 Task: Create a Gmail filter to automatically label and archive emails from a specific email address.
Action: Mouse moved to (686, 79)
Screenshot: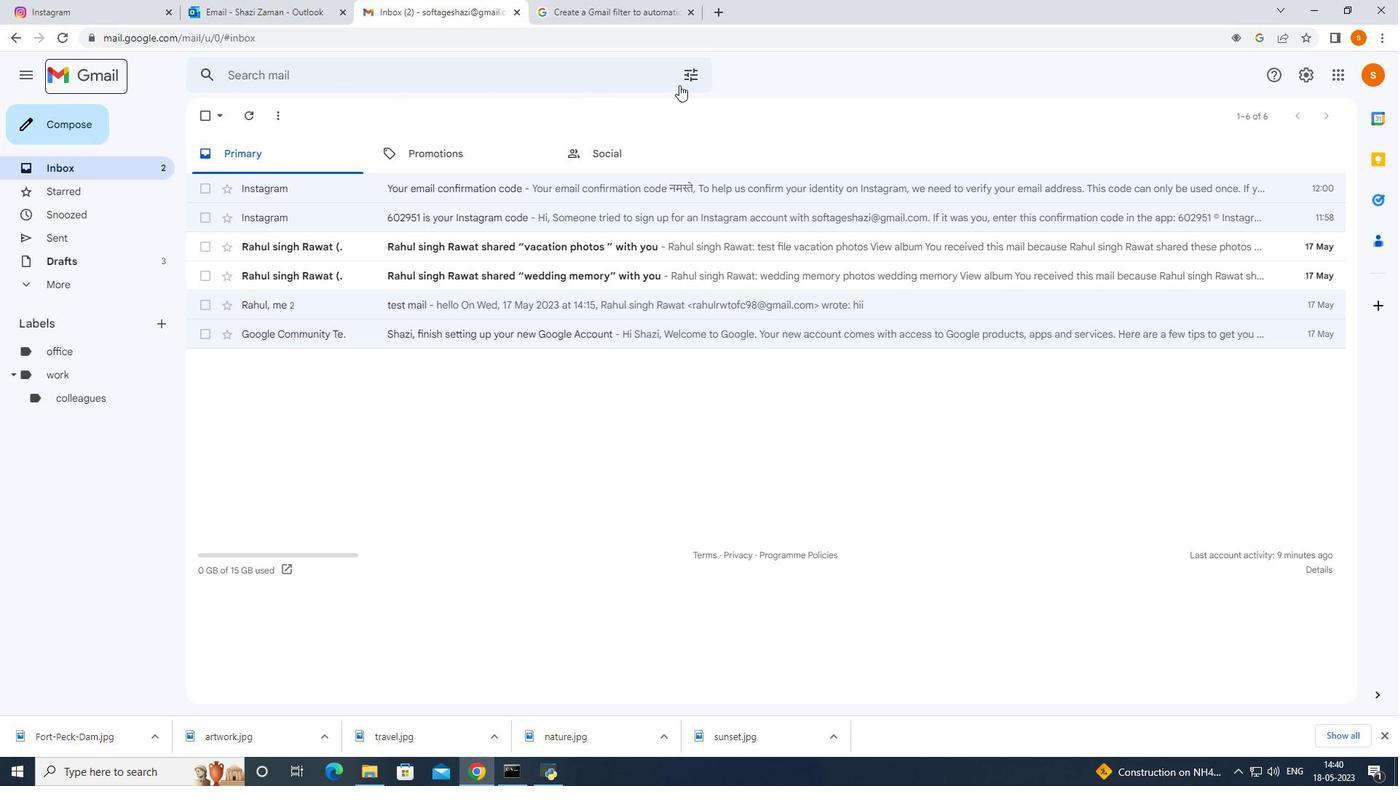 
Action: Mouse pressed left at (686, 79)
Screenshot: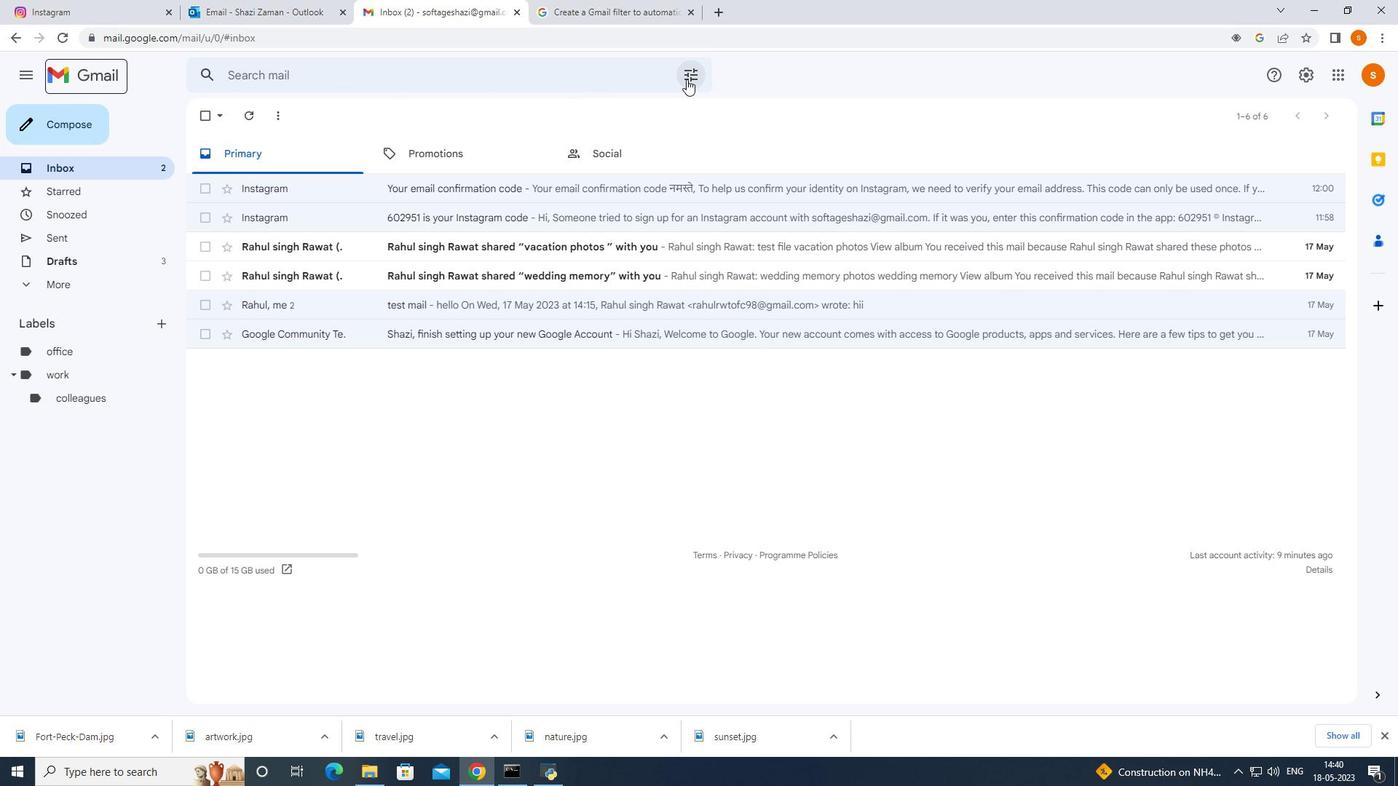 
Action: Mouse moved to (693, 319)
Screenshot: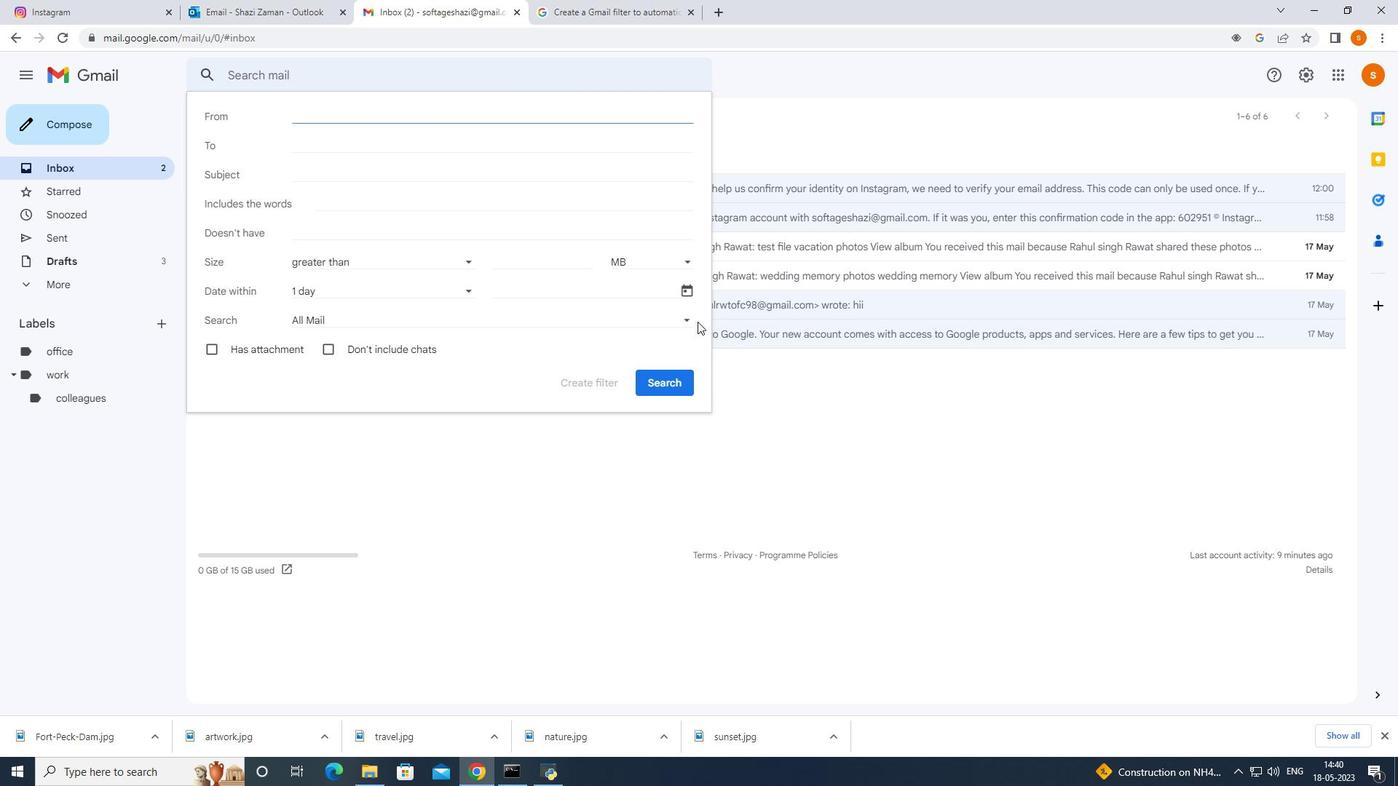 
Action: Mouse pressed left at (693, 319)
Screenshot: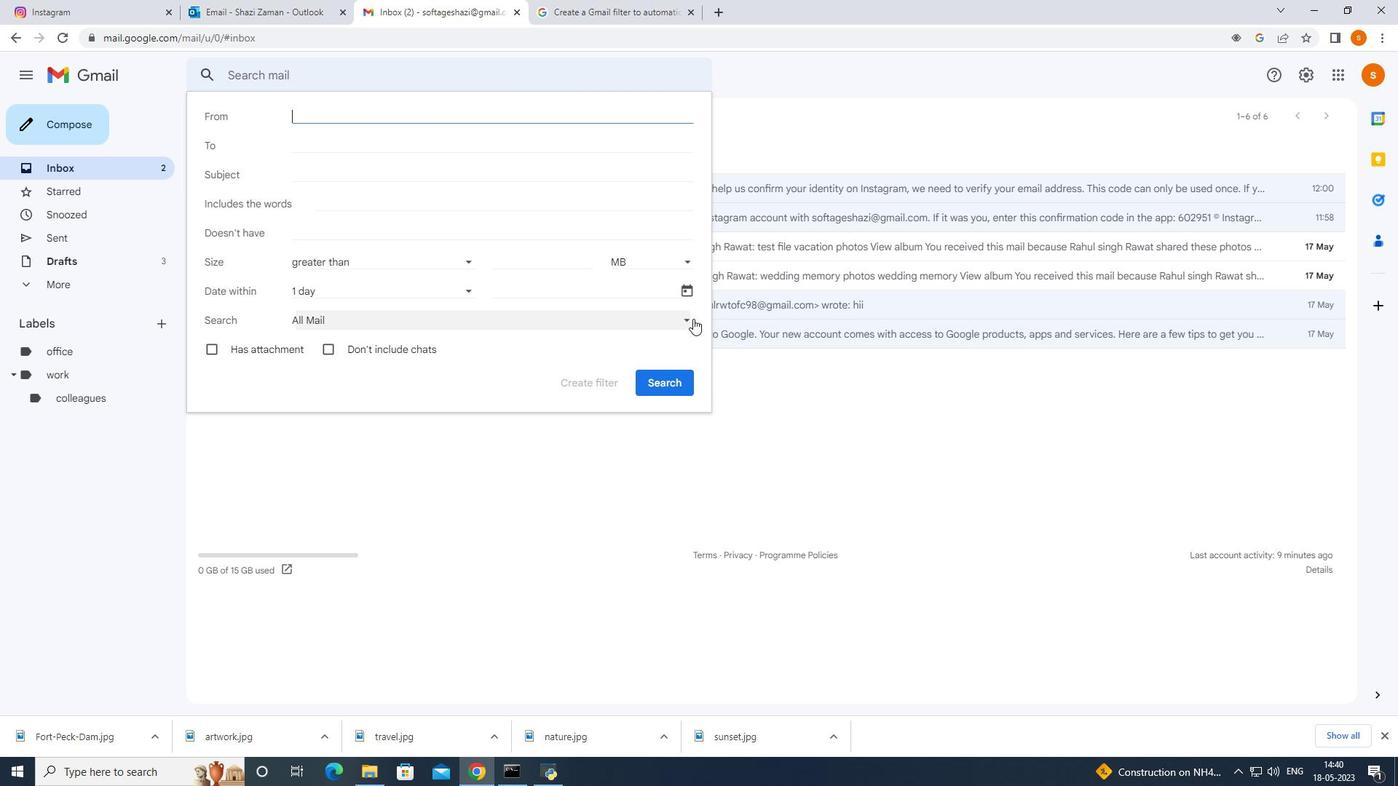 
Action: Mouse moved to (410, 344)
Screenshot: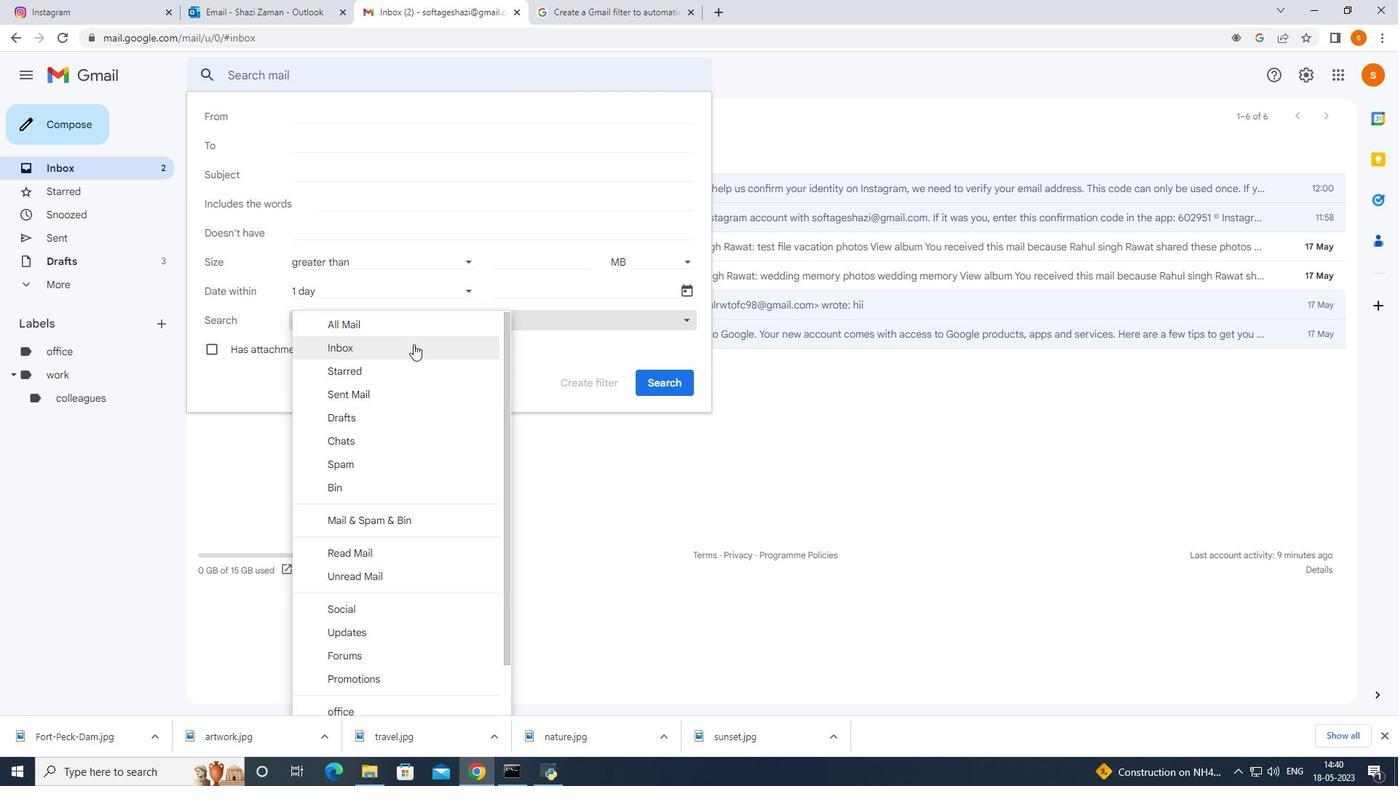 
Action: Mouse scrolled (410, 343) with delta (0, 0)
Screenshot: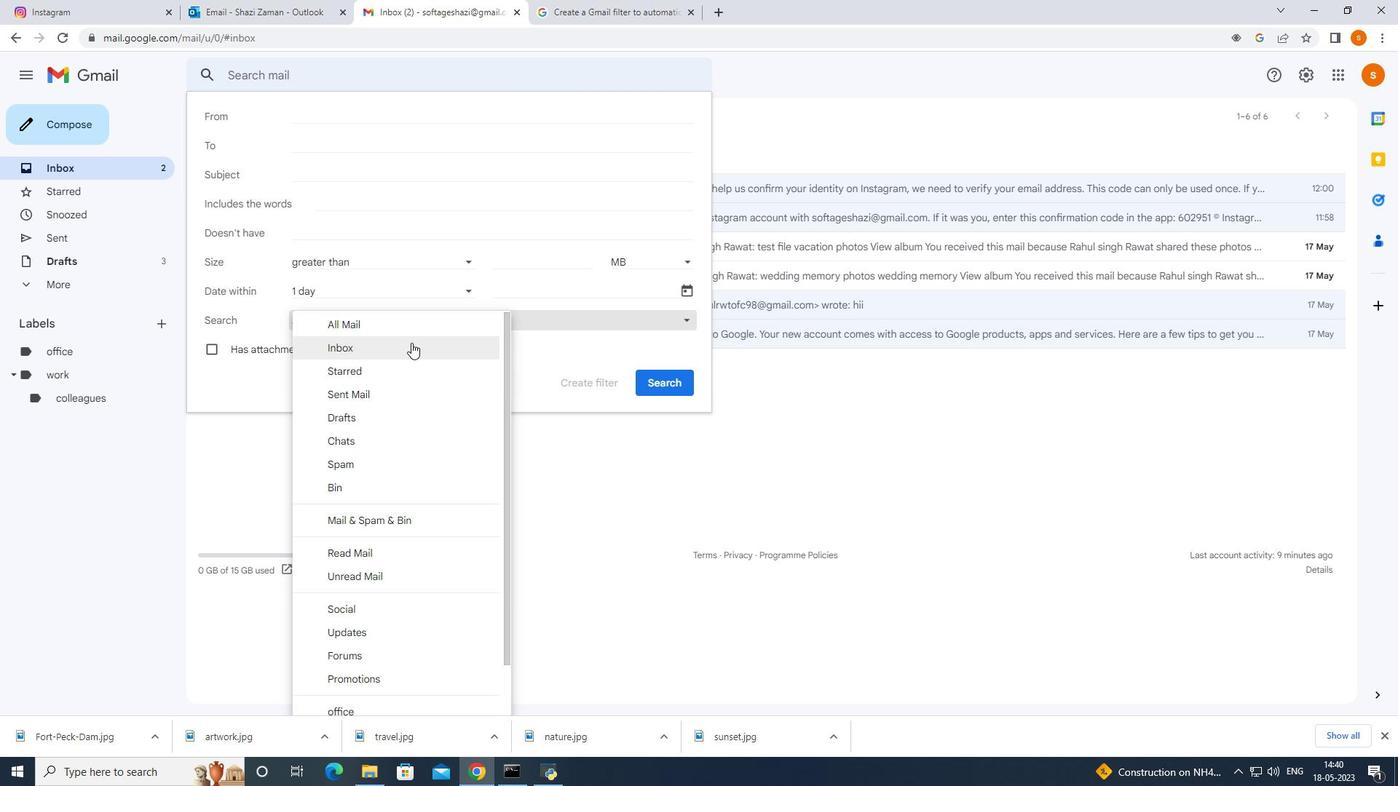 
Action: Mouse moved to (410, 345)
Screenshot: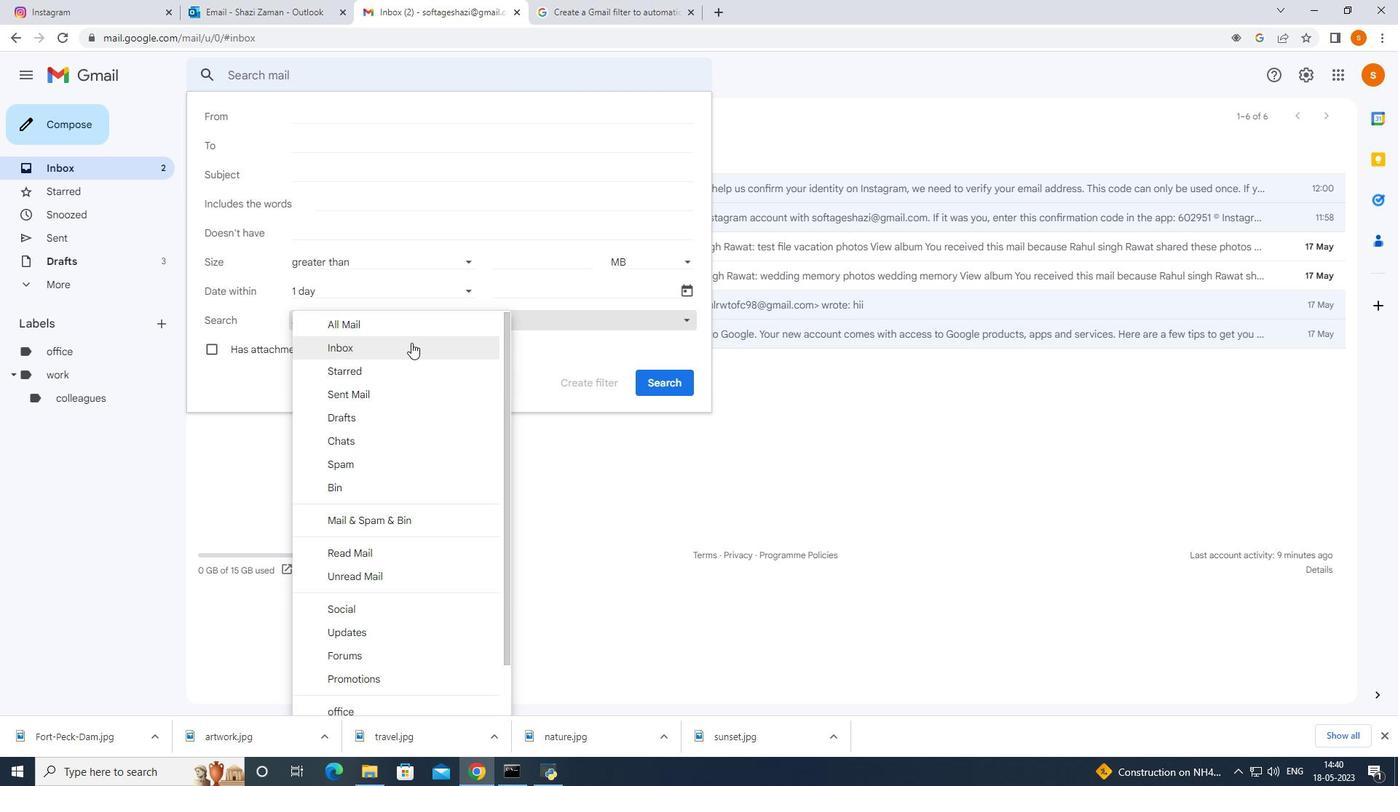 
Action: Mouse scrolled (410, 344) with delta (0, 0)
Screenshot: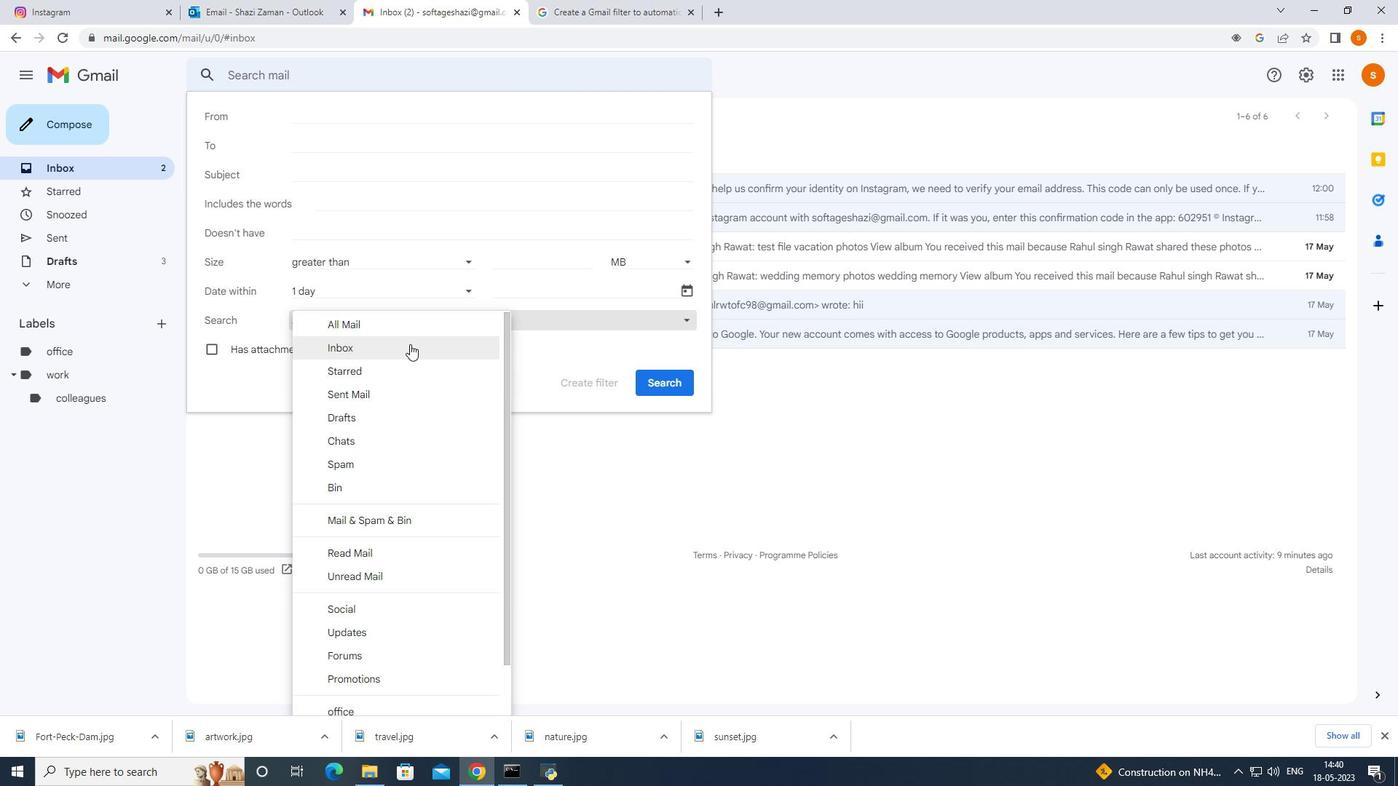 
Action: Mouse moved to (410, 353)
Screenshot: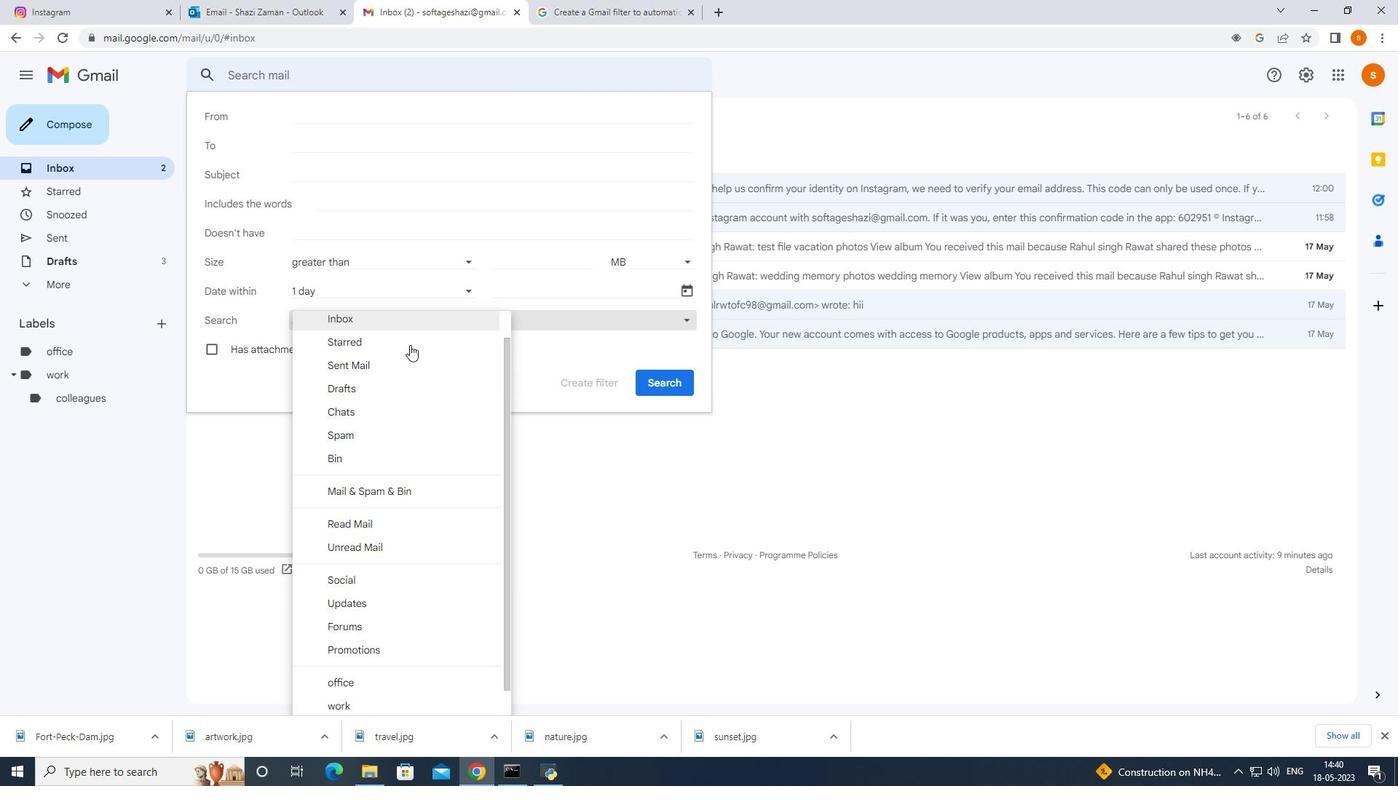
Action: Mouse scrolled (410, 353) with delta (0, 0)
Screenshot: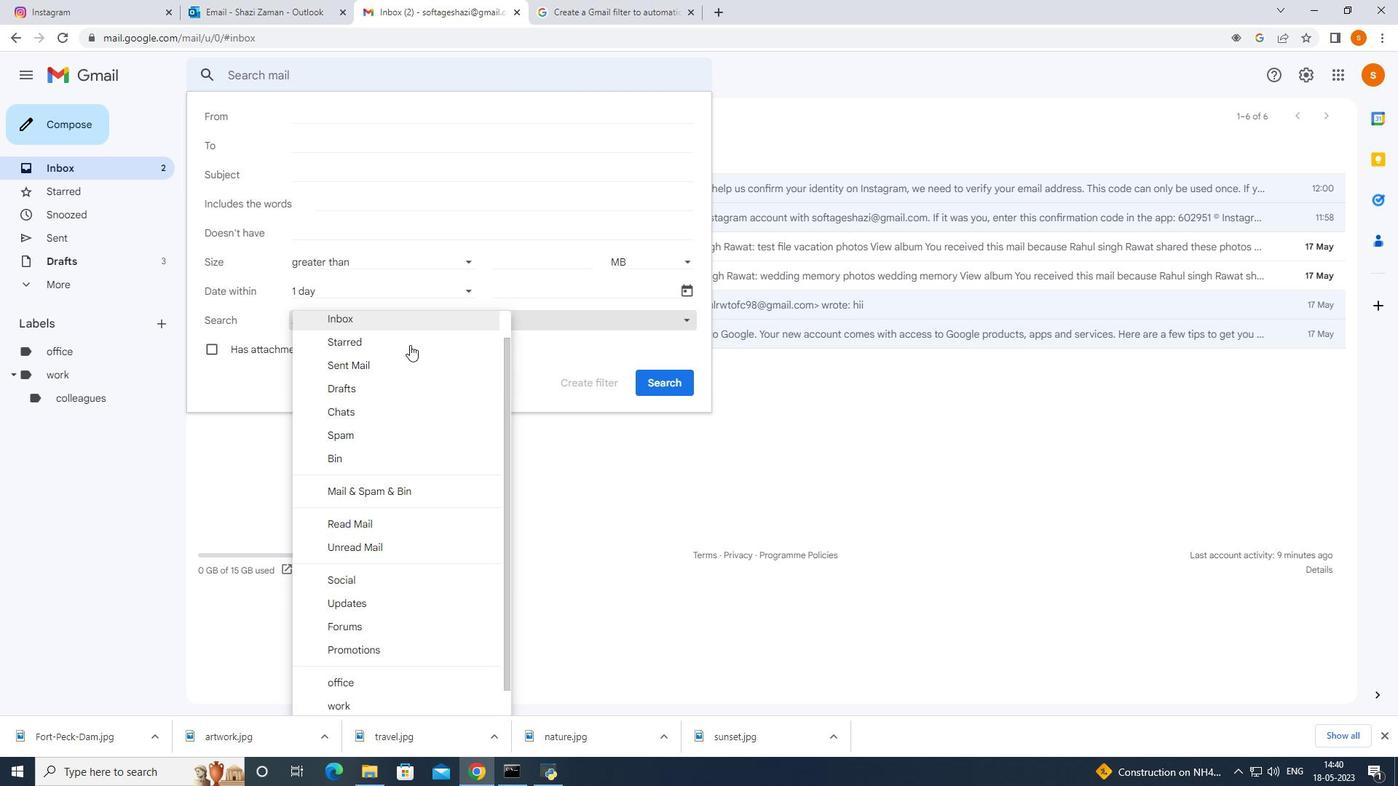 
Action: Mouse moved to (366, 372)
Screenshot: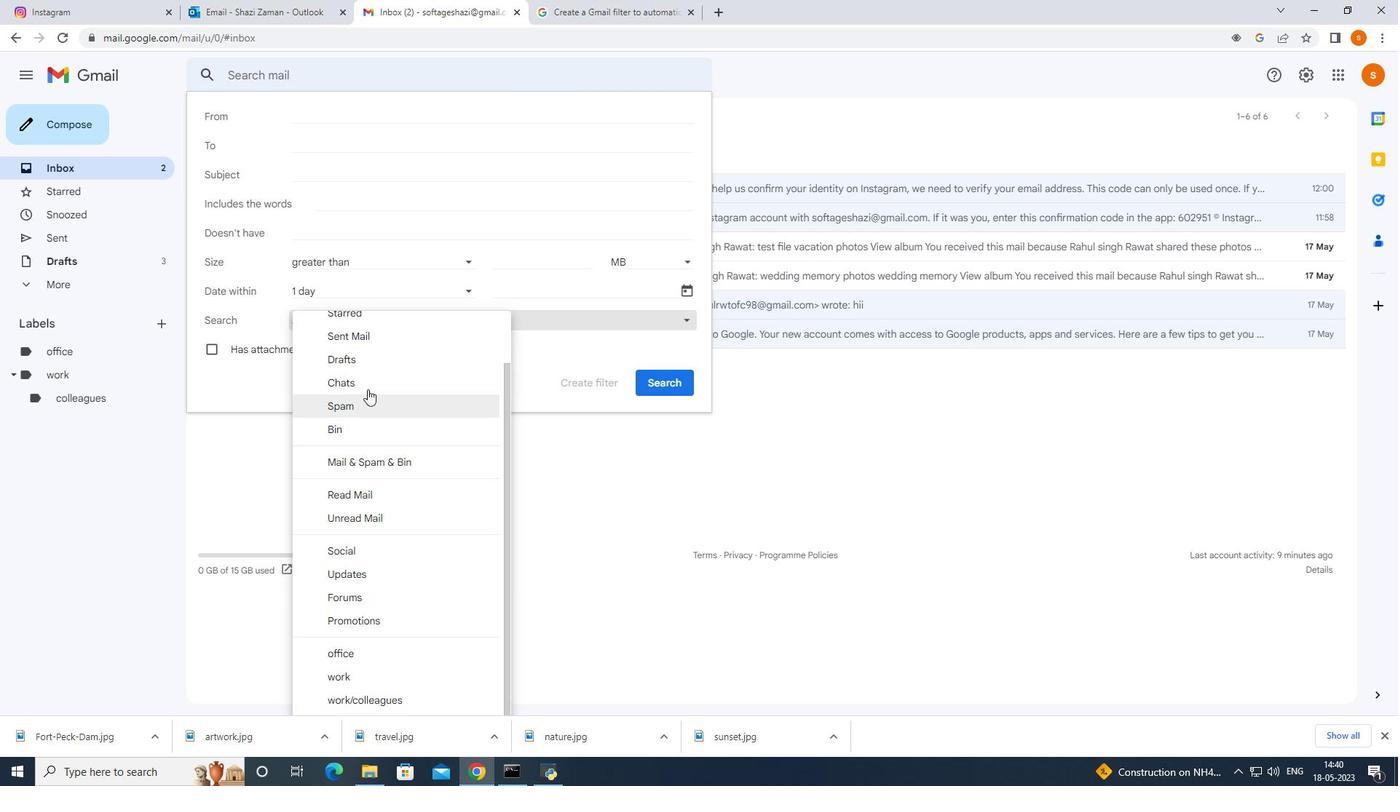 
Action: Mouse scrolled (366, 373) with delta (0, 0)
Screenshot: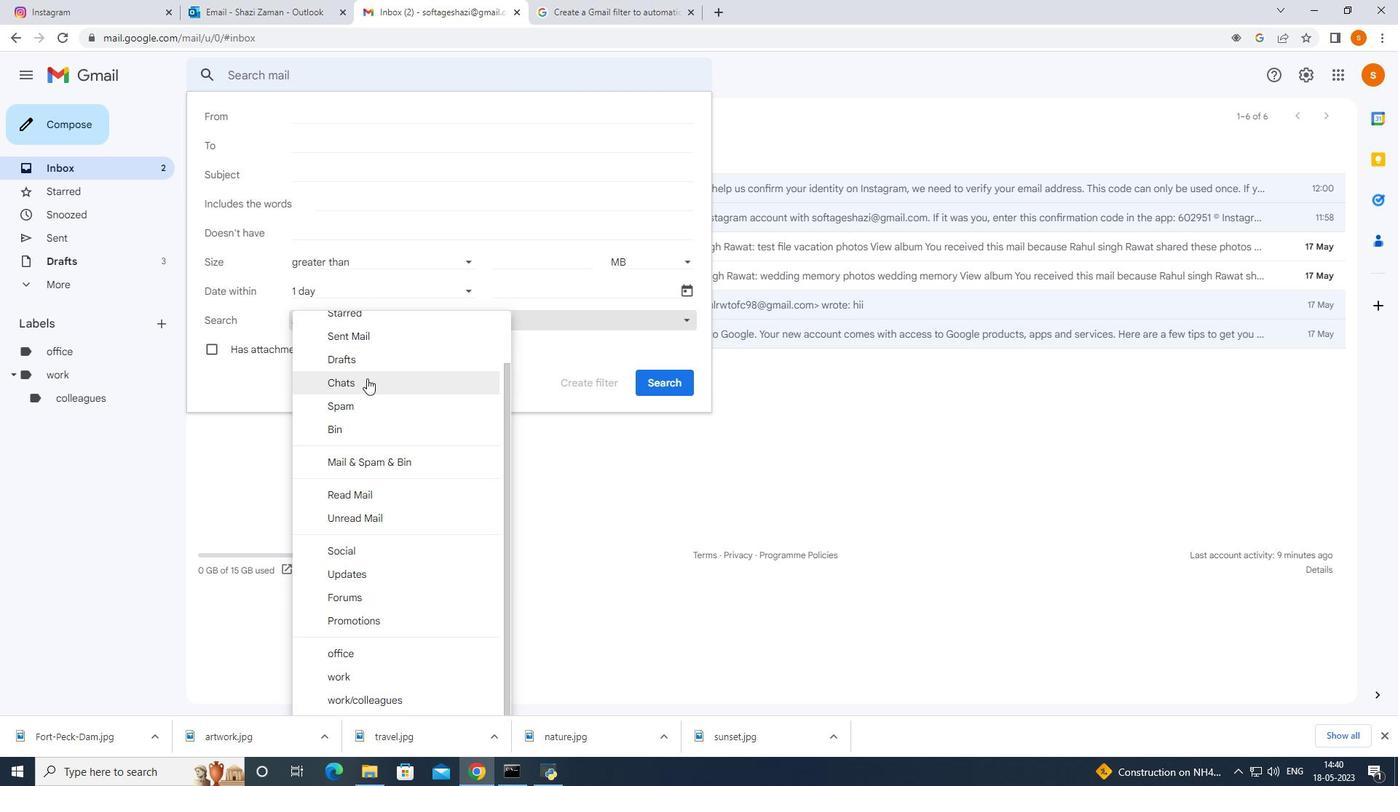 
Action: Mouse moved to (366, 370)
Screenshot: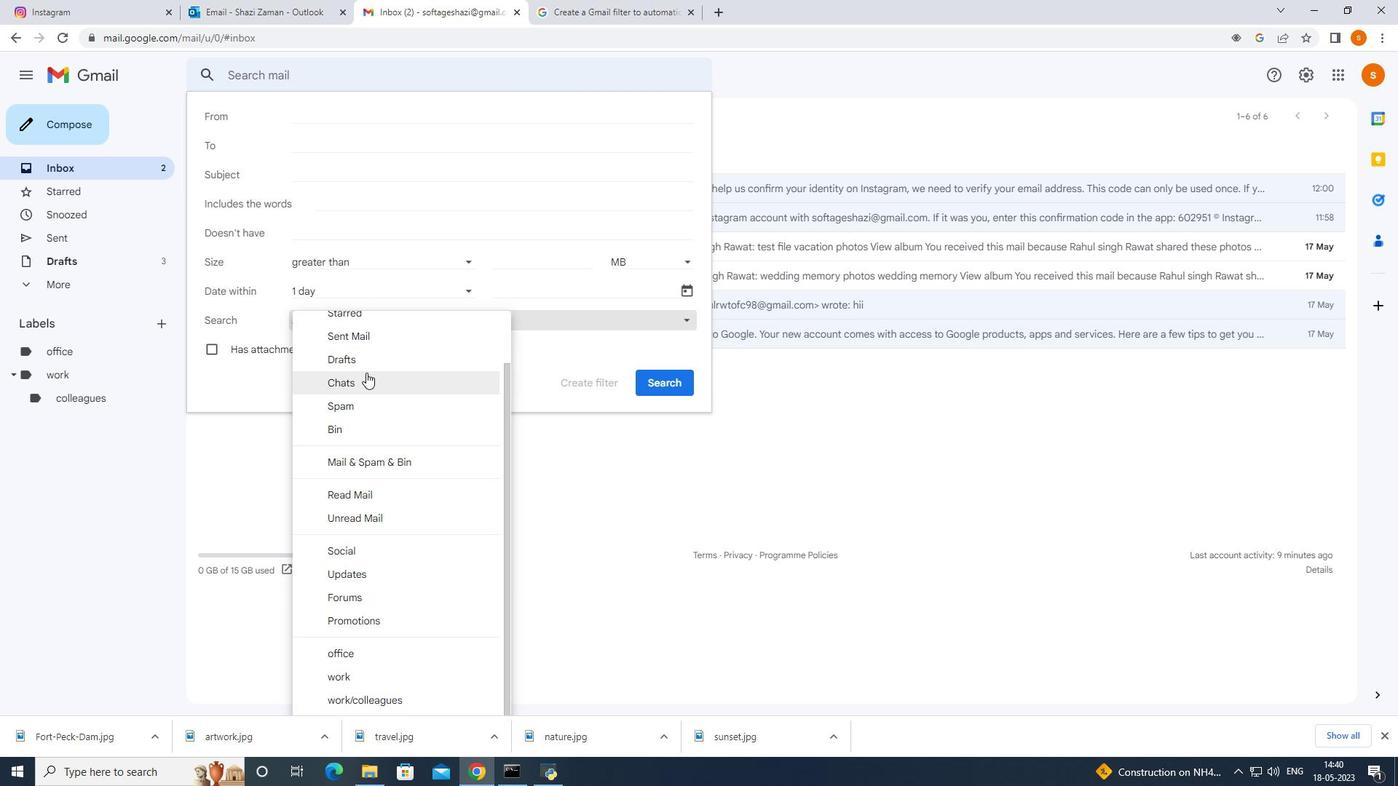 
Action: Mouse scrolled (366, 371) with delta (0, 0)
Screenshot: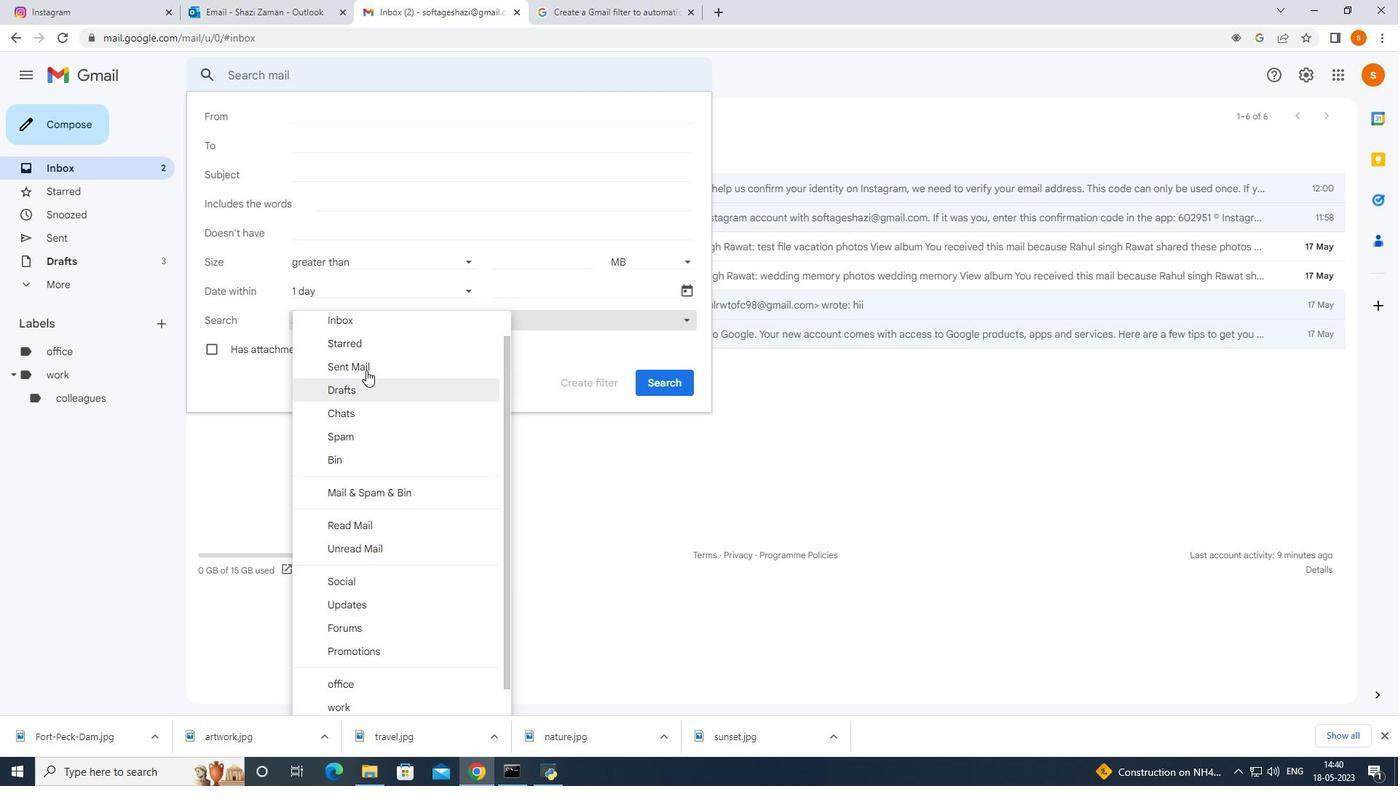 
Action: Mouse moved to (372, 436)
Screenshot: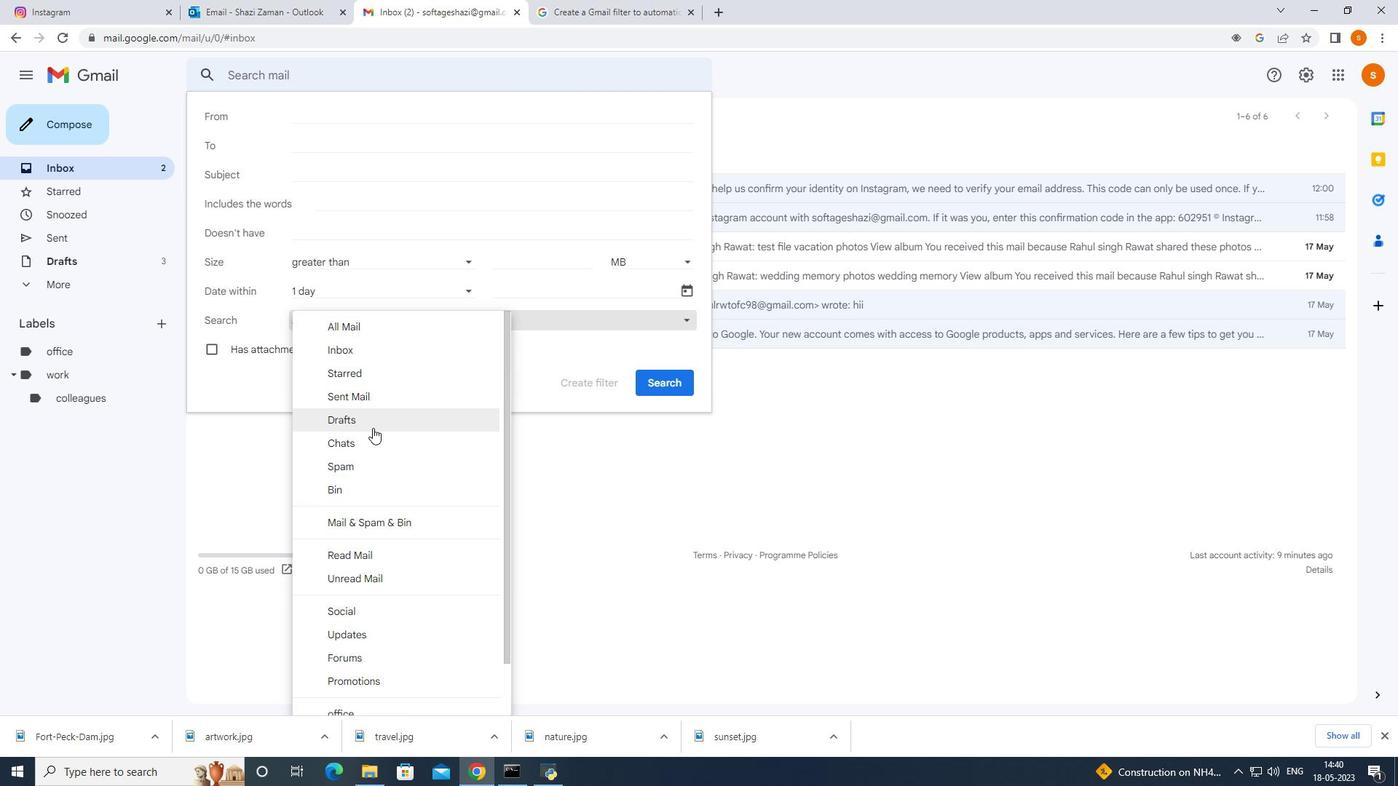 
Action: Mouse scrolled (372, 436) with delta (0, 0)
Screenshot: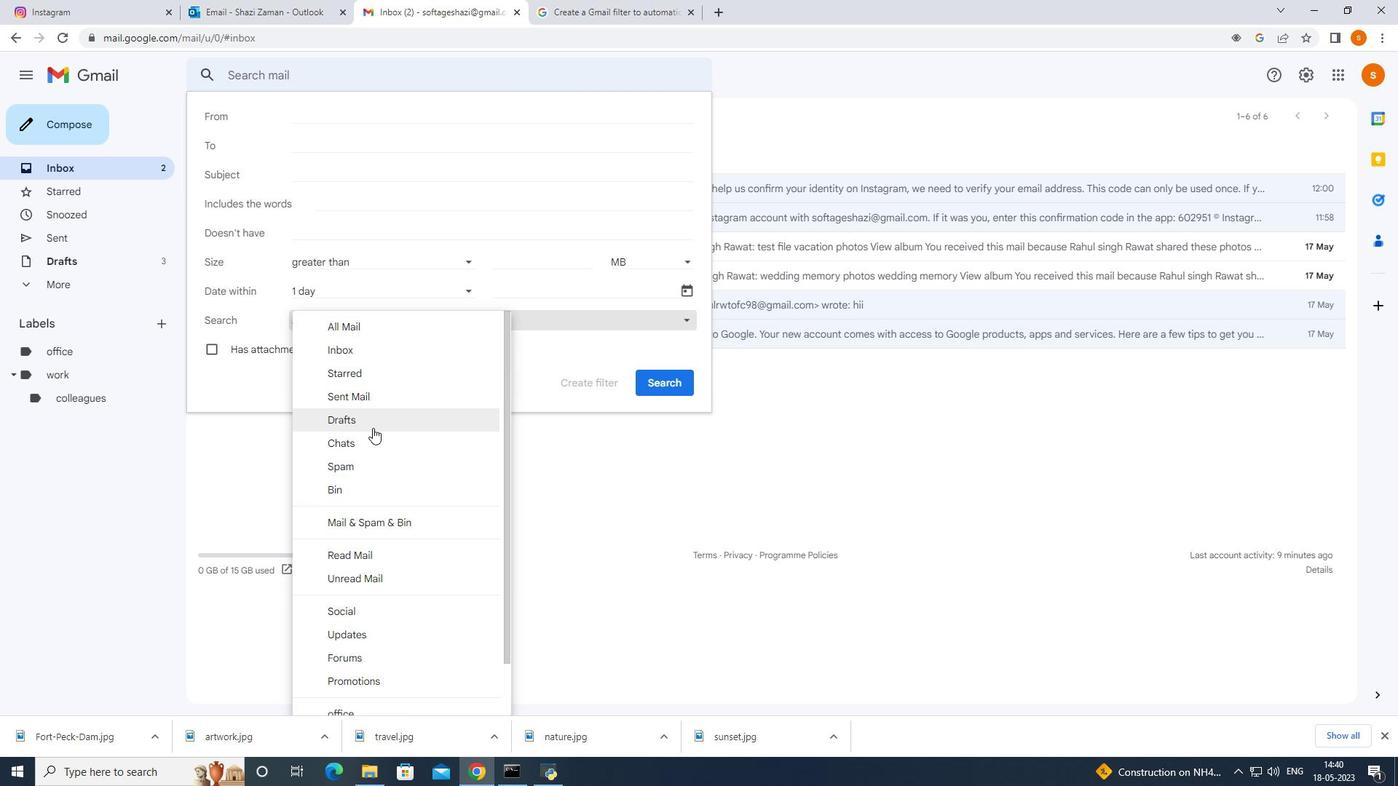 
Action: Mouse moved to (372, 442)
Screenshot: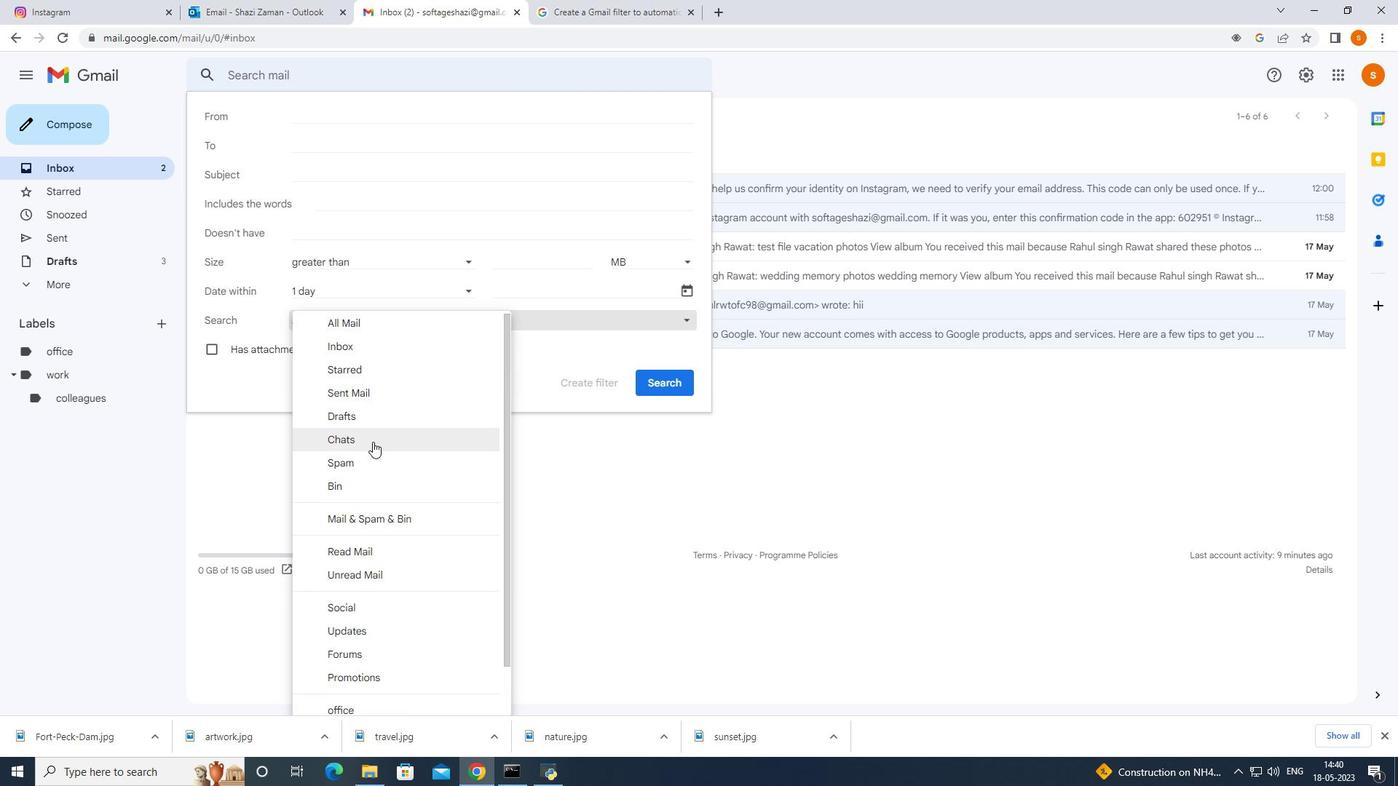
Action: Mouse scrolled (372, 442) with delta (0, 0)
Screenshot: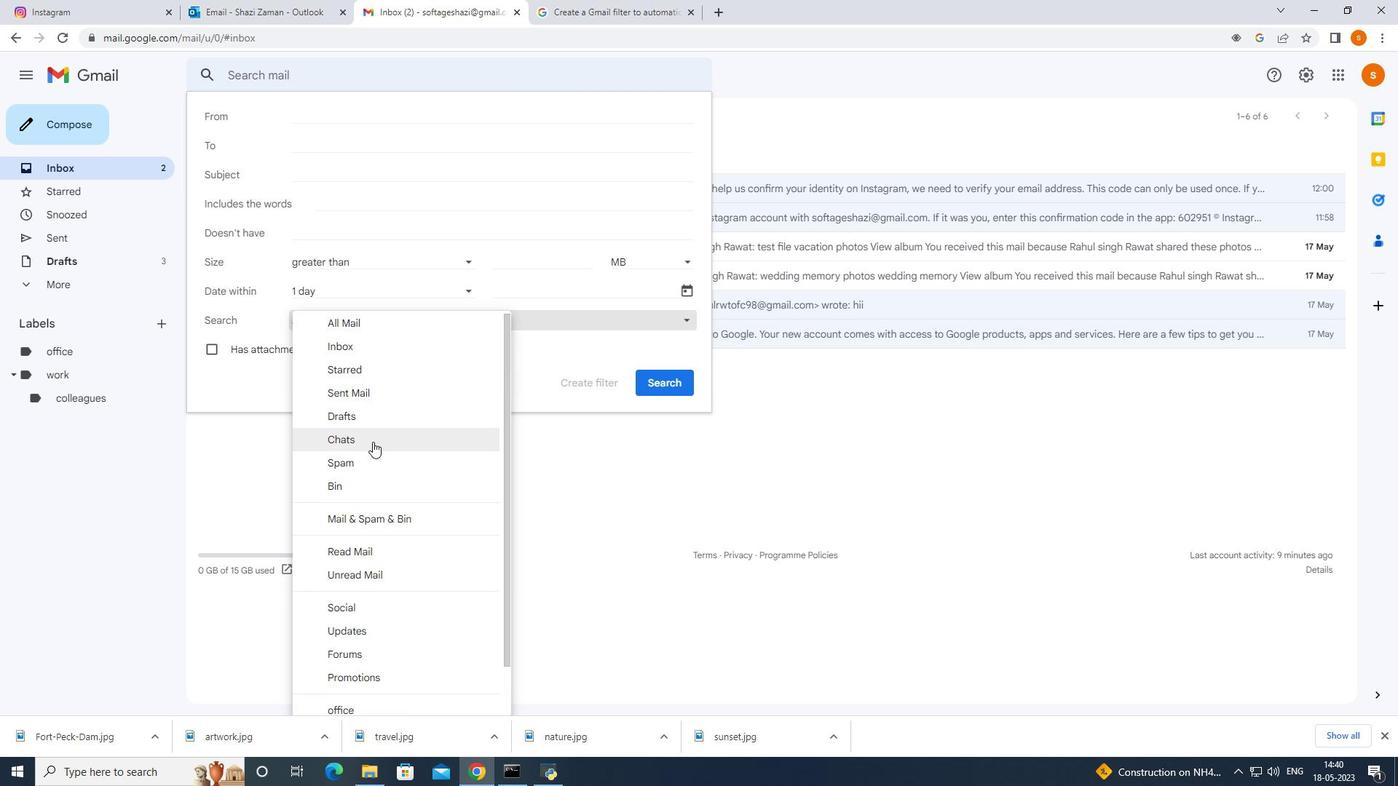 
Action: Mouse moved to (374, 455)
Screenshot: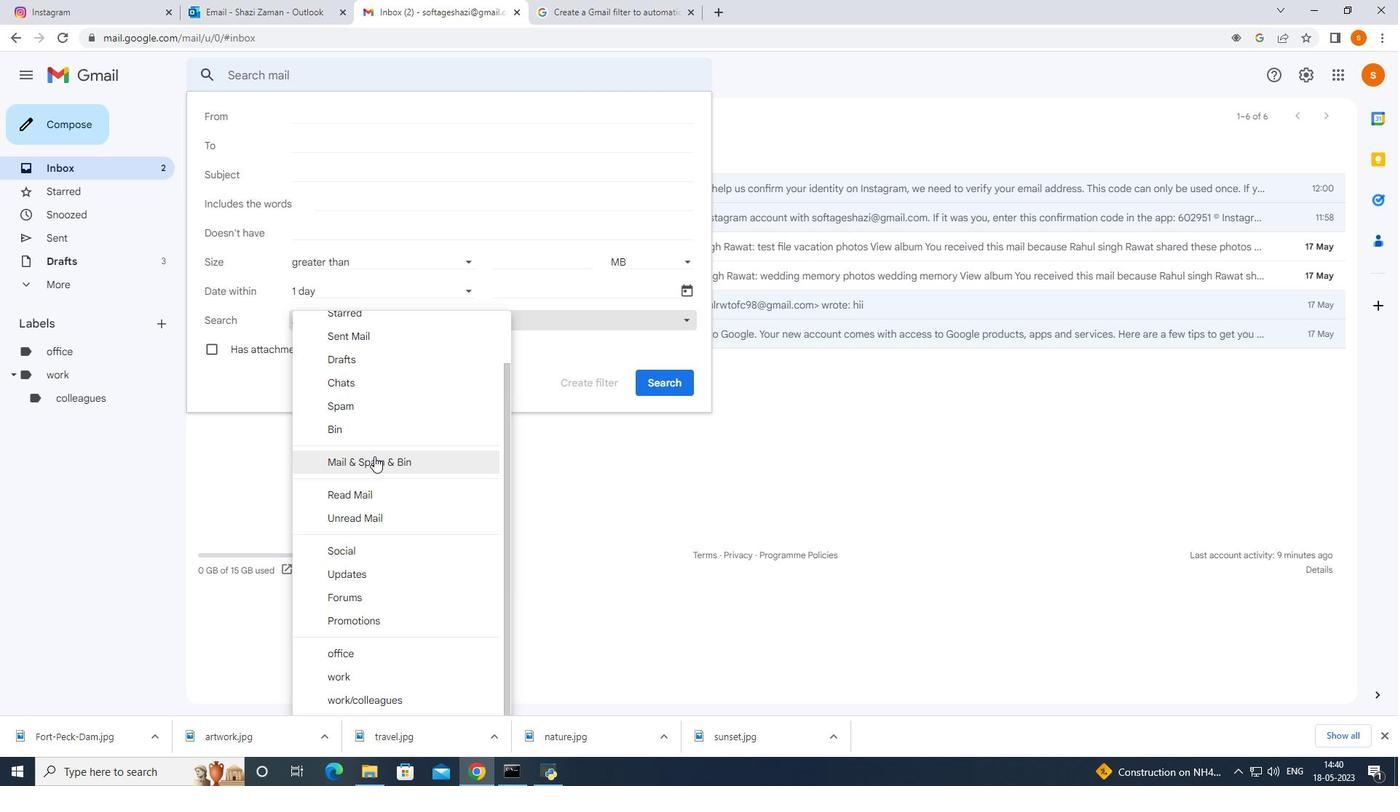 
Action: Mouse scrolled (374, 455) with delta (0, 0)
Screenshot: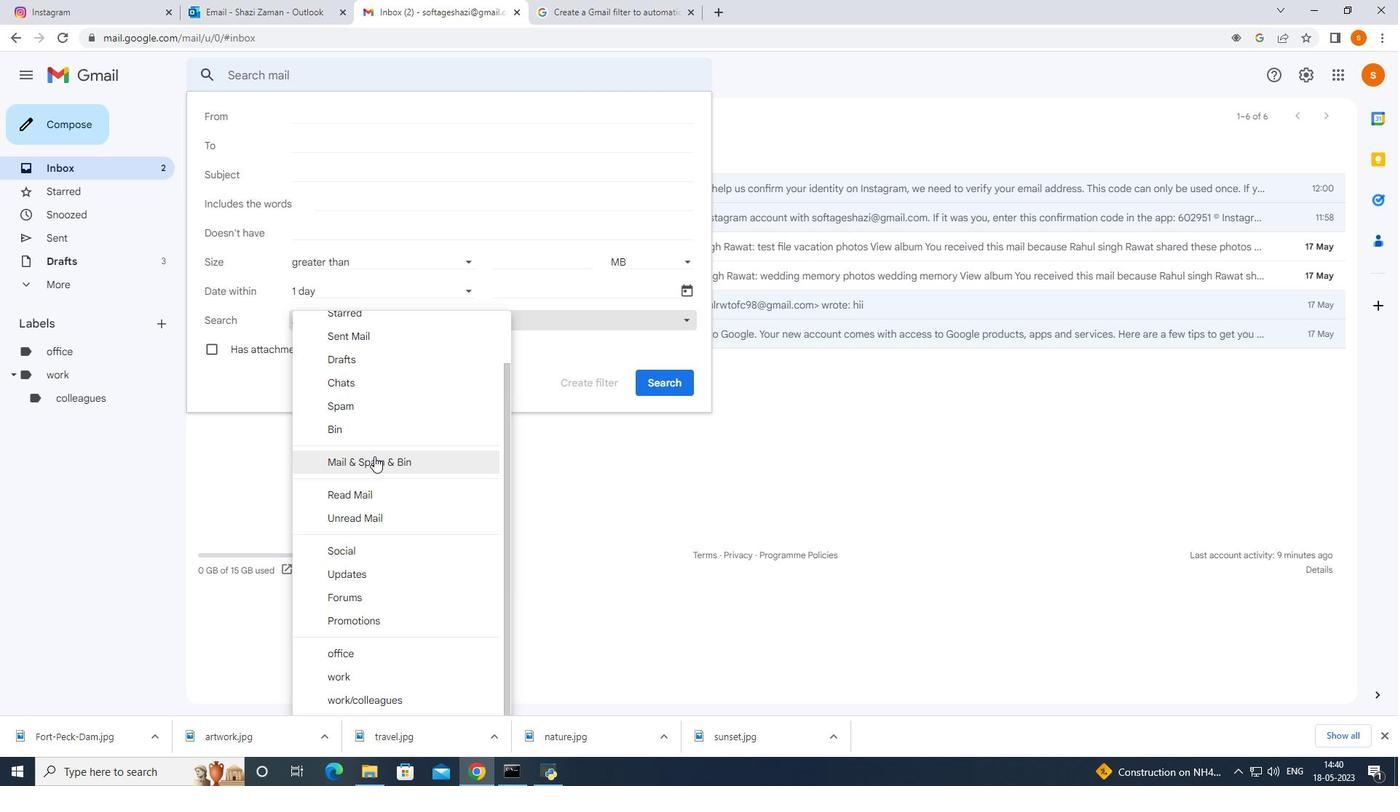 
Action: Mouse moved to (374, 454)
Screenshot: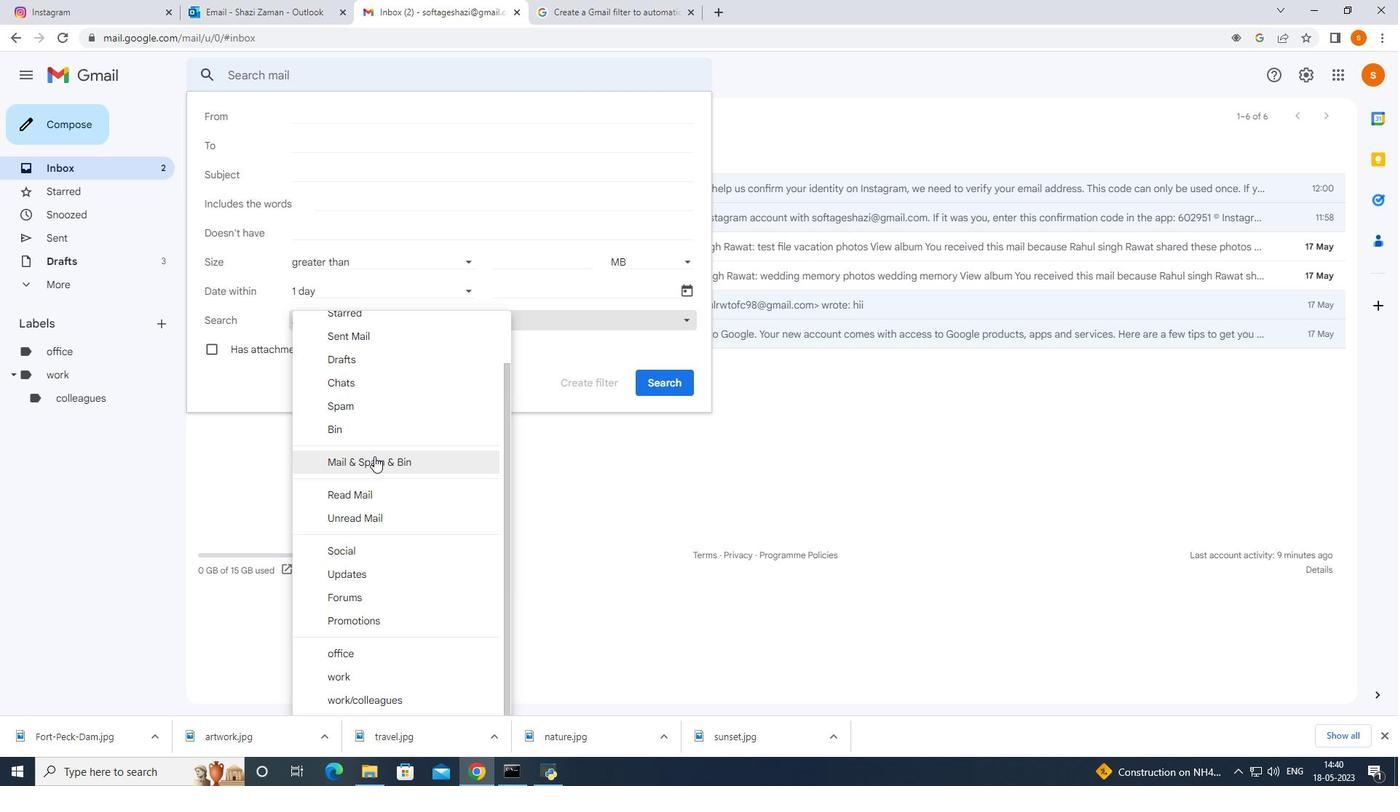 
Action: Mouse scrolled (374, 455) with delta (0, 0)
Screenshot: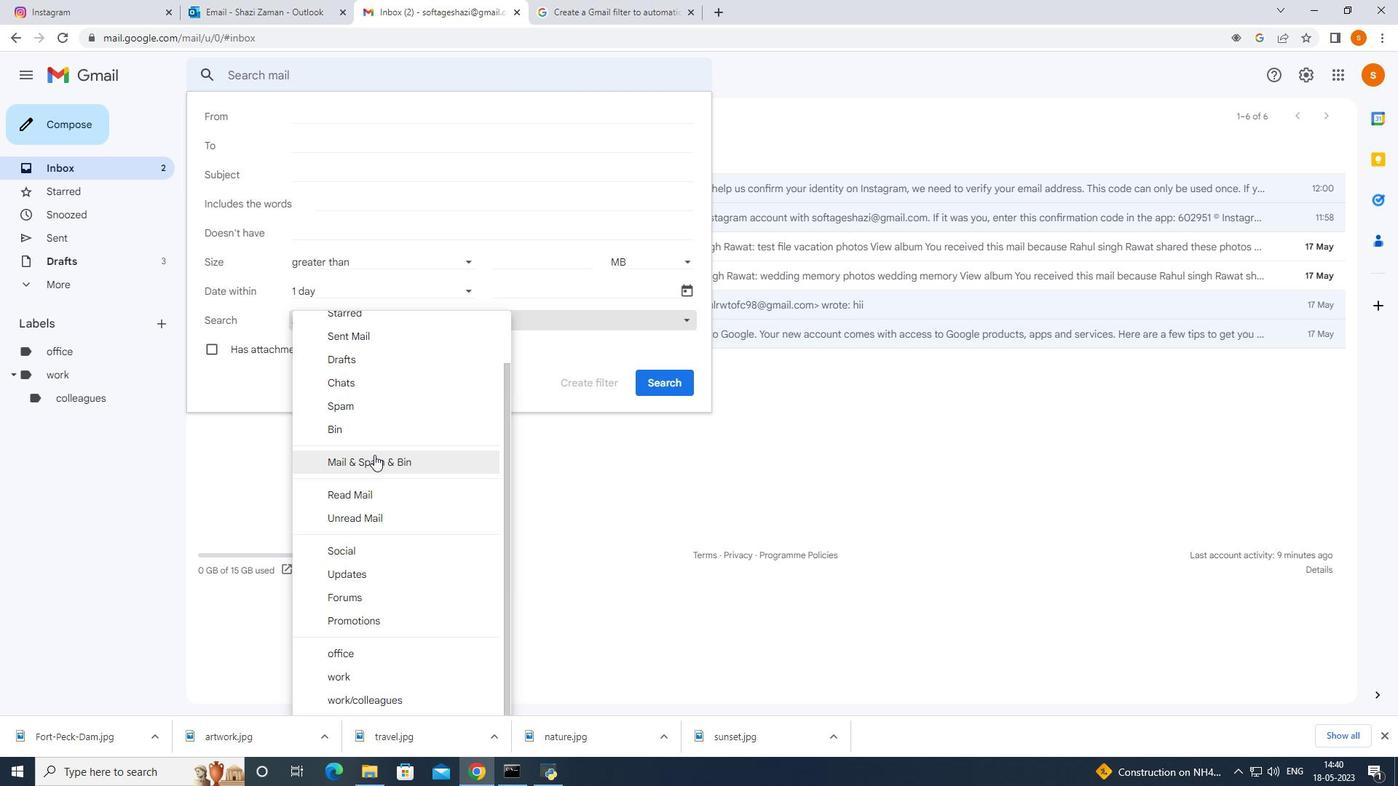 
Action: Mouse scrolled (374, 455) with delta (0, 0)
Screenshot: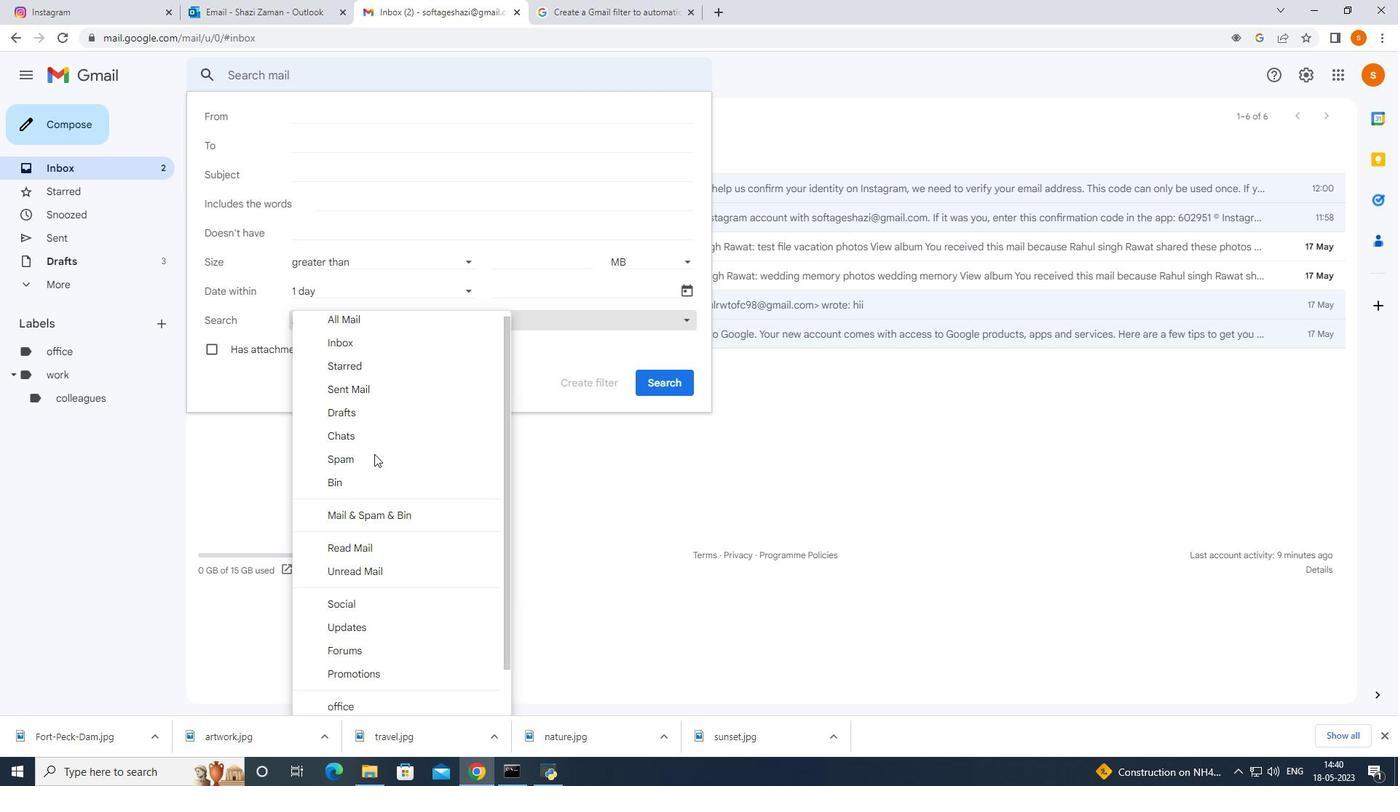 
Action: Mouse scrolled (374, 455) with delta (0, 0)
Screenshot: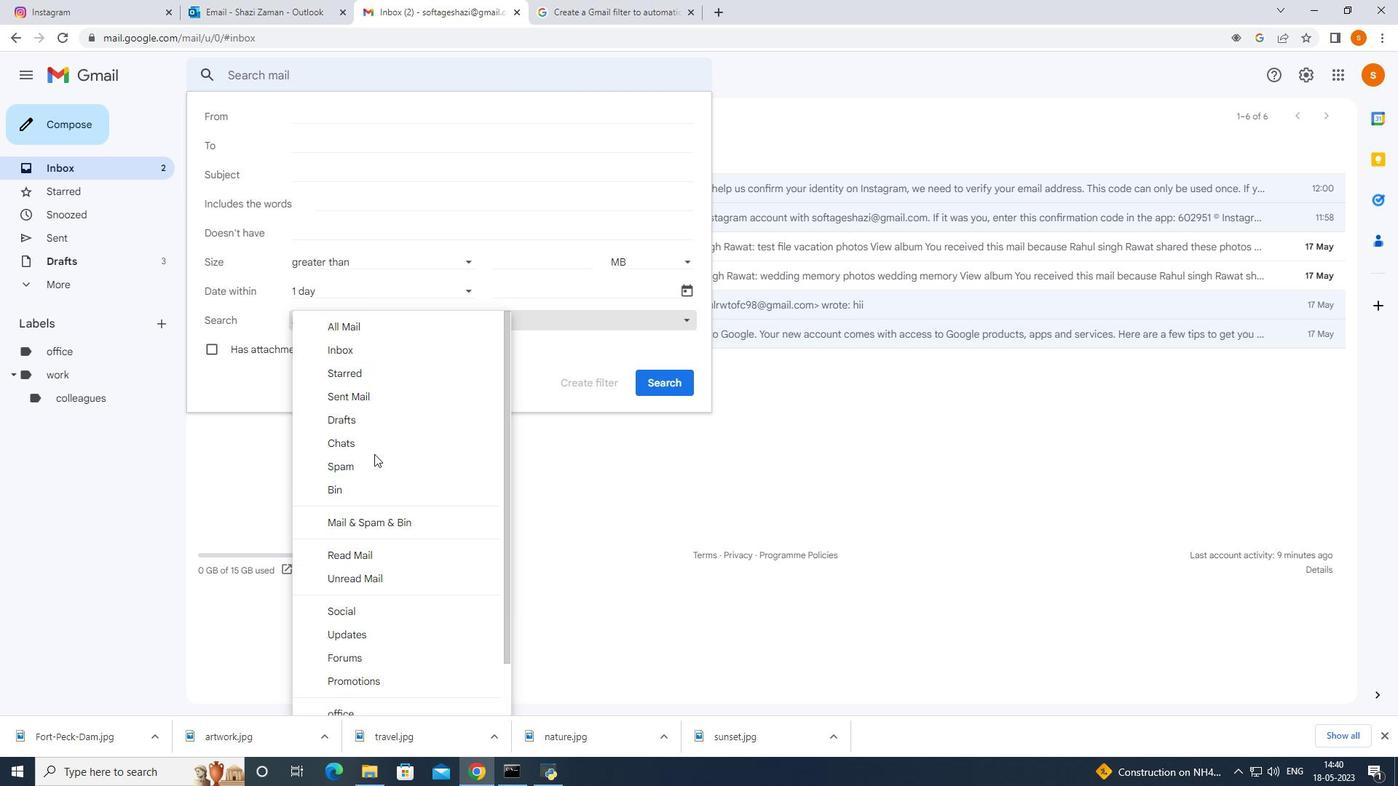 
Action: Mouse moved to (384, 492)
Screenshot: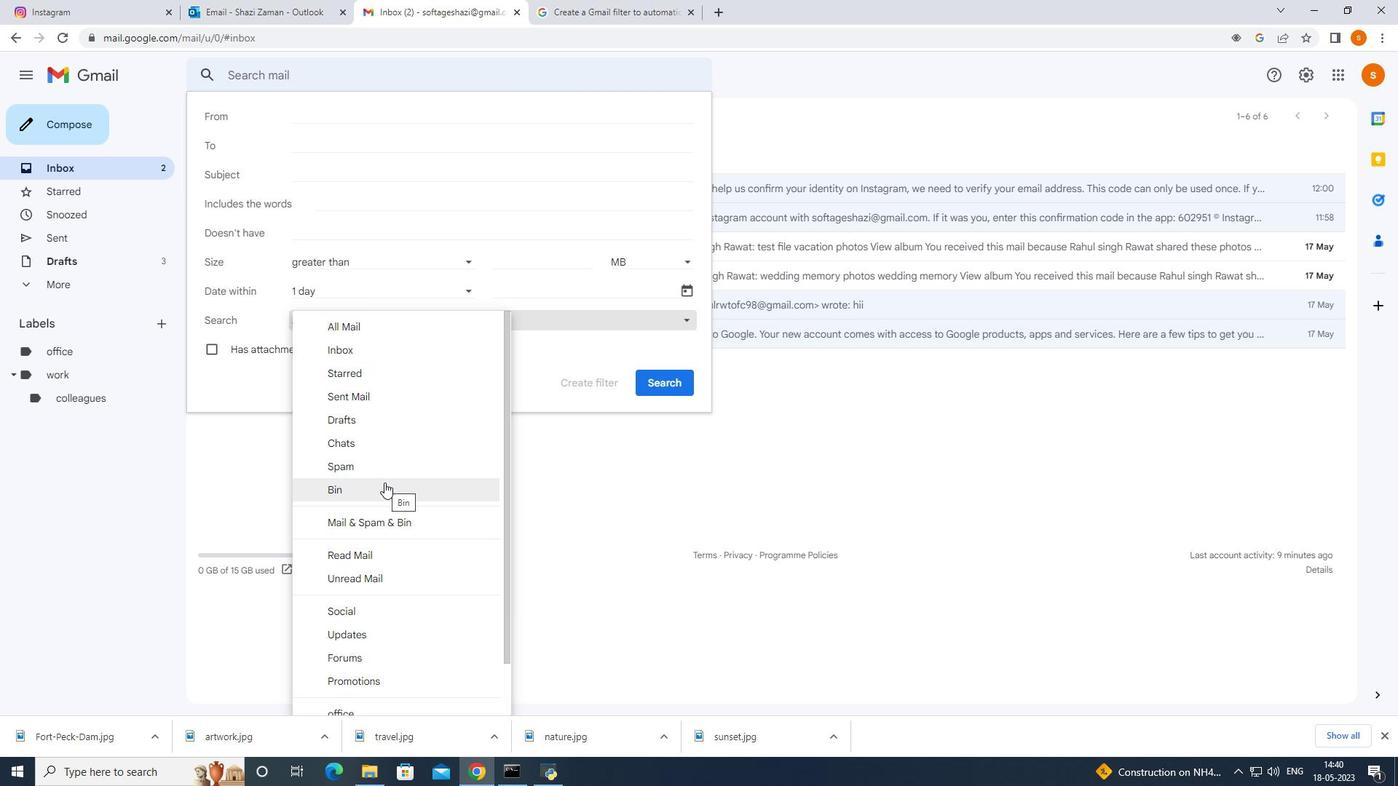 
Action: Mouse scrolled (384, 491) with delta (0, 0)
Screenshot: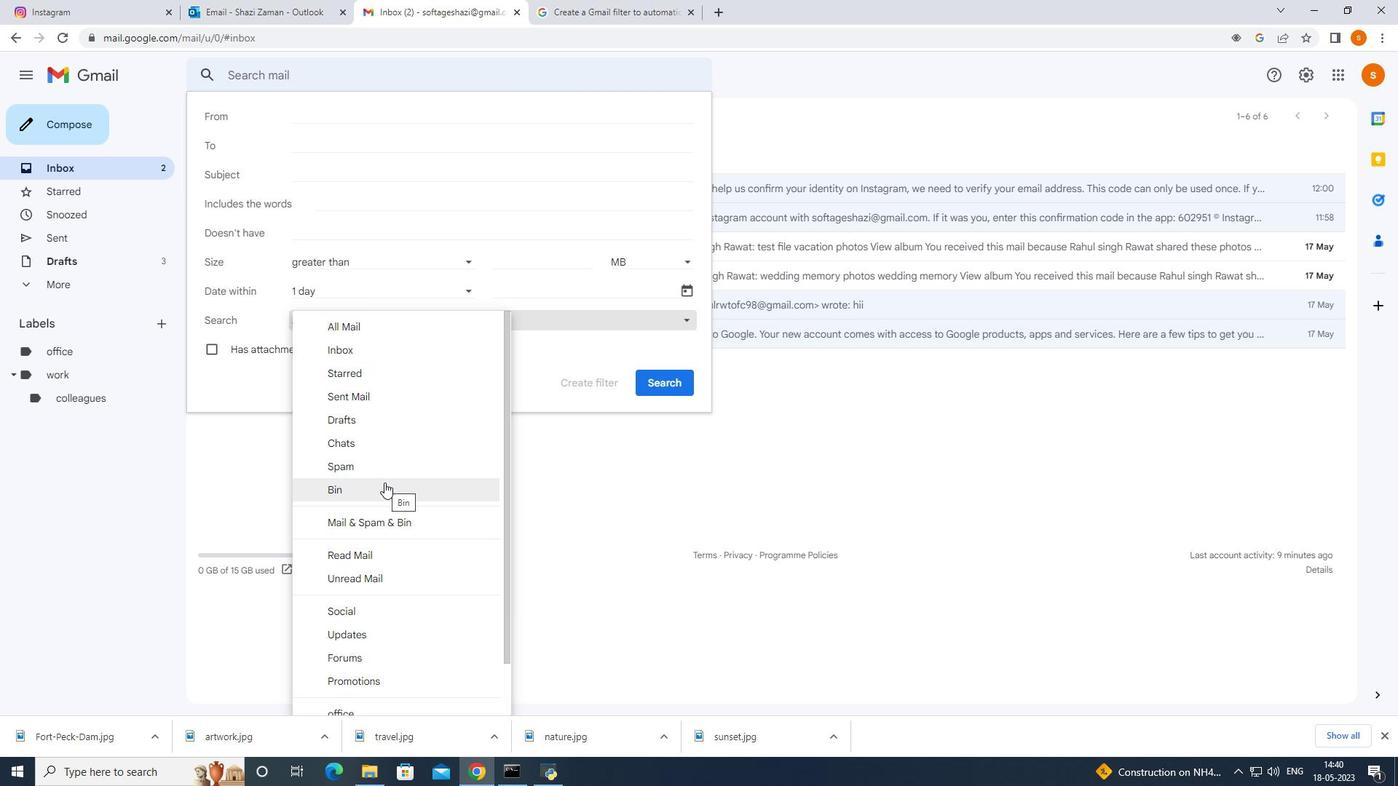 
Action: Mouse moved to (589, 550)
Screenshot: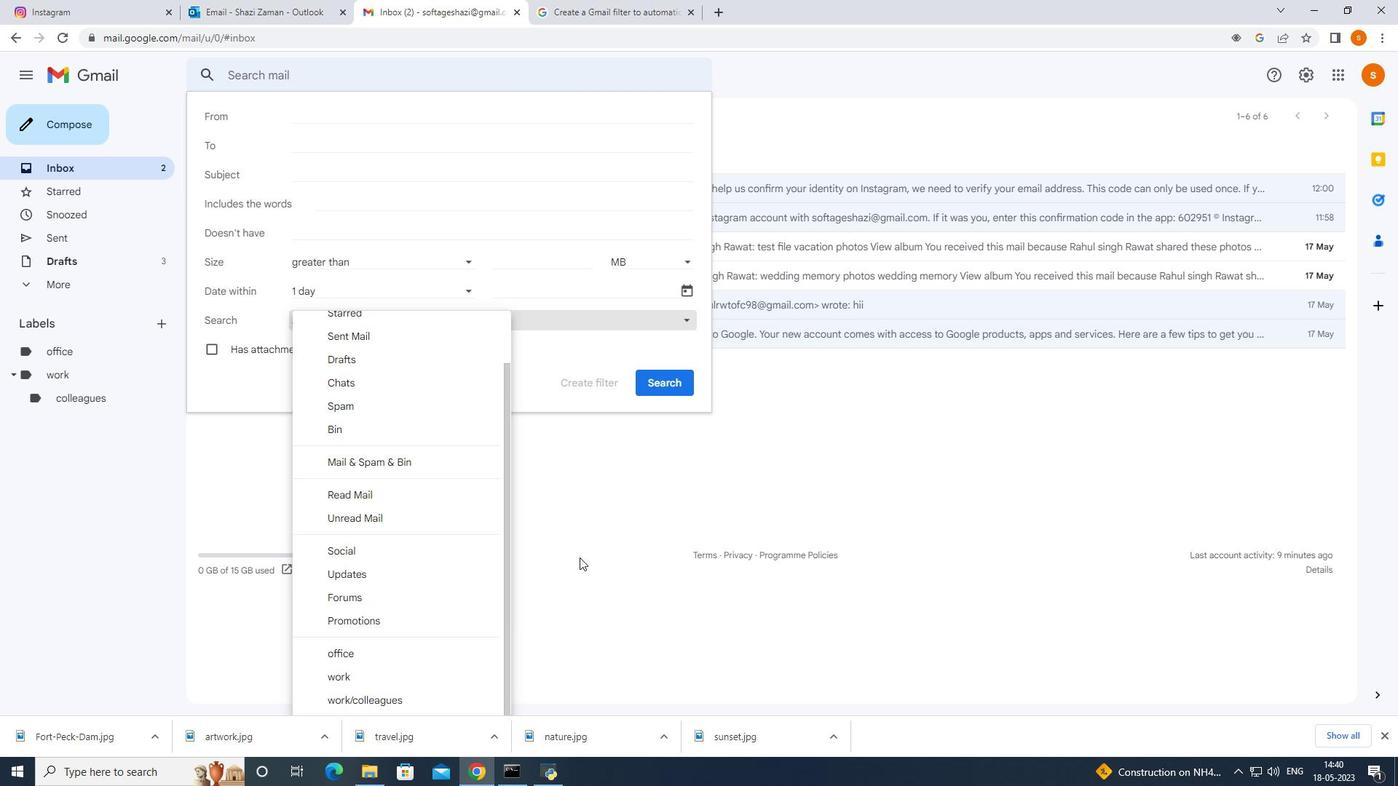 
Action: Mouse pressed left at (589, 550)
Screenshot: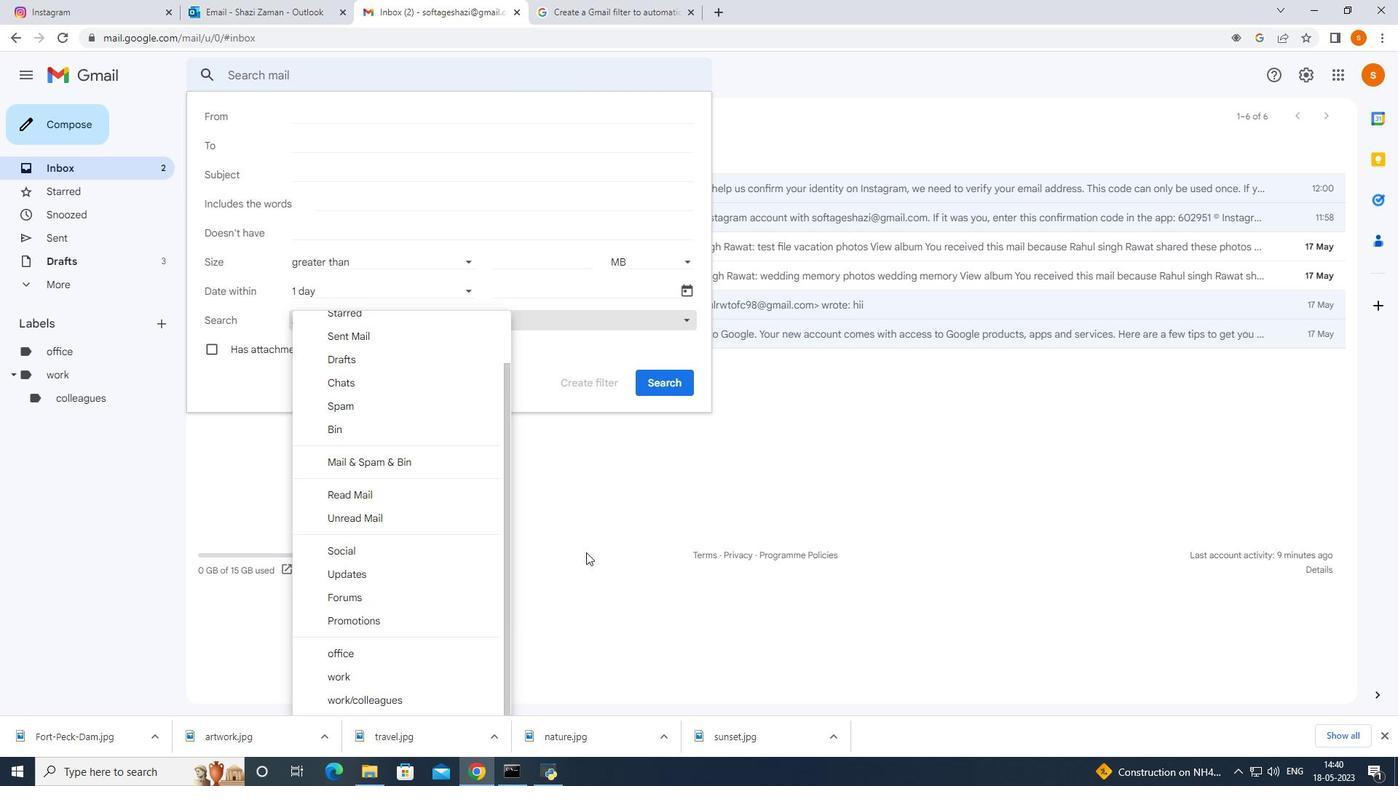 
Action: Mouse moved to (562, 10)
Screenshot: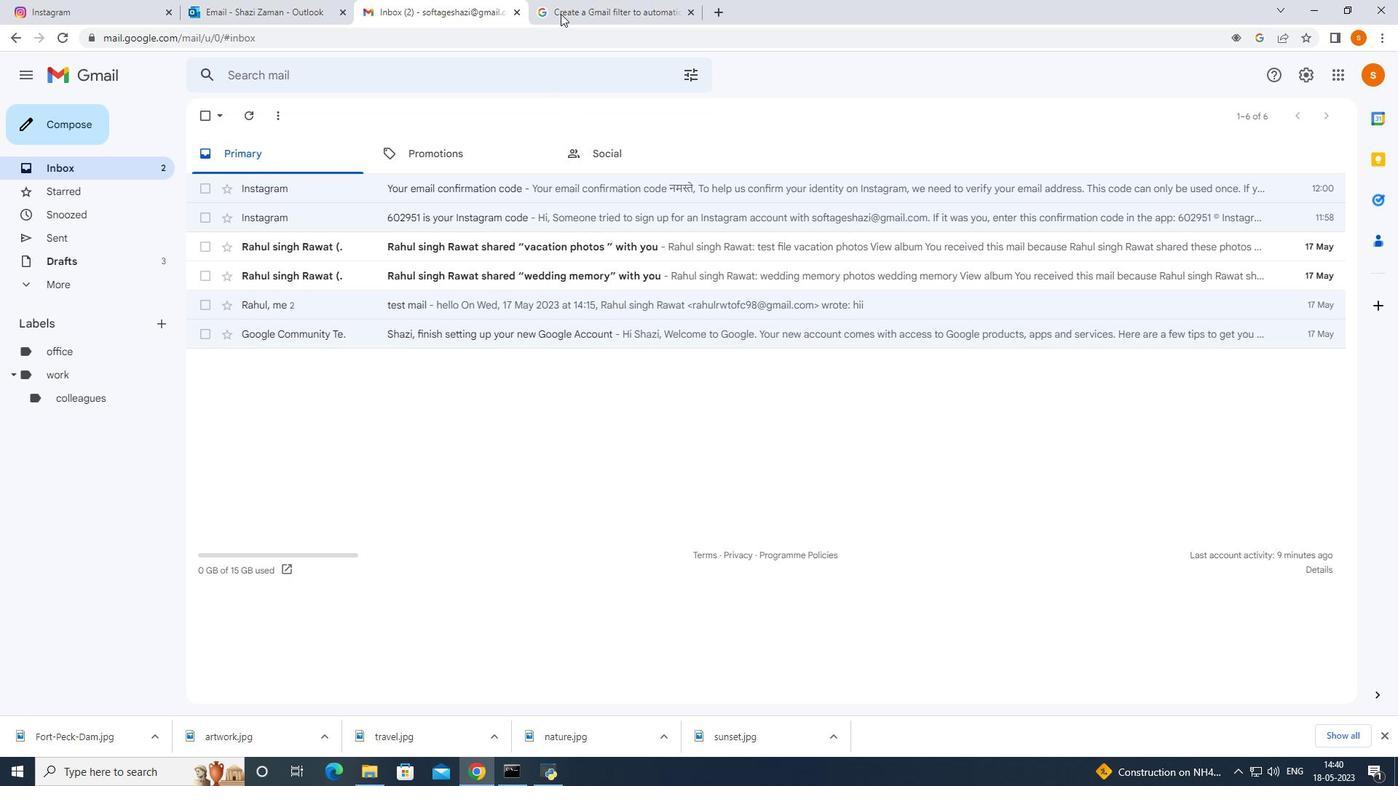 
Action: Mouse pressed left at (562, 10)
Screenshot: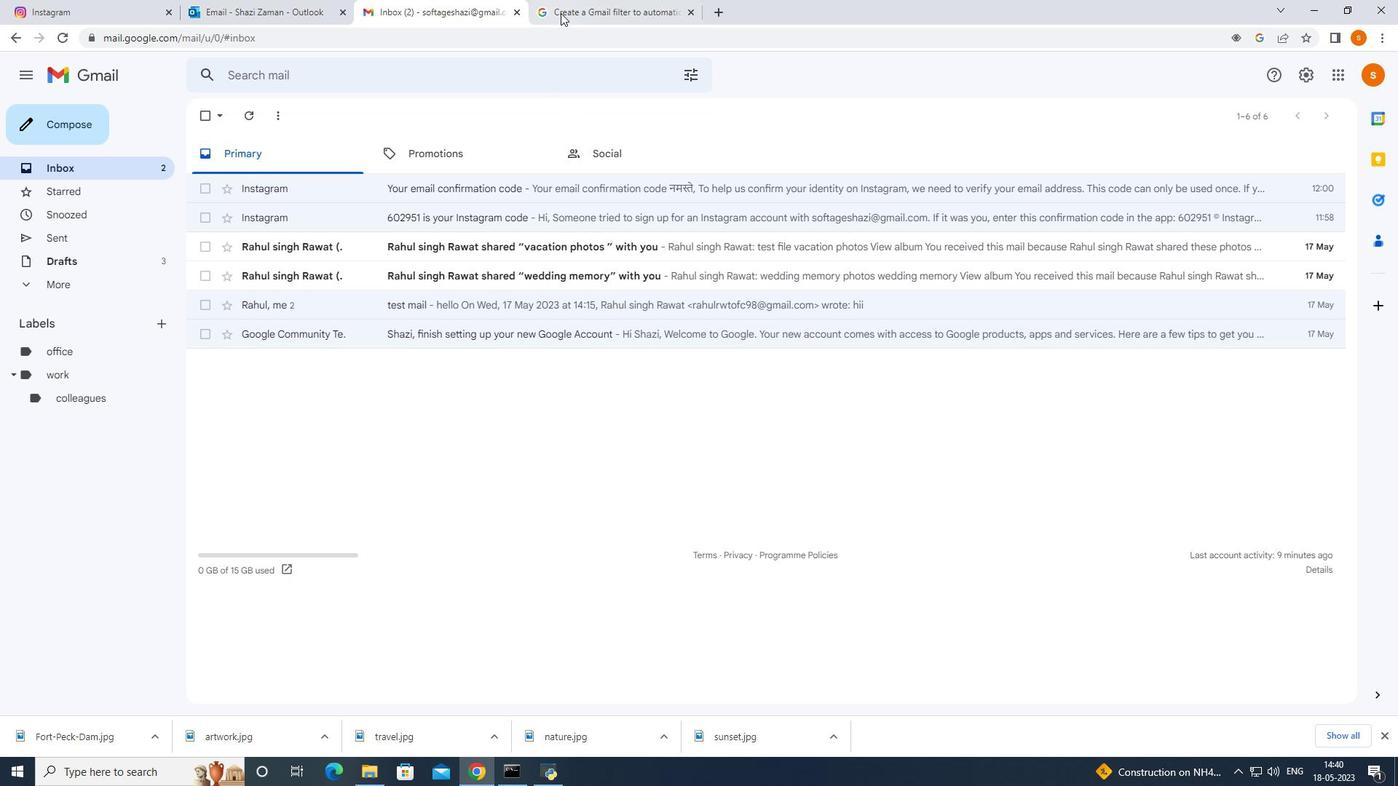 
Action: Mouse moved to (535, 142)
Screenshot: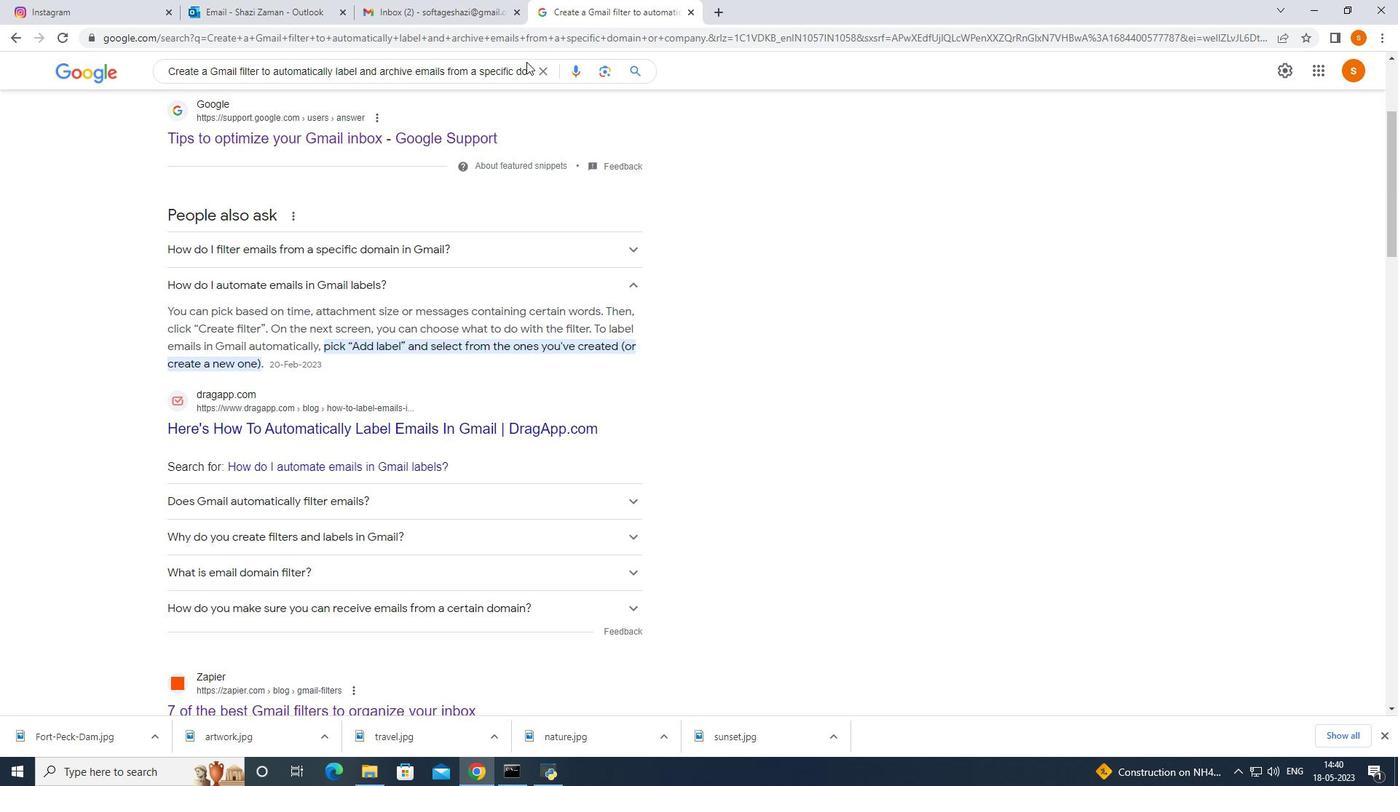 
Action: Mouse scrolled (535, 142) with delta (0, 0)
Screenshot: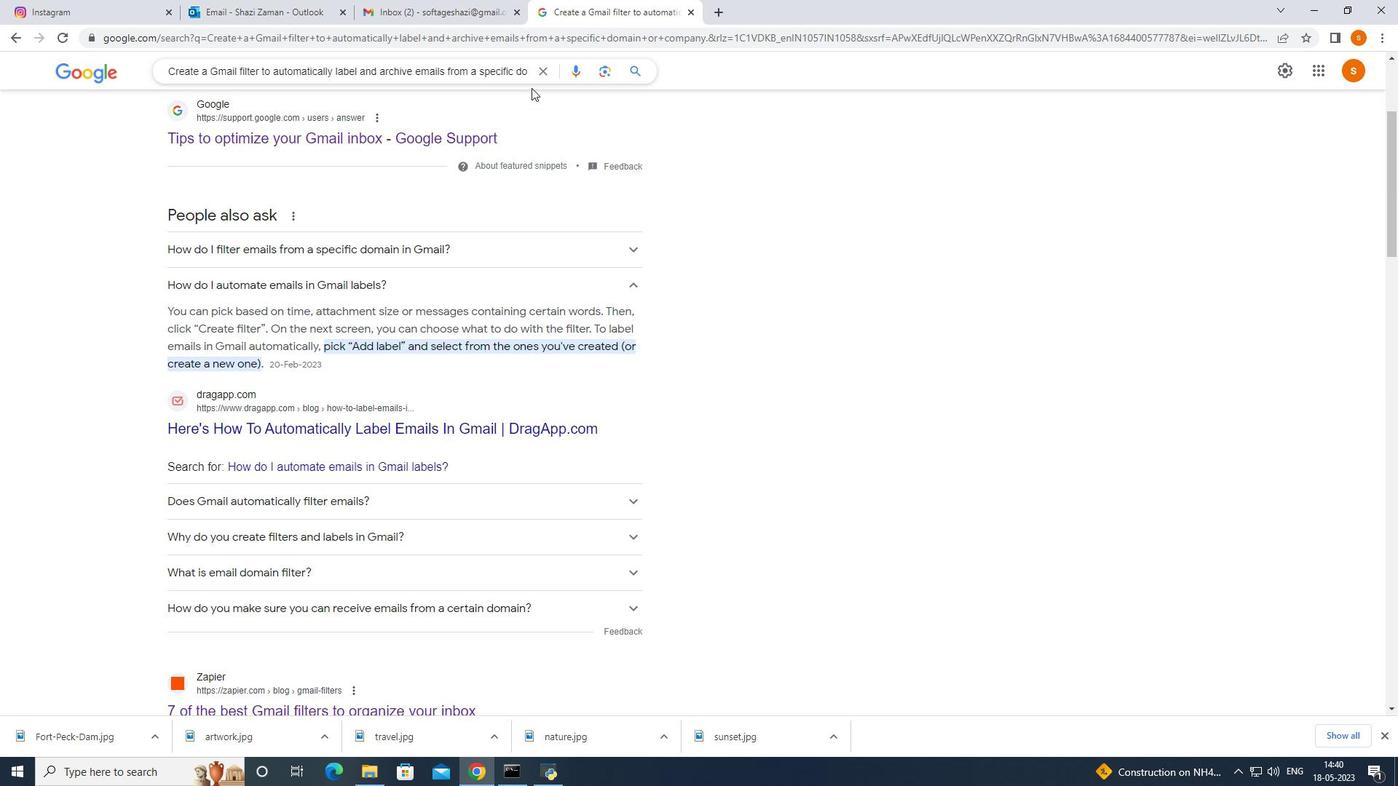 
Action: Mouse moved to (529, 187)
Screenshot: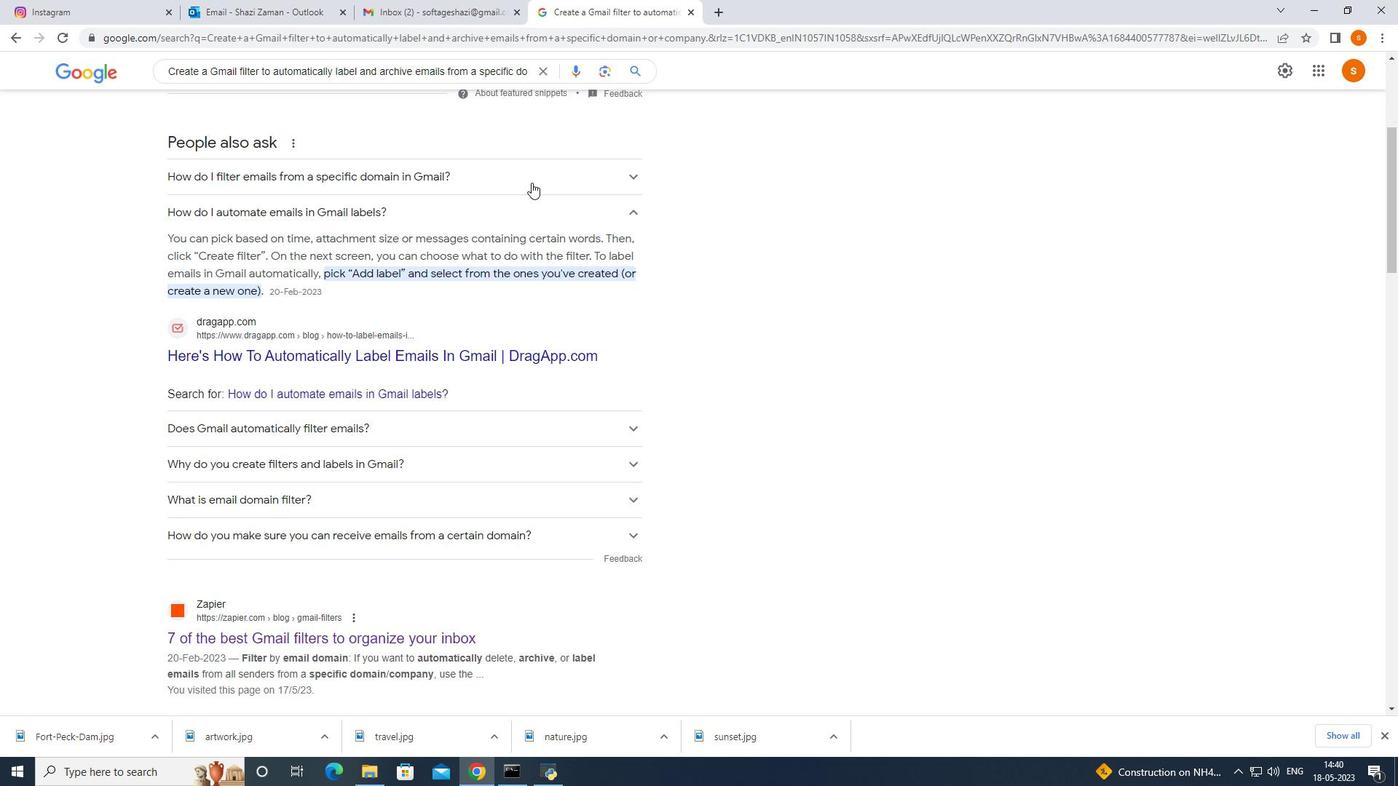 
Action: Mouse scrolled (529, 187) with delta (0, 0)
Screenshot: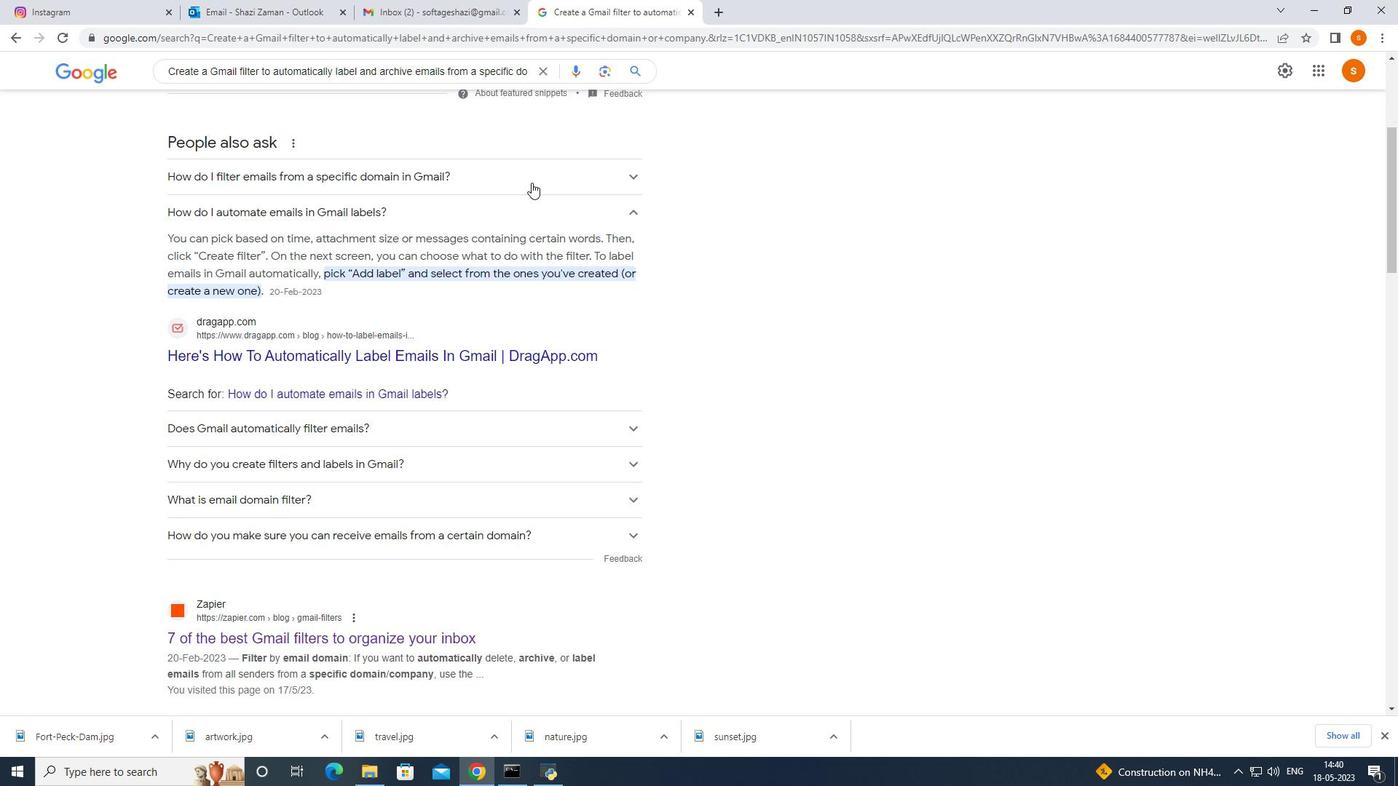 
Action: Mouse moved to (526, 201)
Screenshot: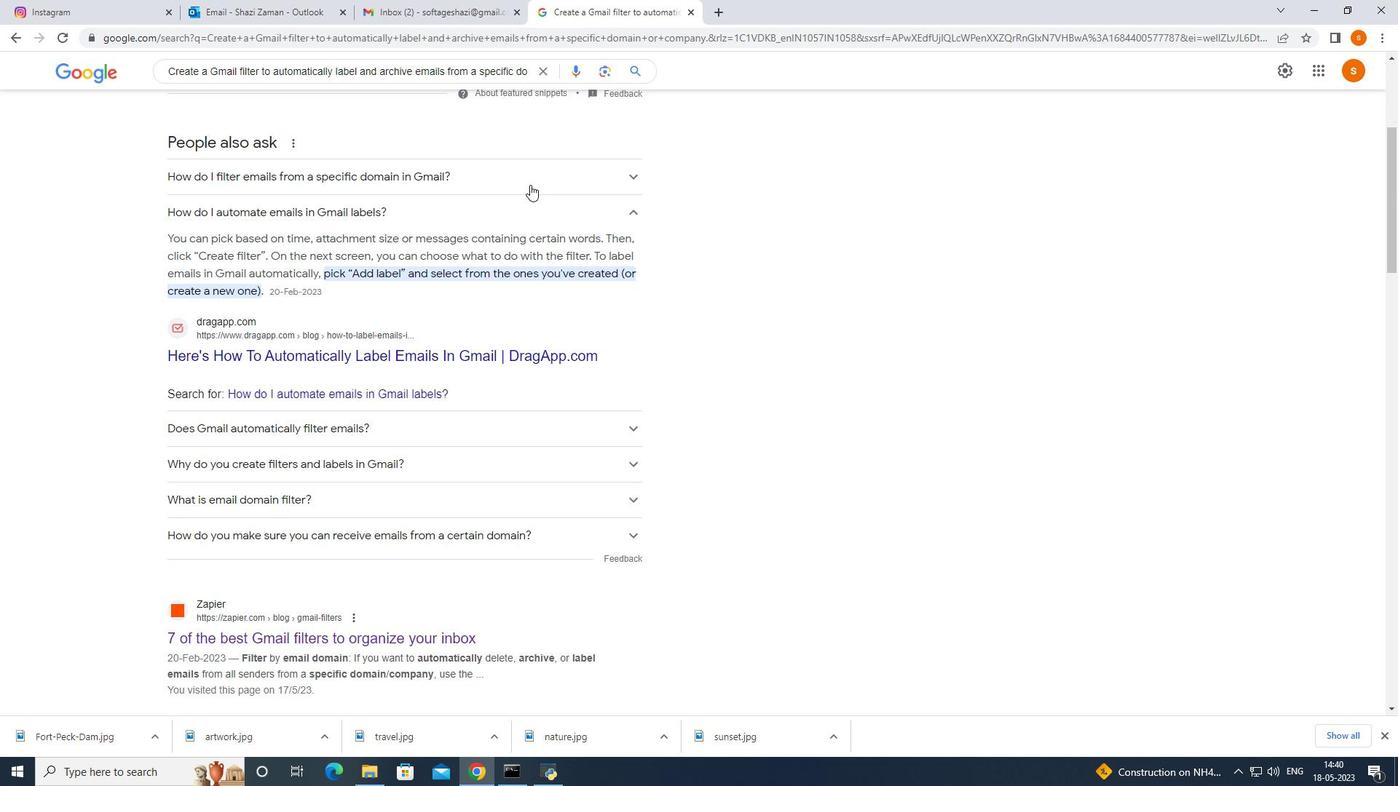 
Action: Mouse scrolled (526, 200) with delta (0, 0)
Screenshot: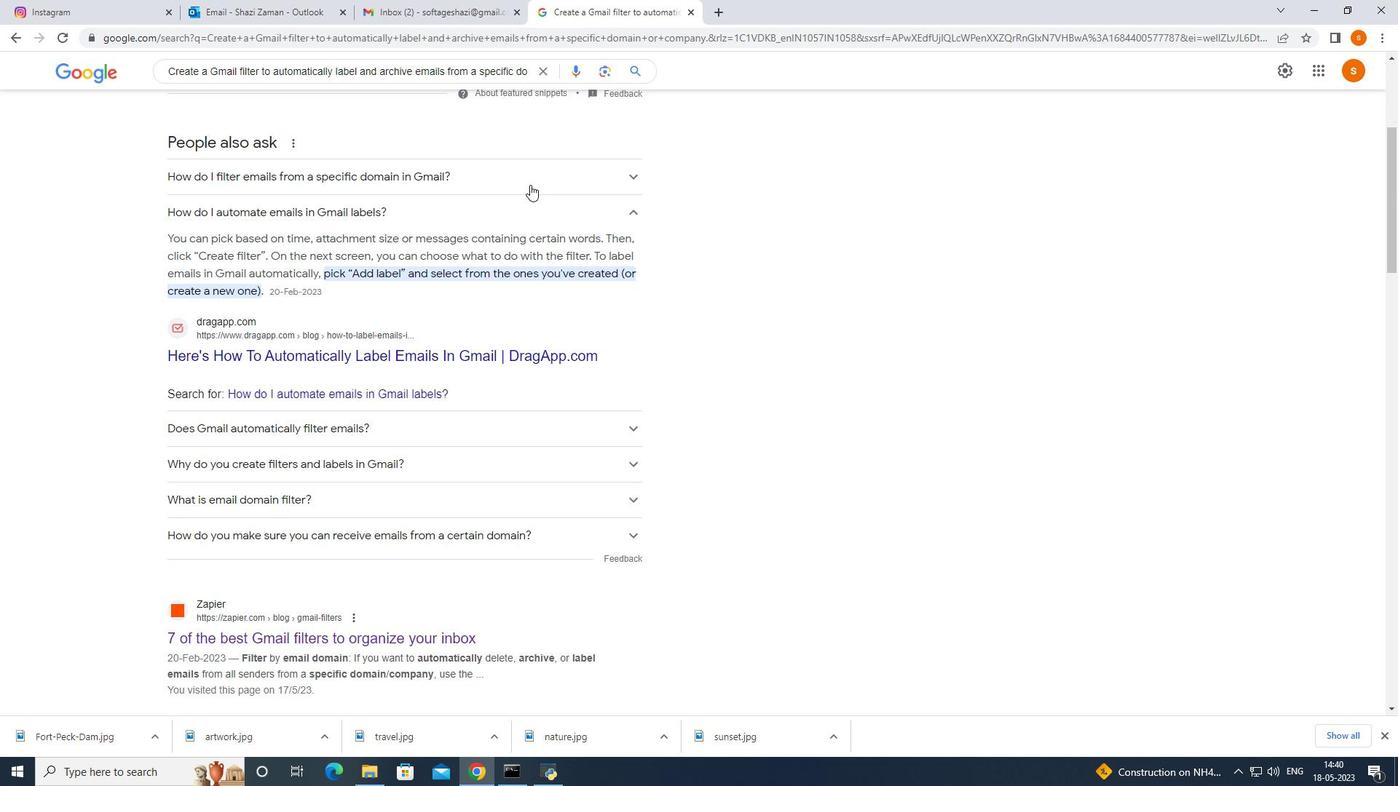 
Action: Mouse moved to (450, 285)
Screenshot: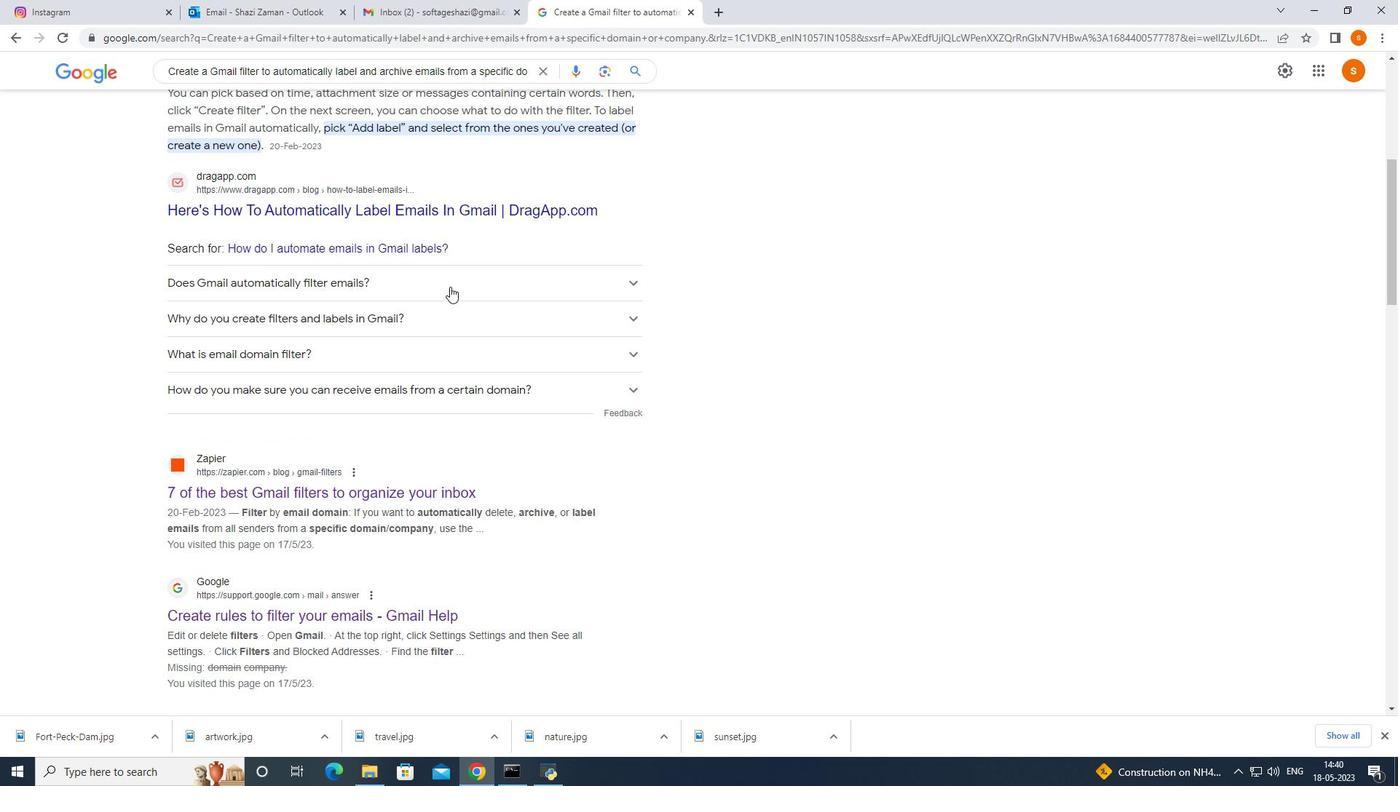 
Action: Mouse pressed left at (450, 285)
Screenshot: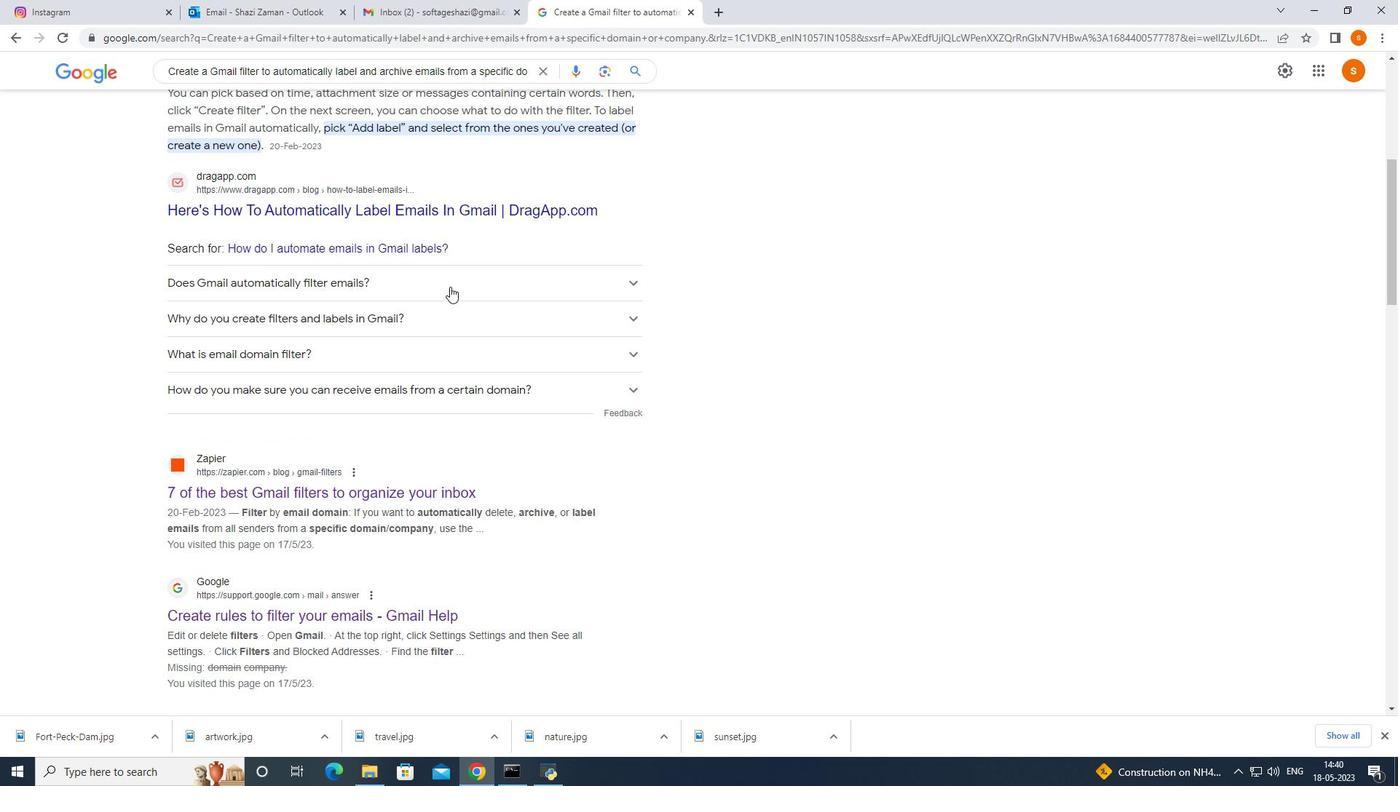 
Action: Mouse moved to (595, 280)
Screenshot: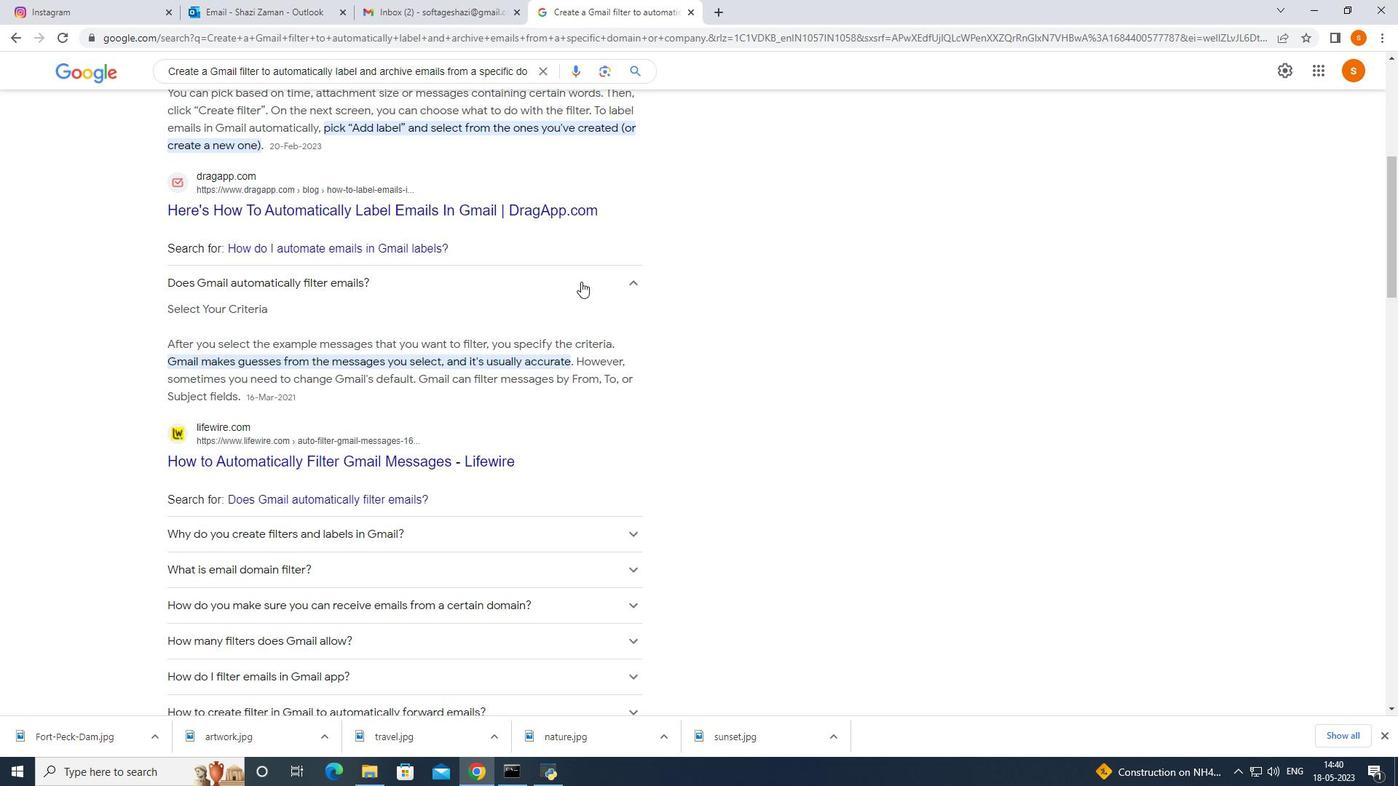 
Action: Mouse pressed left at (595, 280)
Screenshot: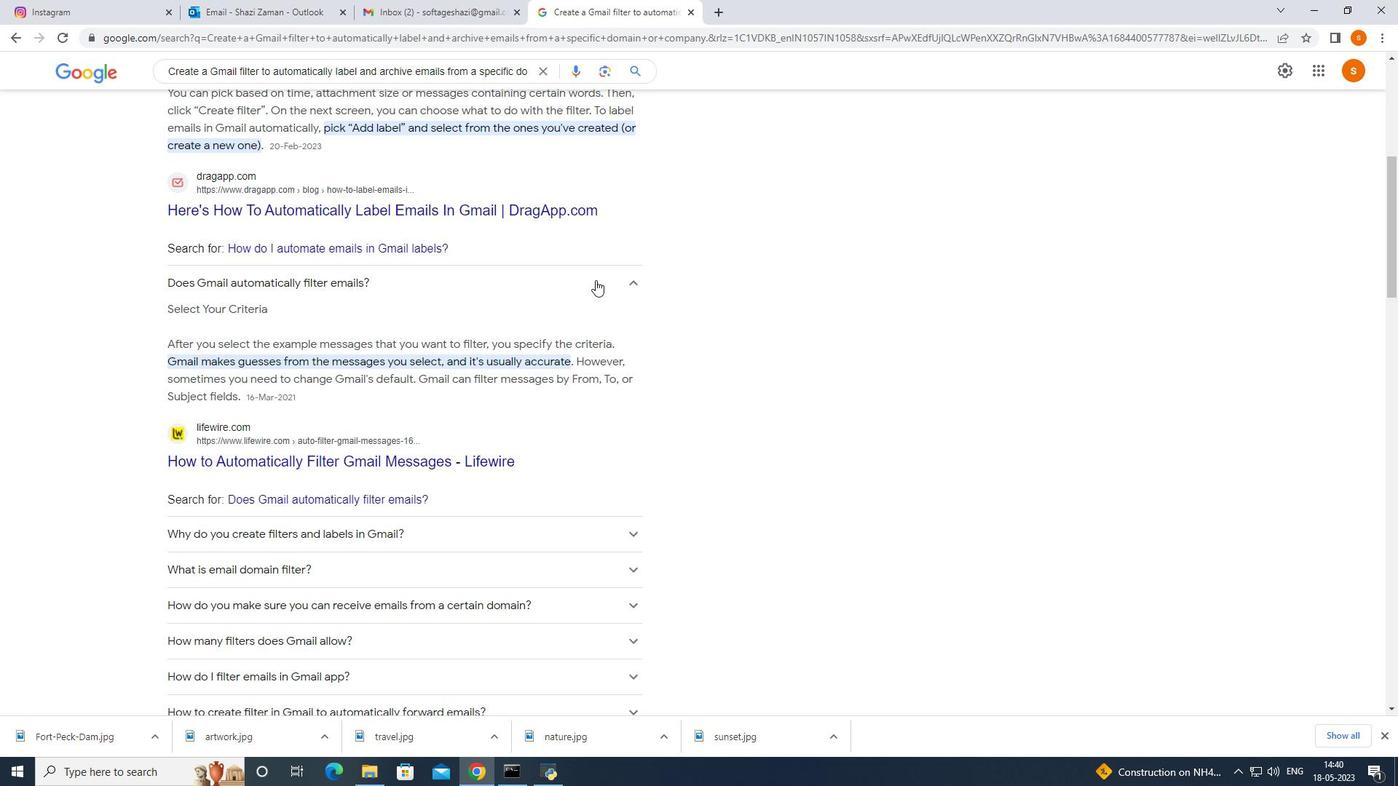 
Action: Mouse moved to (418, 322)
Screenshot: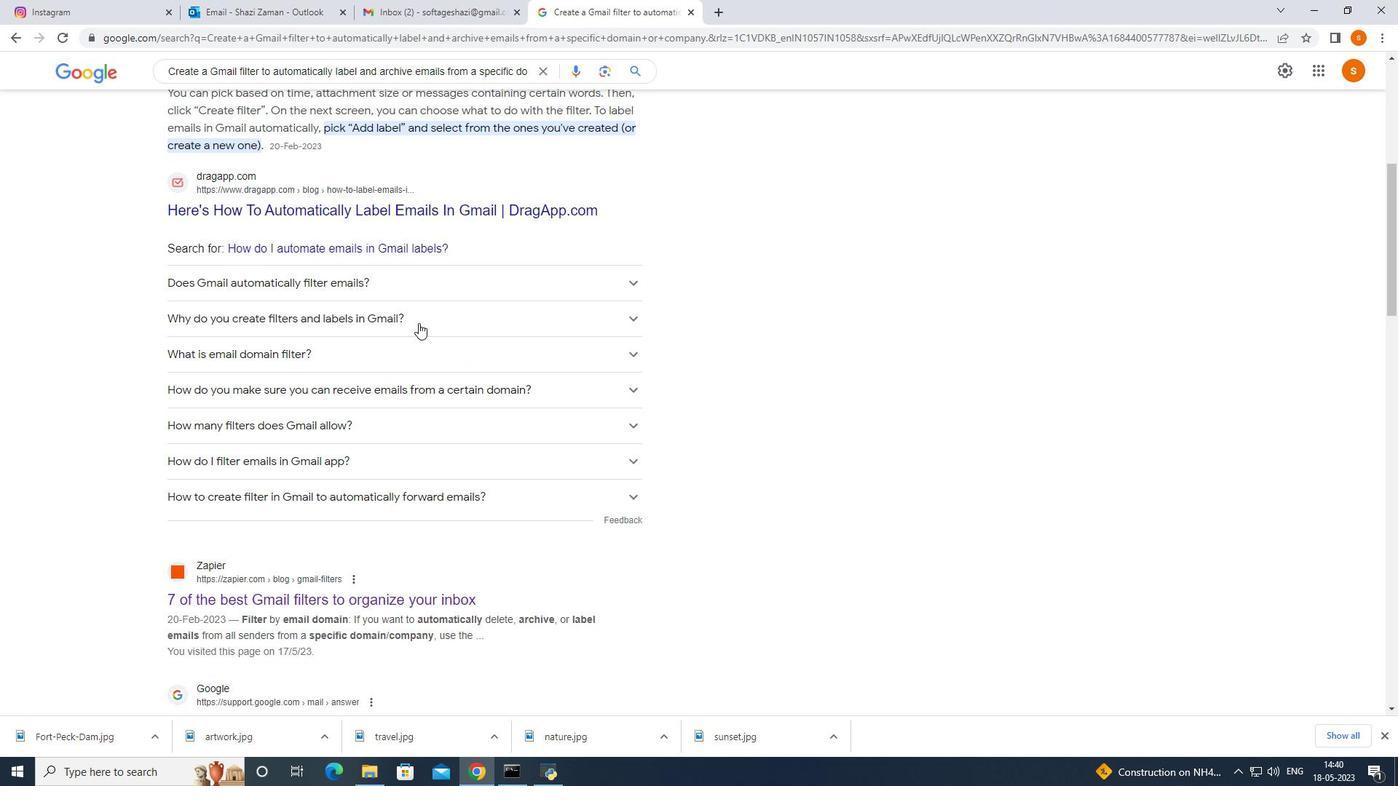 
Action: Mouse pressed left at (418, 322)
Screenshot: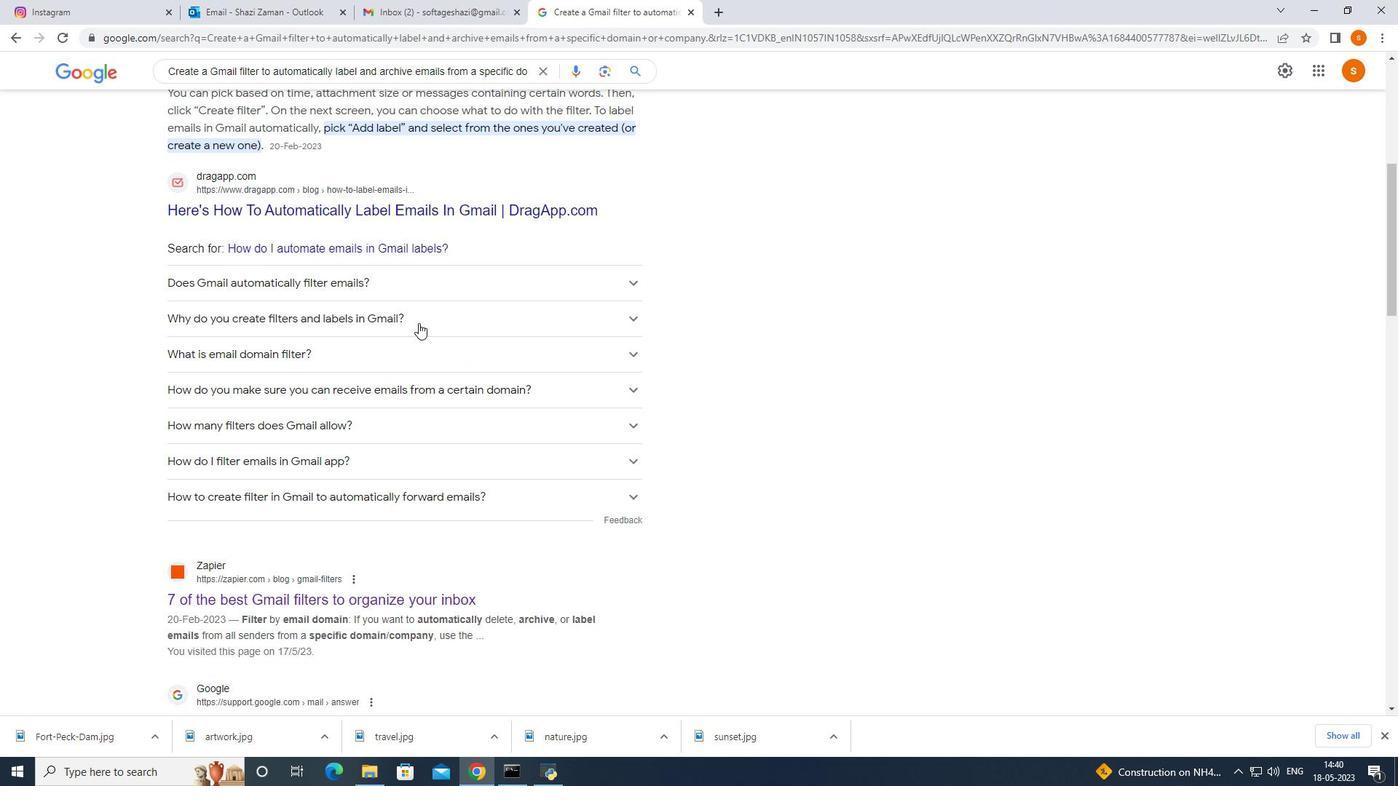 
Action: Mouse moved to (589, 313)
Screenshot: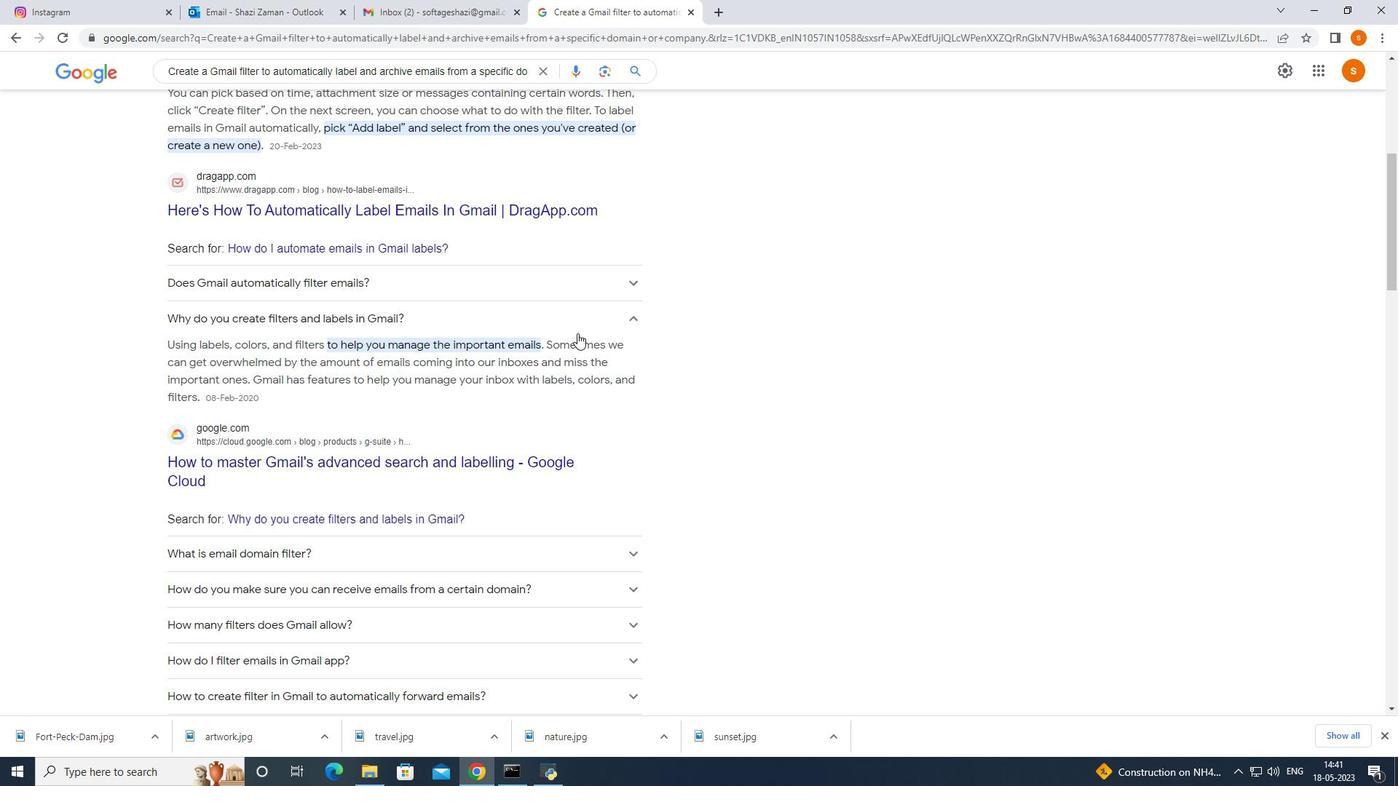 
Action: Mouse pressed left at (589, 313)
Screenshot: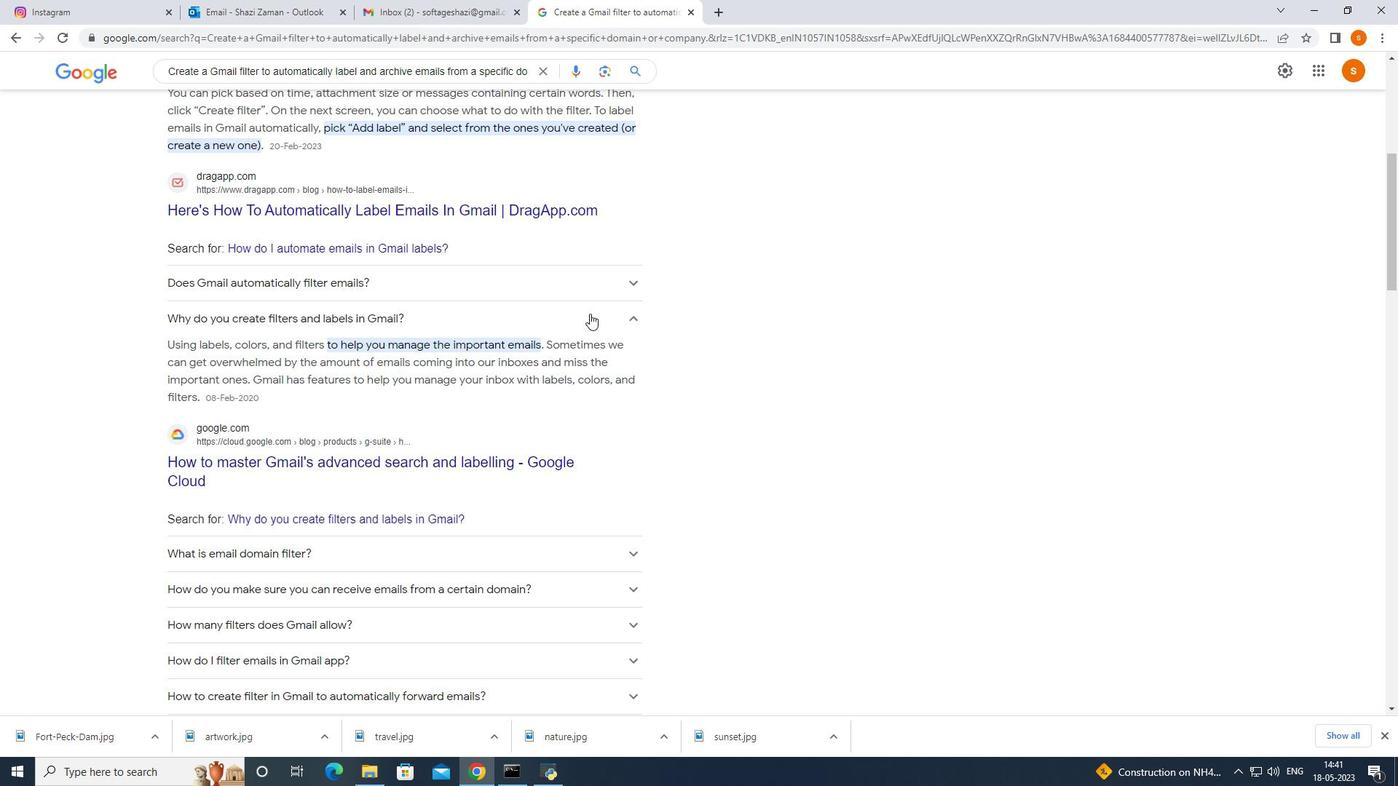 
Action: Mouse moved to (343, 383)
Screenshot: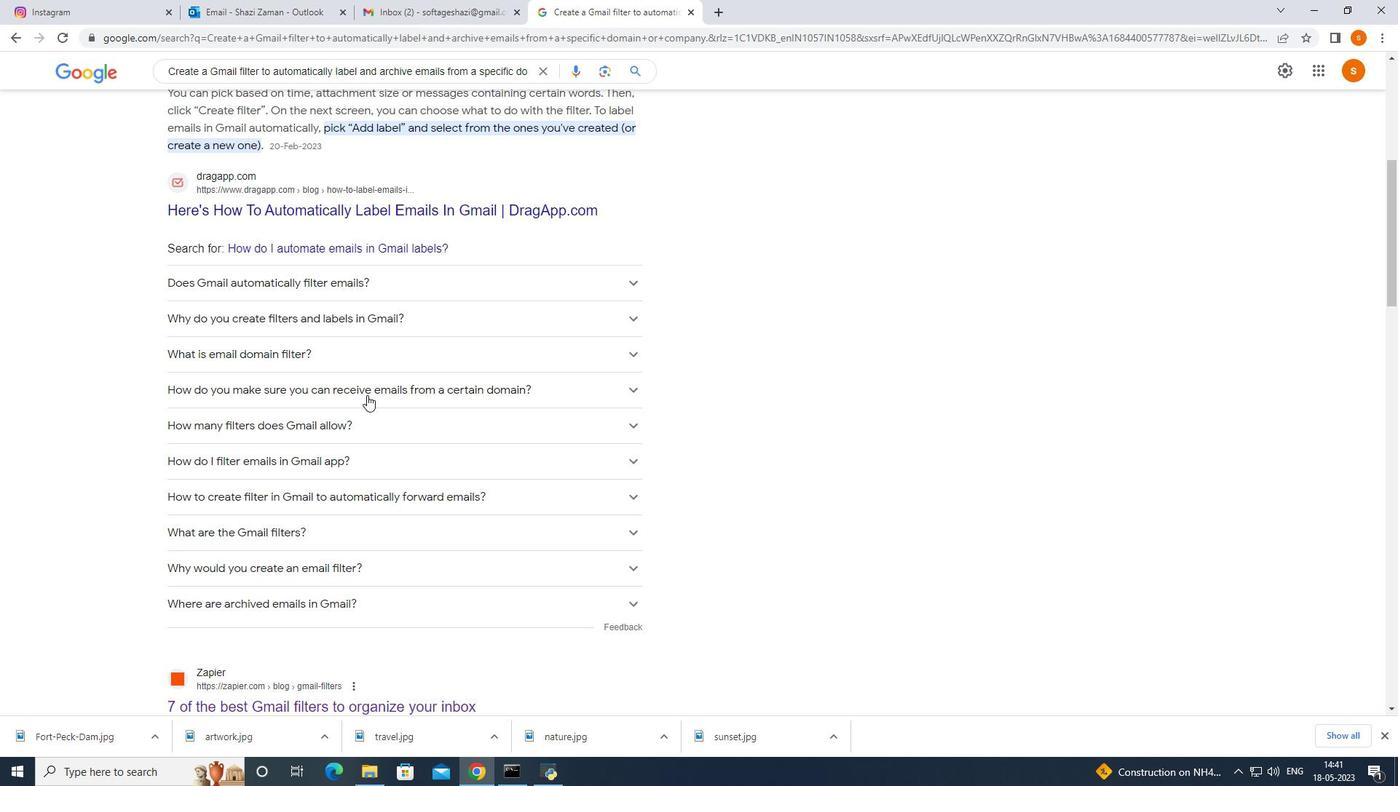 
Action: Mouse scrolled (343, 382) with delta (0, 0)
Screenshot: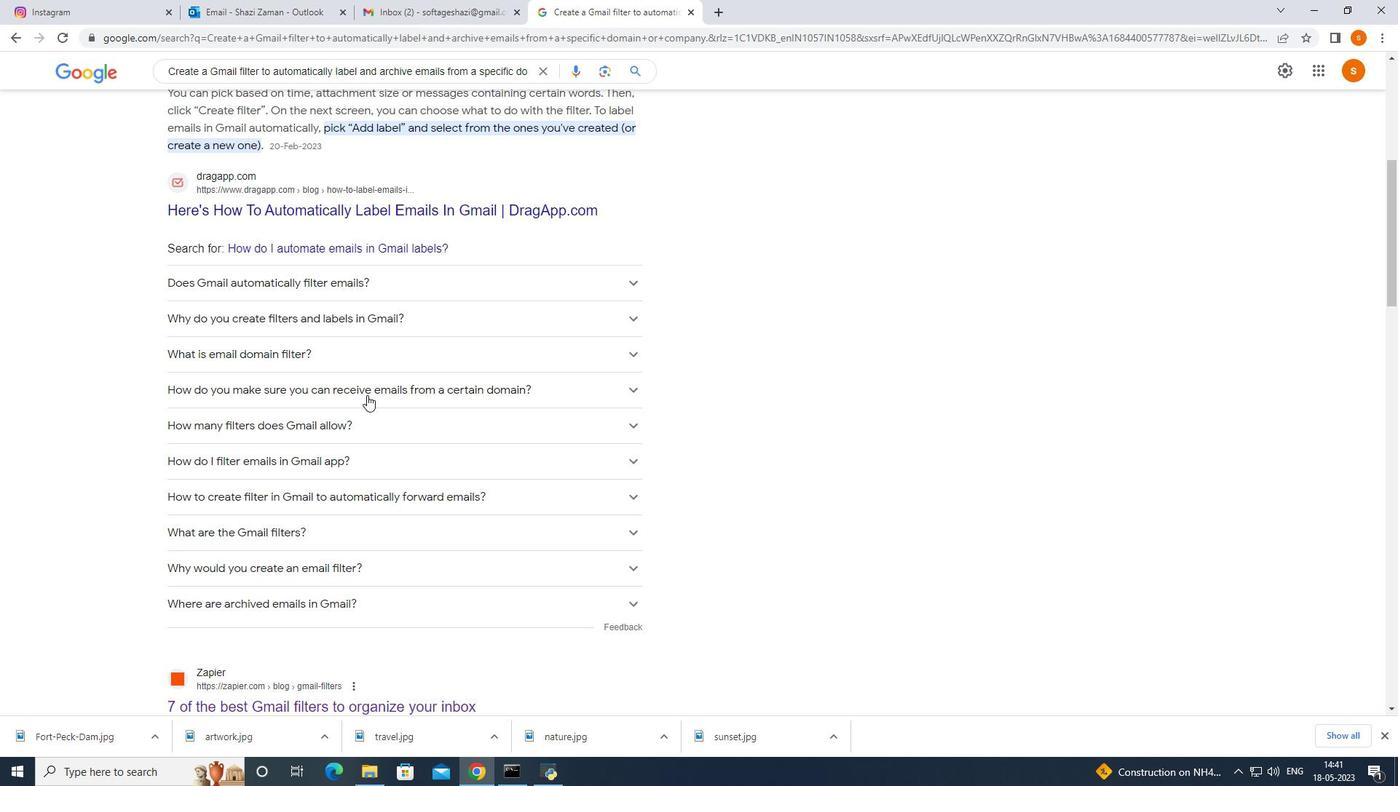 
Action: Mouse moved to (343, 383)
Screenshot: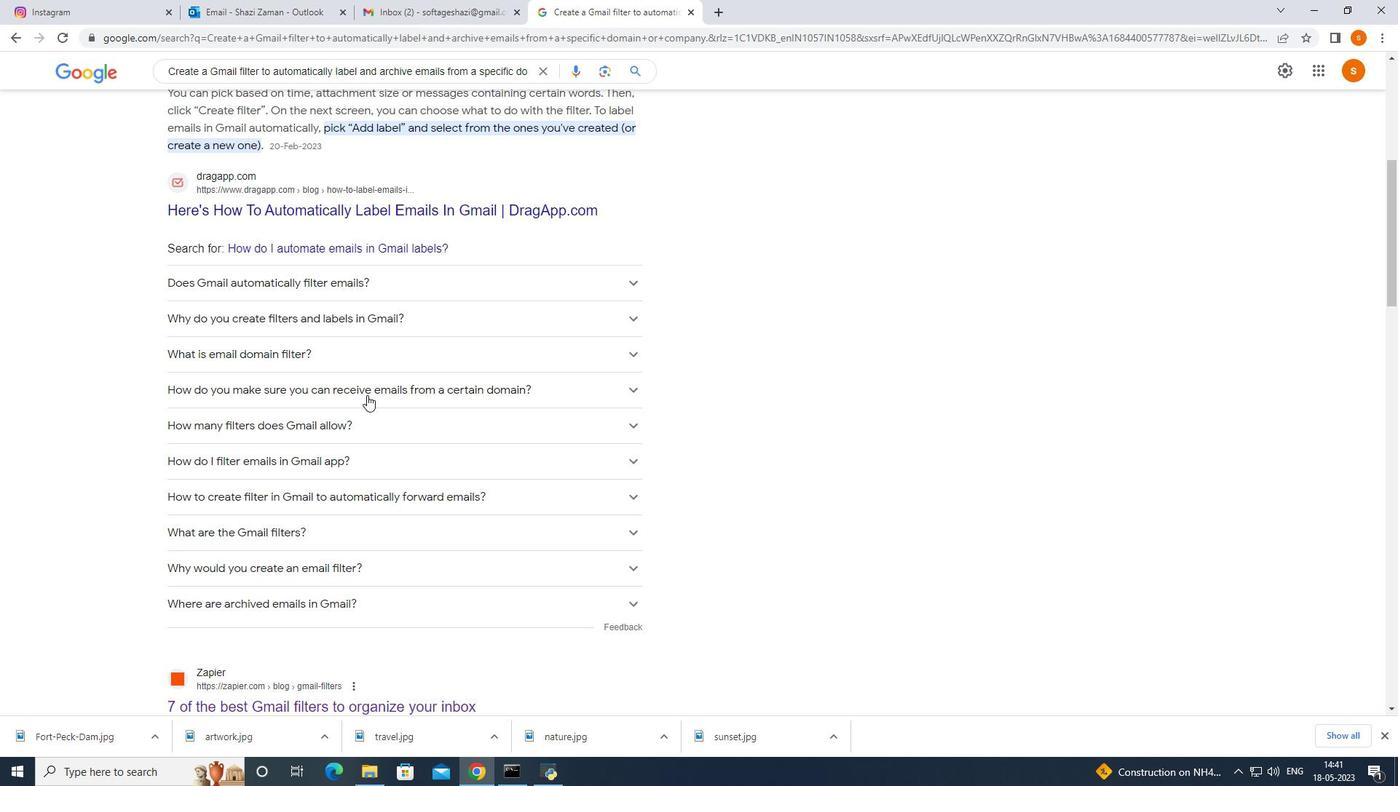 
Action: Mouse scrolled (343, 382) with delta (0, 0)
Screenshot: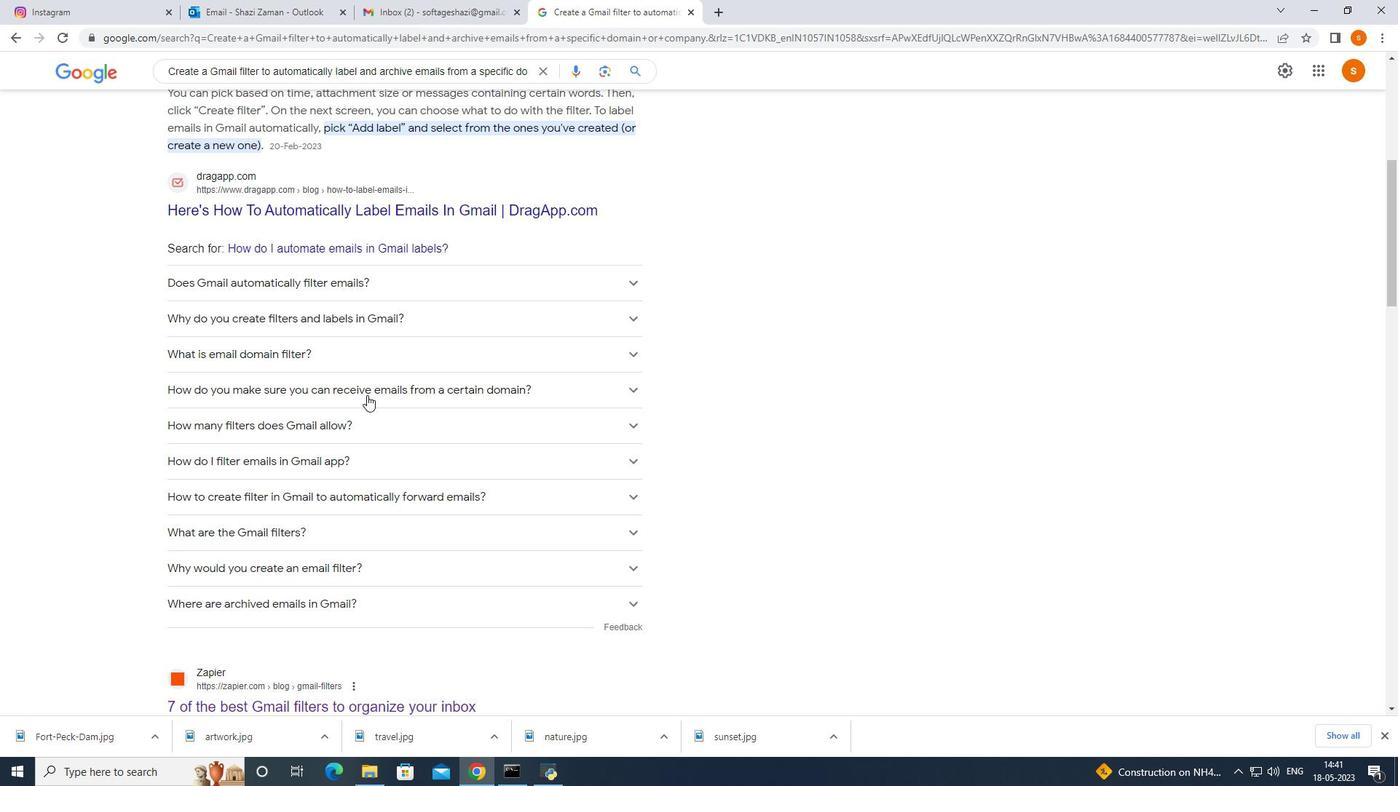 
Action: Mouse moved to (343, 383)
Screenshot: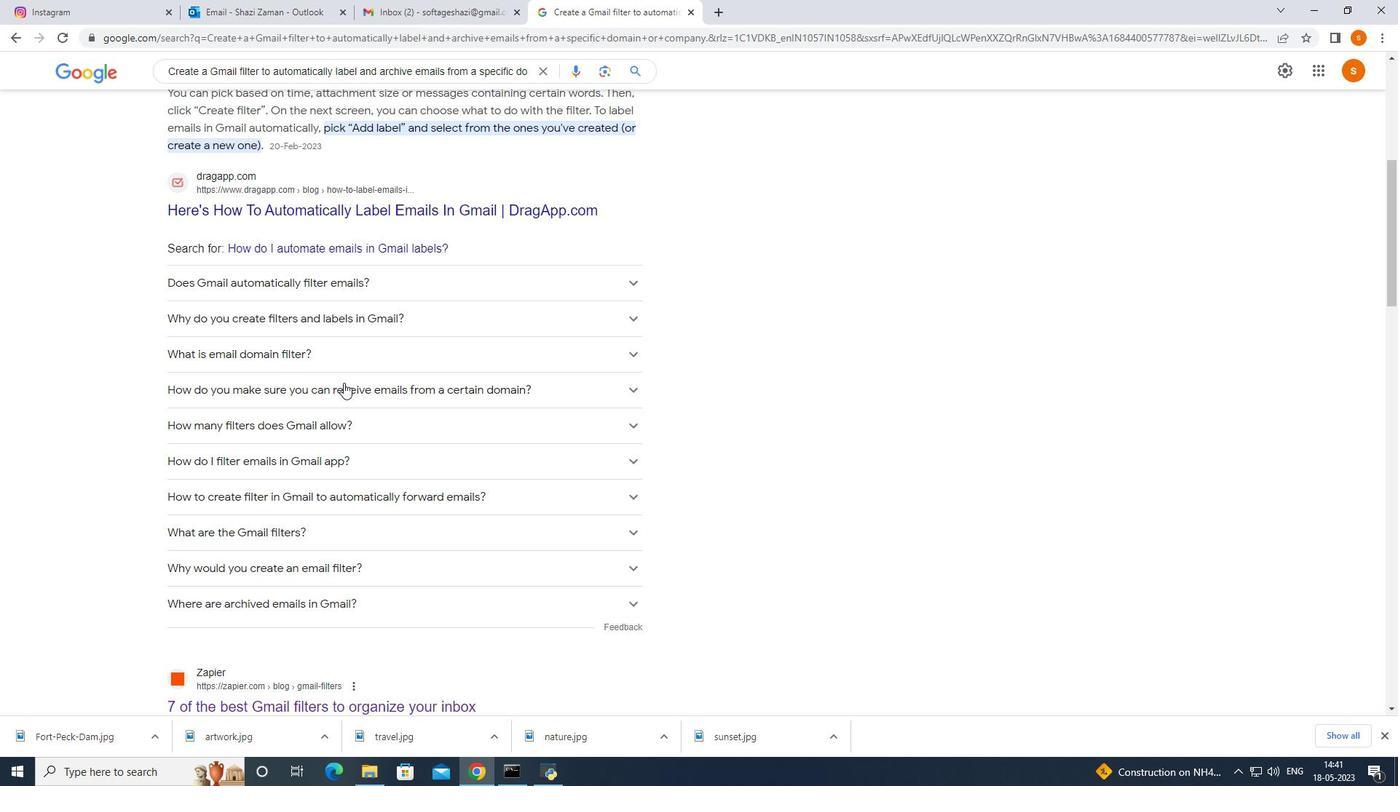 
Action: Mouse scrolled (343, 382) with delta (0, 0)
Screenshot: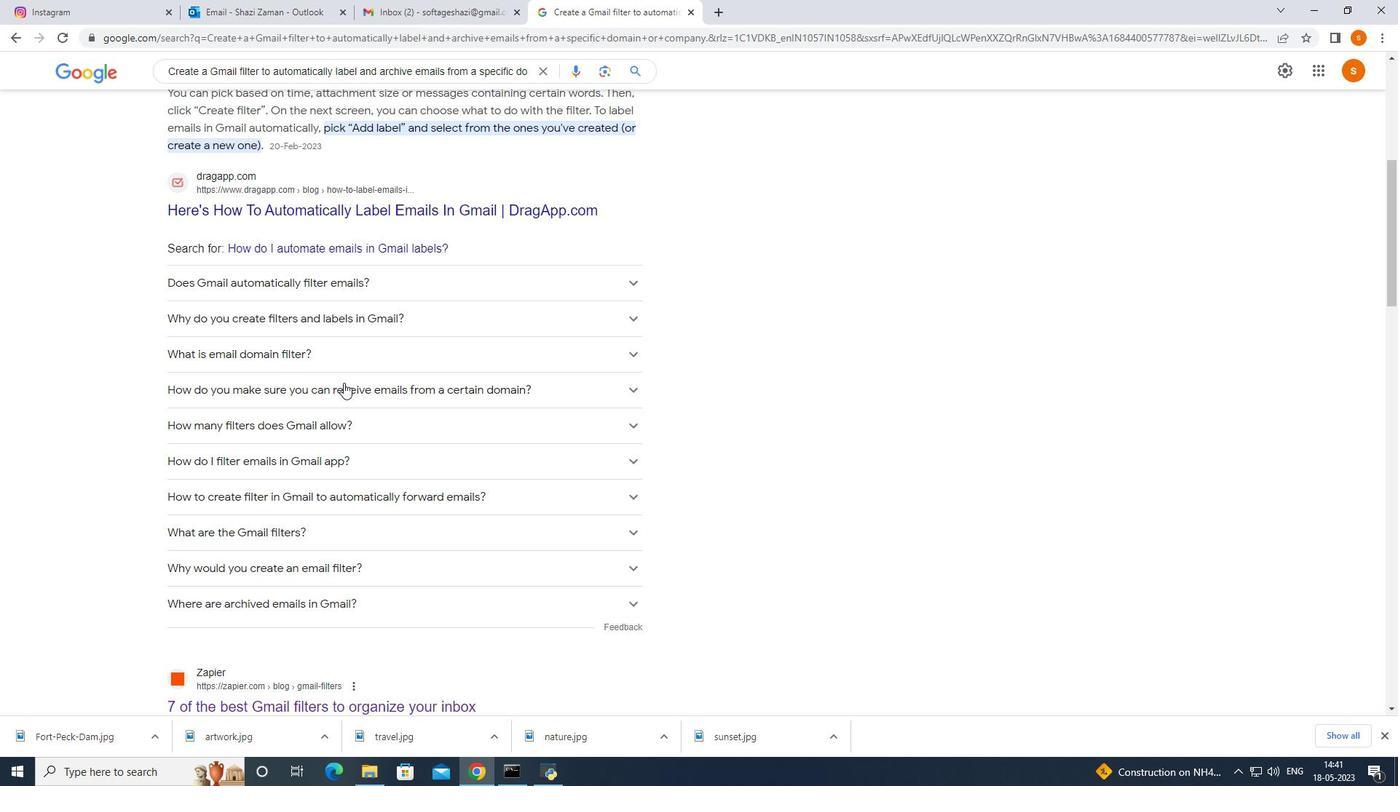
Action: Mouse moved to (403, 251)
Screenshot: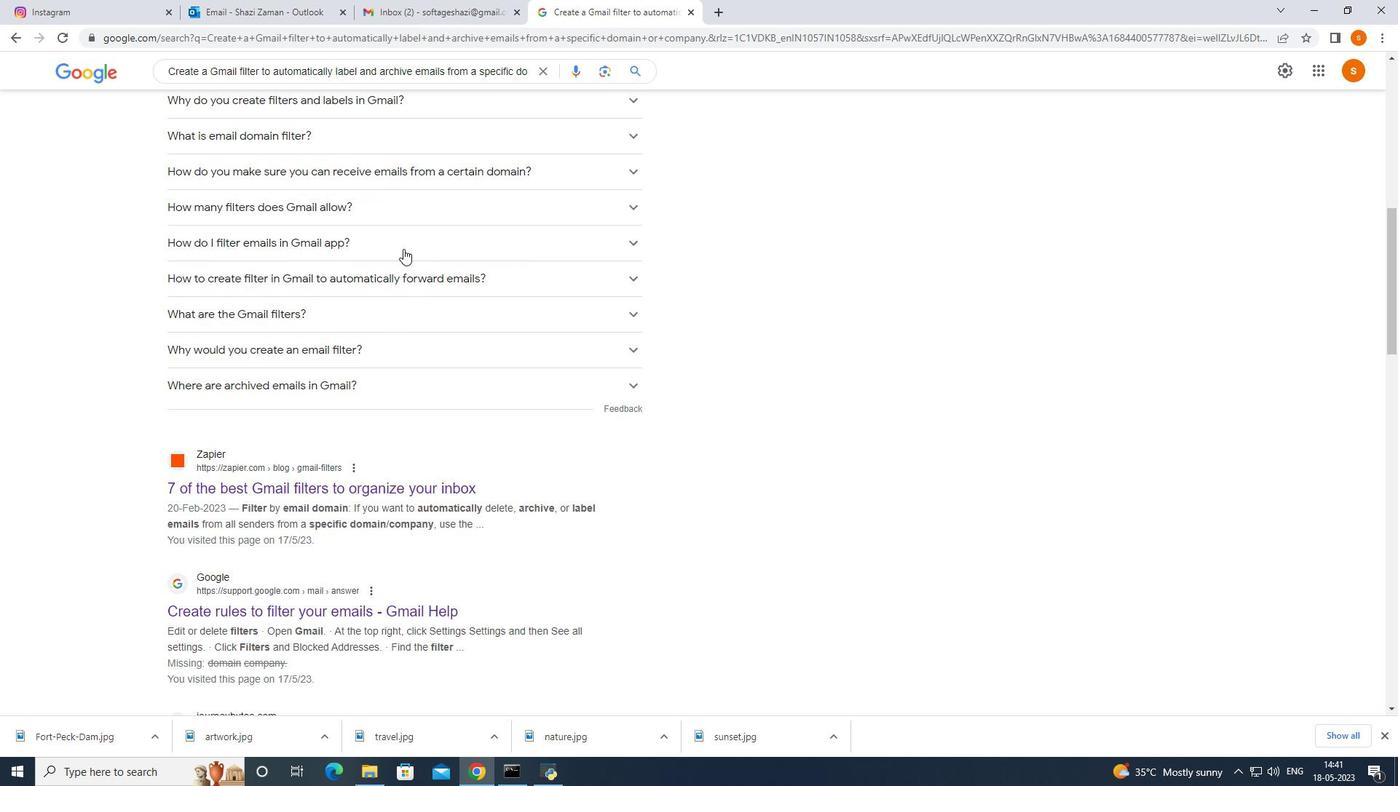 
Action: Mouse scrolled (403, 250) with delta (0, 0)
Screenshot: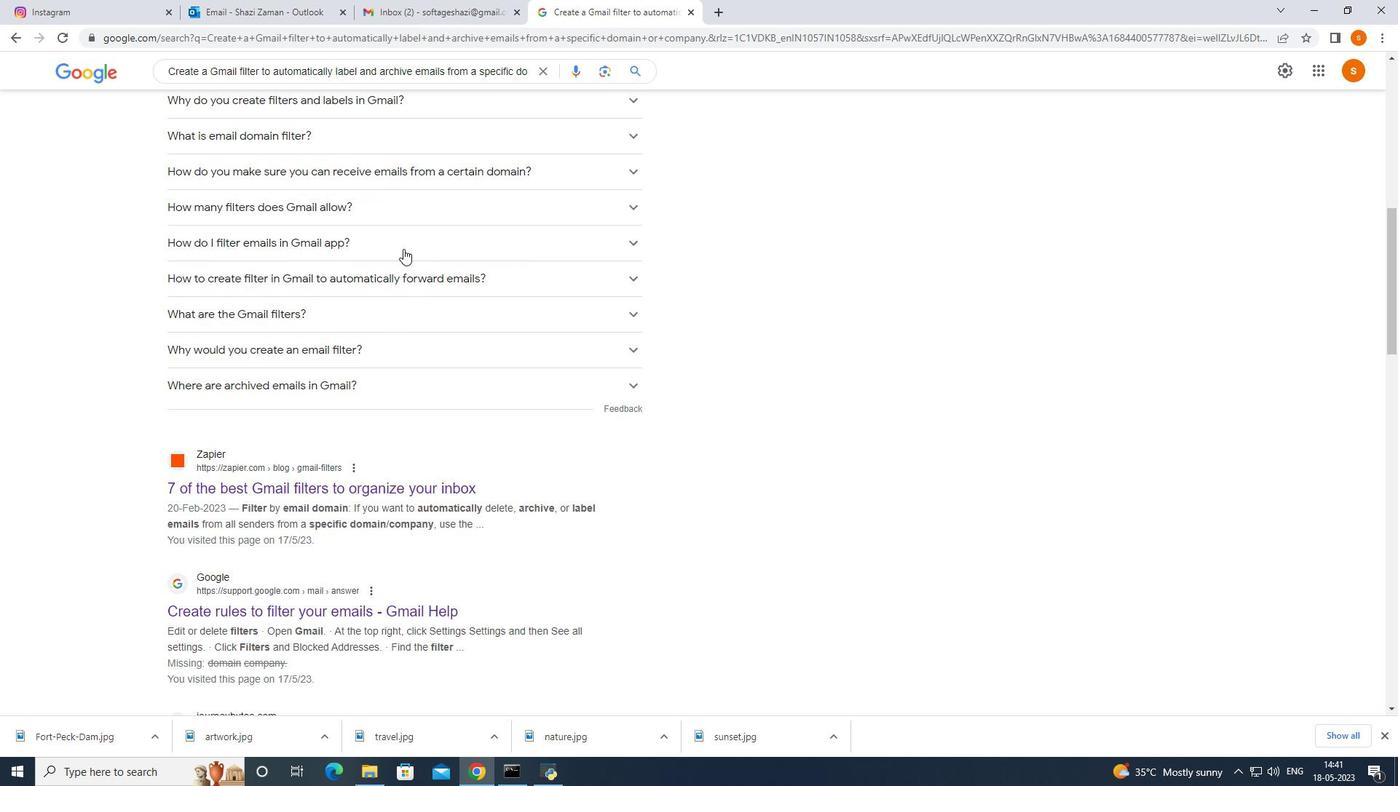 
Action: Mouse moved to (403, 251)
Screenshot: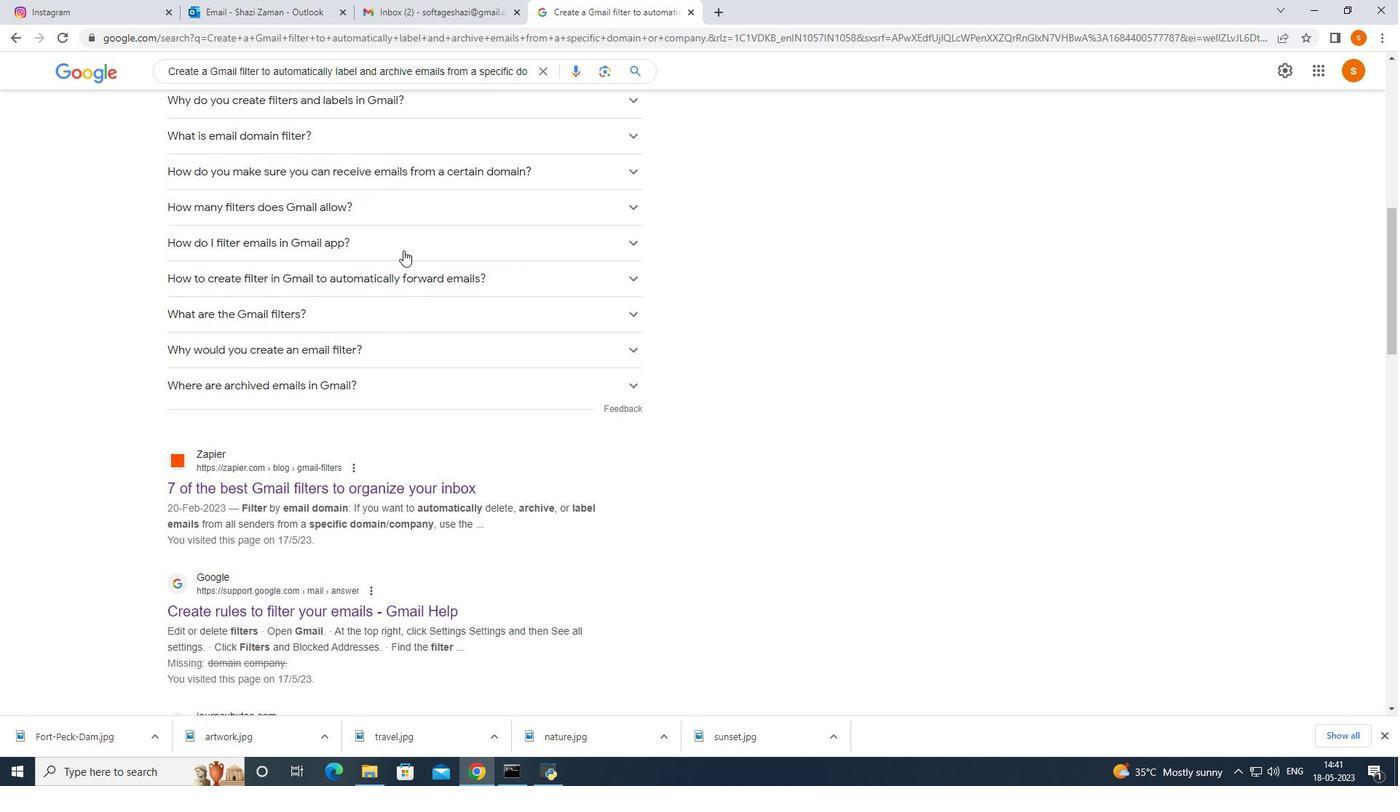 
Action: Mouse scrolled (403, 251) with delta (0, 0)
Screenshot: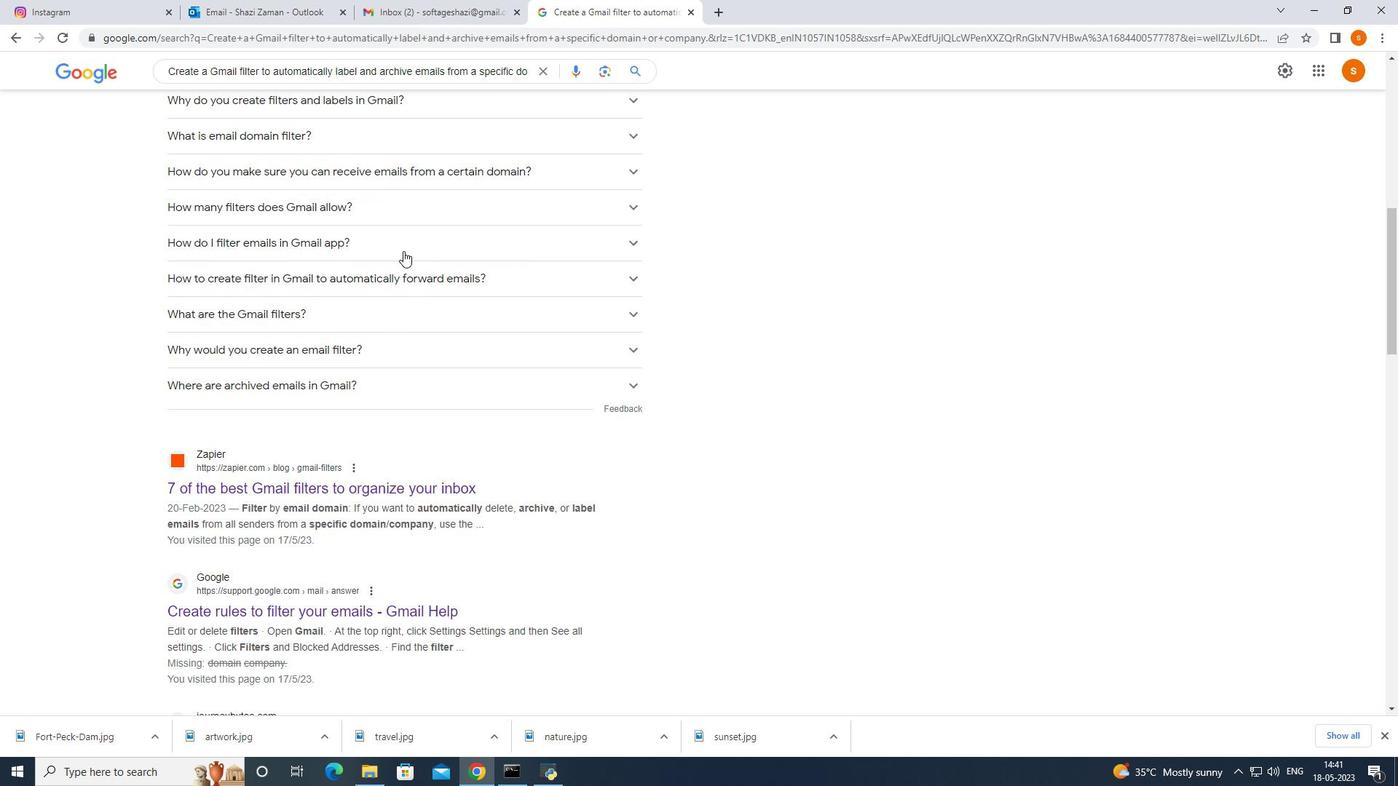 
Action: Mouse moved to (401, 305)
Screenshot: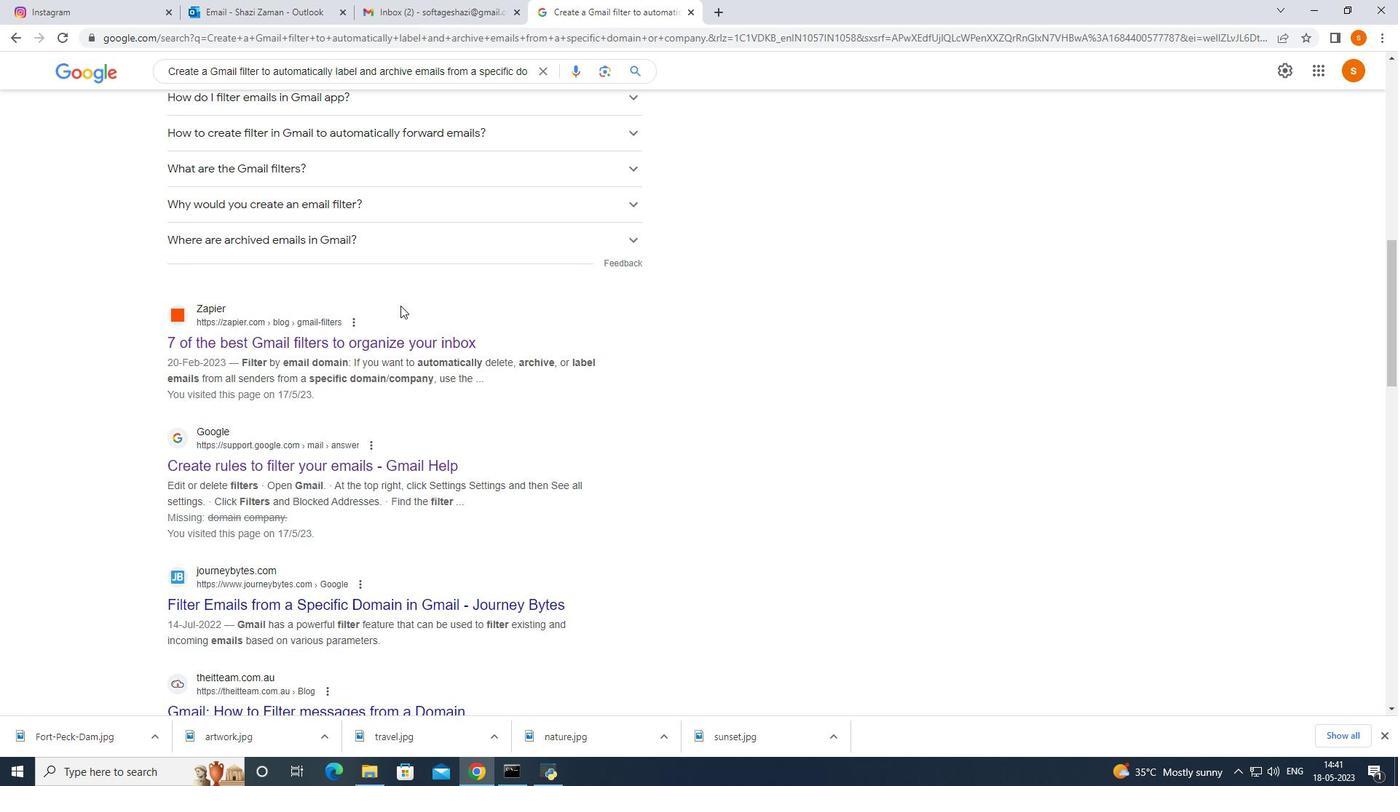 
Action: Mouse scrolled (401, 305) with delta (0, 0)
Screenshot: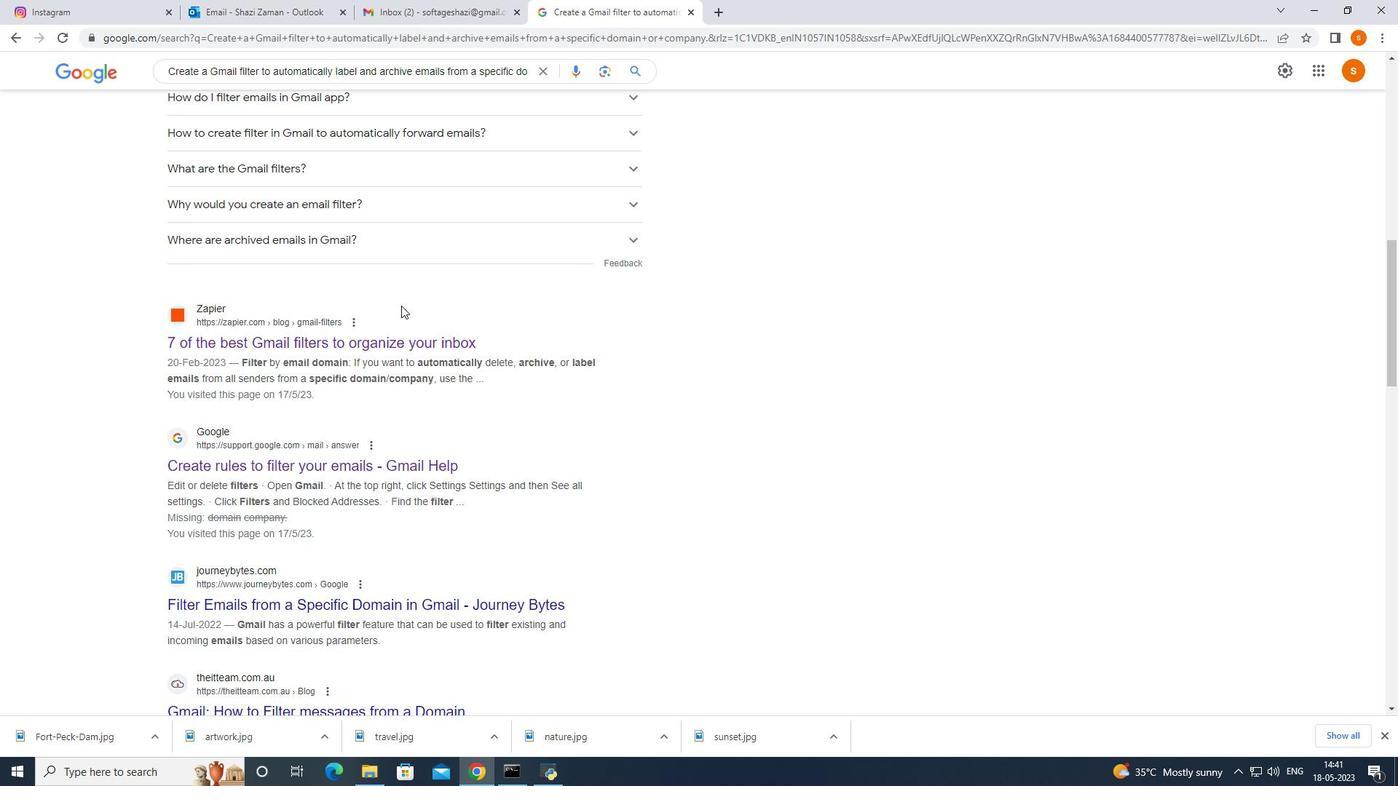 
Action: Mouse scrolled (401, 305) with delta (0, 0)
Screenshot: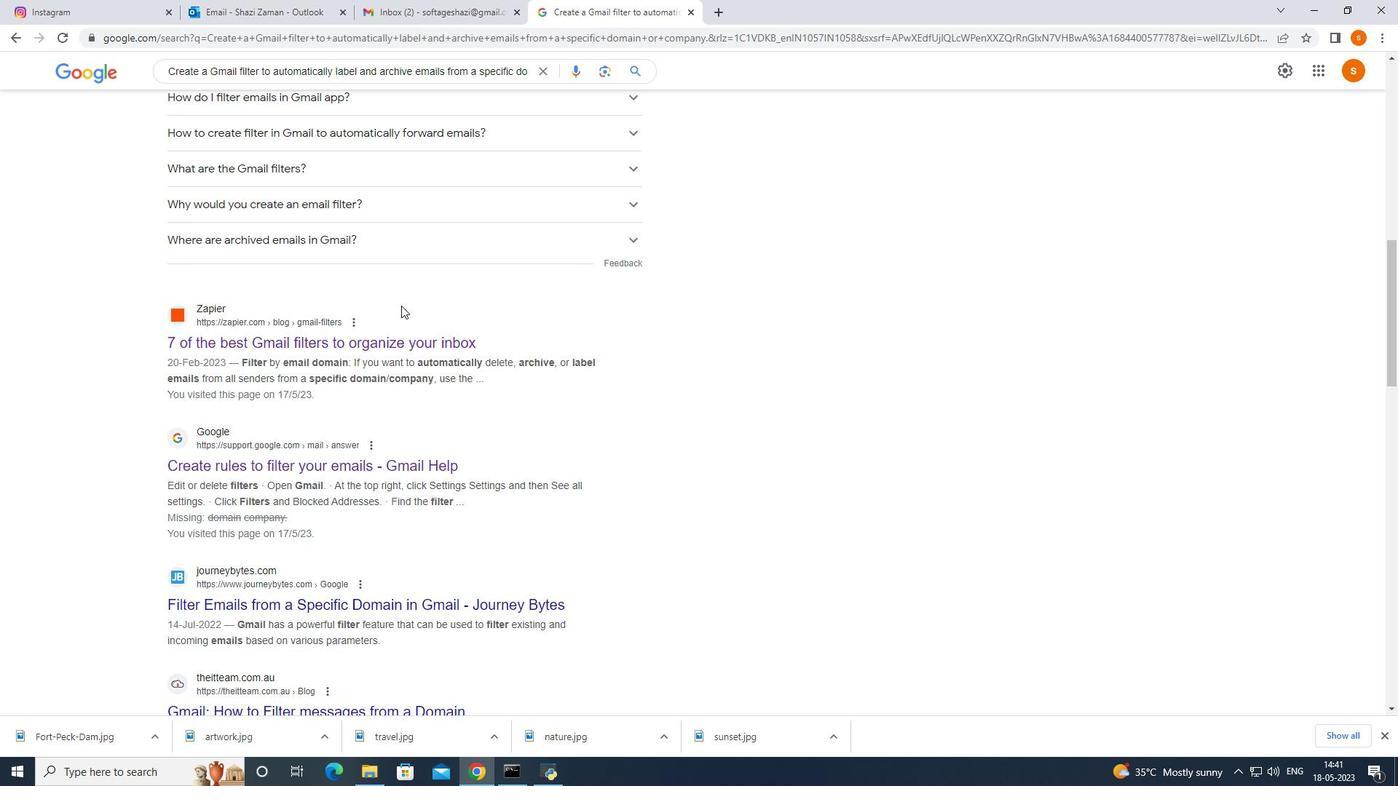 
Action: Mouse moved to (402, 305)
Screenshot: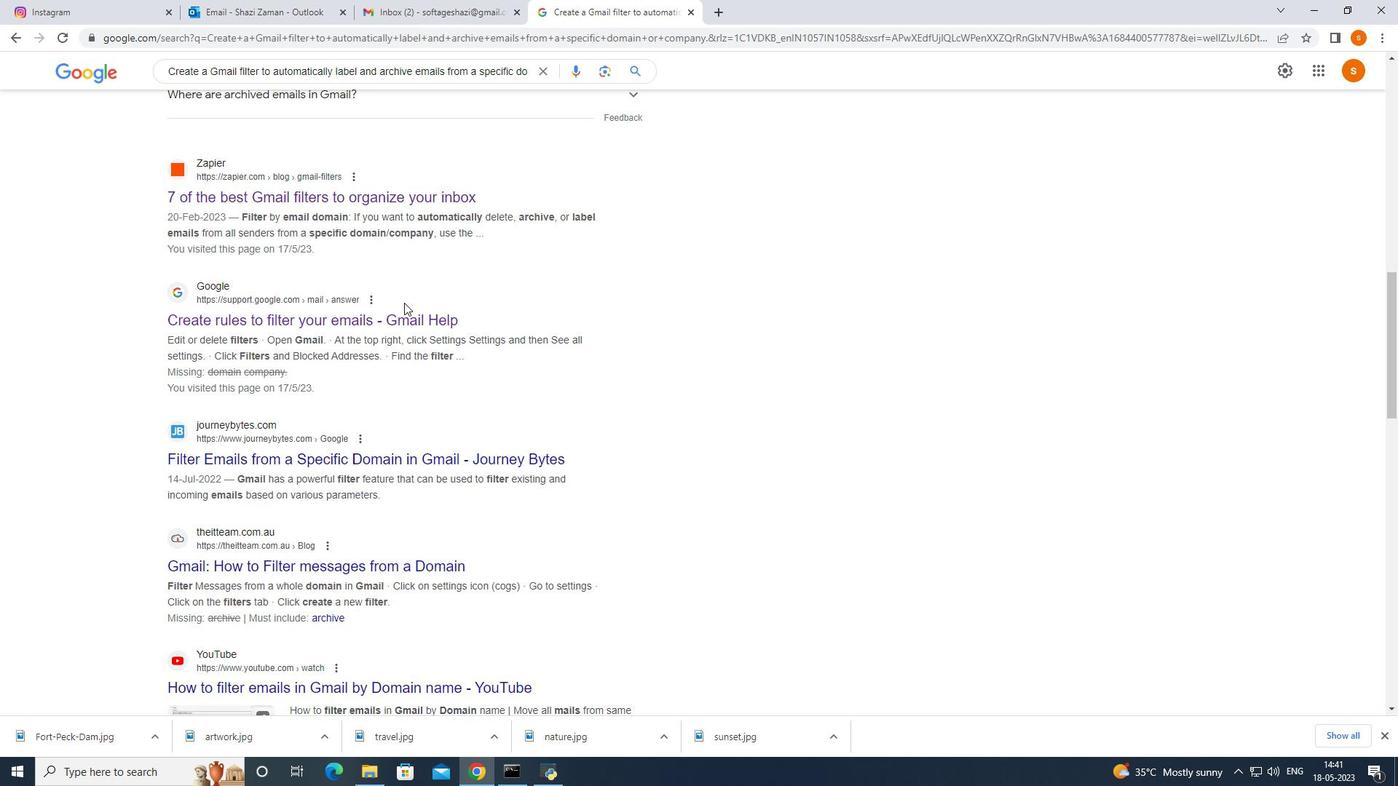 
Action: Mouse scrolled (402, 305) with delta (0, 0)
Screenshot: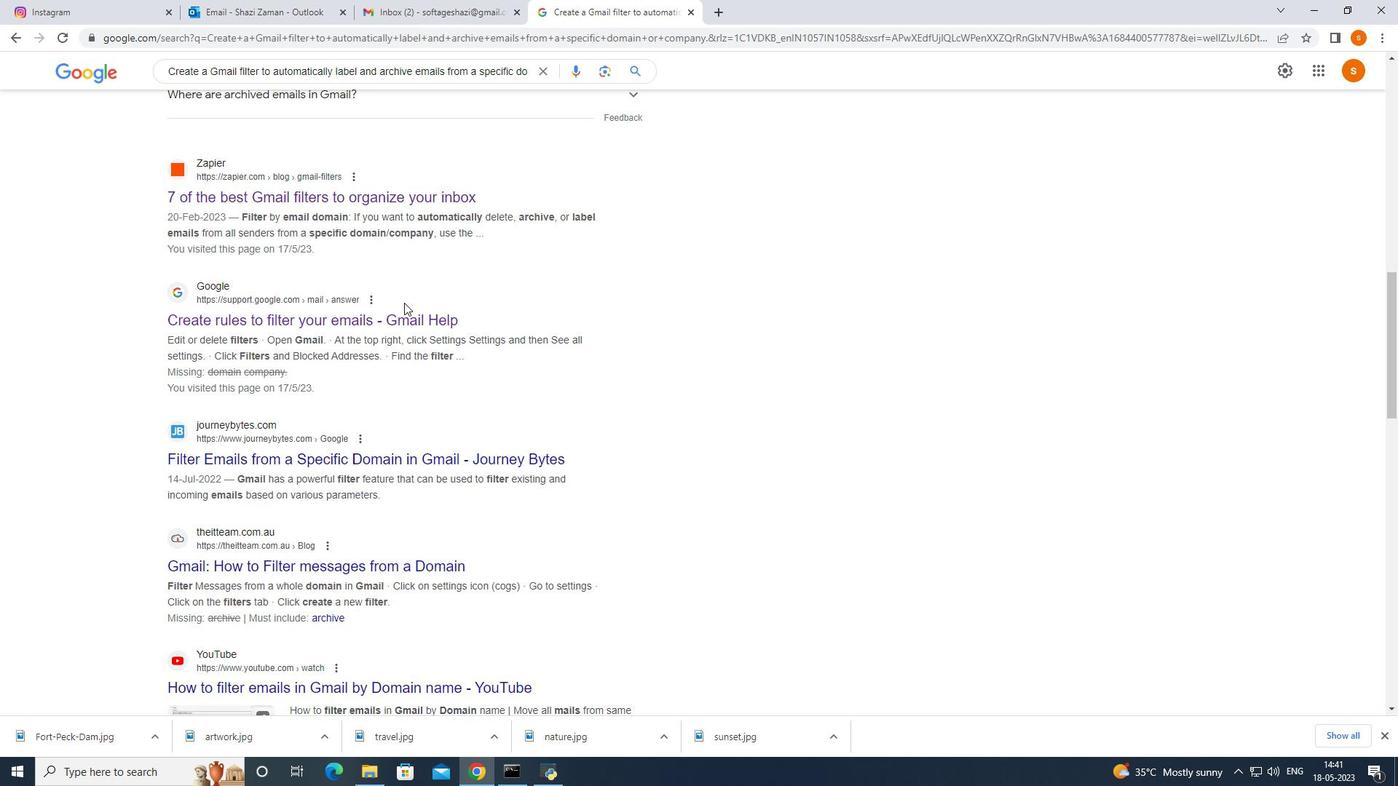 
Action: Mouse moved to (388, 399)
Screenshot: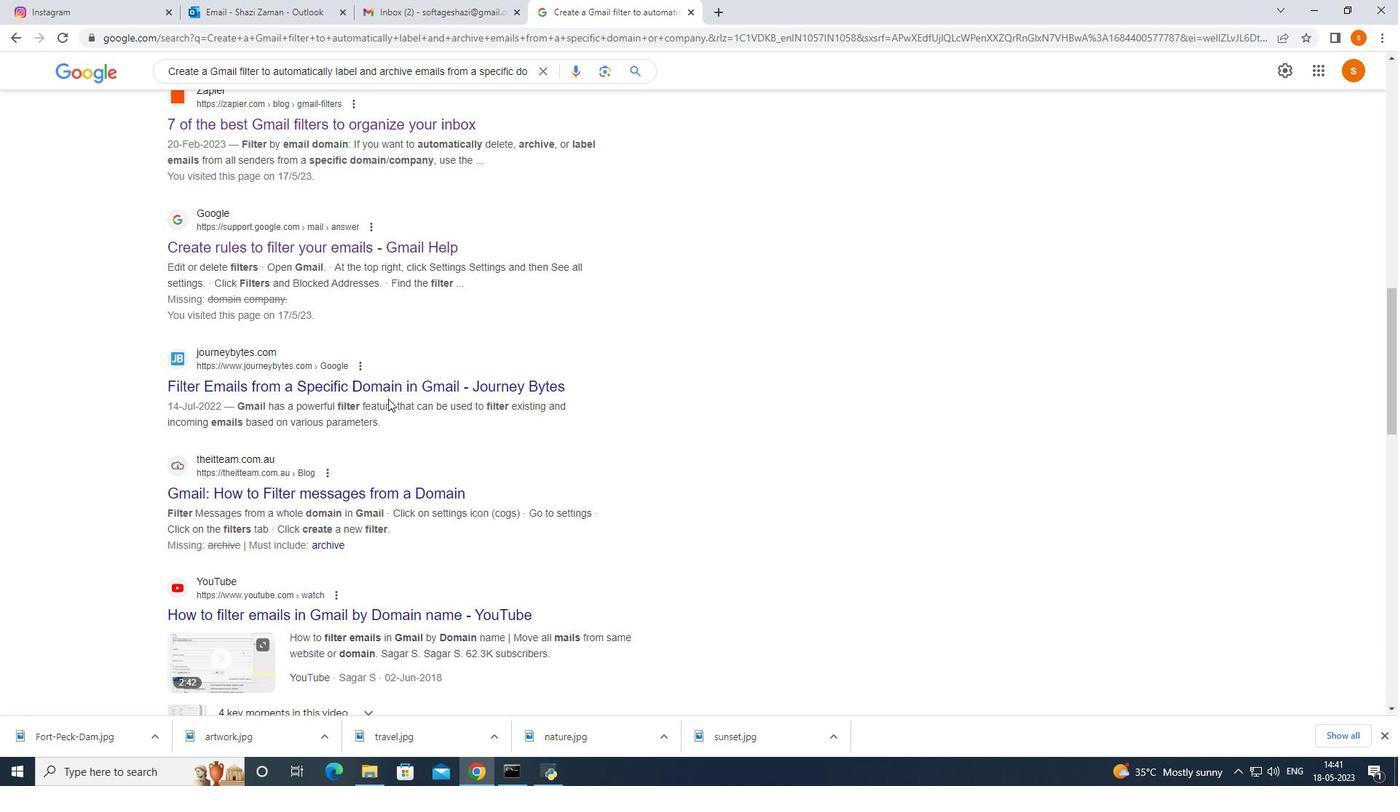
Action: Mouse scrolled (388, 399) with delta (0, 0)
Screenshot: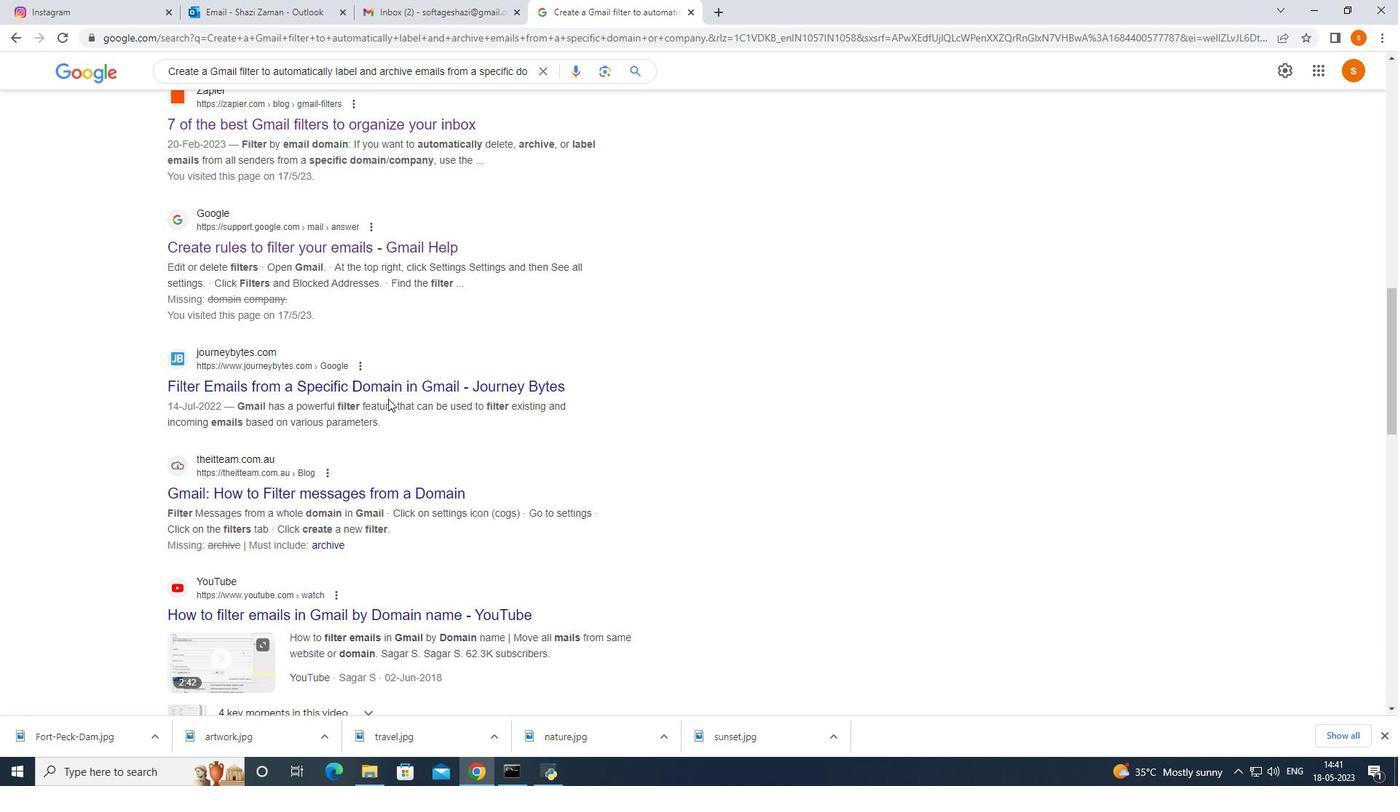 
Action: Mouse moved to (388, 401)
Screenshot: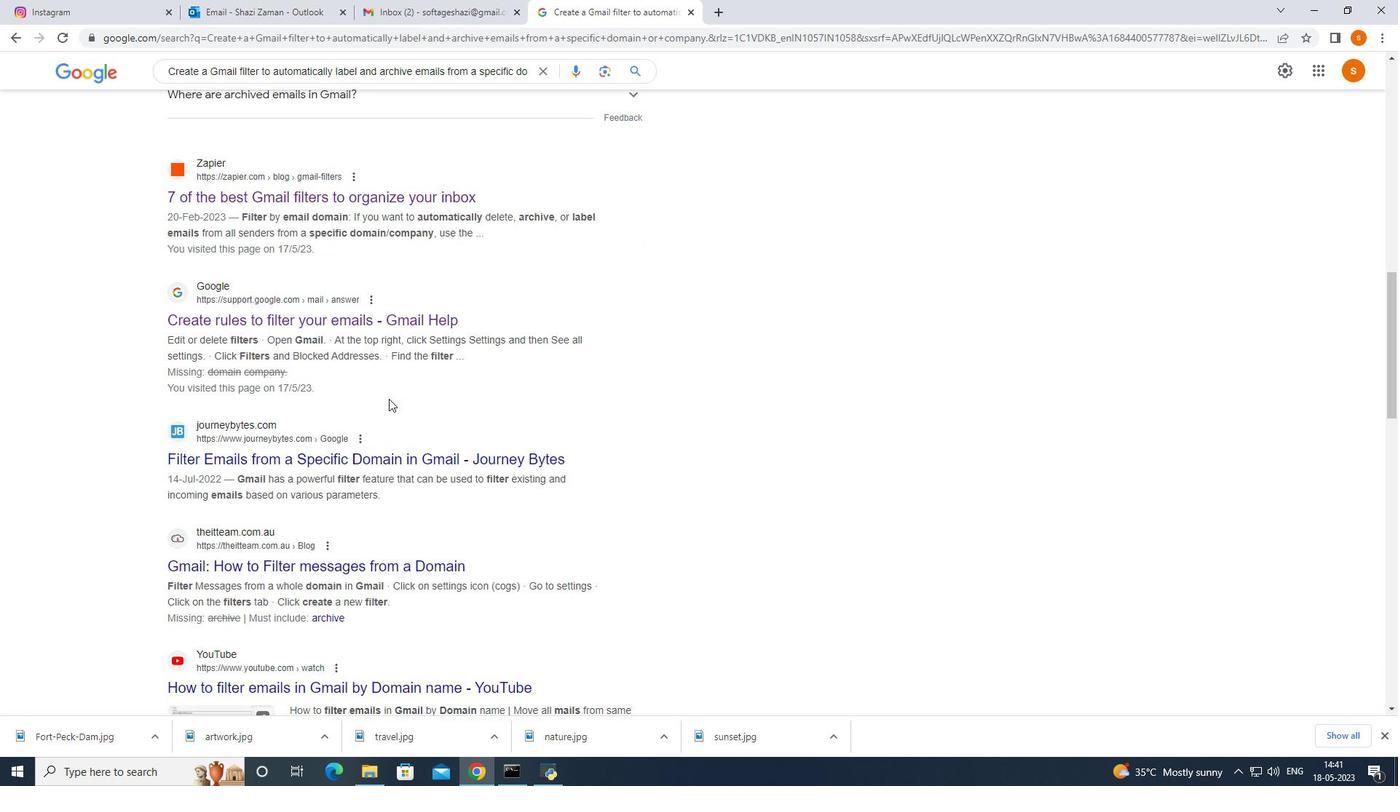 
Action: Mouse scrolled (388, 400) with delta (0, 0)
Screenshot: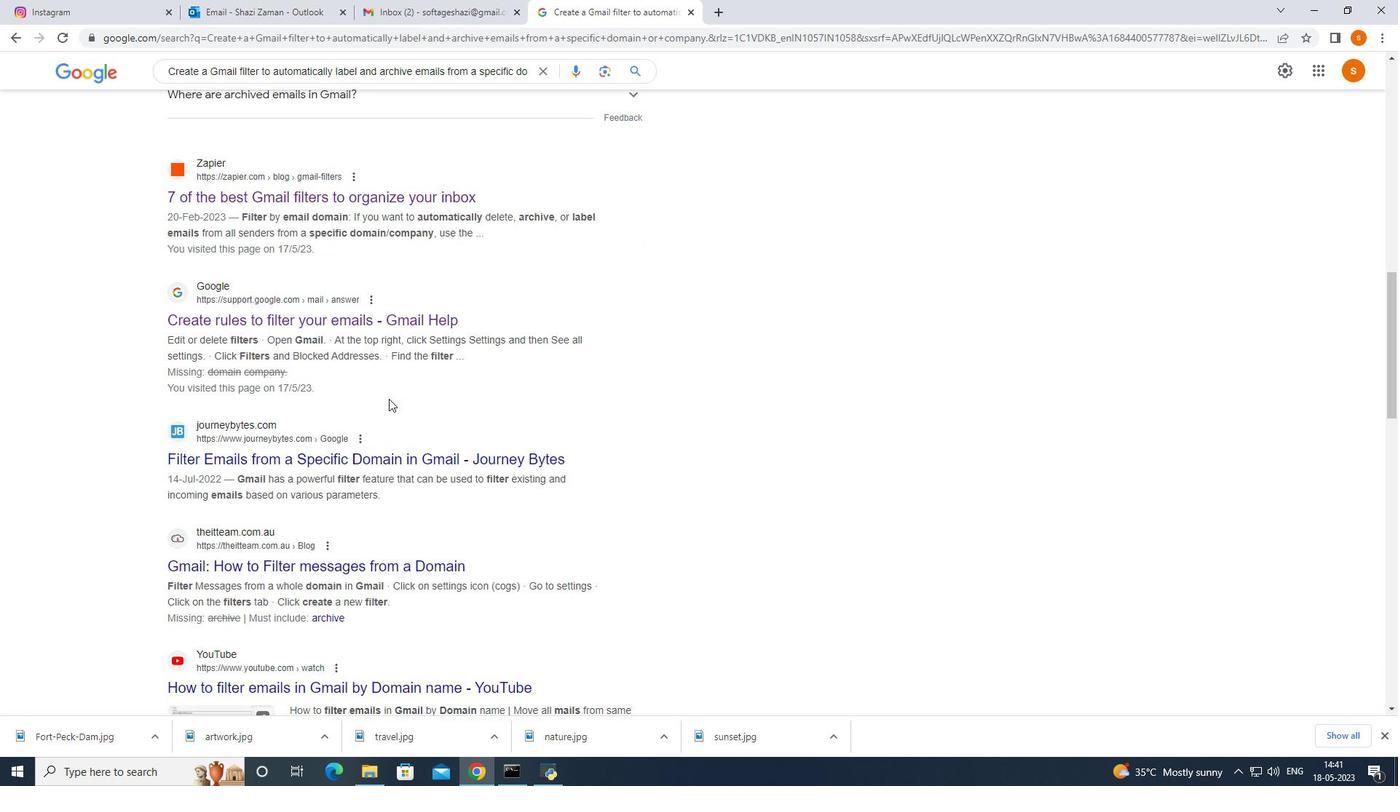 
Action: Mouse moved to (357, 490)
Screenshot: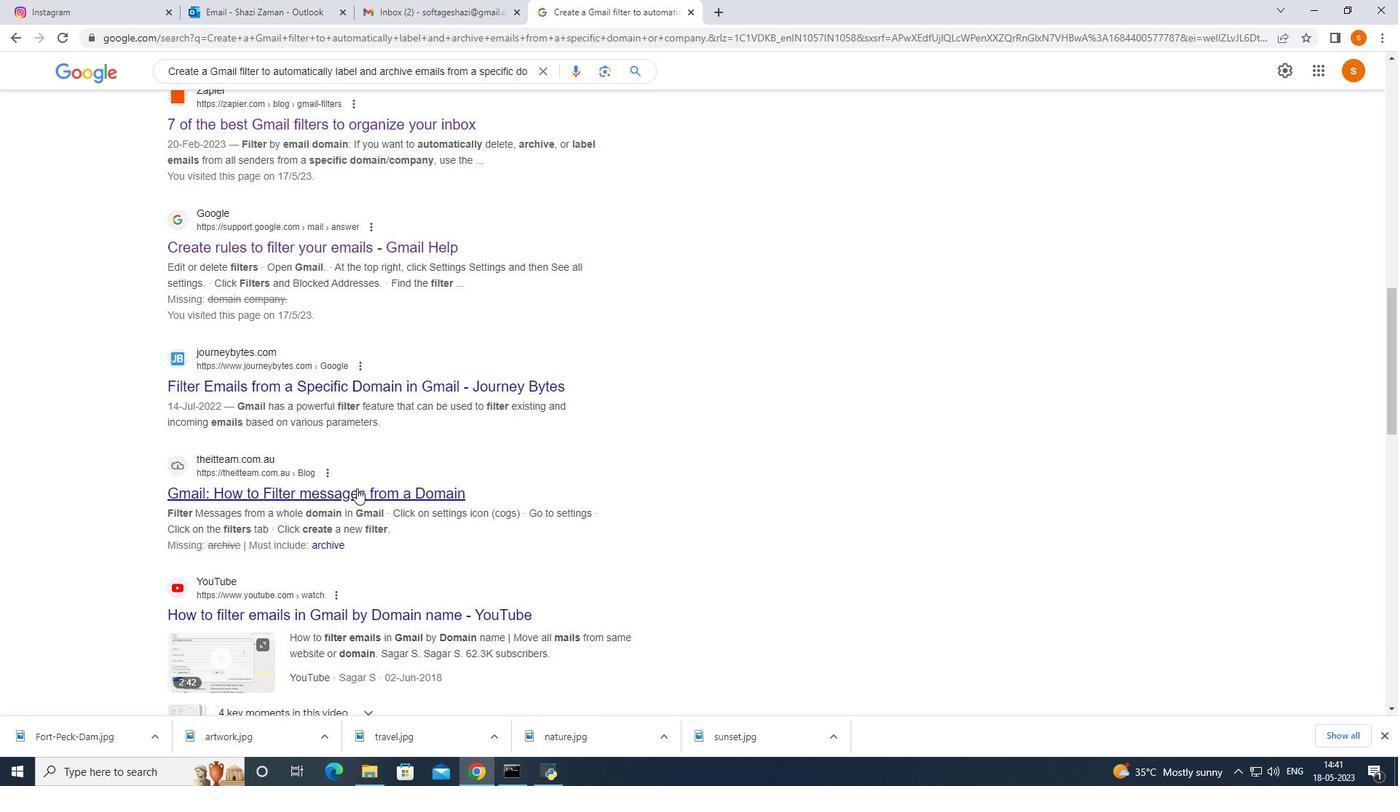 
Action: Mouse pressed left at (357, 490)
Screenshot: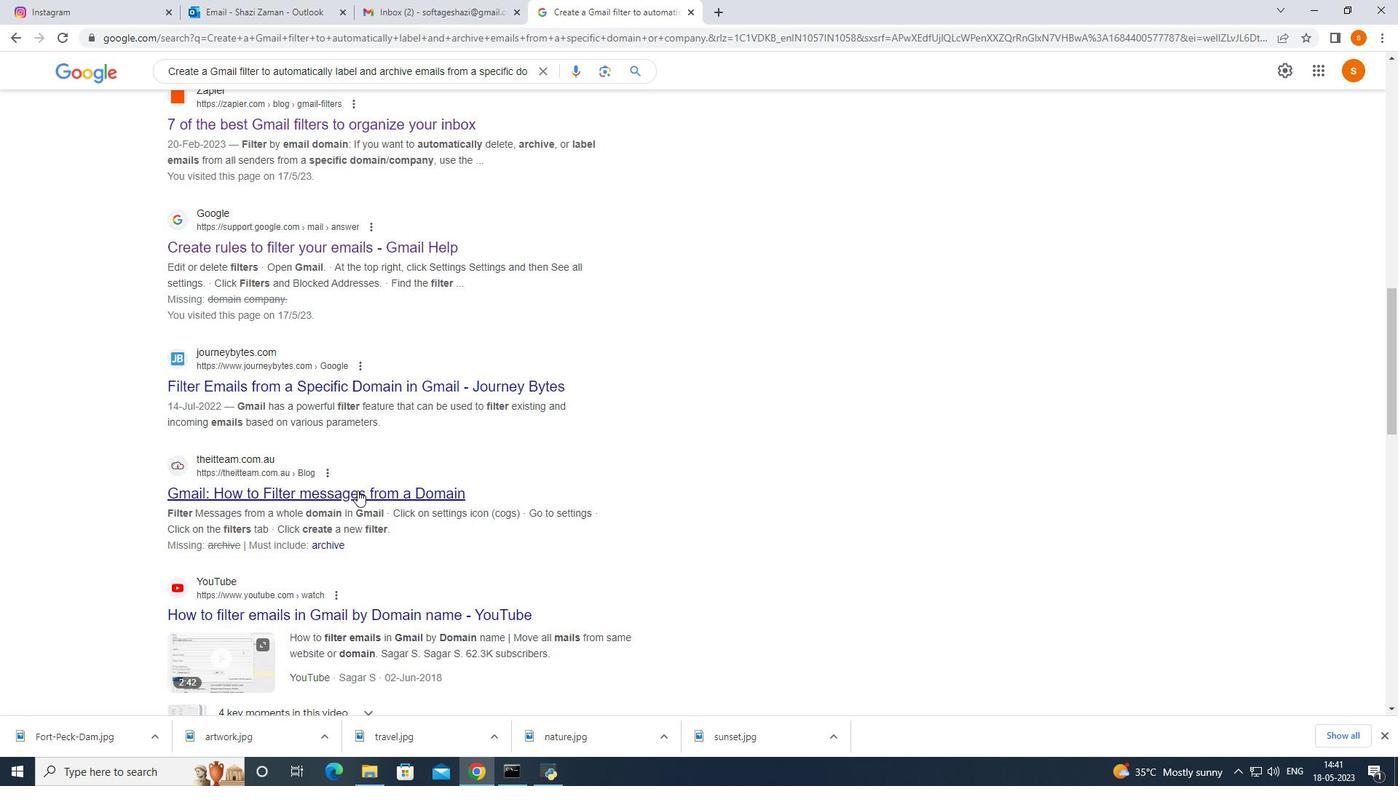 
Action: Mouse moved to (347, 490)
Screenshot: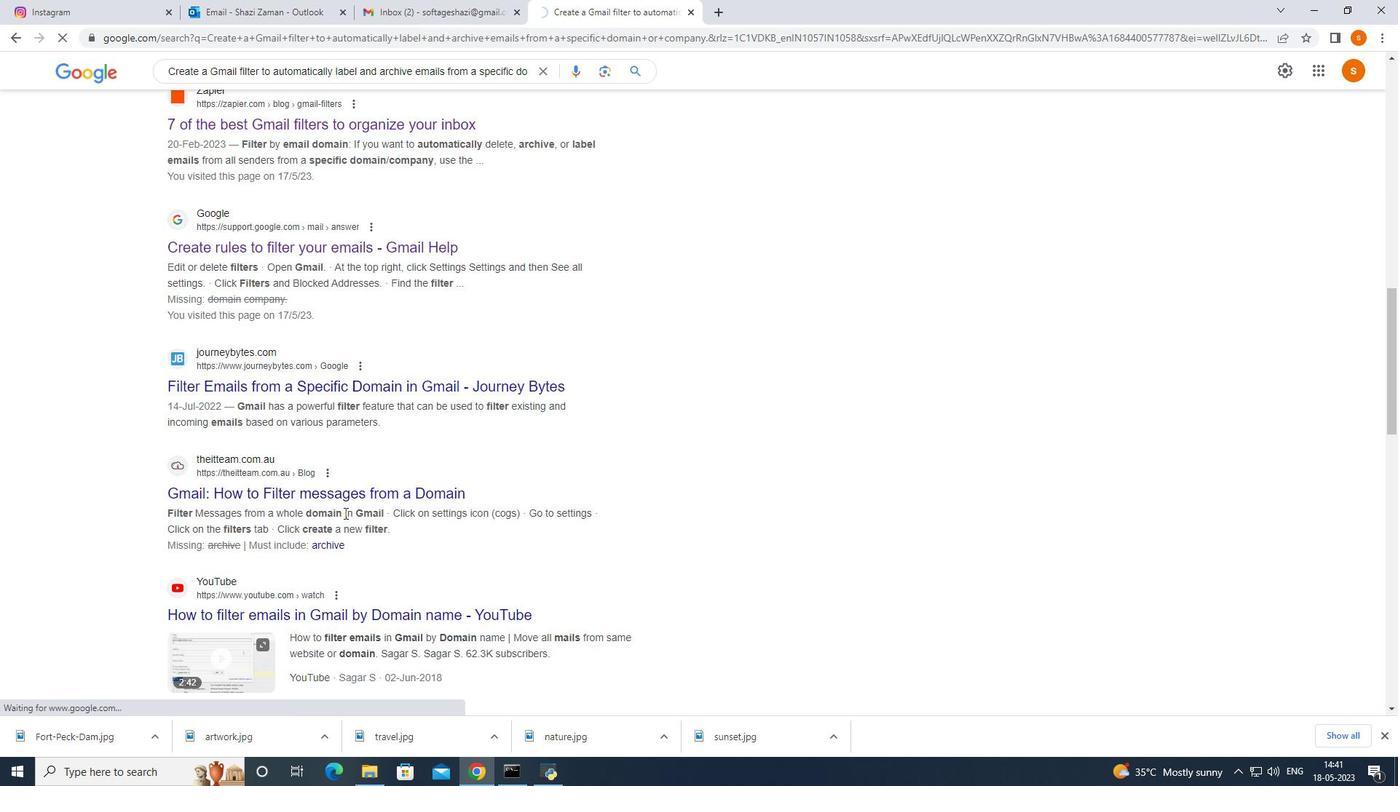 
Action: Mouse pressed left at (347, 490)
Screenshot: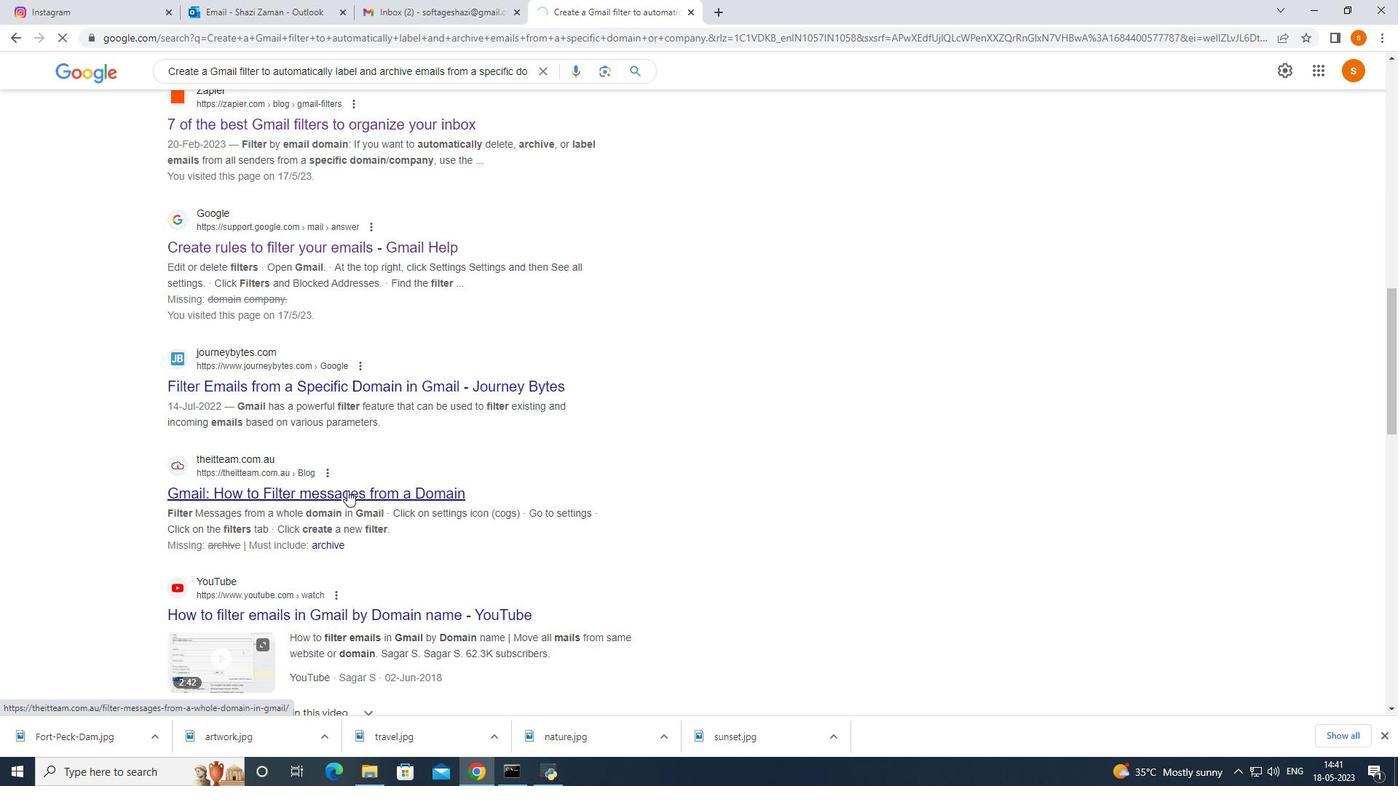 
Action: Mouse moved to (265, 326)
Screenshot: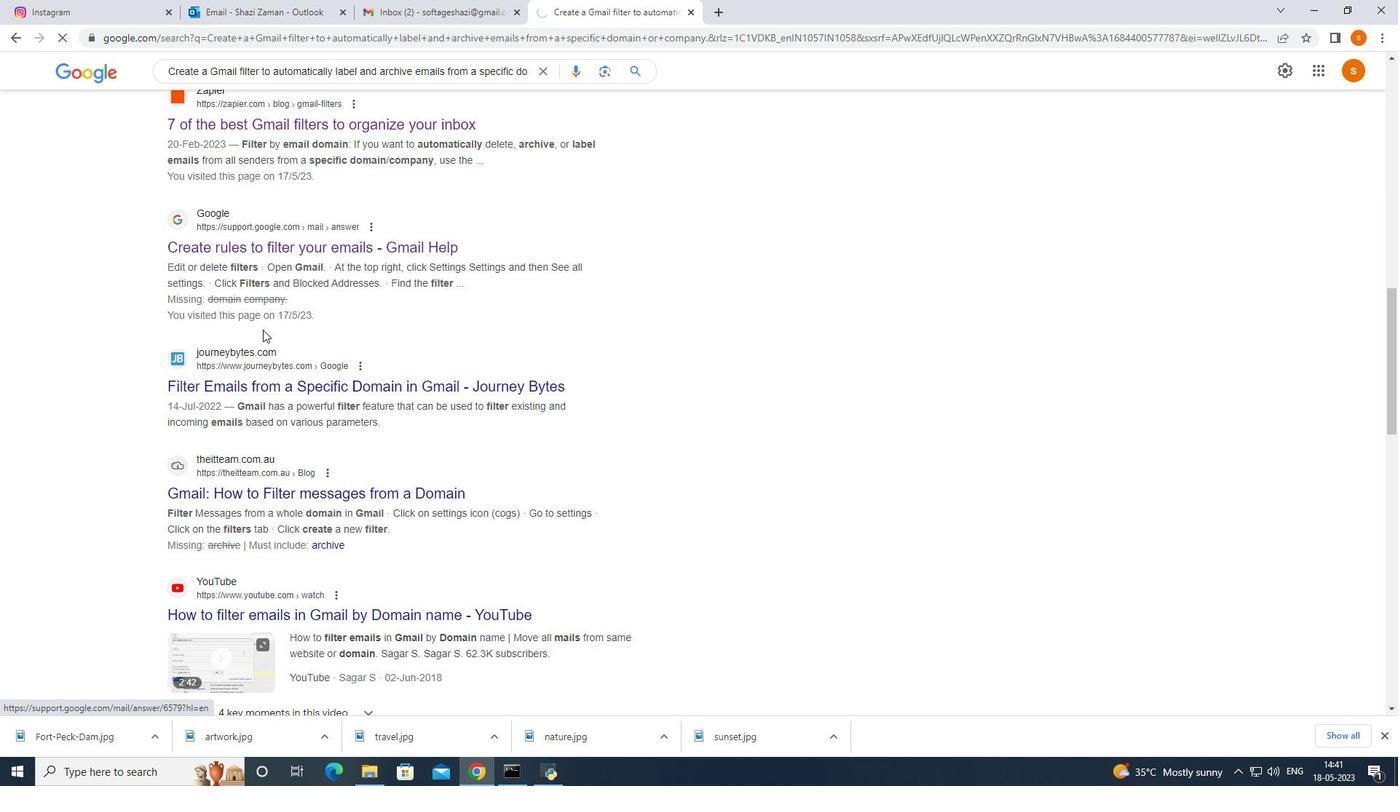 
Action: Mouse scrolled (265, 327) with delta (0, 0)
Screenshot: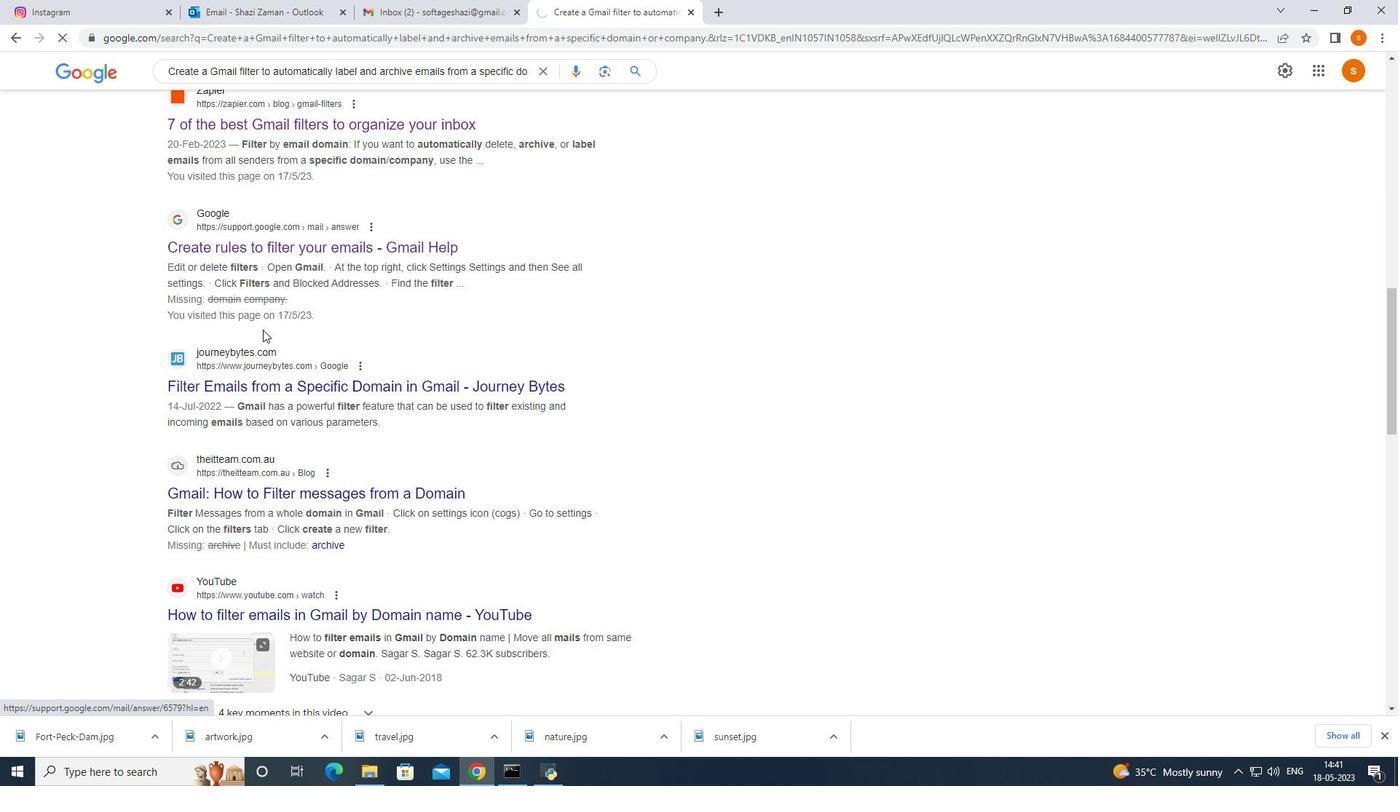 
Action: Mouse moved to (265, 324)
Screenshot: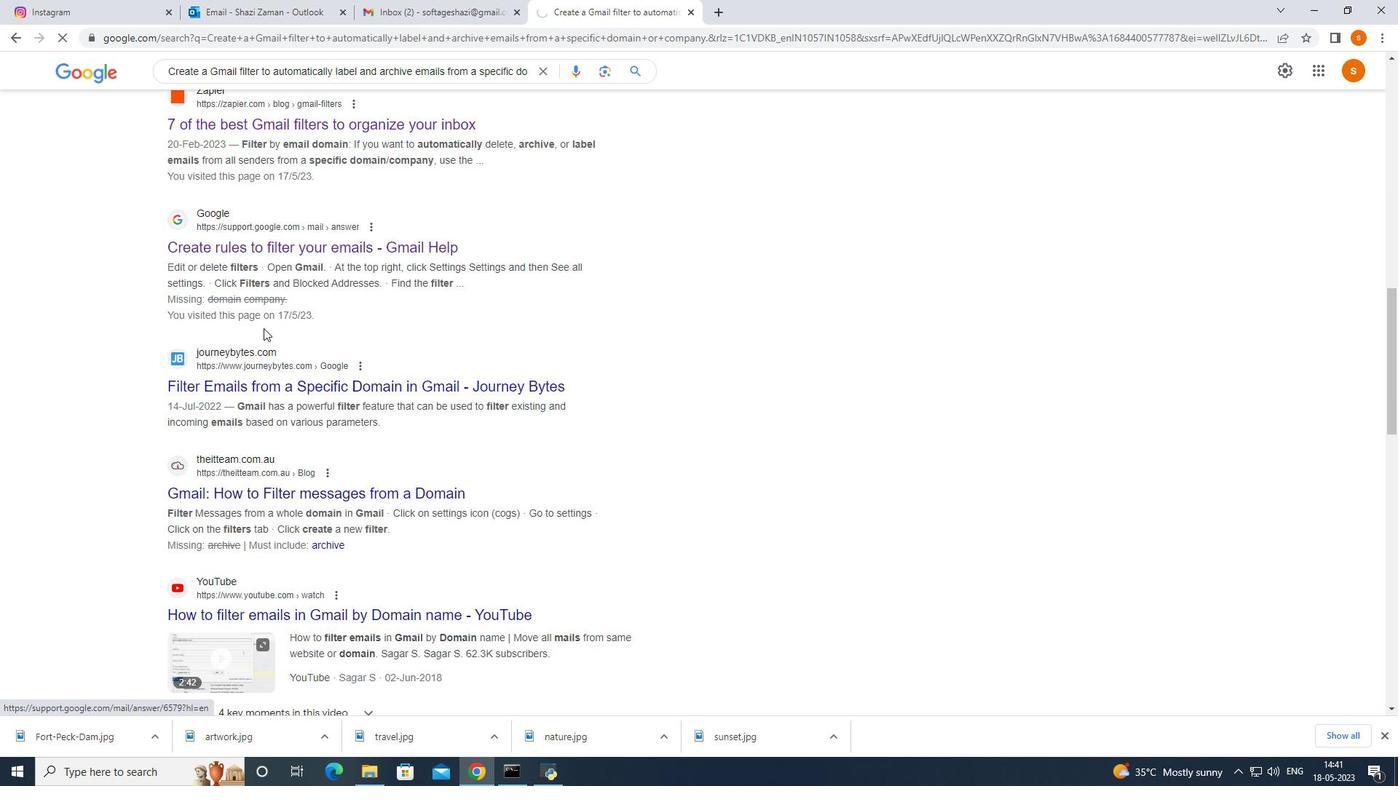 
Action: Mouse scrolled (265, 325) with delta (0, 0)
Screenshot: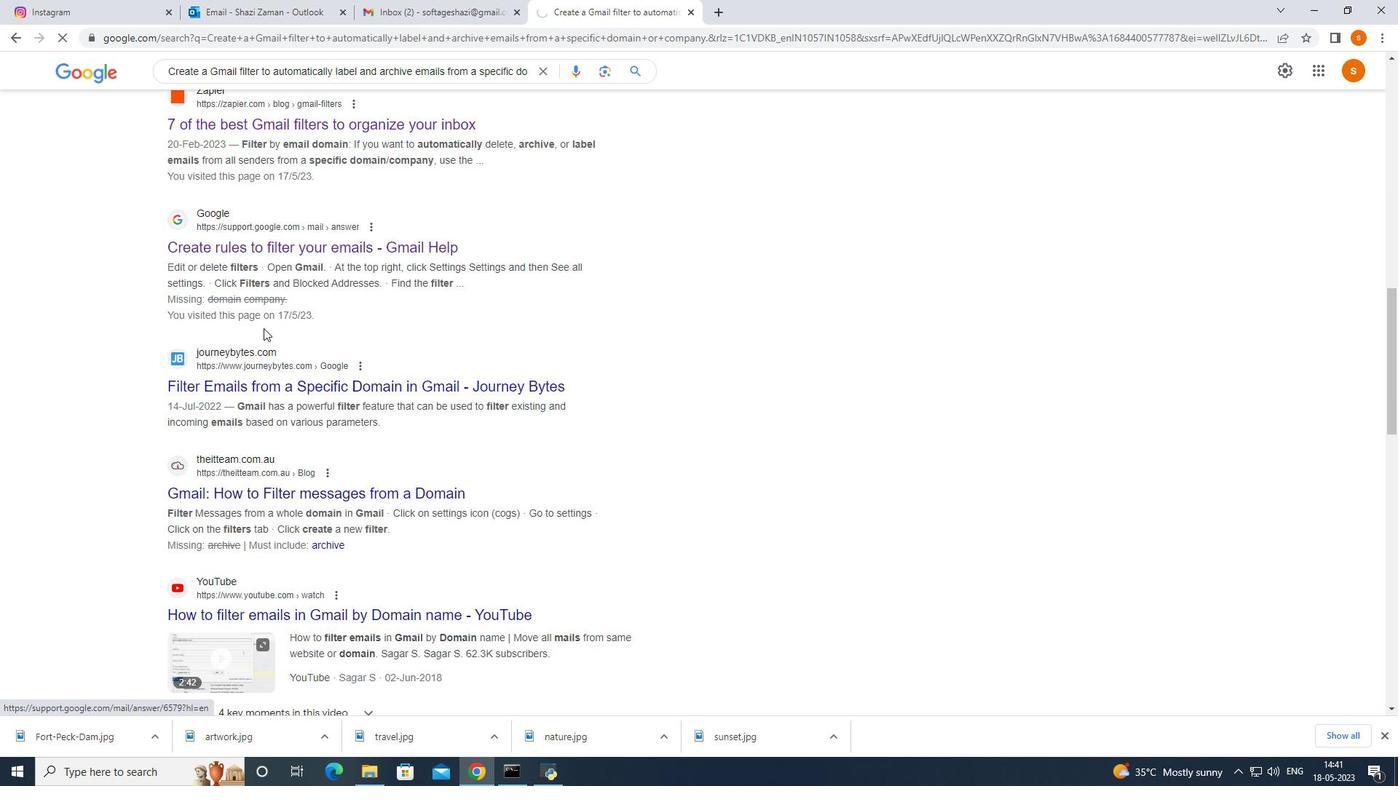 
Action: Mouse moved to (265, 324)
Screenshot: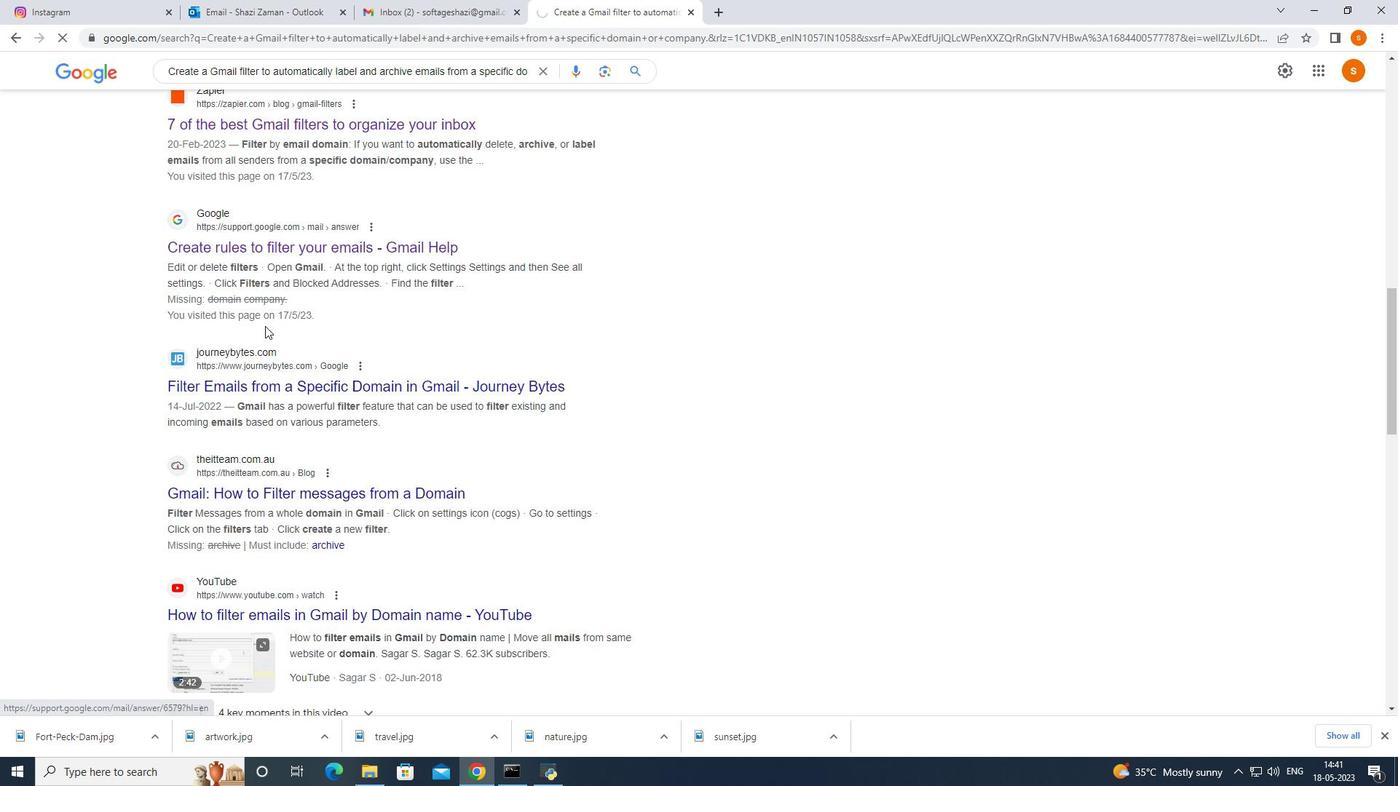 
Action: Mouse scrolled (265, 324) with delta (0, 0)
Screenshot: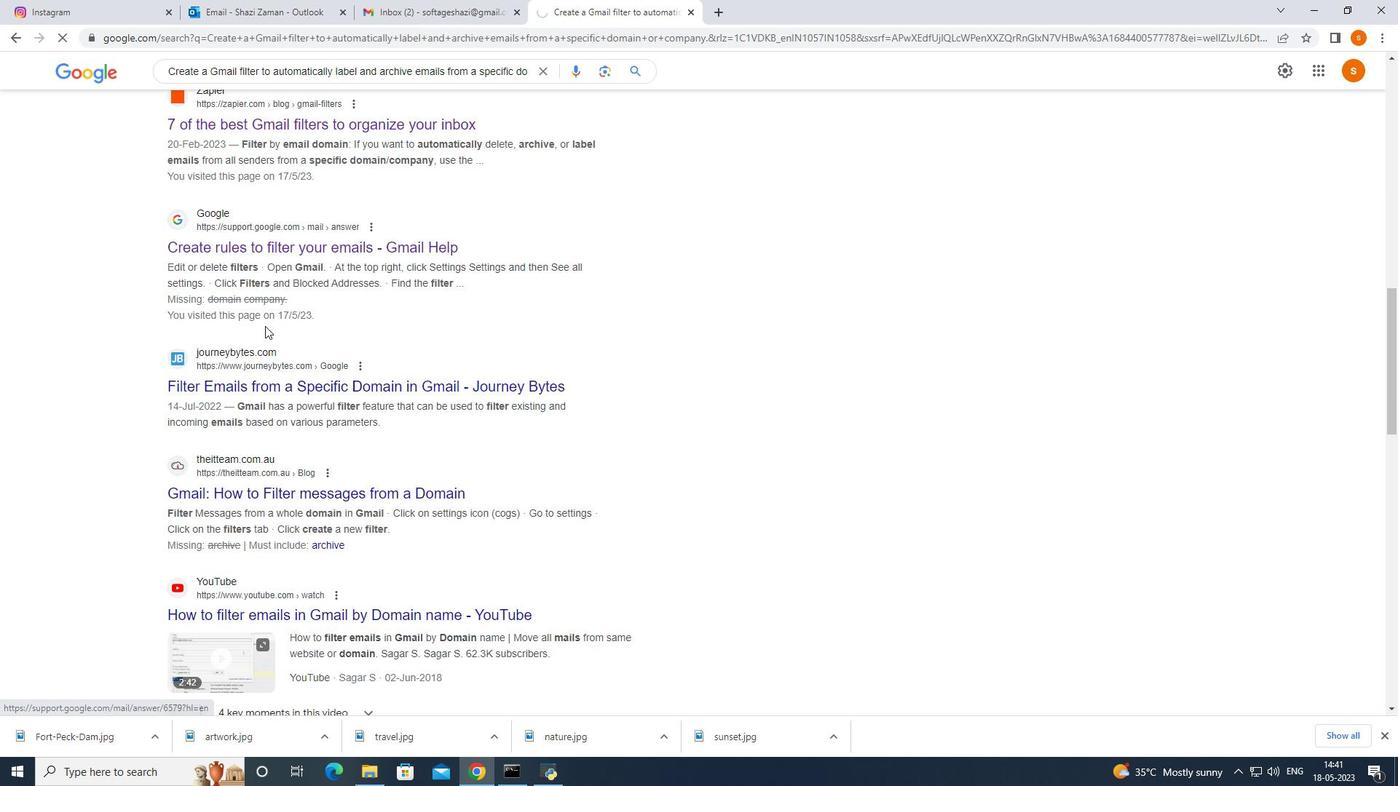 
Action: Mouse scrolled (265, 324) with delta (0, 0)
Screenshot: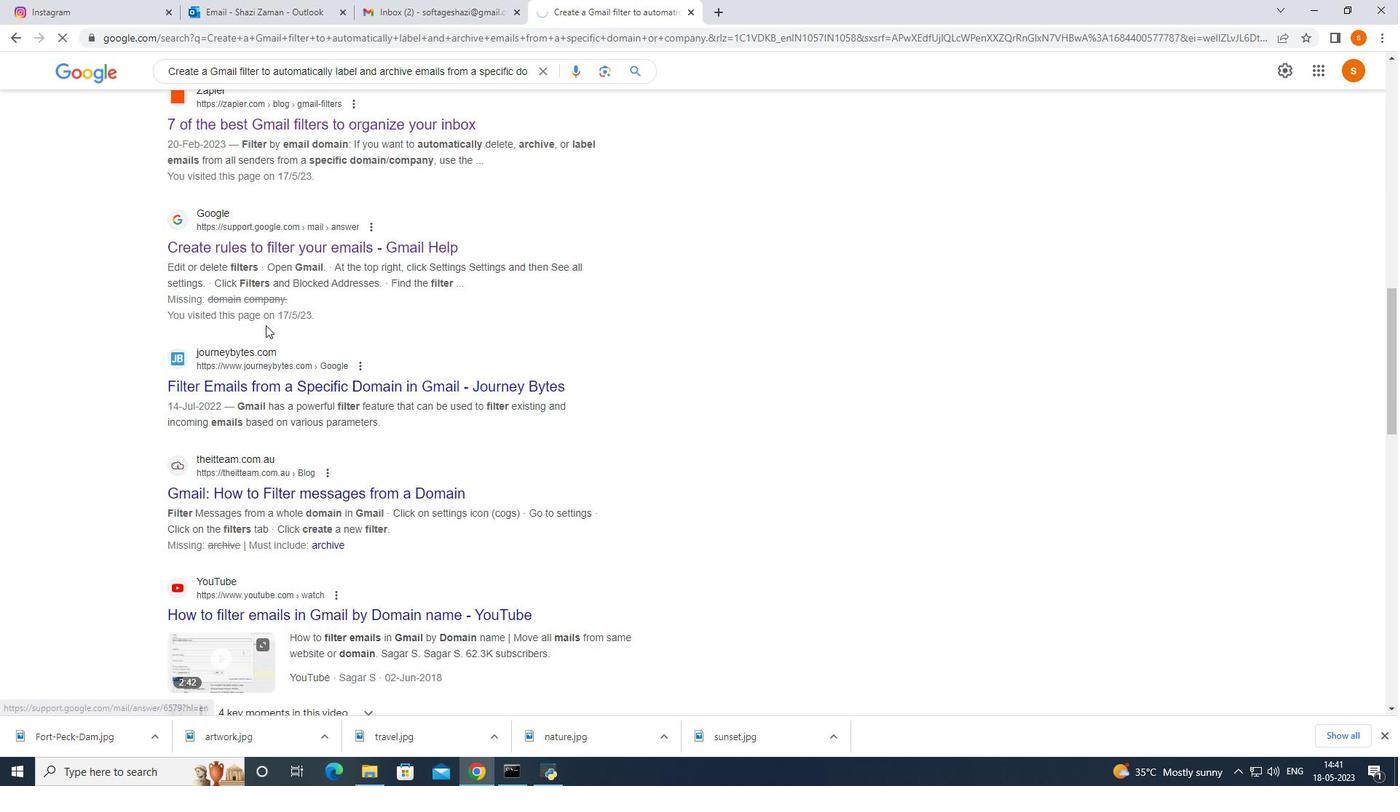 
Action: Mouse moved to (265, 325)
Screenshot: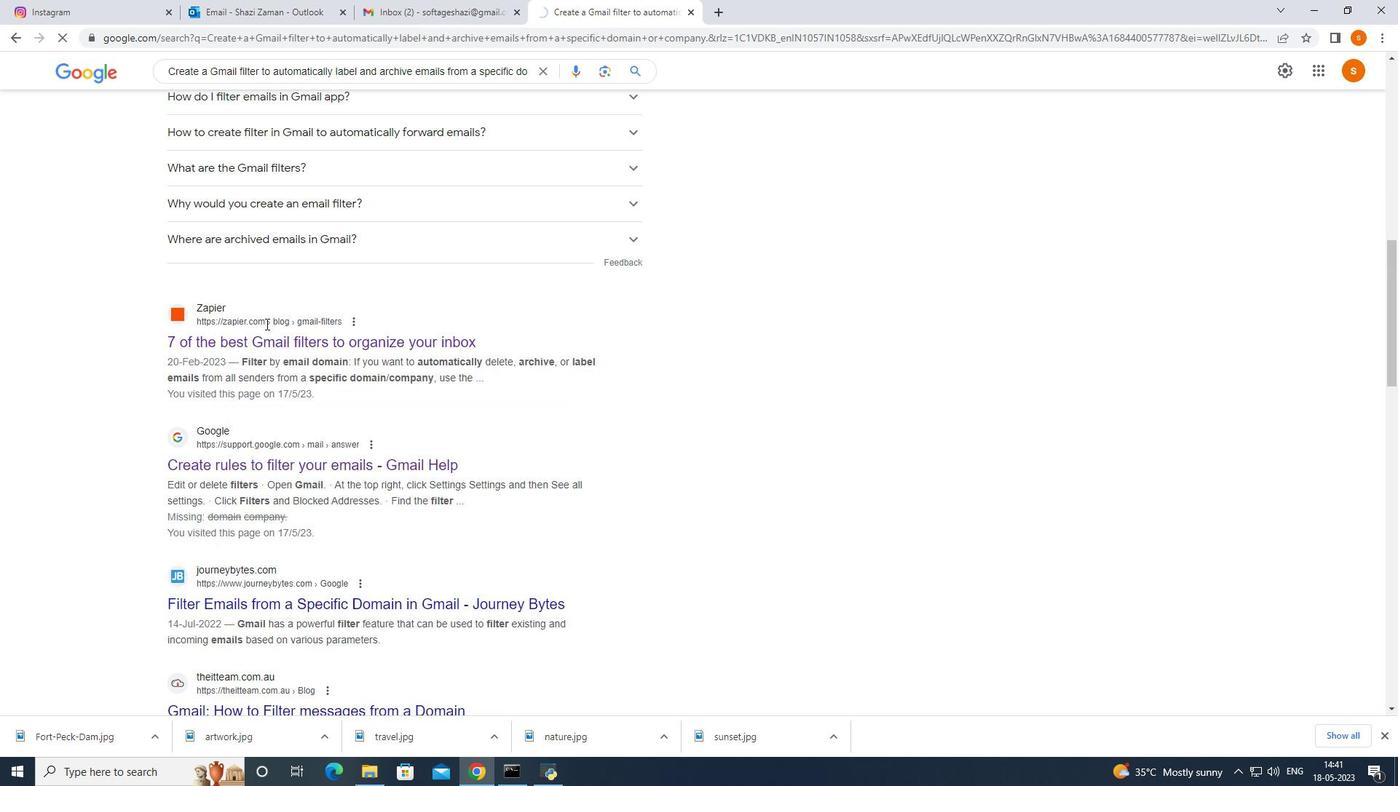 
Action: Mouse scrolled (265, 324) with delta (0, 0)
Screenshot: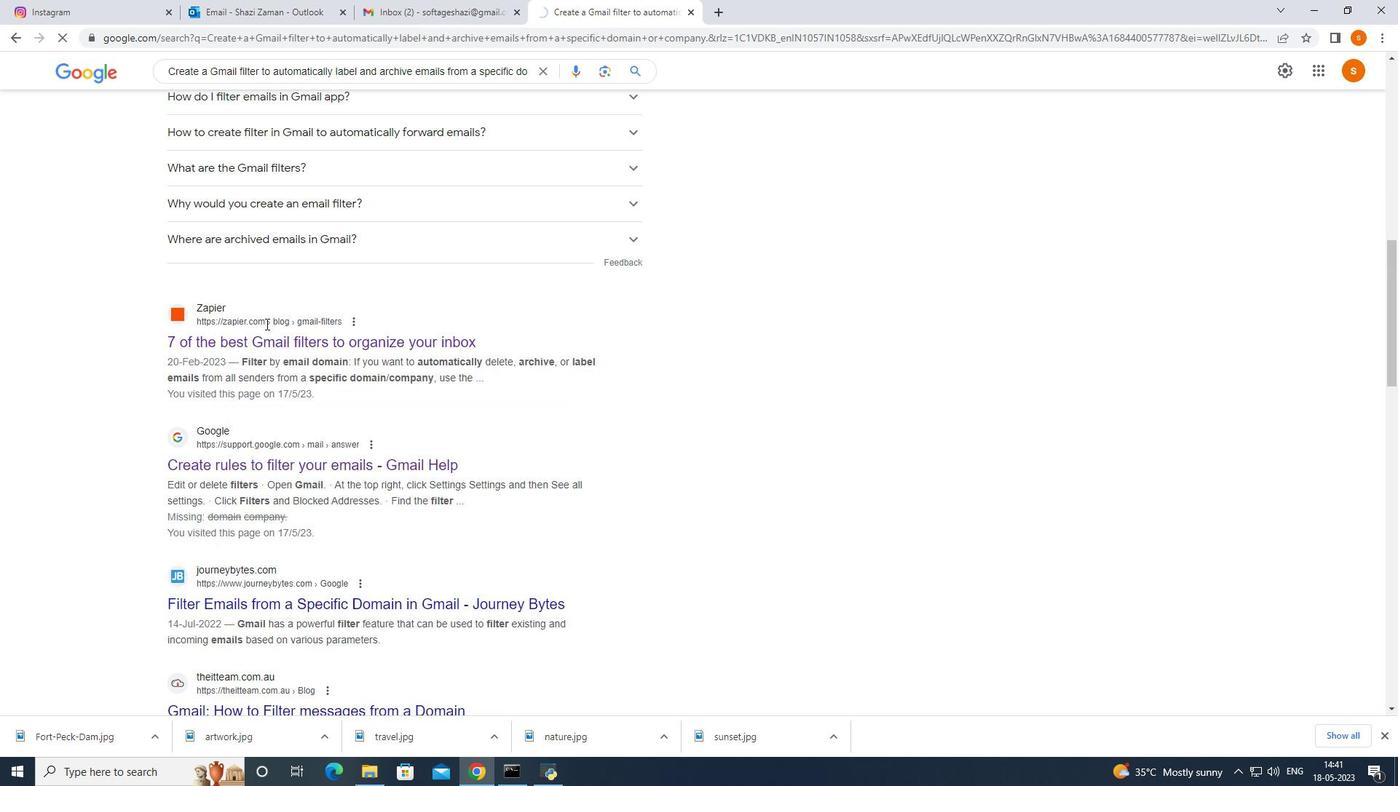 
Action: Mouse scrolled (265, 324) with delta (0, 0)
Screenshot: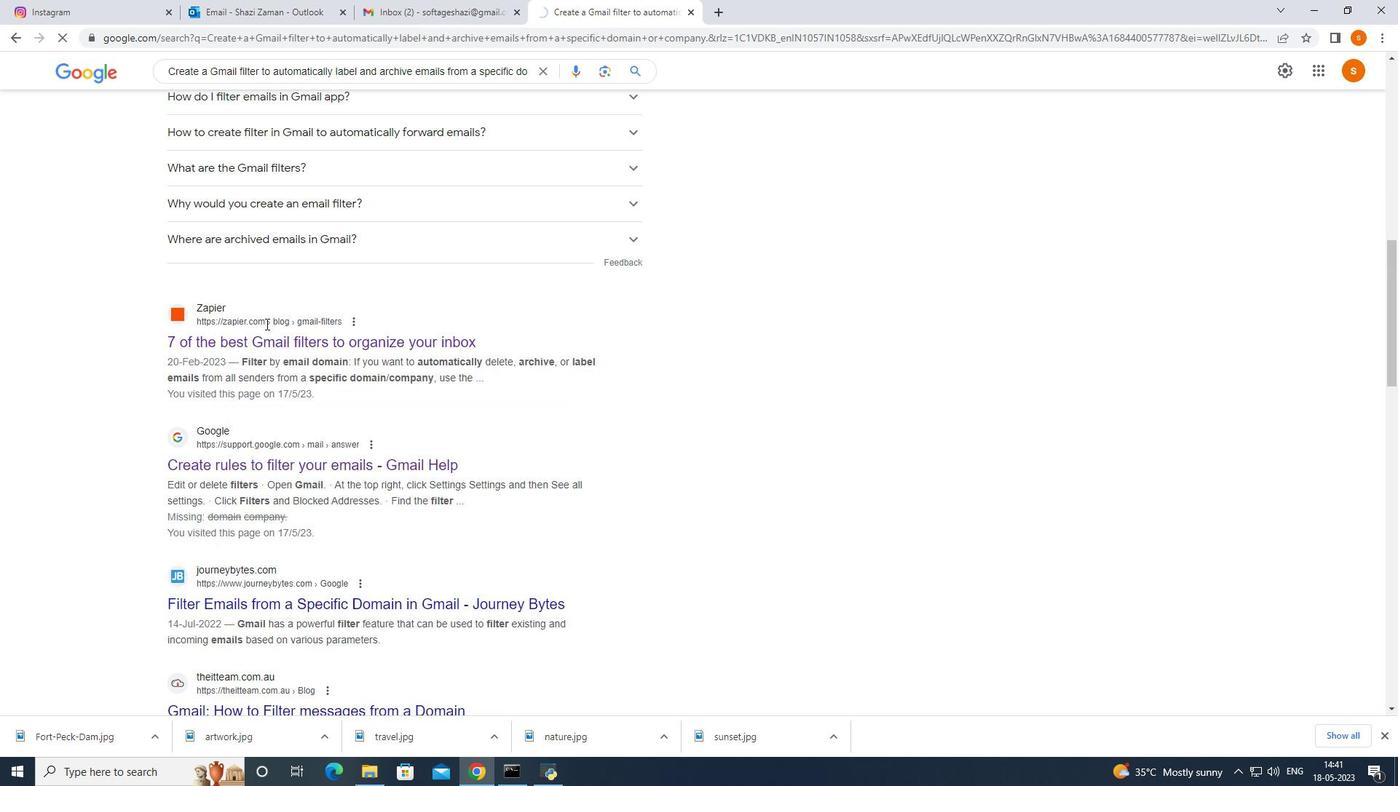 
Action: Mouse moved to (265, 326)
Screenshot: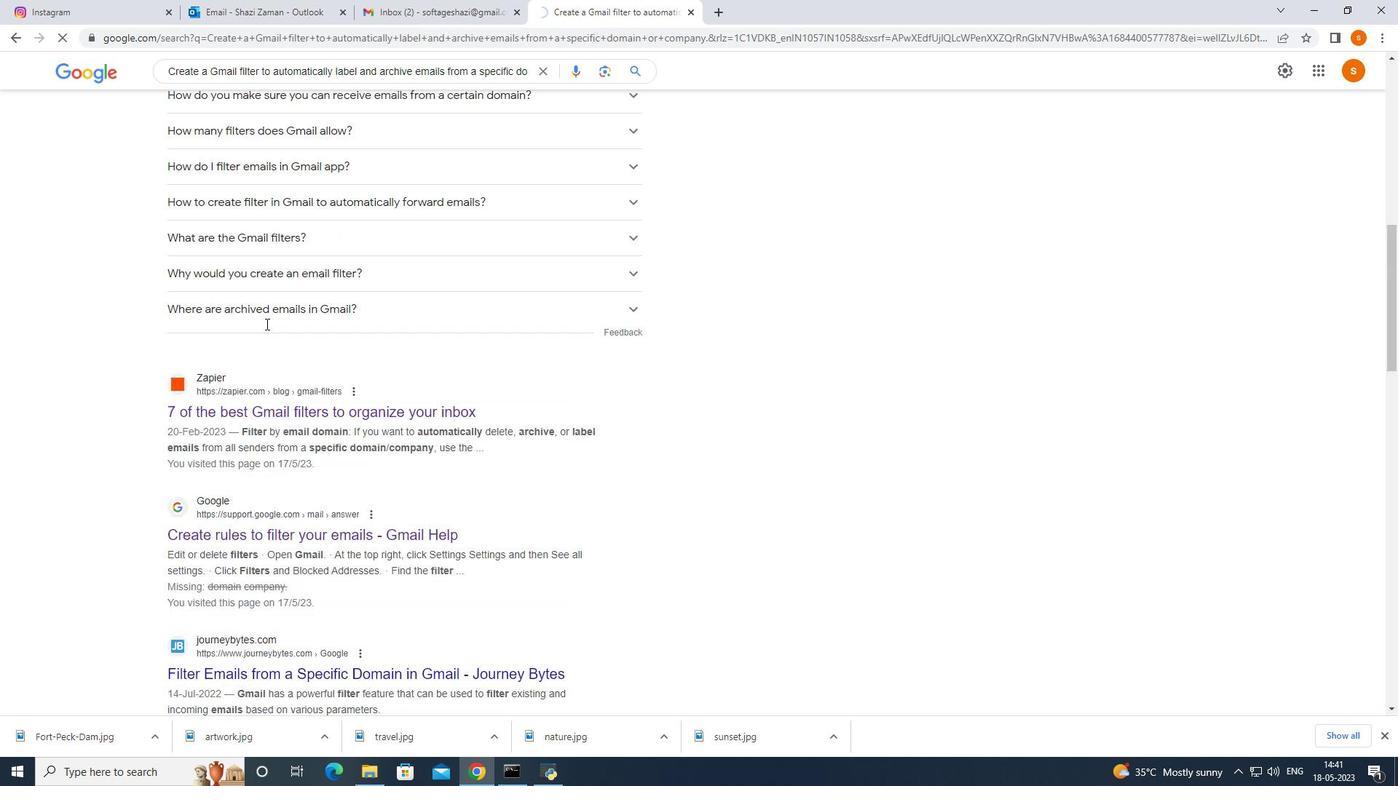 
Action: Mouse scrolled (265, 325) with delta (0, 0)
Screenshot: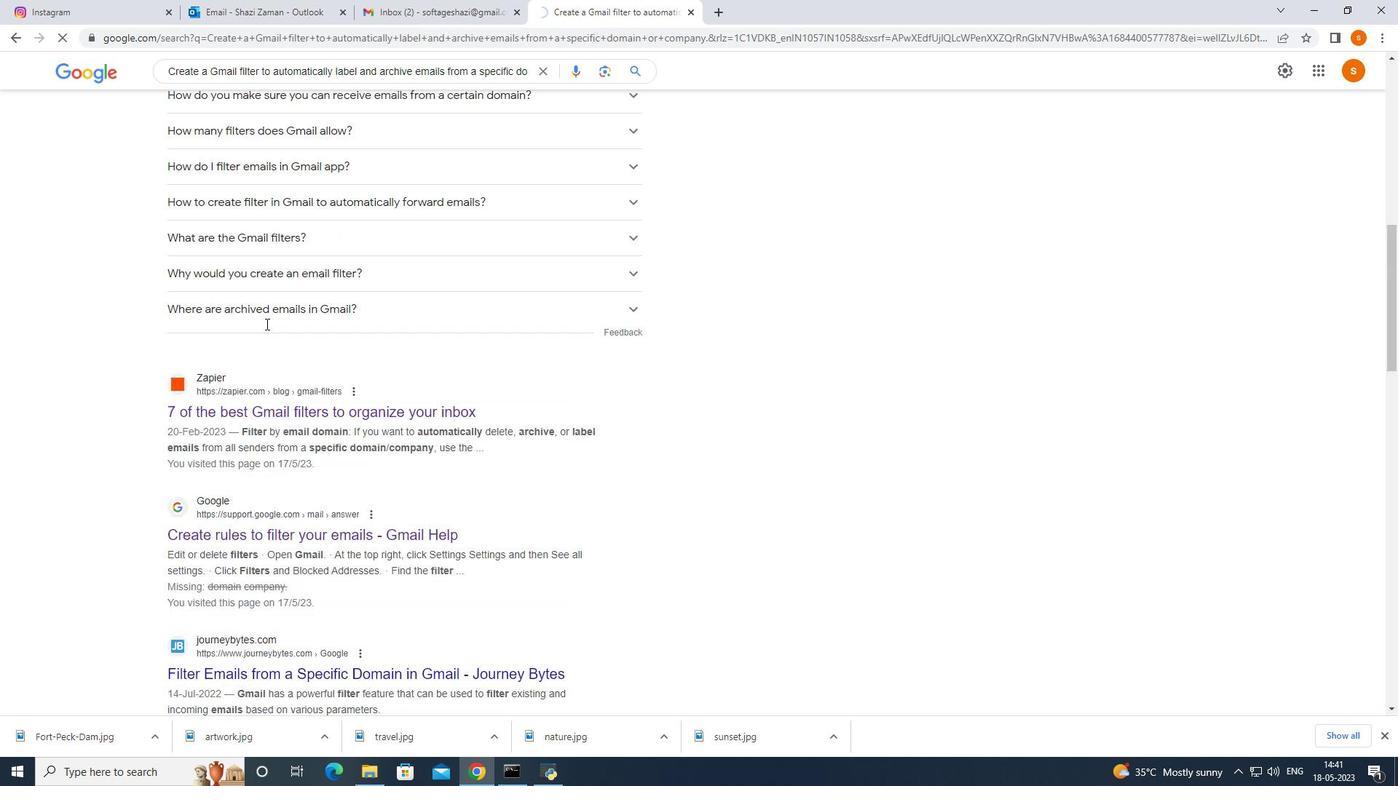 
Action: Mouse scrolled (265, 325) with delta (0, 0)
Screenshot: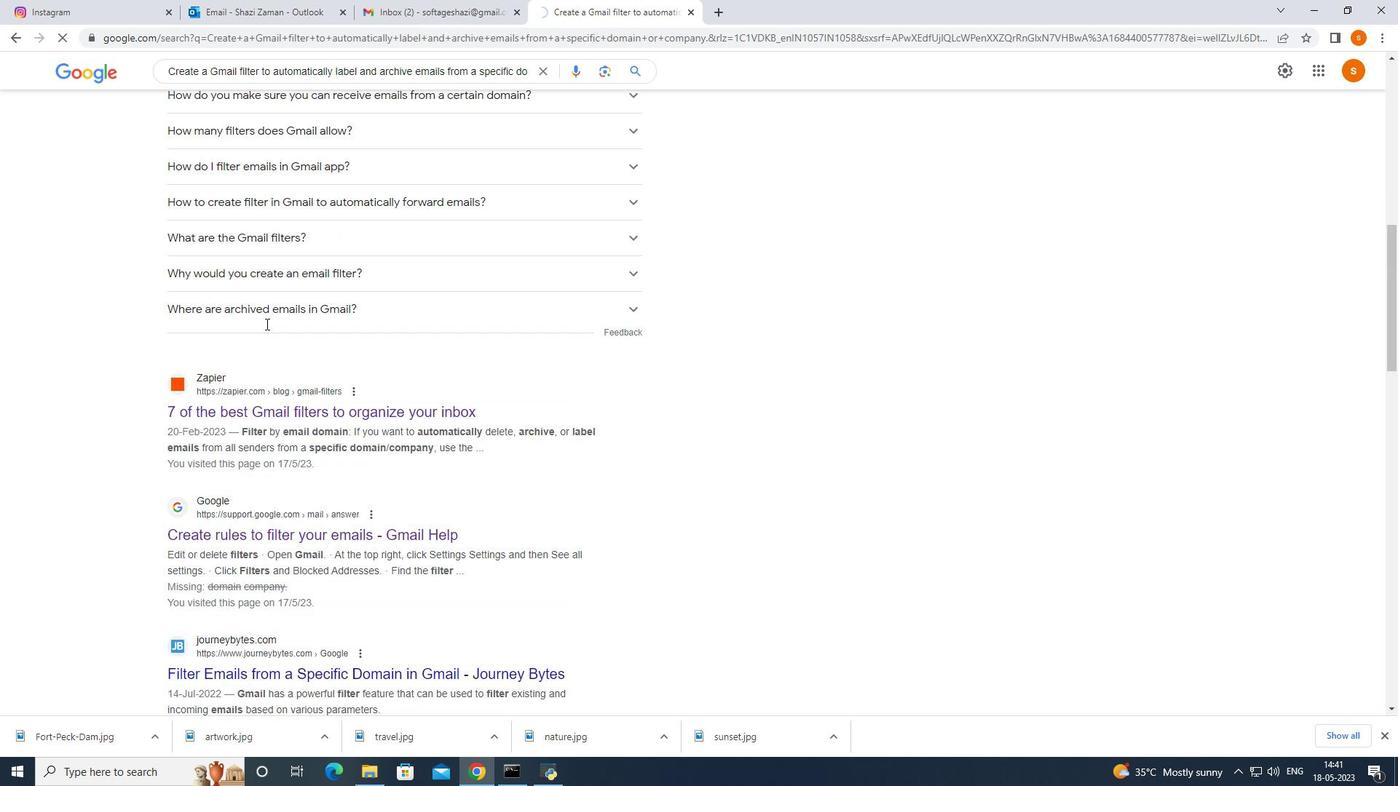 
Action: Mouse moved to (265, 327)
Screenshot: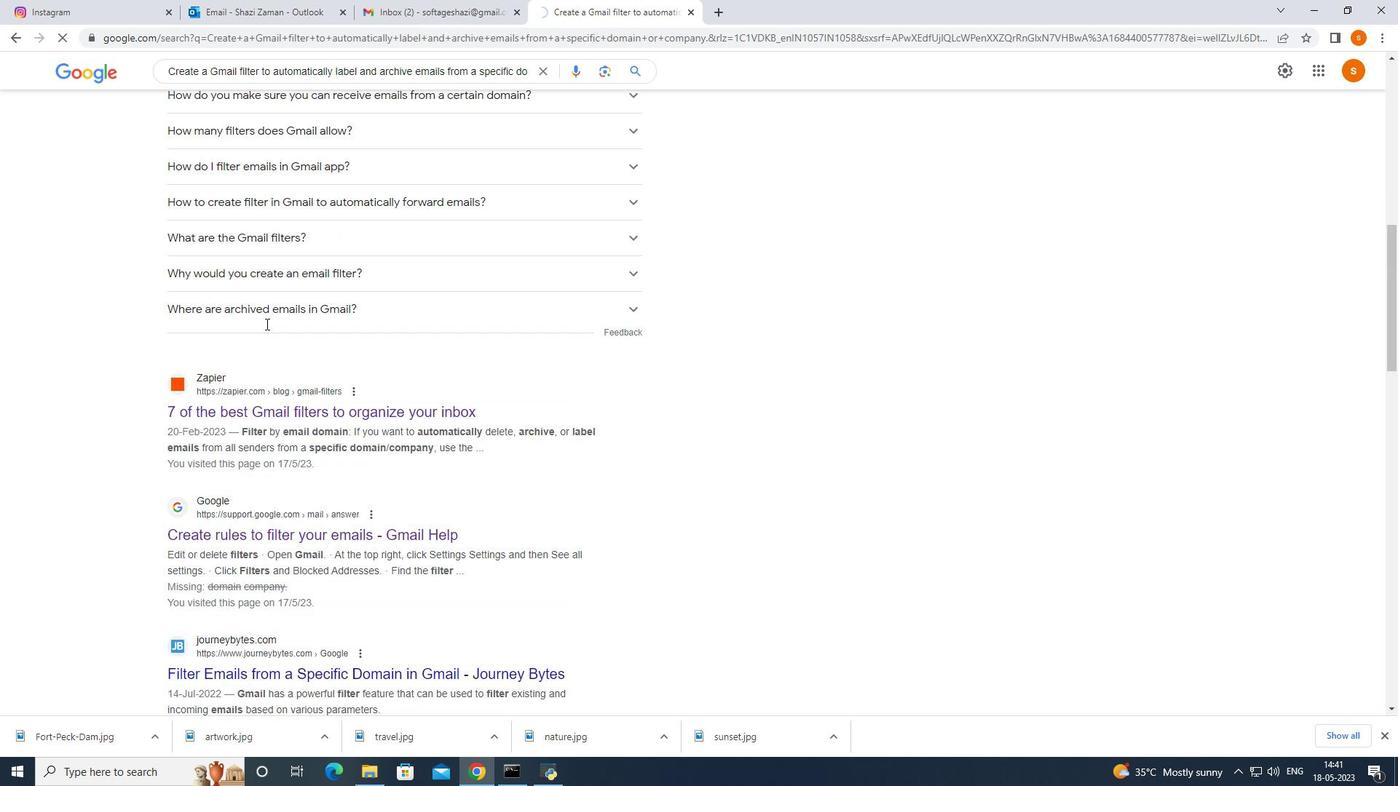
Action: Mouse scrolled (265, 326) with delta (0, 0)
Screenshot: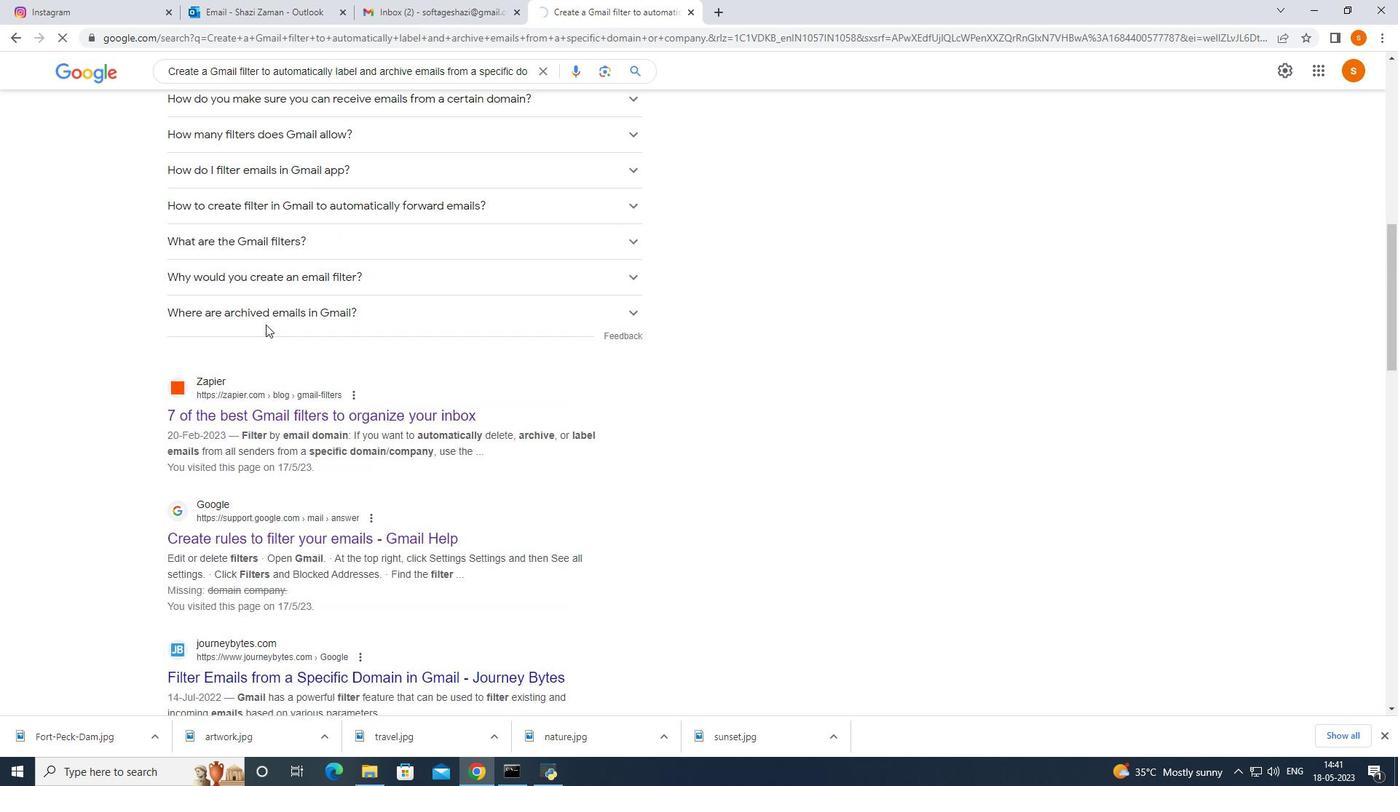 
Action: Mouse moved to (390, 370)
Screenshot: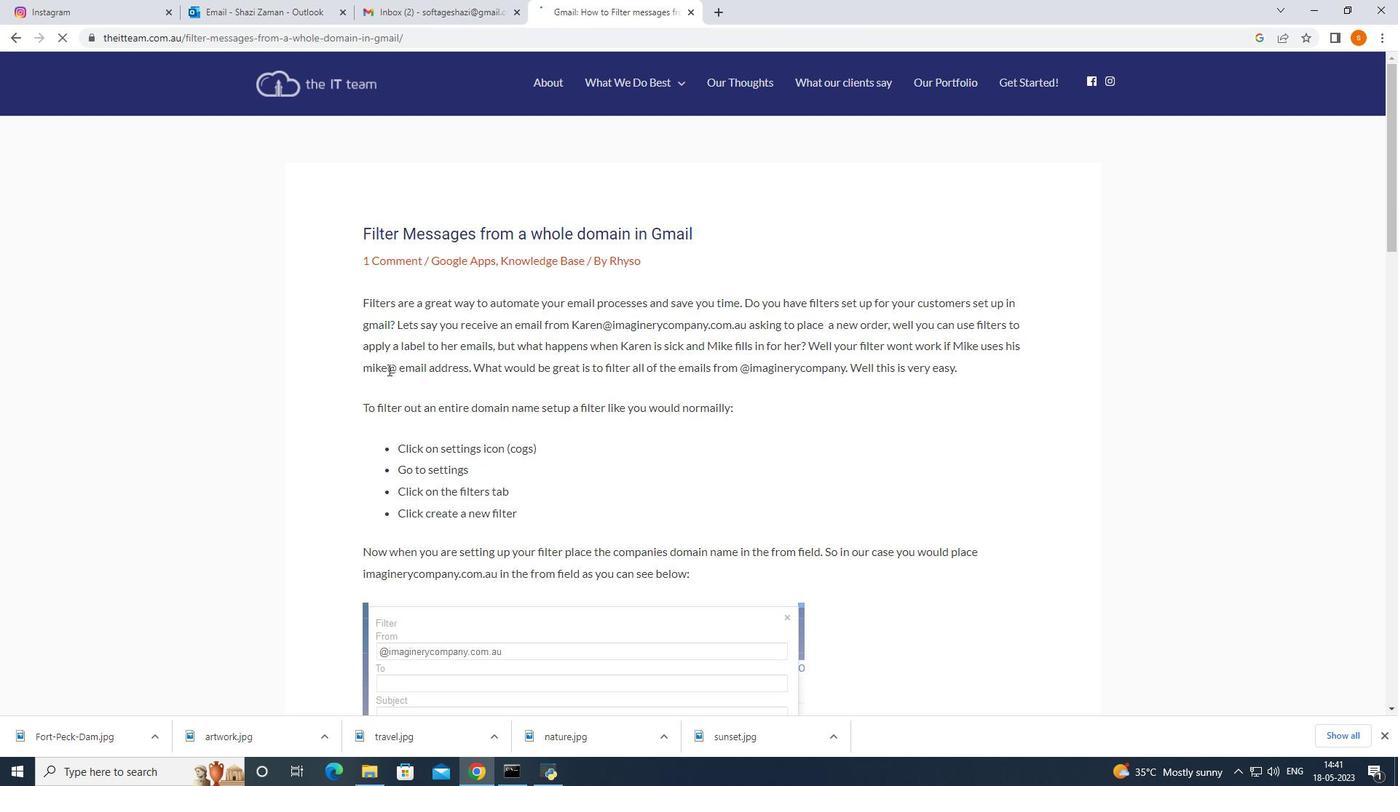 
Action: Mouse scrolled (390, 369) with delta (0, 0)
Screenshot: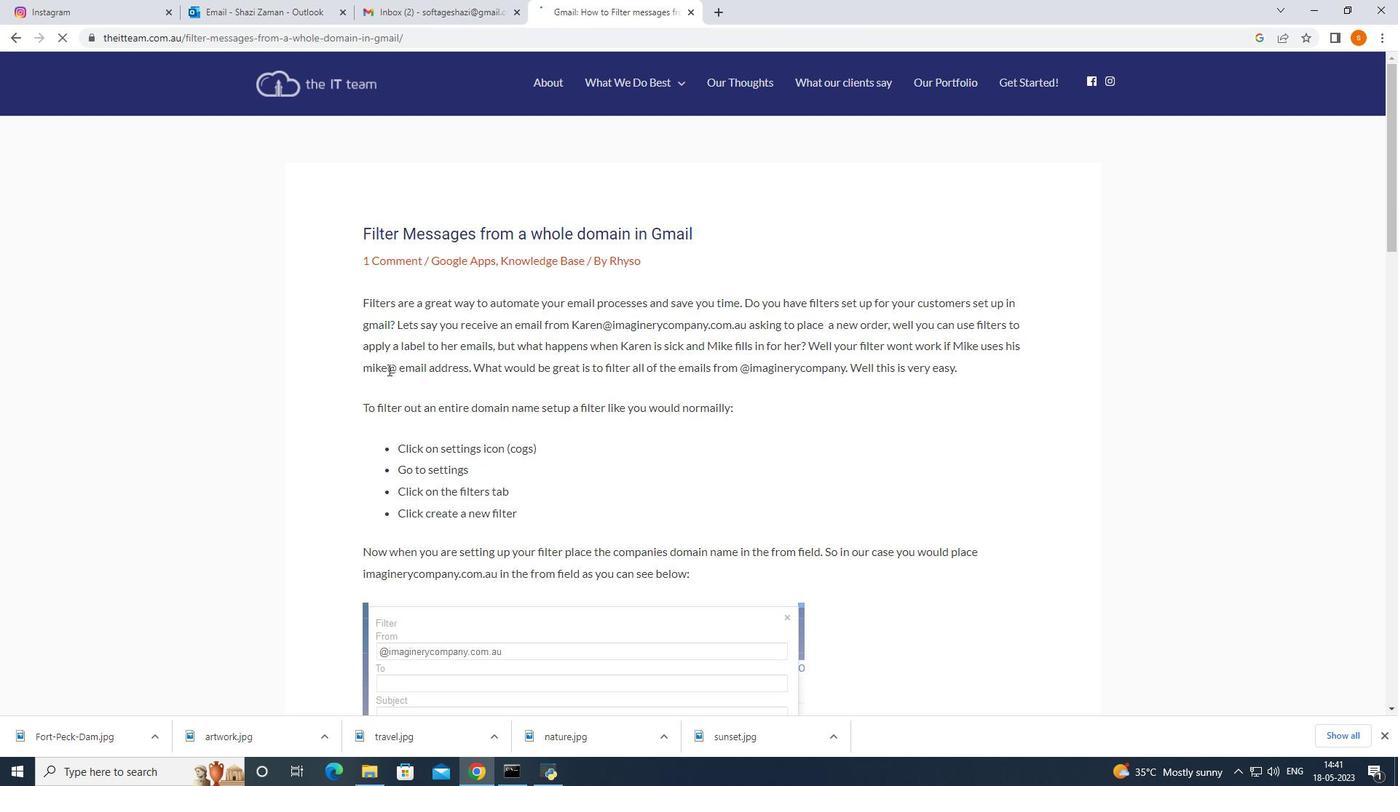 
Action: Mouse moved to (391, 371)
Screenshot: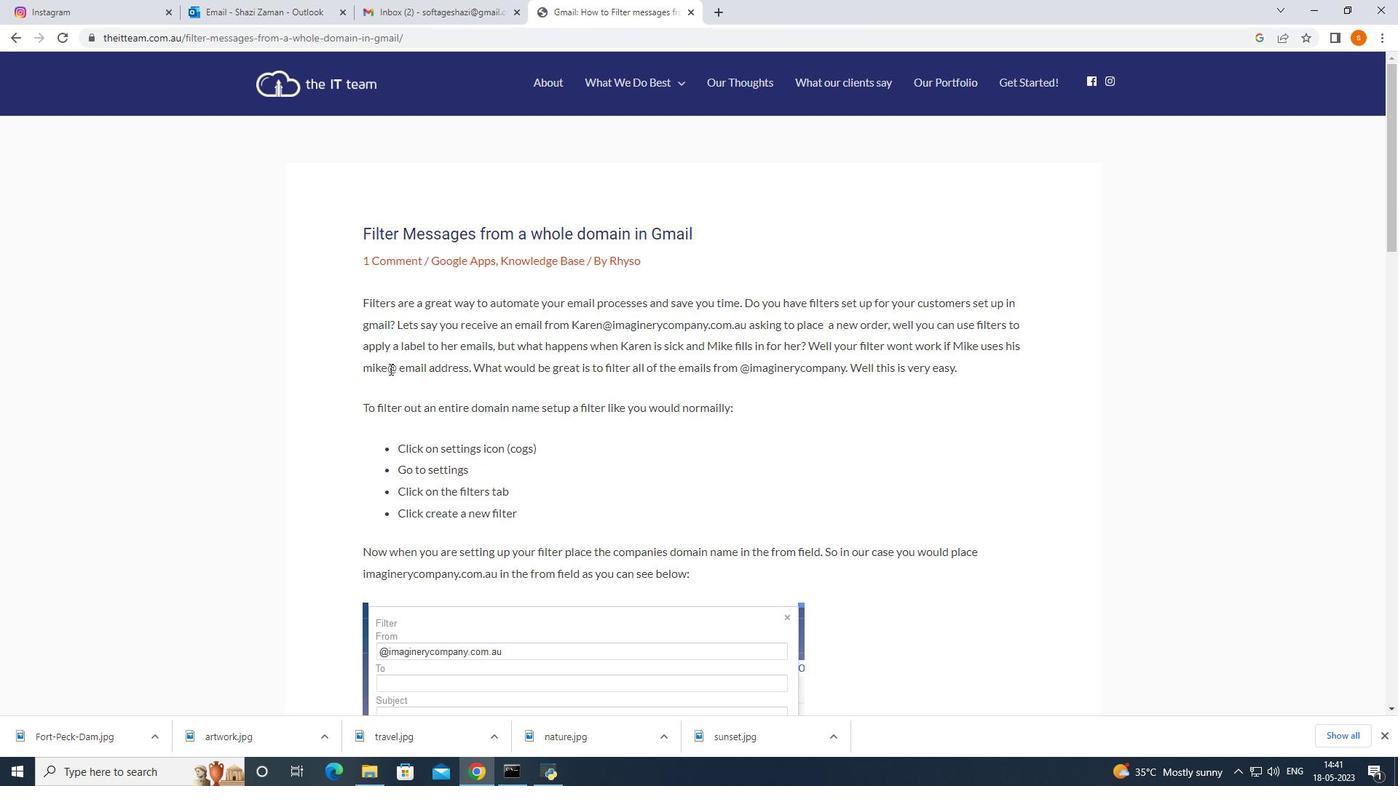 
Action: Mouse scrolled (391, 370) with delta (0, 0)
Screenshot: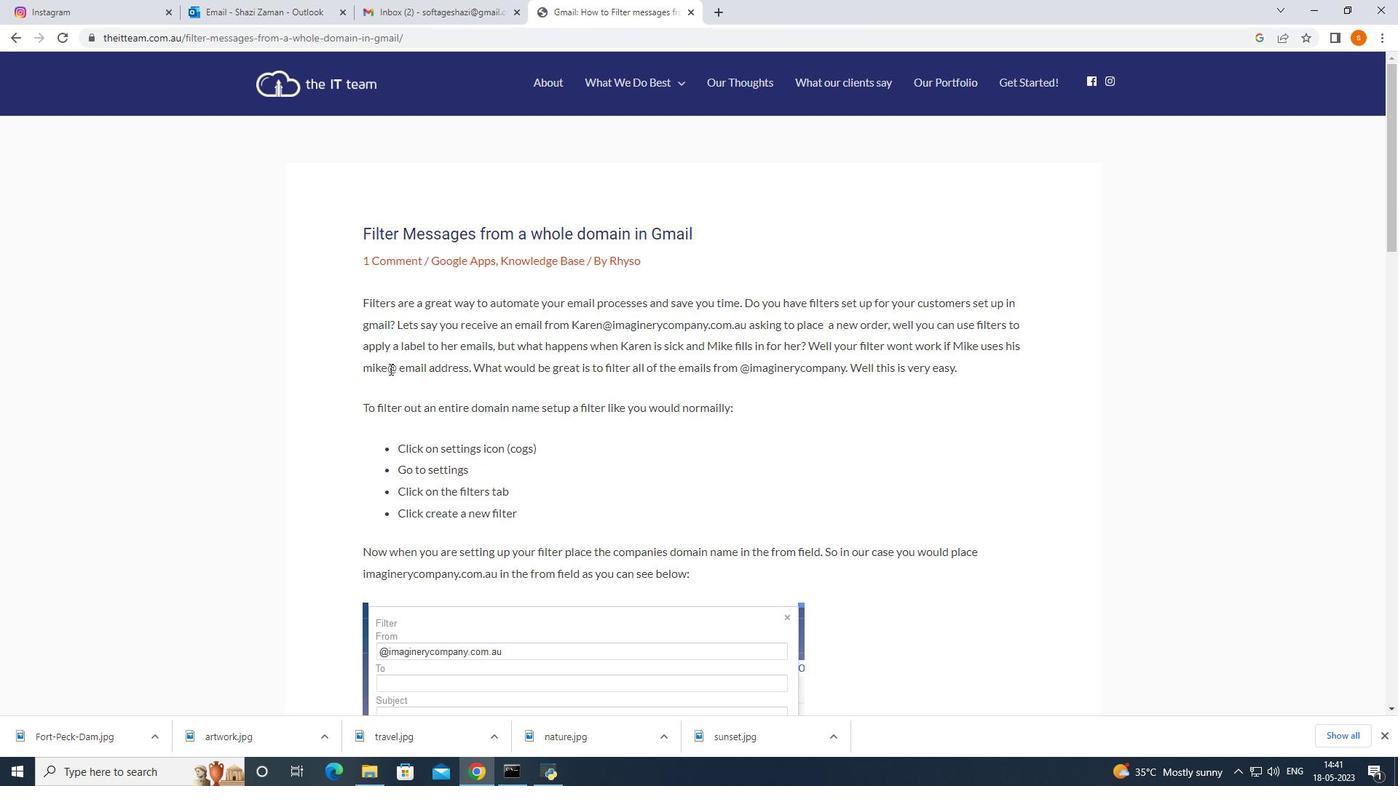 
Action: Mouse moved to (480, 306)
Screenshot: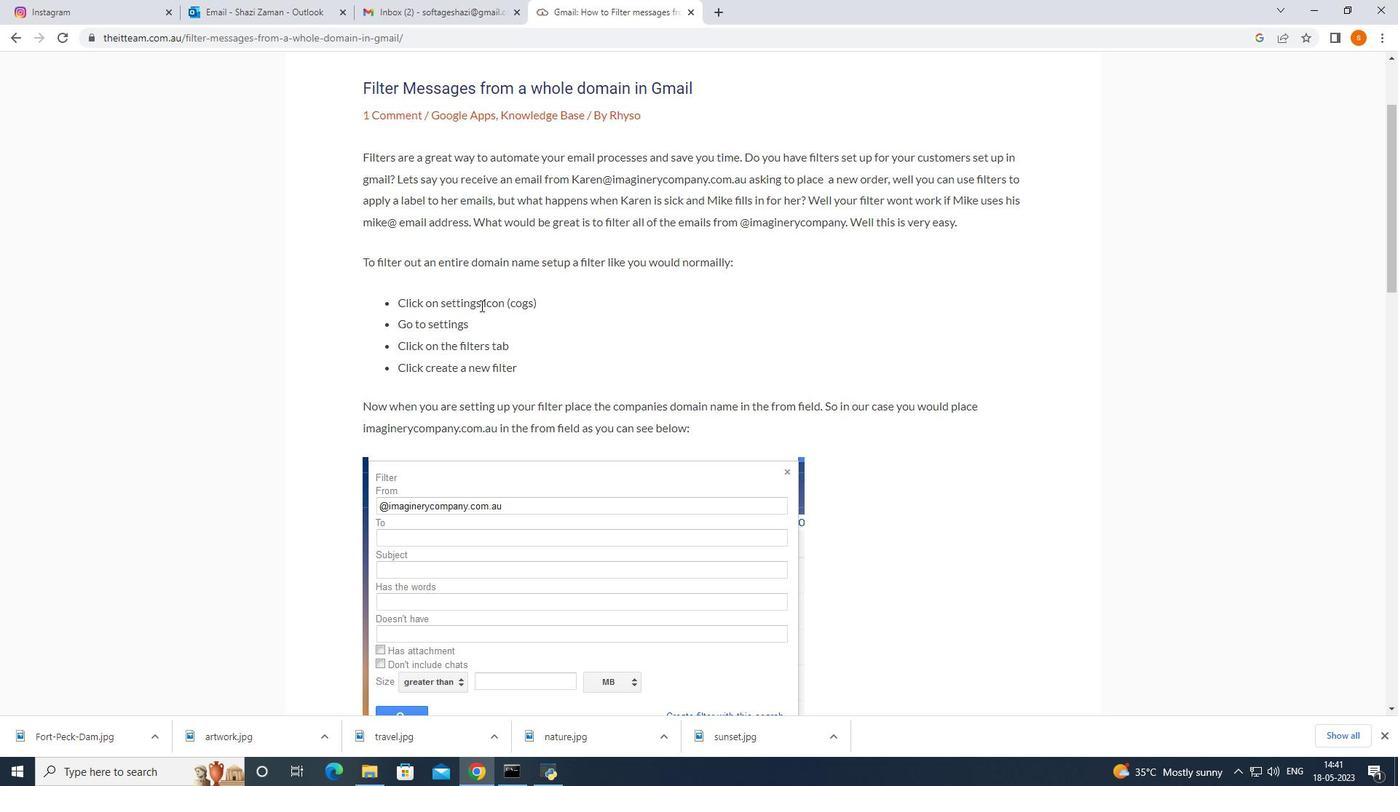 
Action: Mouse scrolled (480, 305) with delta (0, 0)
Screenshot: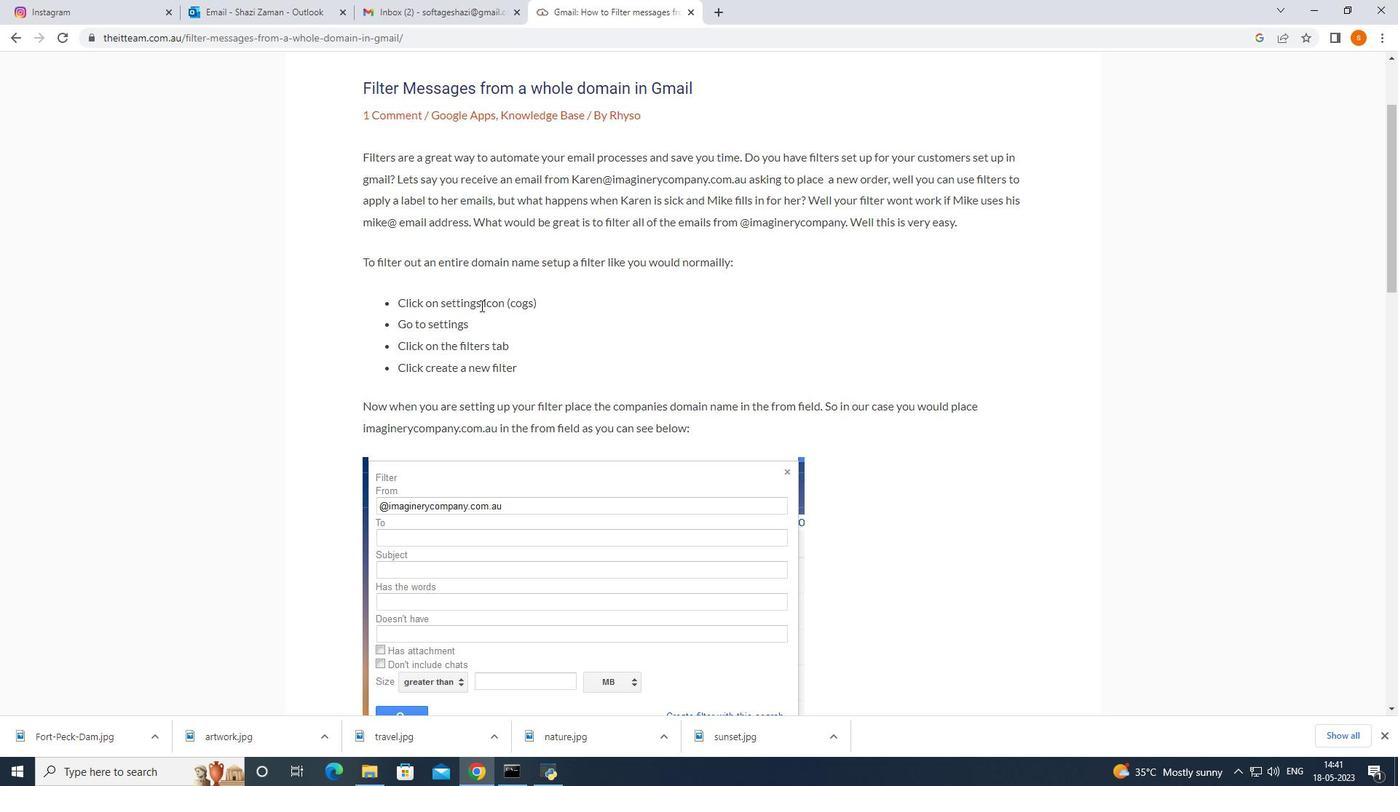 
Action: Mouse moved to (540, 297)
Screenshot: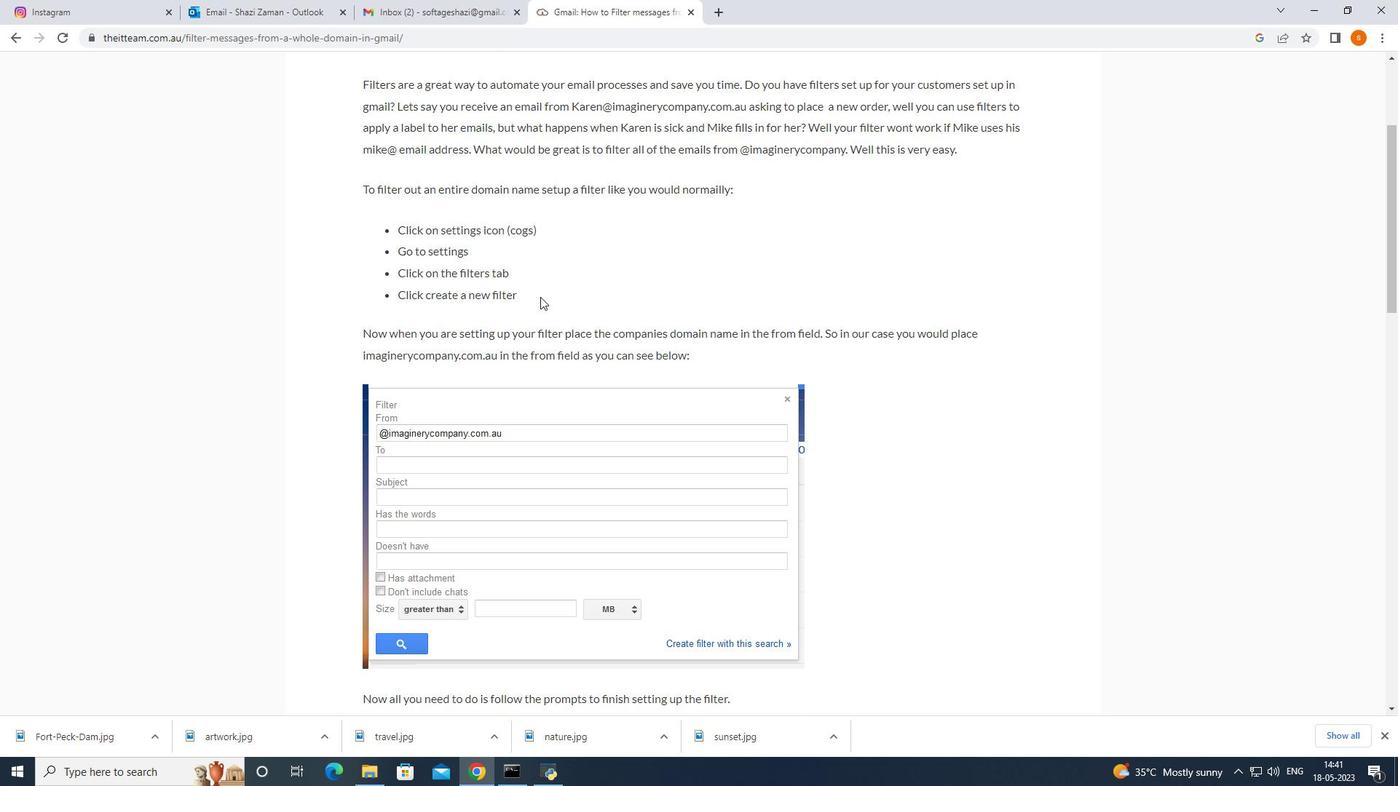 
Action: Mouse scrolled (540, 298) with delta (0, 0)
Screenshot: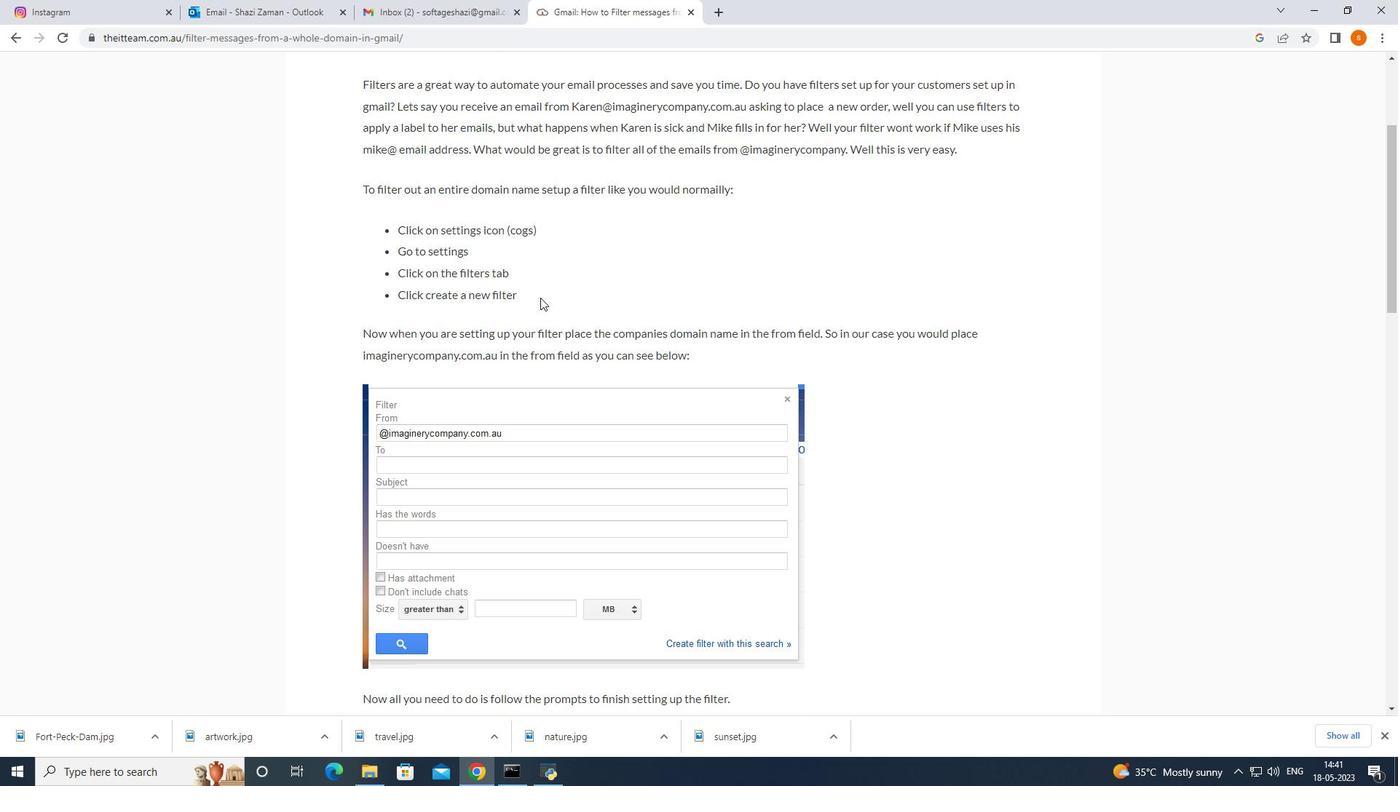 
Action: Mouse moved to (540, 303)
Screenshot: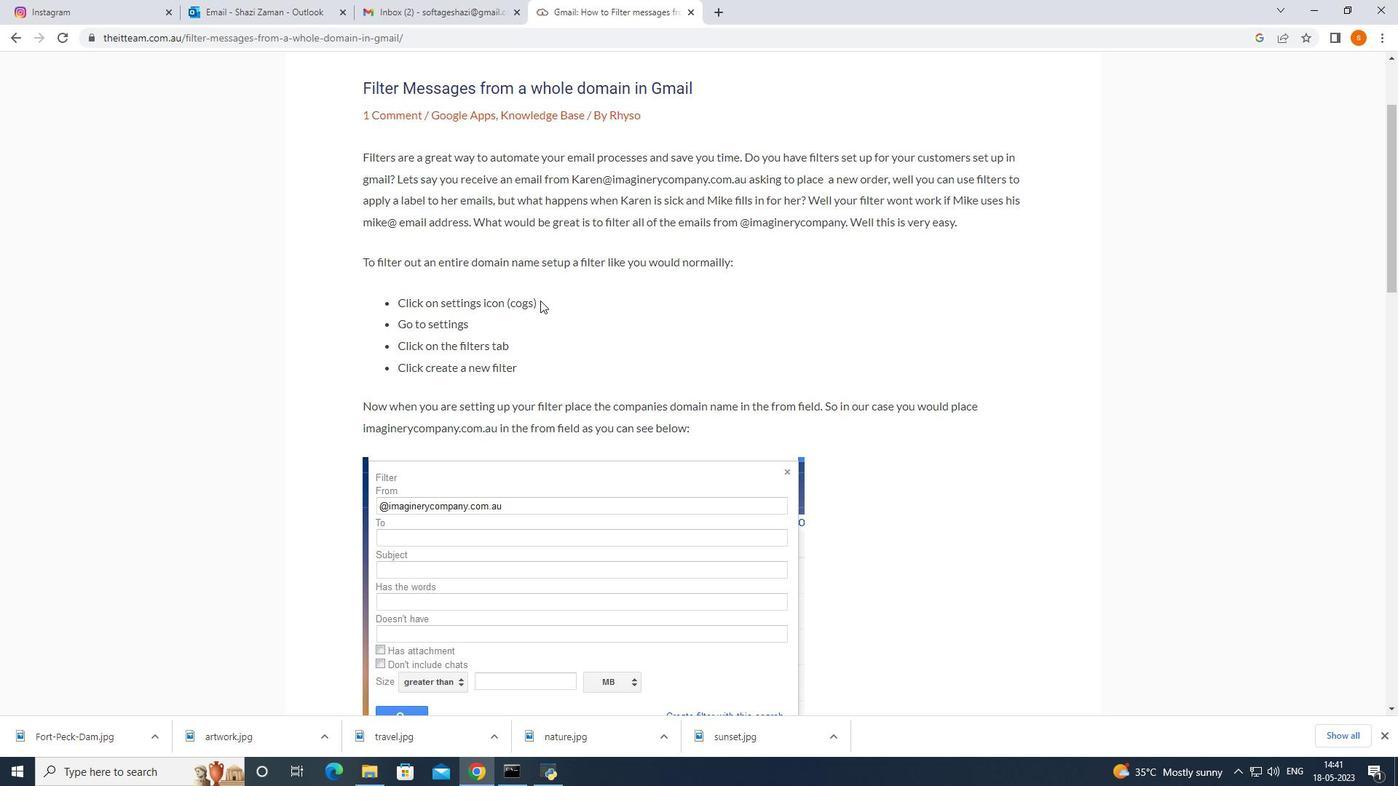 
Action: Mouse scrolled (540, 302) with delta (0, 0)
Screenshot: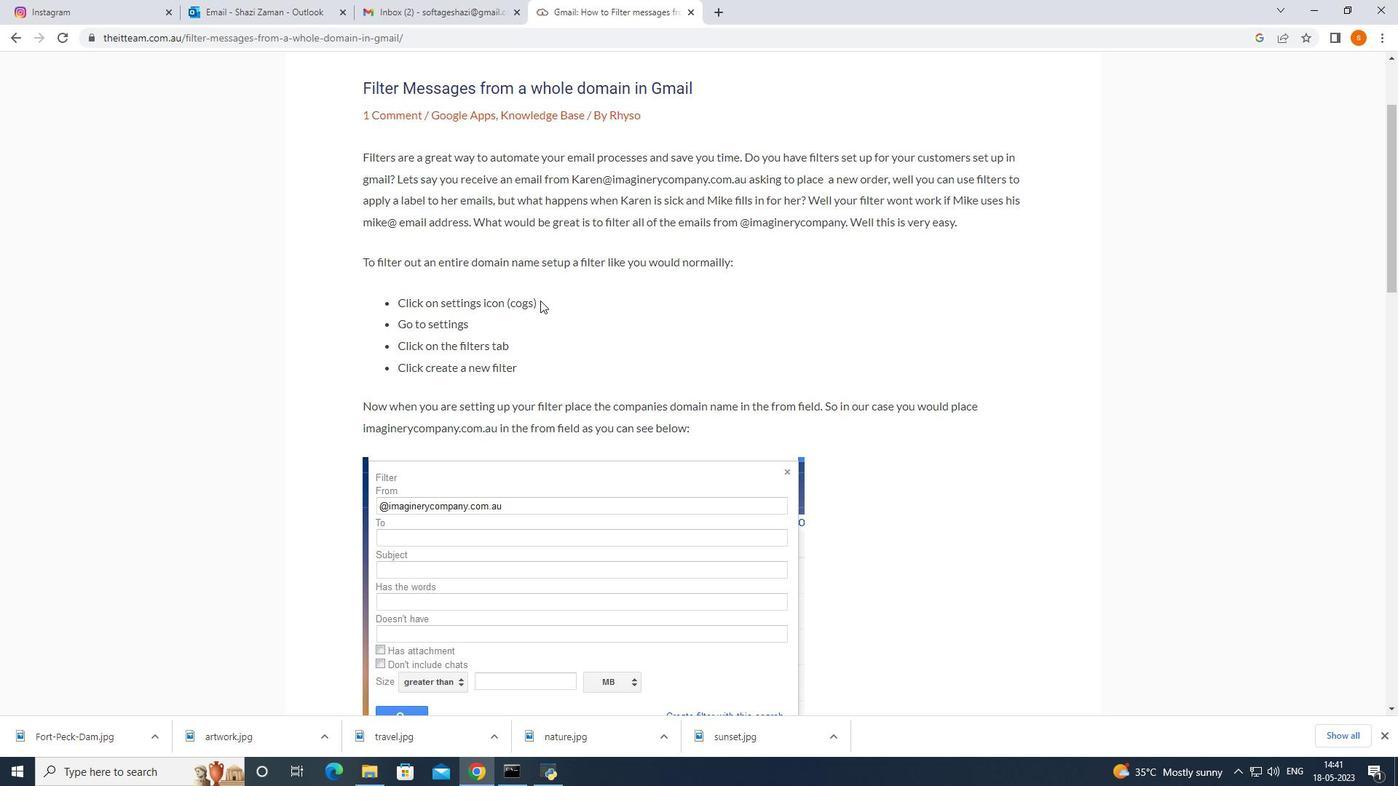
Action: Mouse moved to (514, 395)
Screenshot: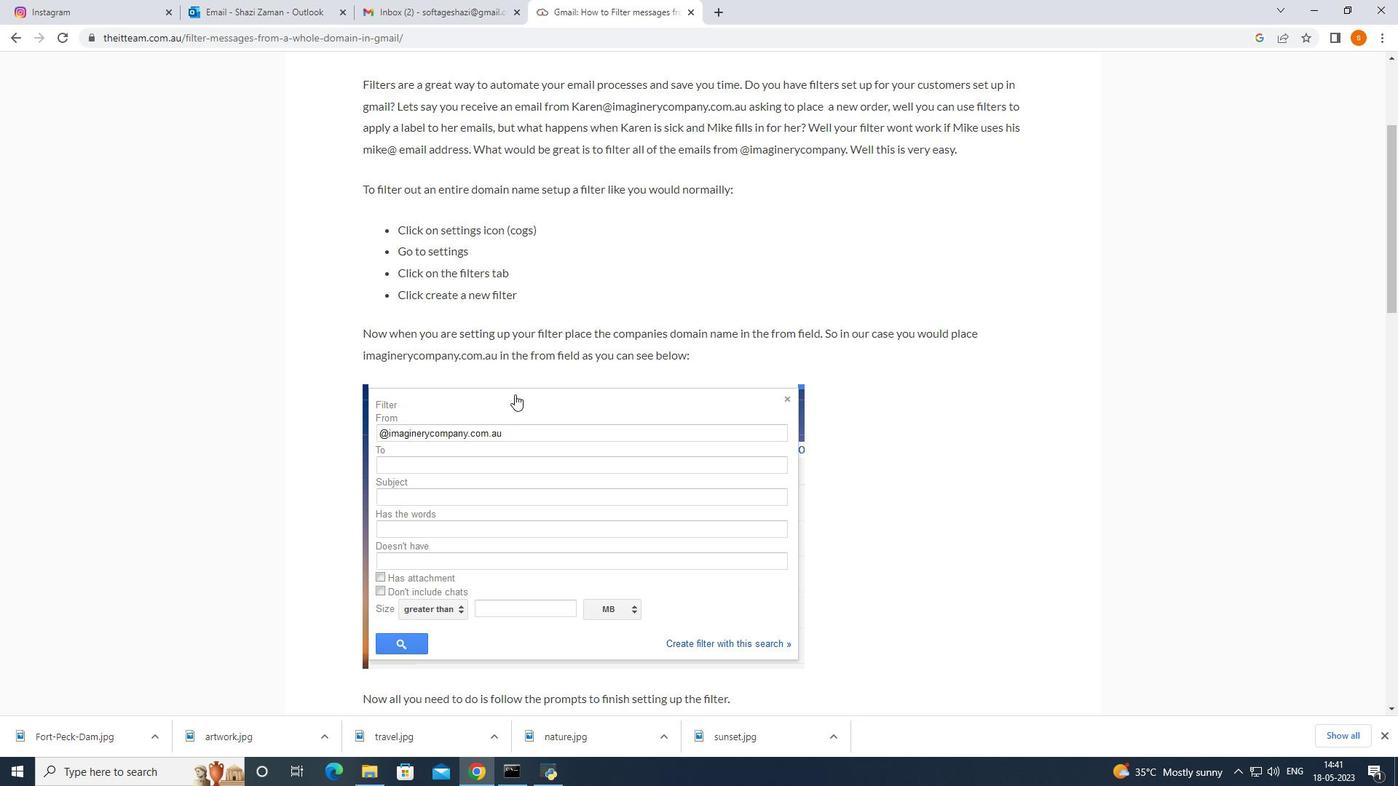 
Action: Mouse scrolled (514, 394) with delta (0, 0)
Screenshot: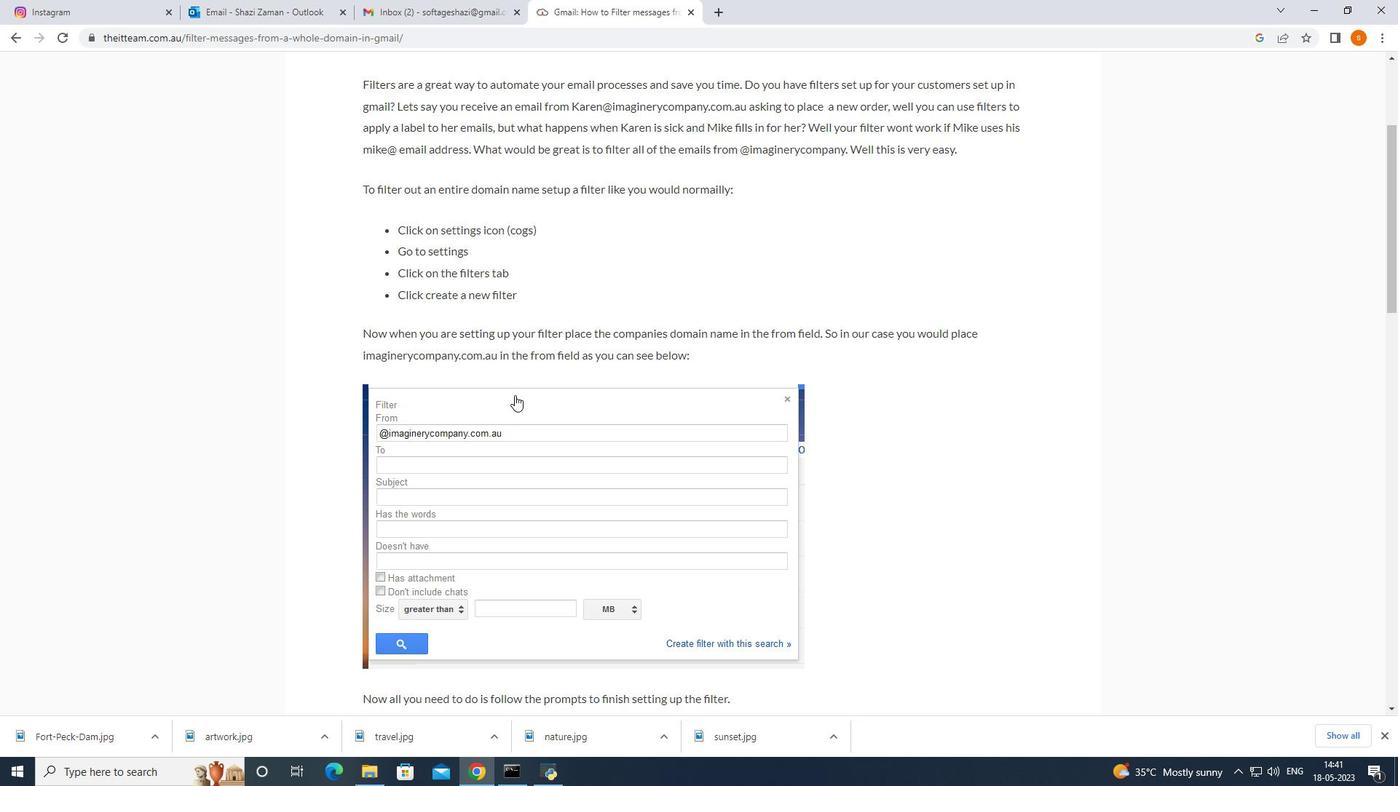 
Action: Mouse moved to (516, 399)
Screenshot: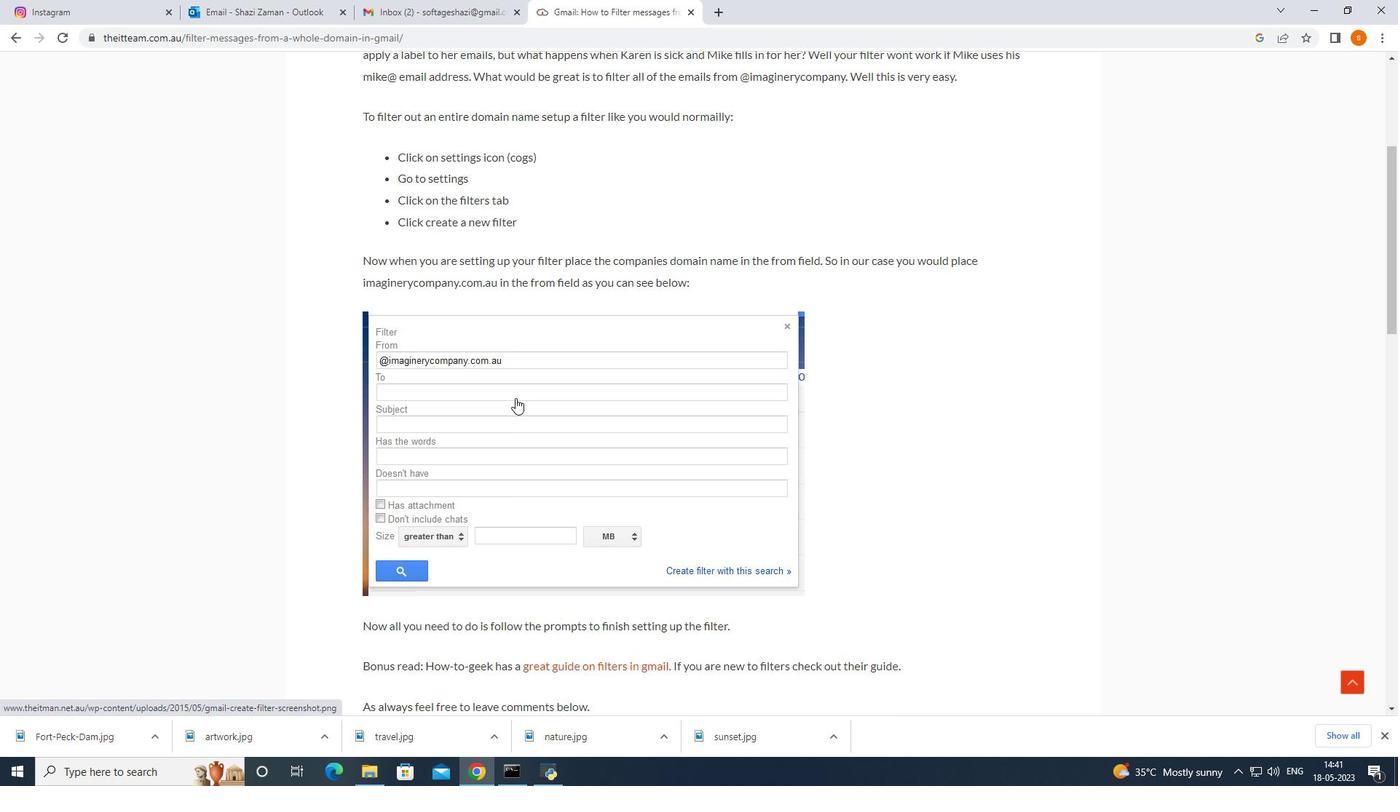 
Action: Mouse scrolled (516, 398) with delta (0, 0)
Screenshot: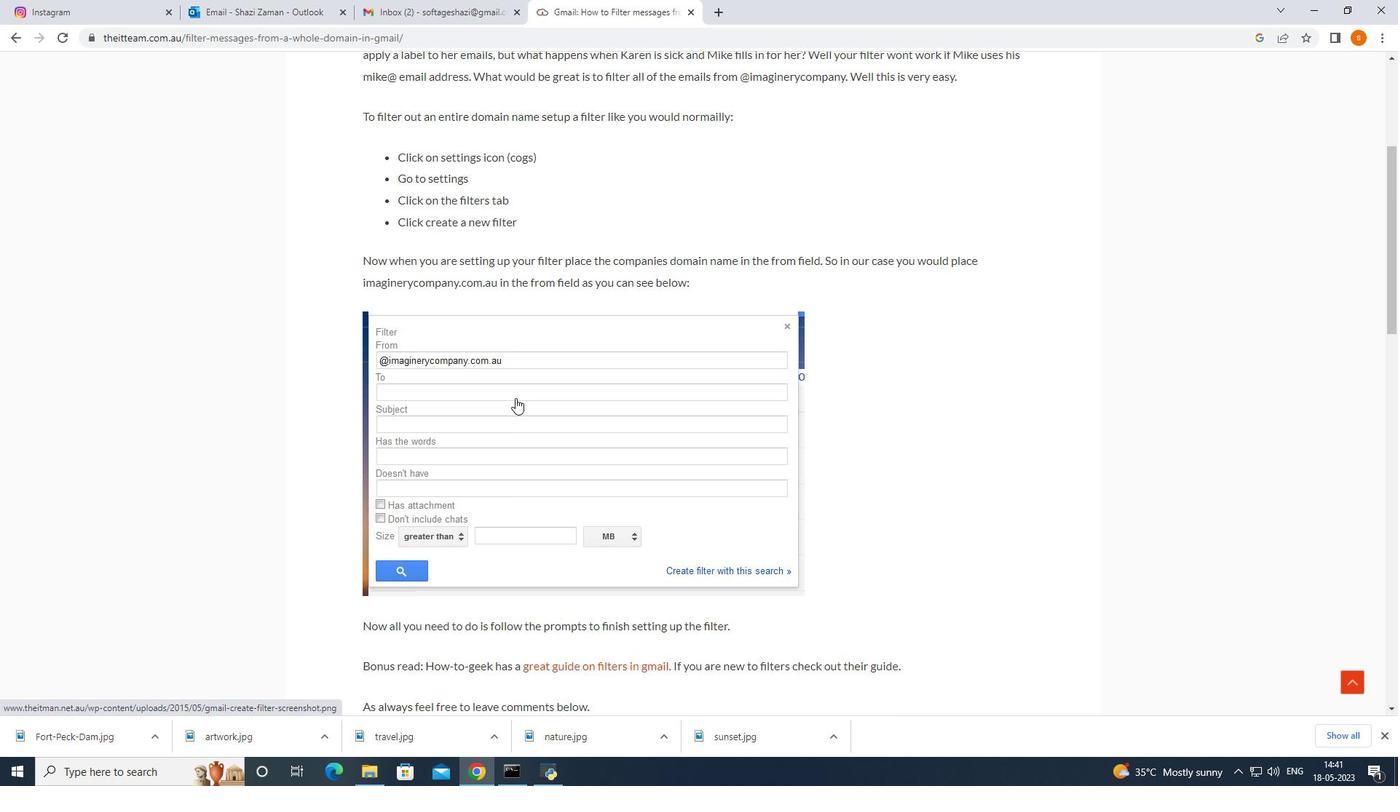 
Action: Mouse moved to (518, 400)
Screenshot: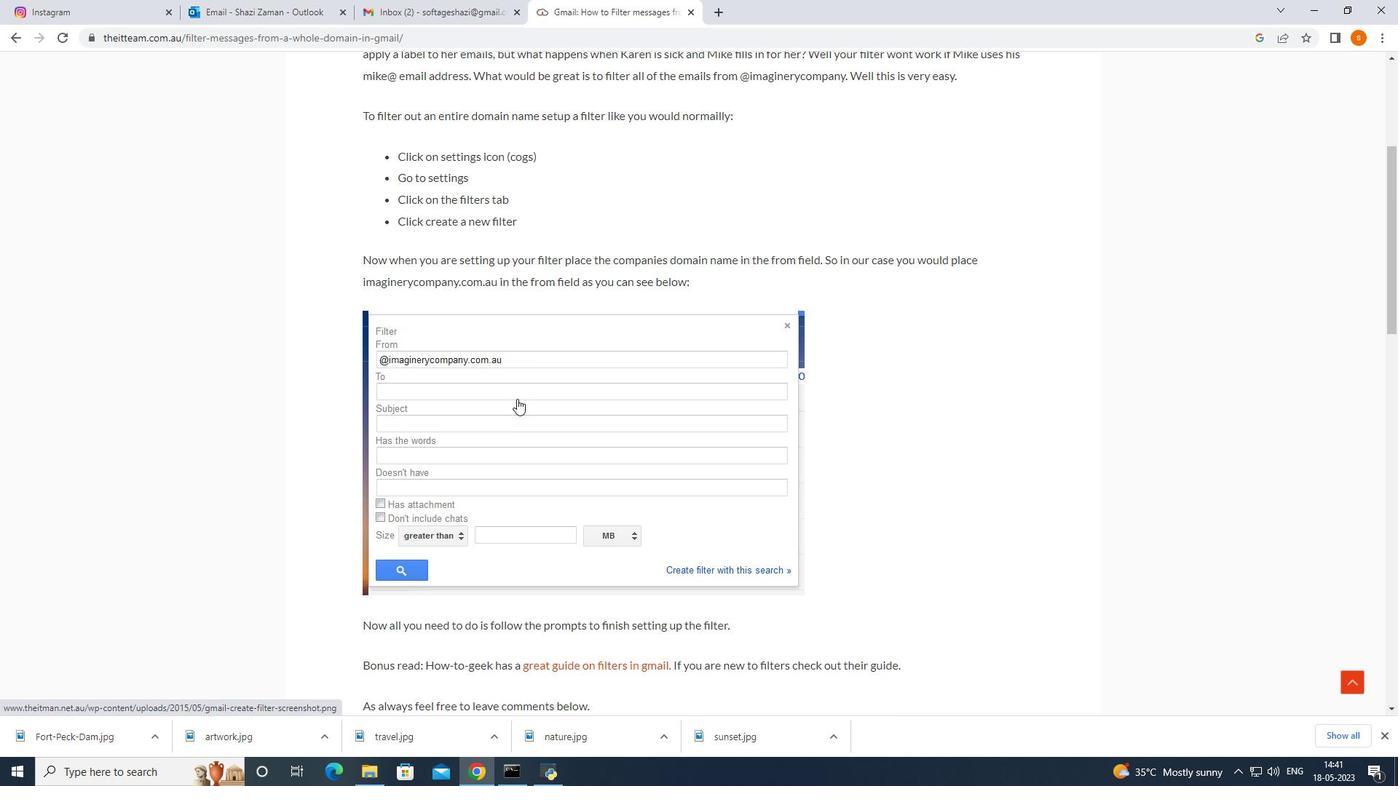 
Action: Mouse scrolled (518, 399) with delta (0, 0)
Screenshot: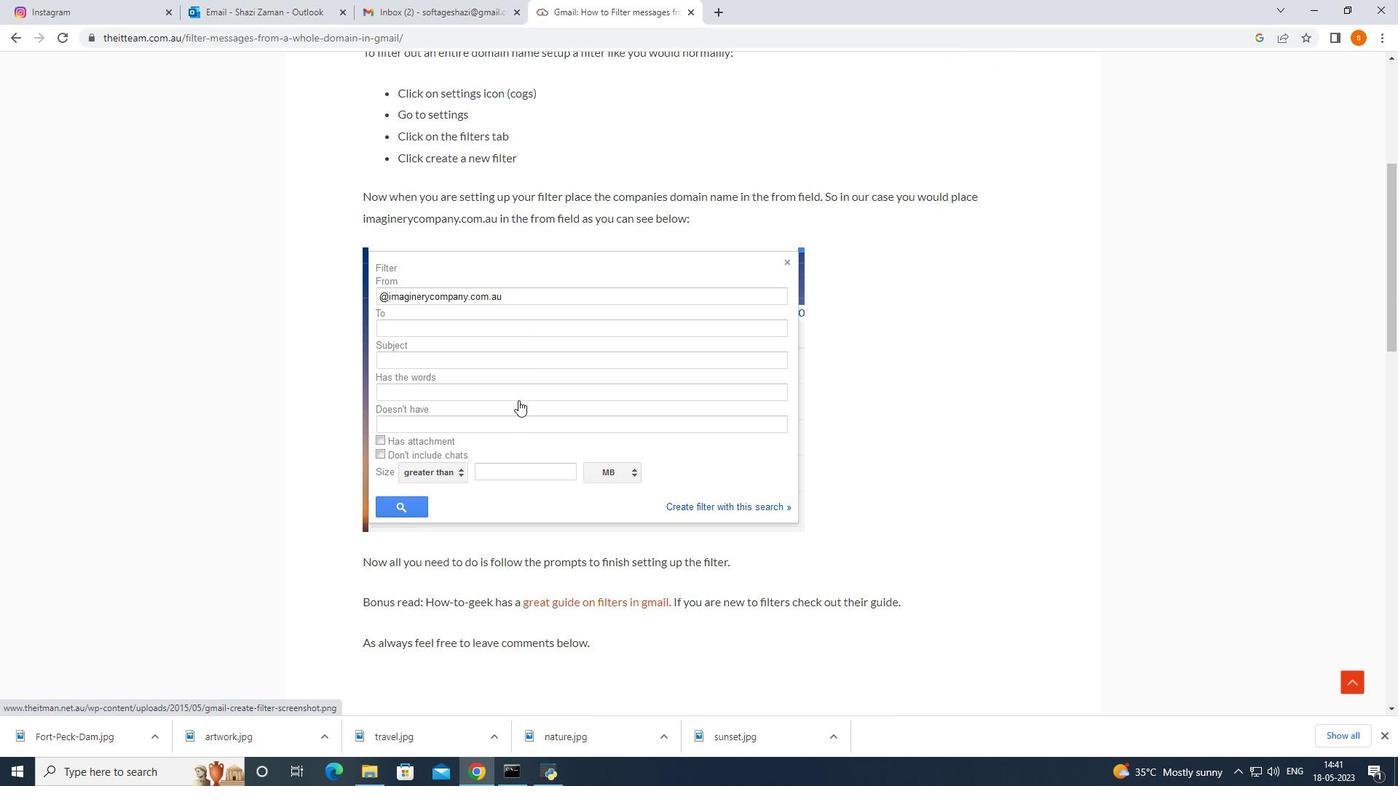 
Action: Mouse scrolled (518, 399) with delta (0, 0)
Screenshot: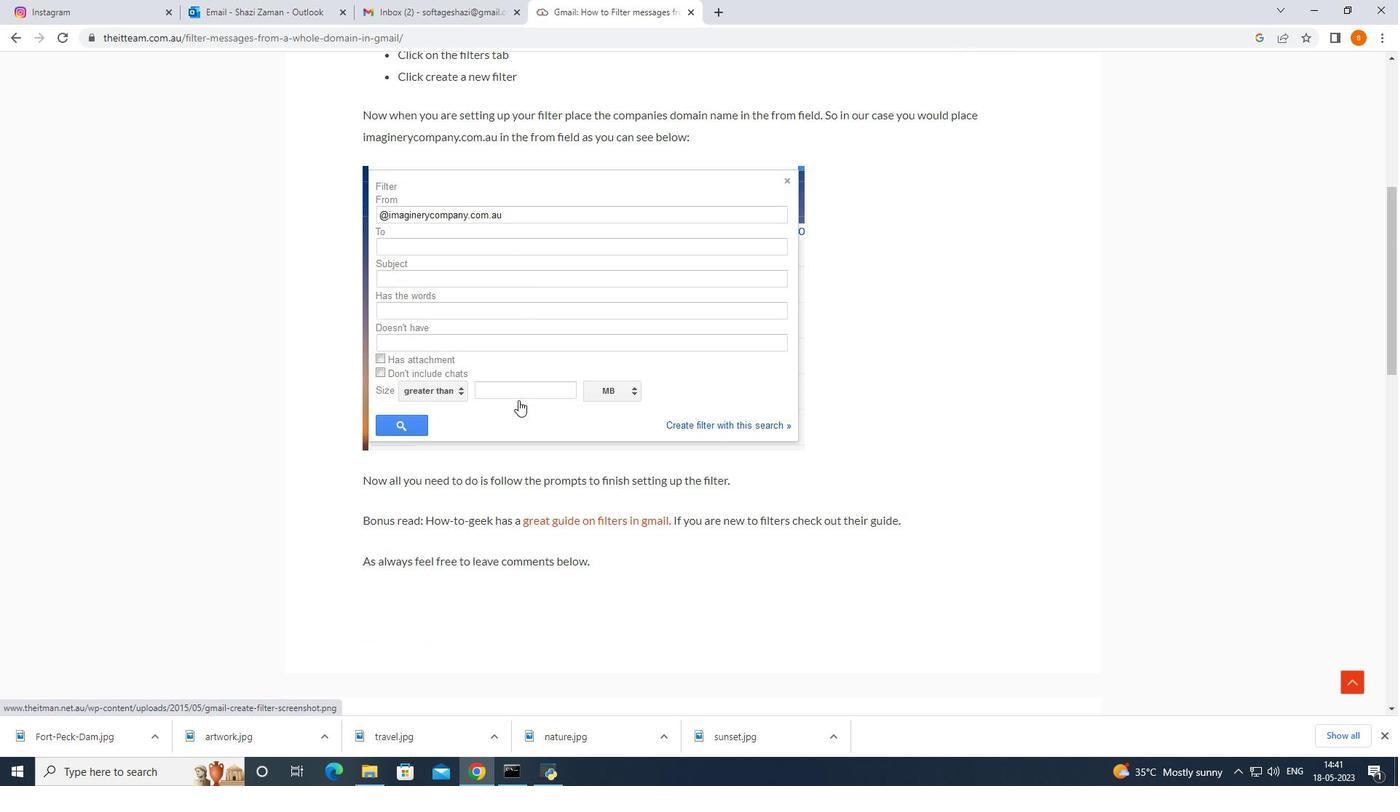 
Action: Mouse moved to (580, 411)
Screenshot: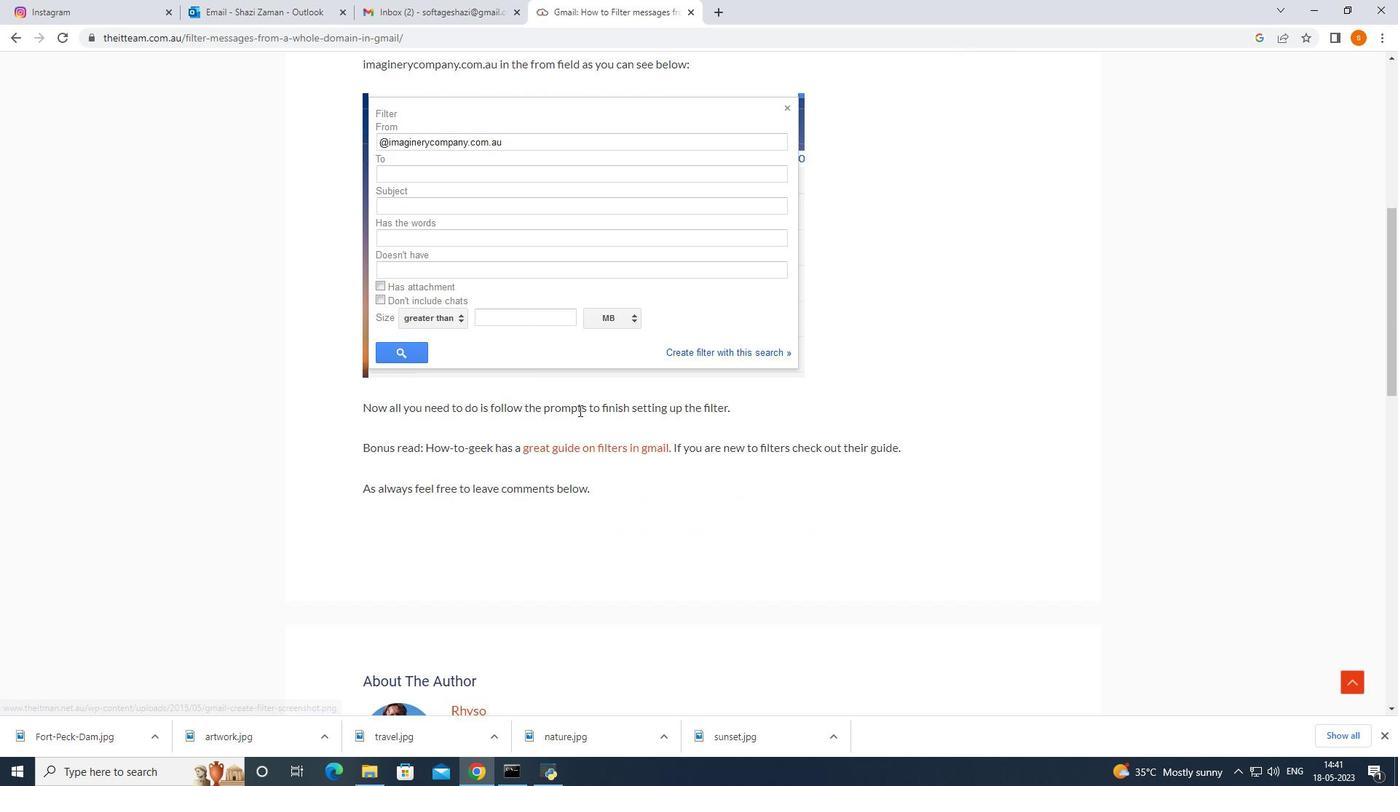 
Action: Mouse scrolled (580, 410) with delta (0, 0)
Screenshot: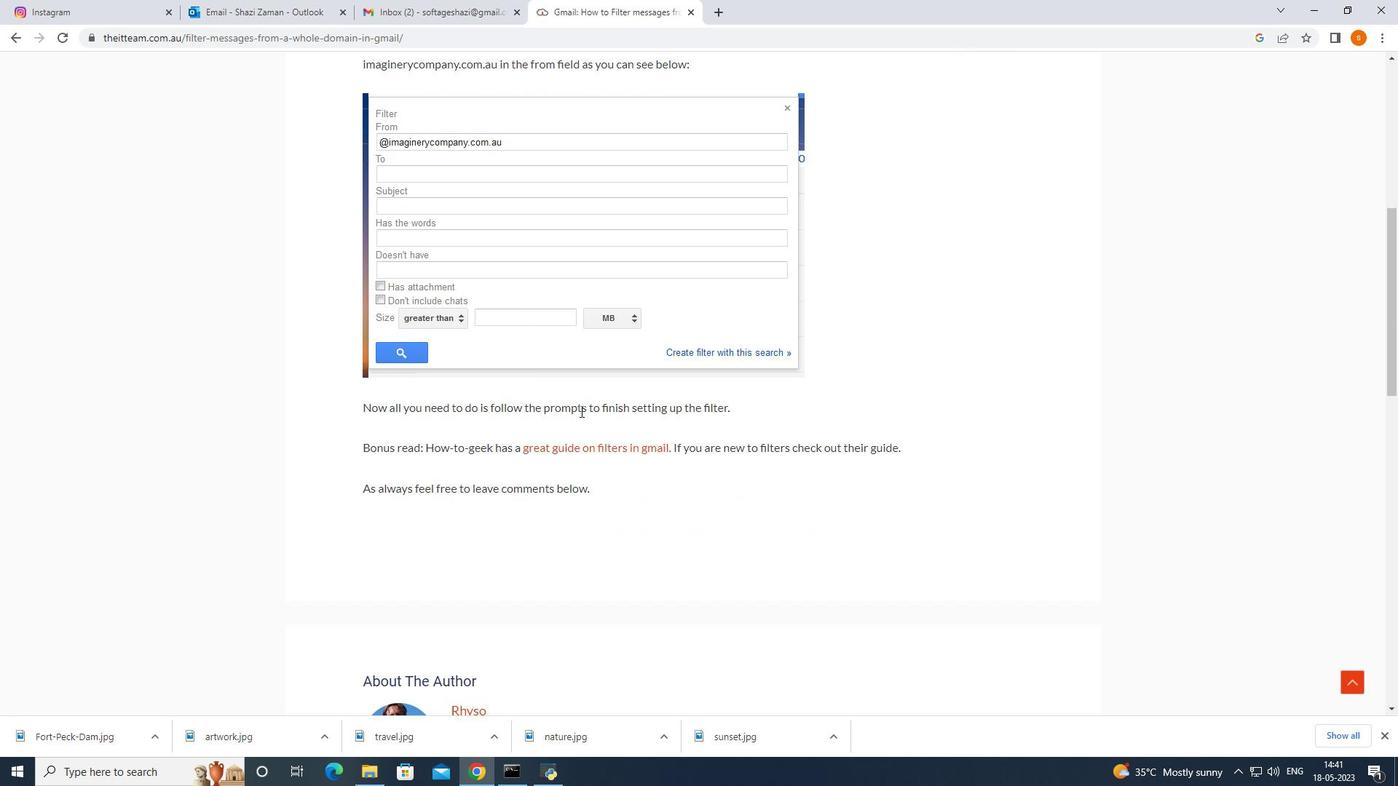 
Action: Mouse moved to (581, 408)
Screenshot: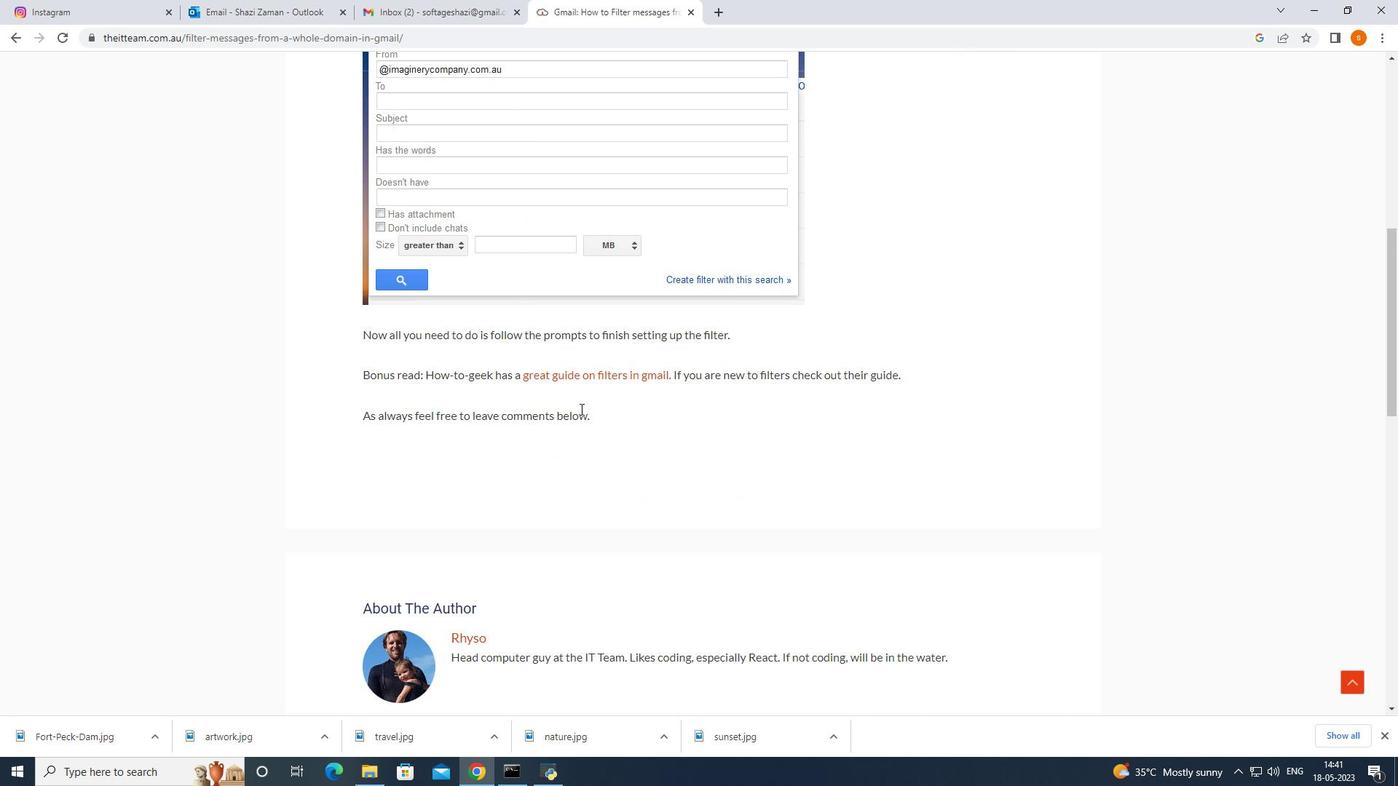 
Action: Mouse scrolled (581, 407) with delta (0, 0)
Screenshot: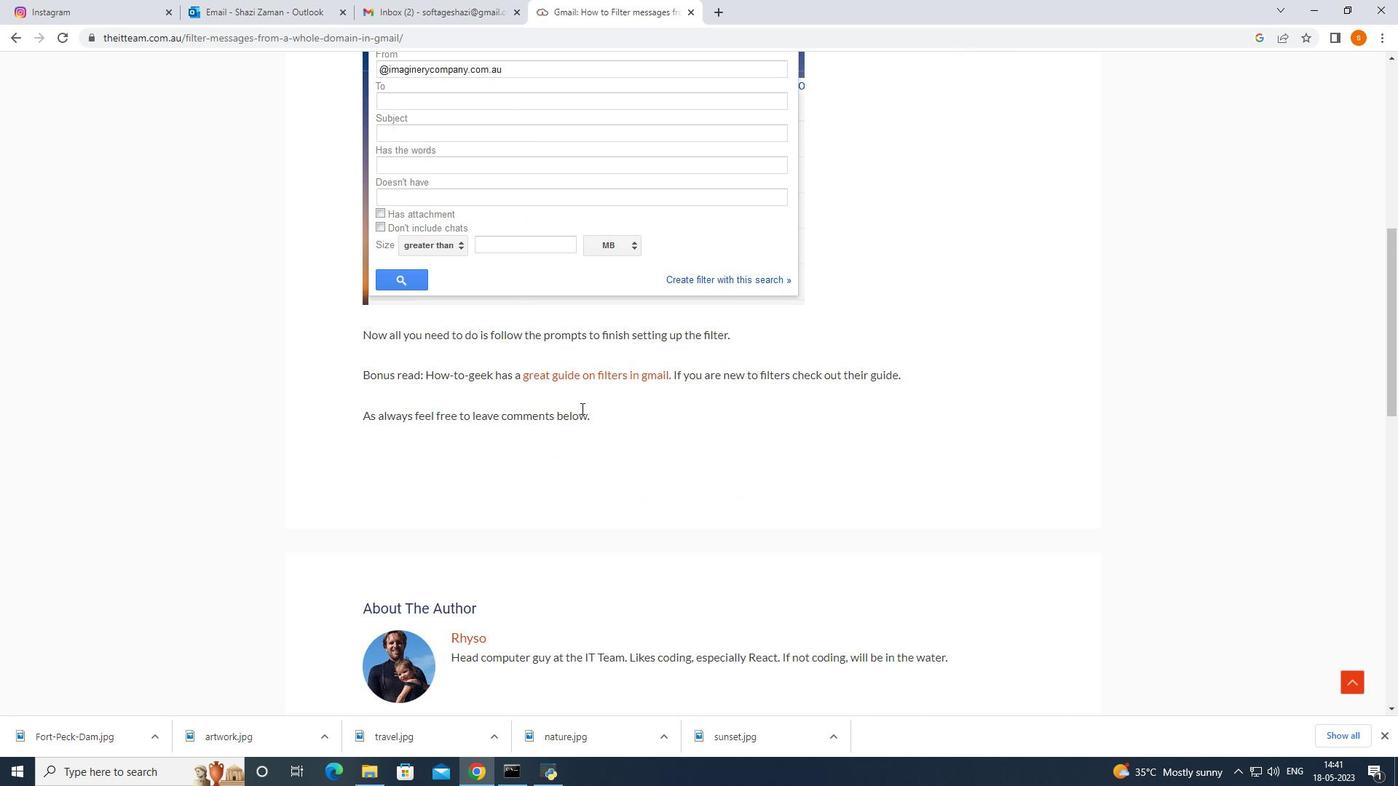 
Action: Mouse moved to (581, 408)
Screenshot: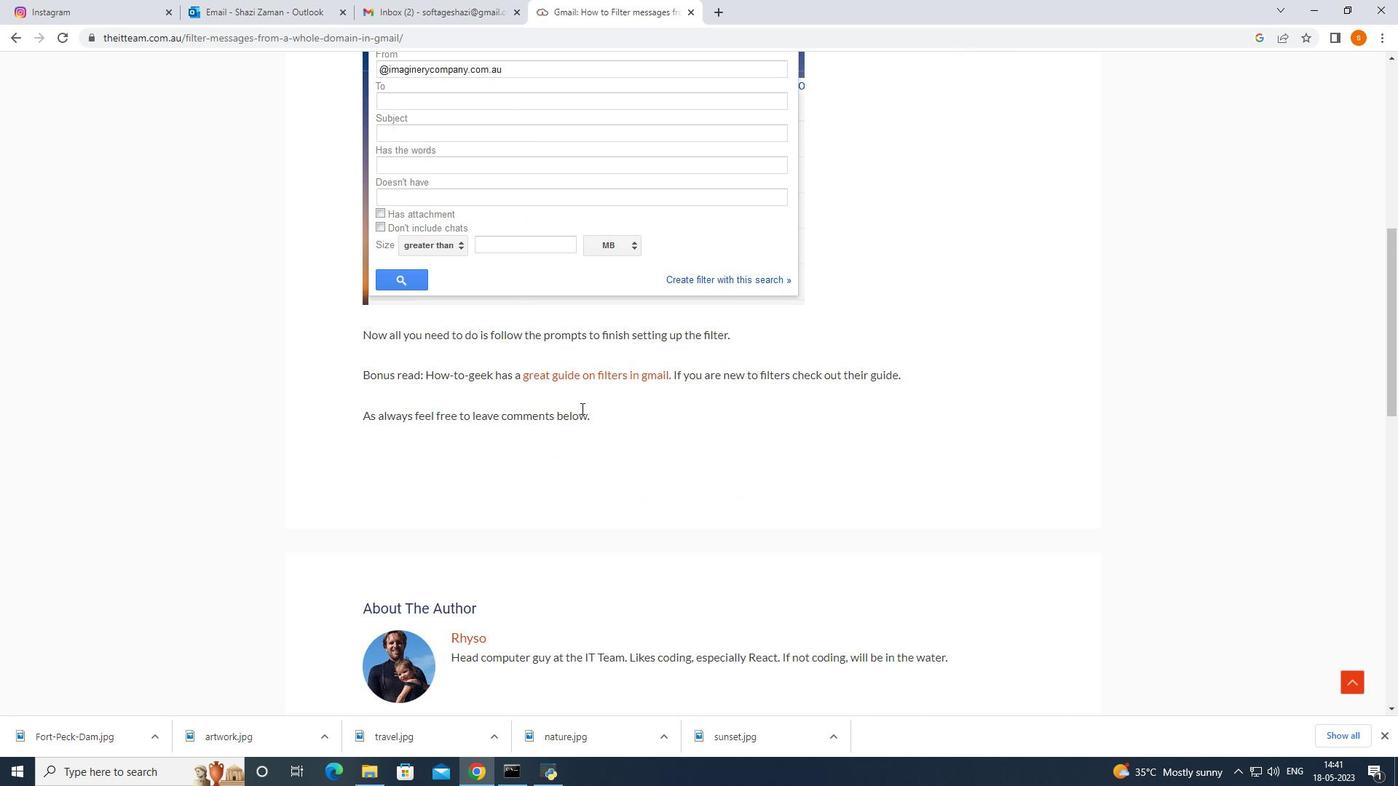 
Action: Mouse scrolled (581, 407) with delta (0, 0)
Screenshot: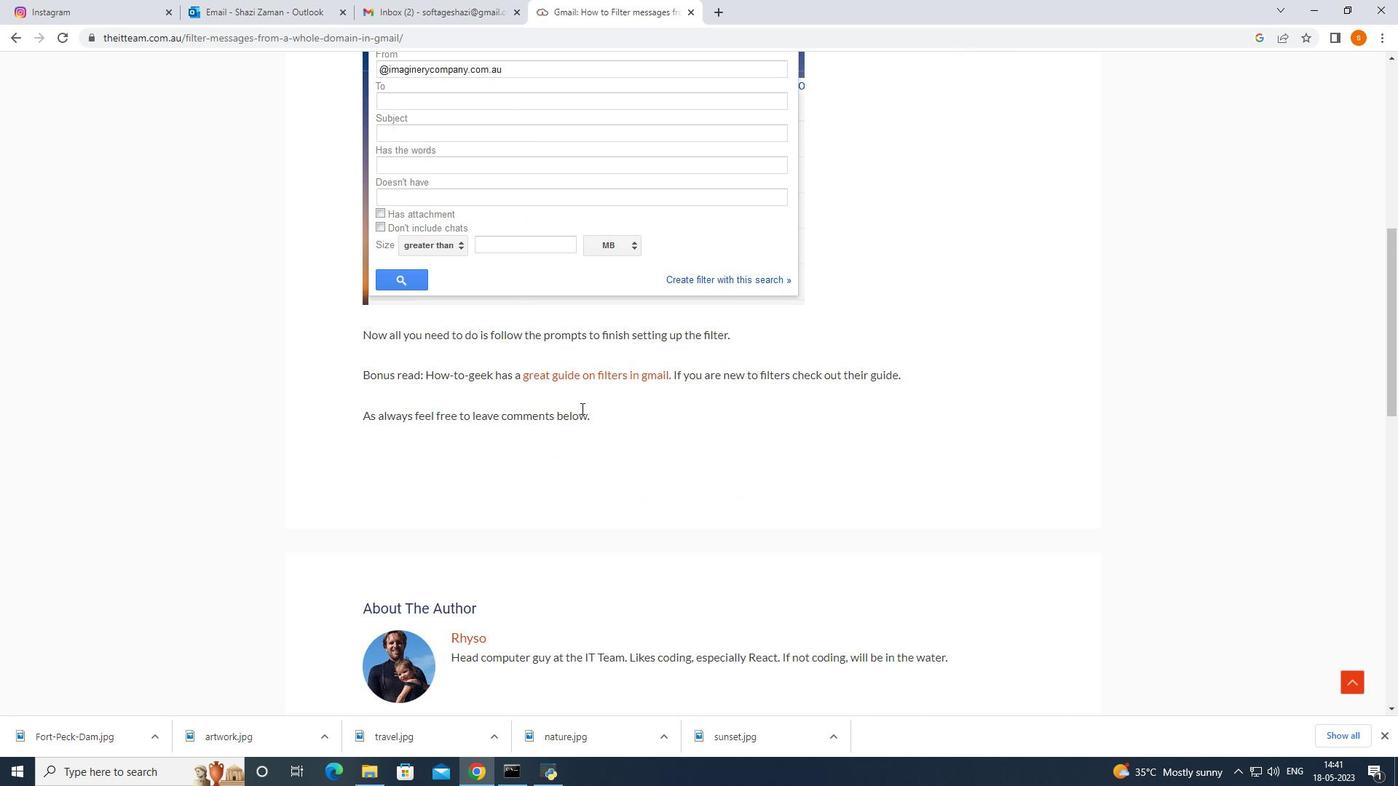 
Action: Mouse moved to (581, 408)
Screenshot: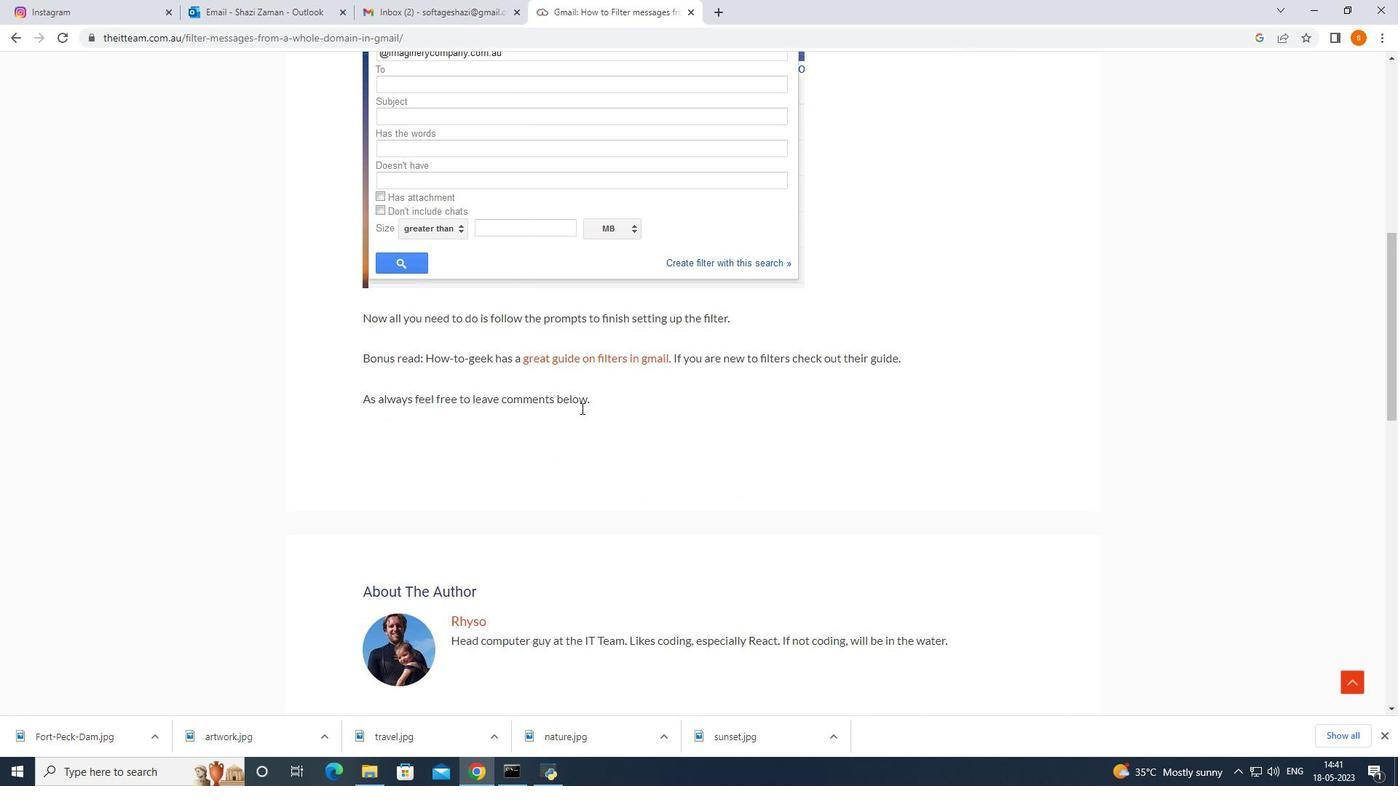 
Action: Mouse scrolled (581, 407) with delta (0, 0)
Screenshot: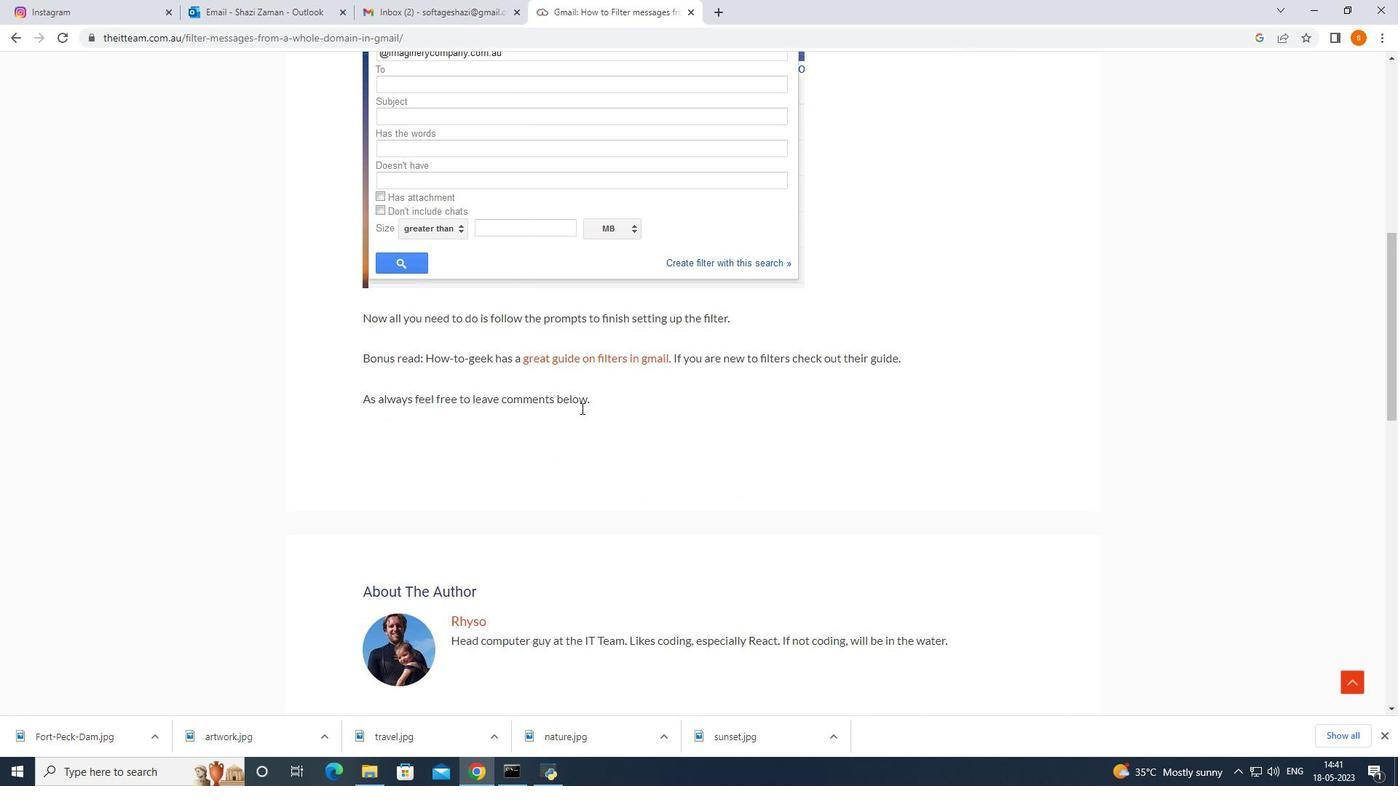 
Action: Mouse scrolled (581, 407) with delta (0, 0)
Screenshot: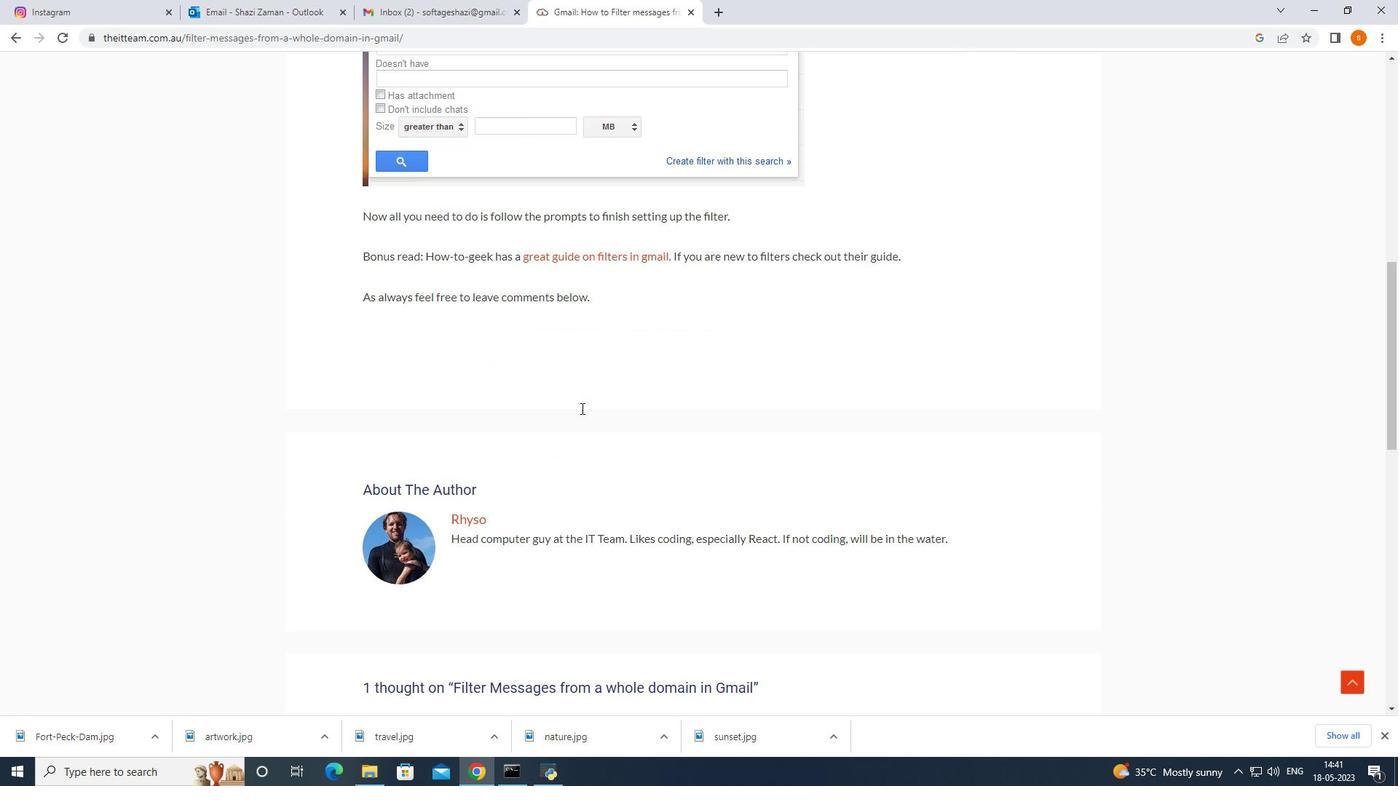 
Action: Mouse scrolled (581, 407) with delta (0, 0)
Screenshot: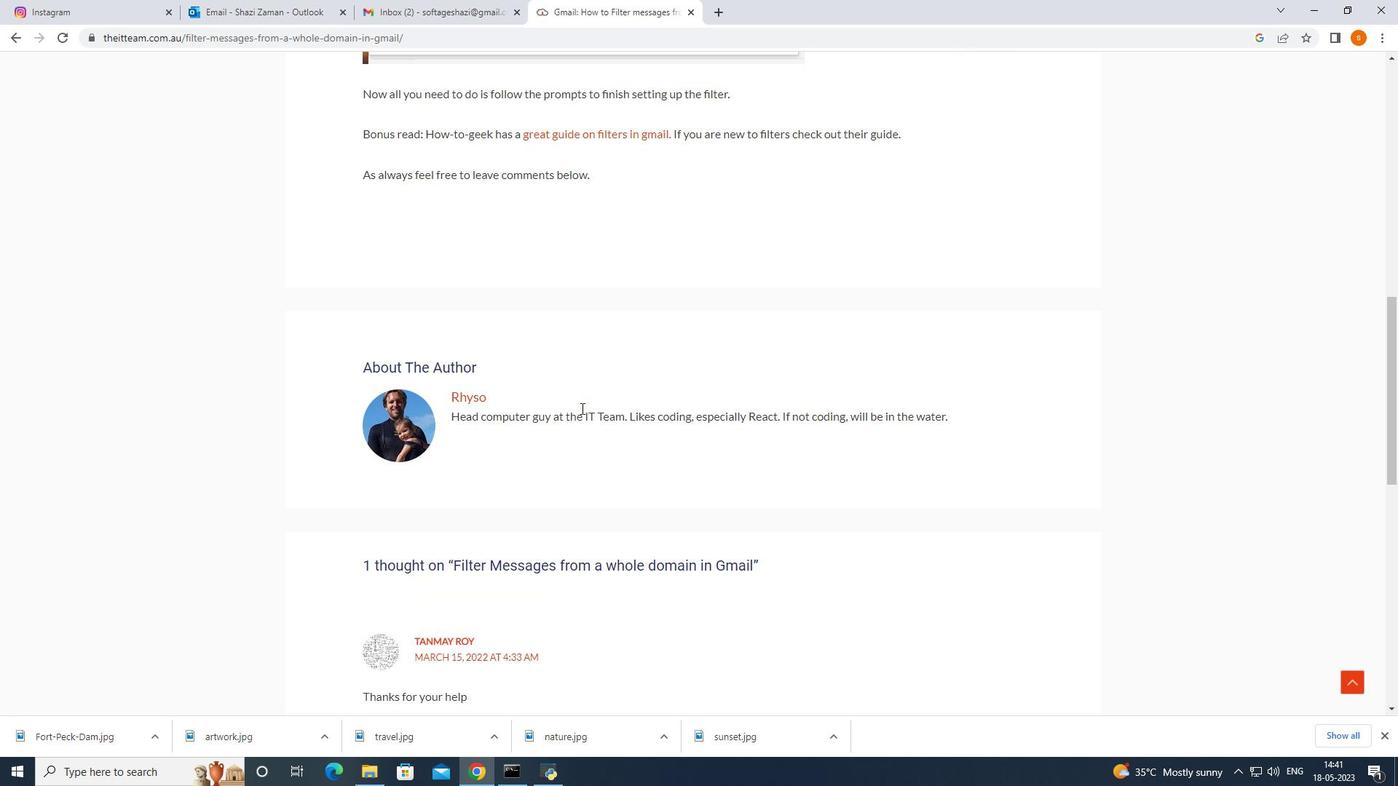 
Action: Mouse moved to (581, 408)
Screenshot: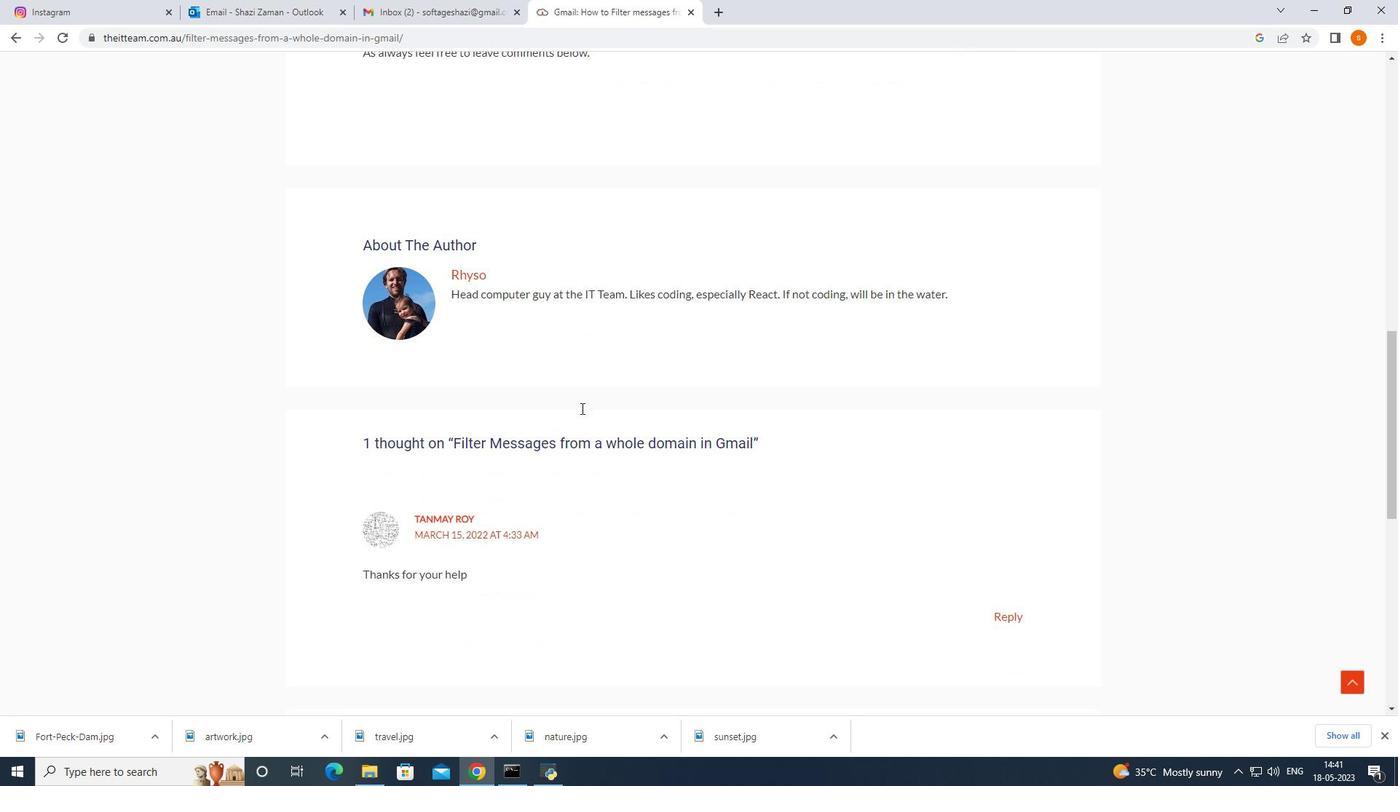
Action: Mouse scrolled (581, 409) with delta (0, 0)
Screenshot: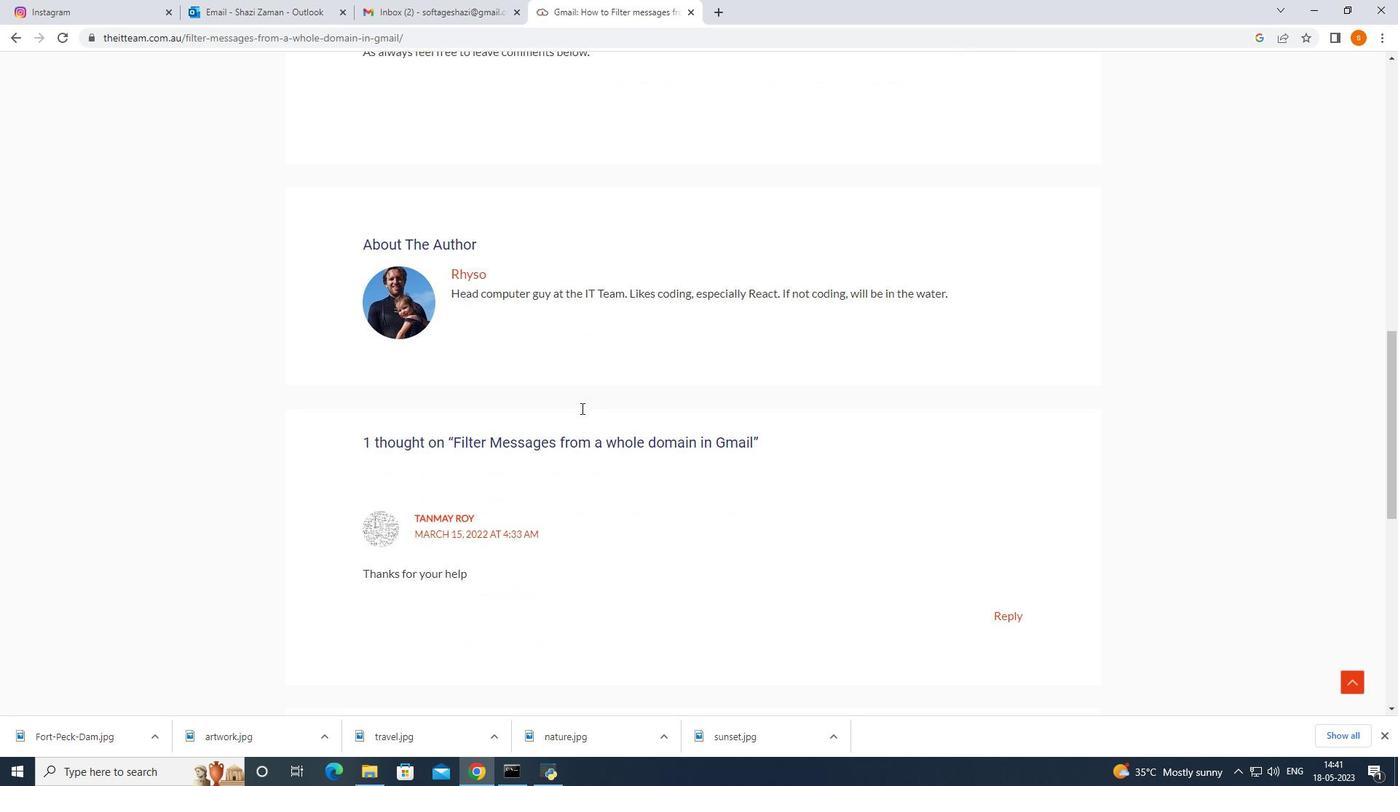 
Action: Mouse scrolled (581, 409) with delta (0, 0)
Screenshot: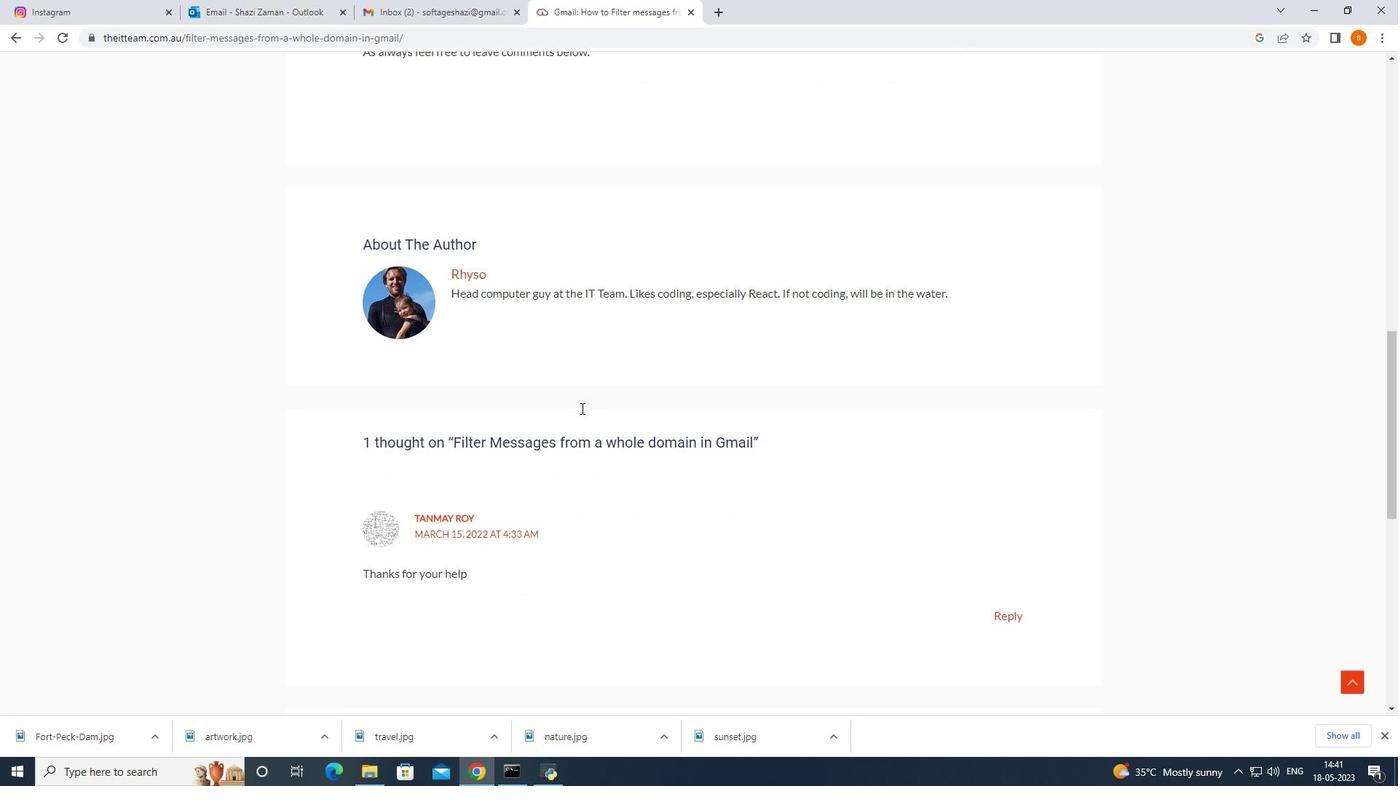 
Action: Mouse scrolled (581, 409) with delta (0, 0)
Screenshot: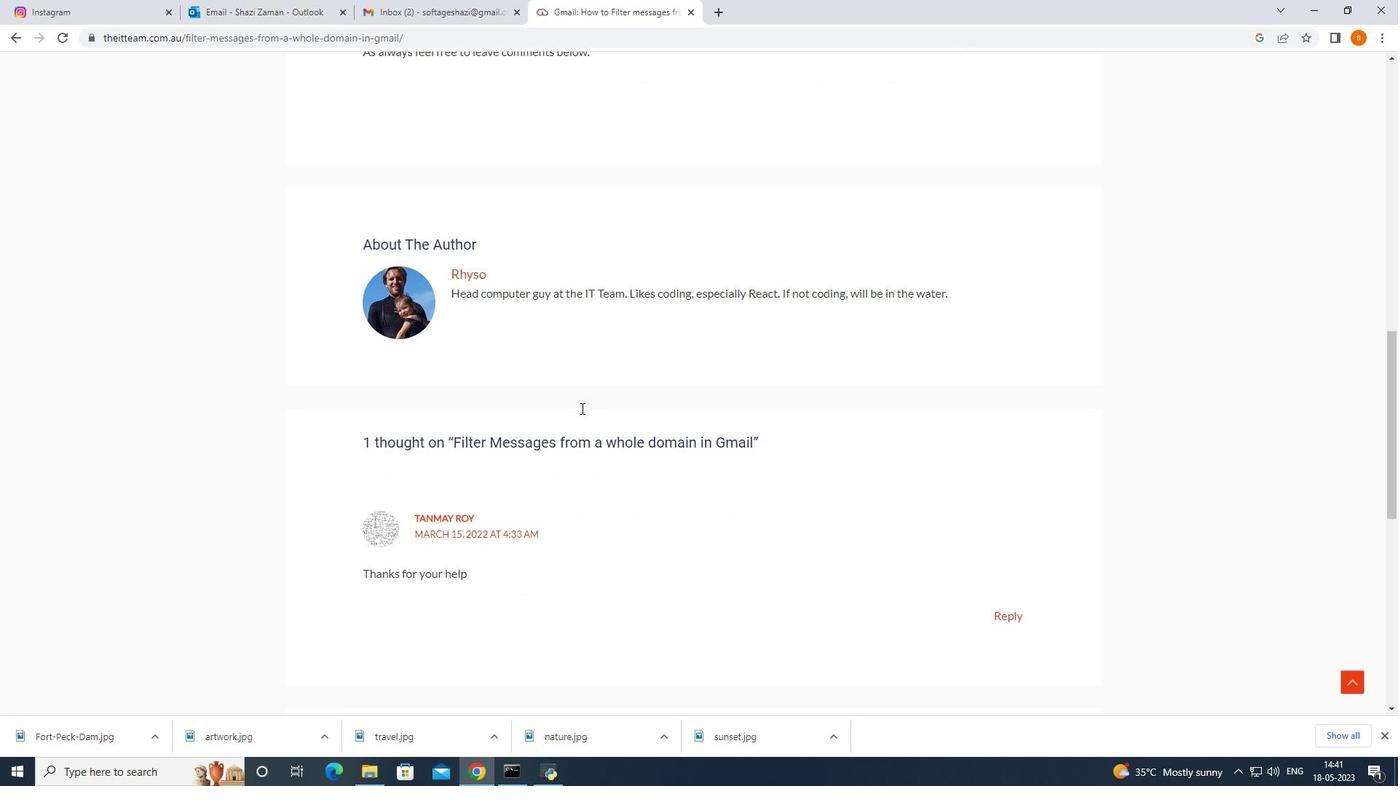 
Action: Mouse scrolled (581, 409) with delta (0, 0)
Screenshot: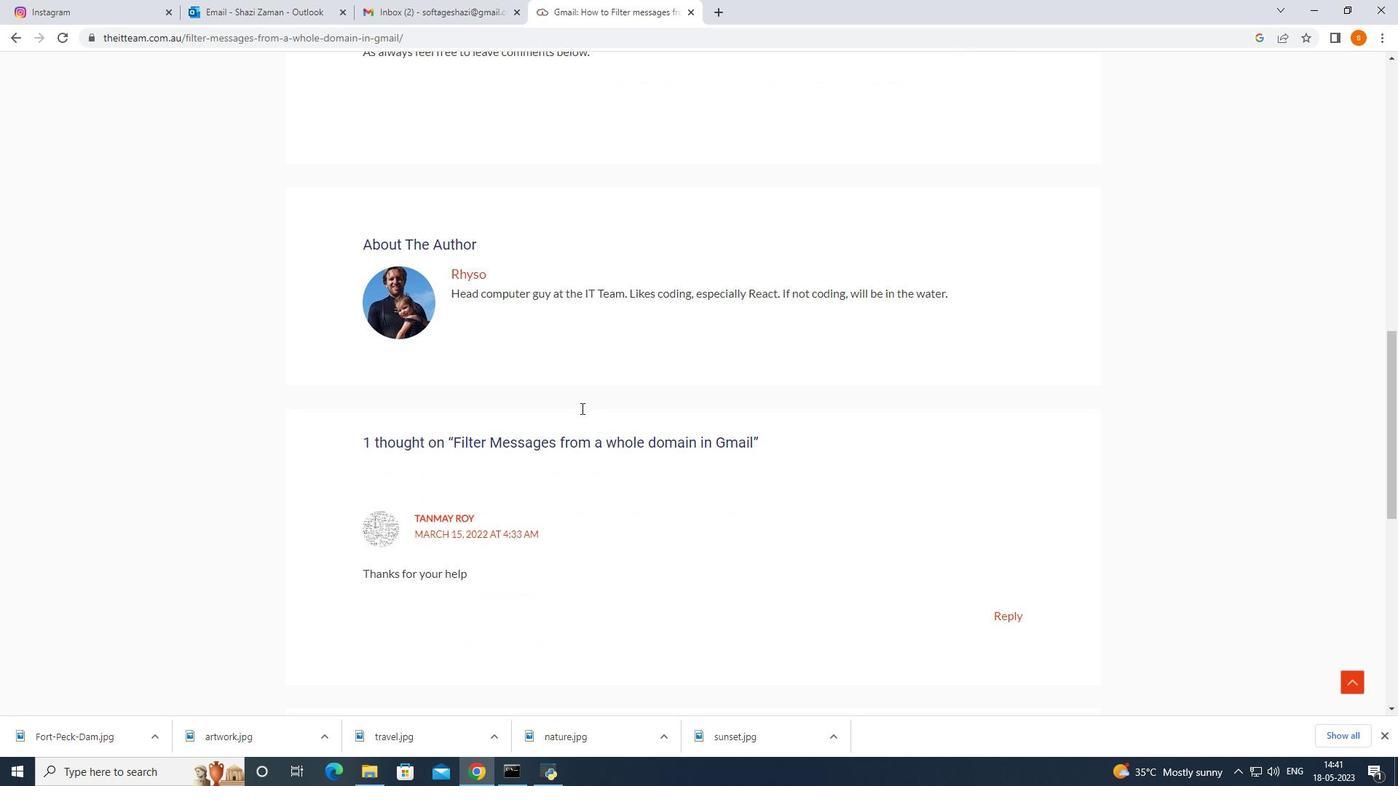 
Action: Mouse scrolled (581, 409) with delta (0, 0)
Screenshot: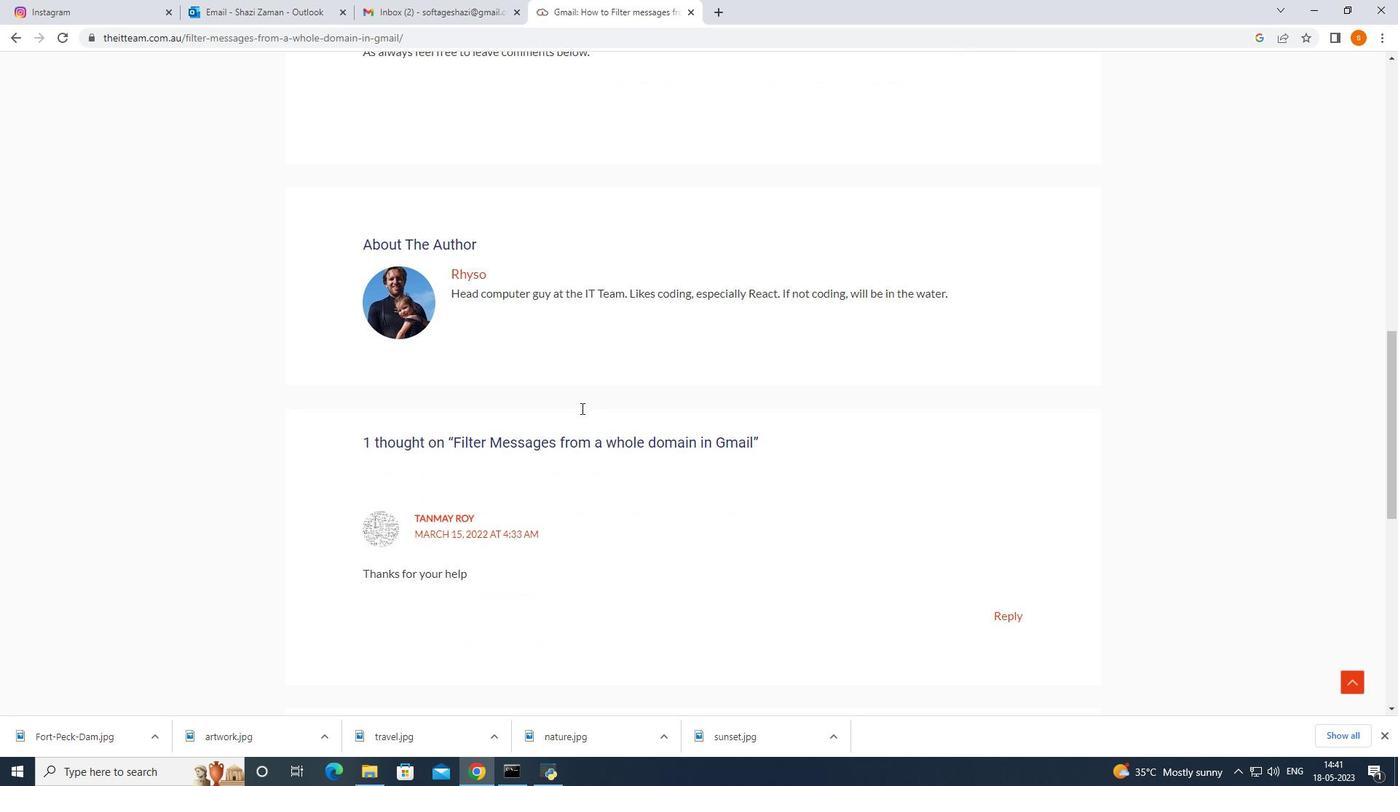 
Action: Mouse moved to (581, 408)
Screenshot: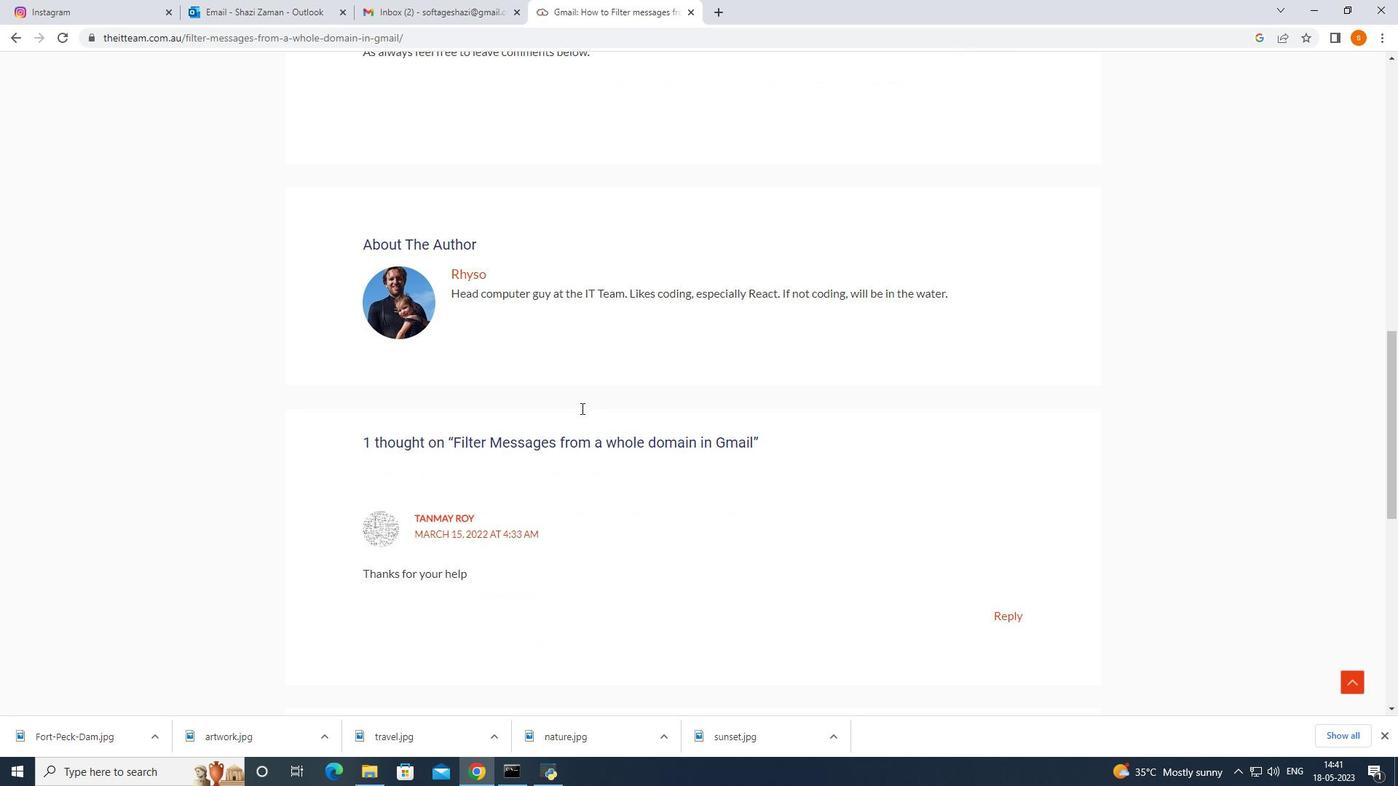 
Action: Mouse scrolled (581, 409) with delta (0, 0)
Screenshot: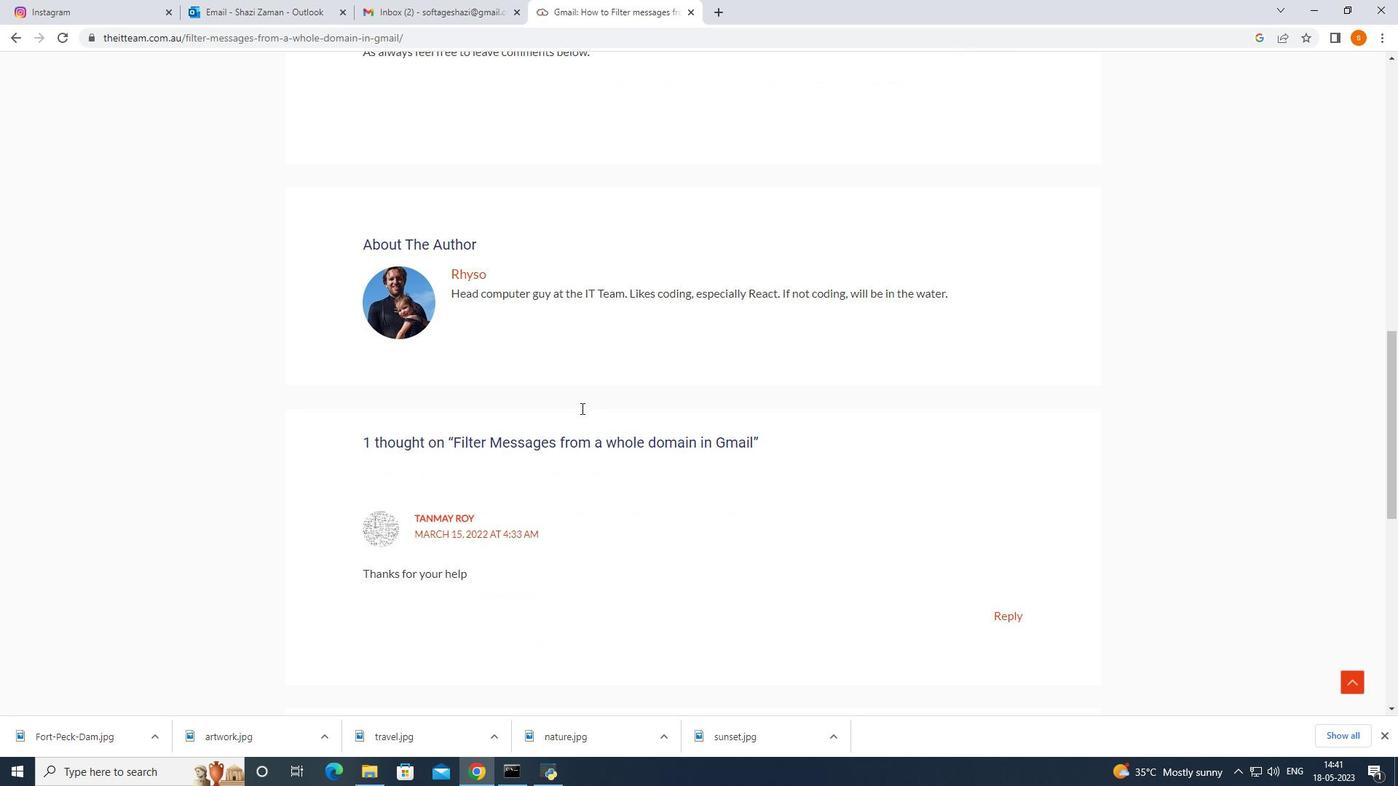 
Action: Mouse moved to (421, 0)
Screenshot: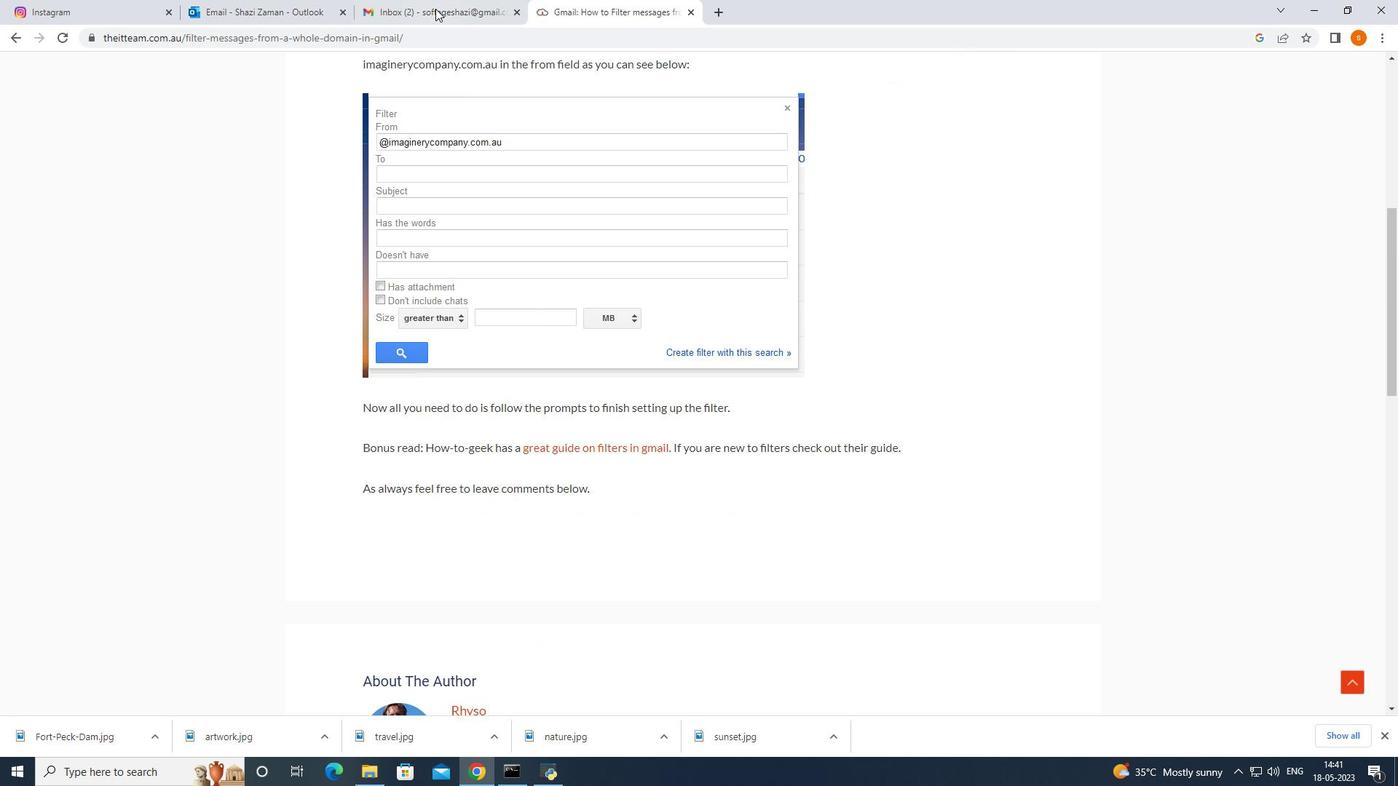 
Action: Mouse pressed left at (421, 0)
Screenshot: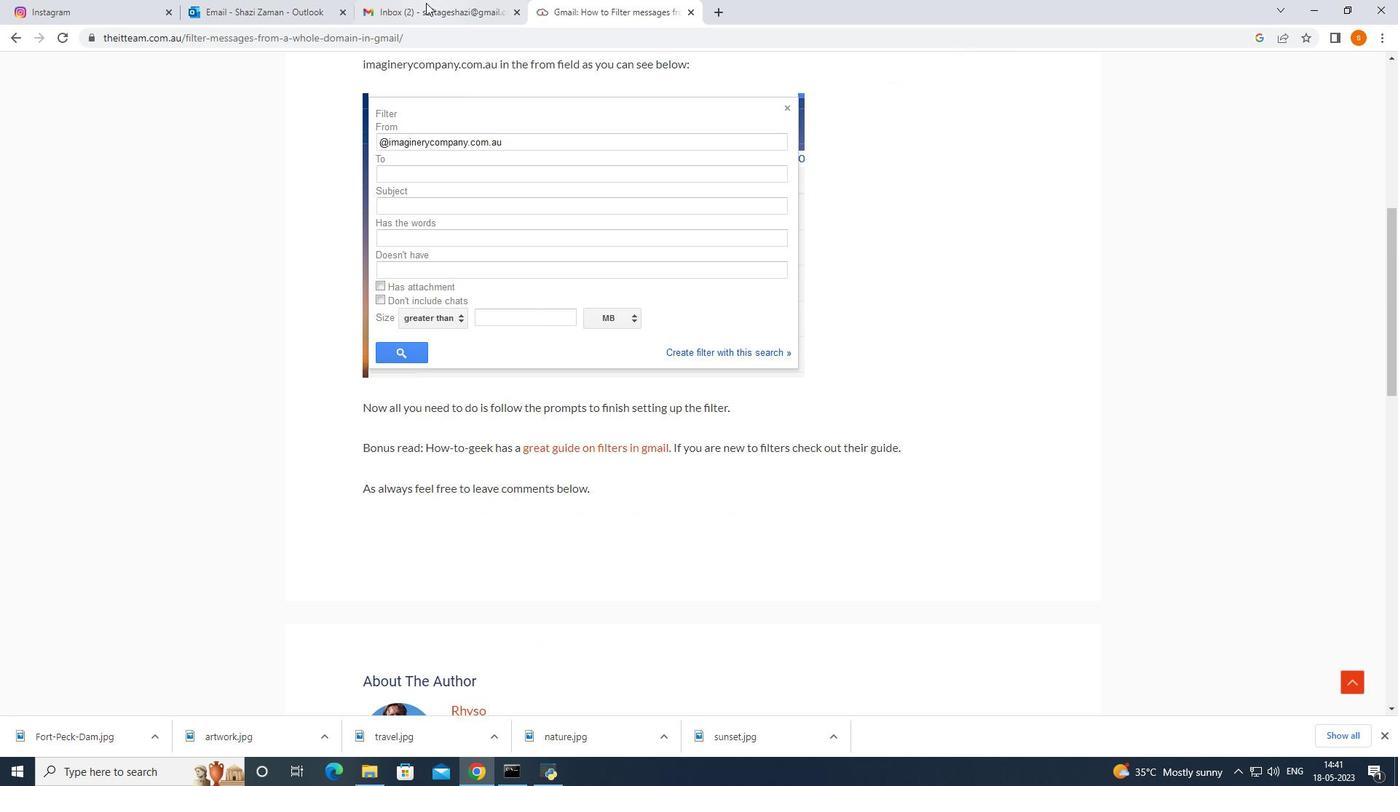 
Action: Mouse moved to (358, 78)
Screenshot: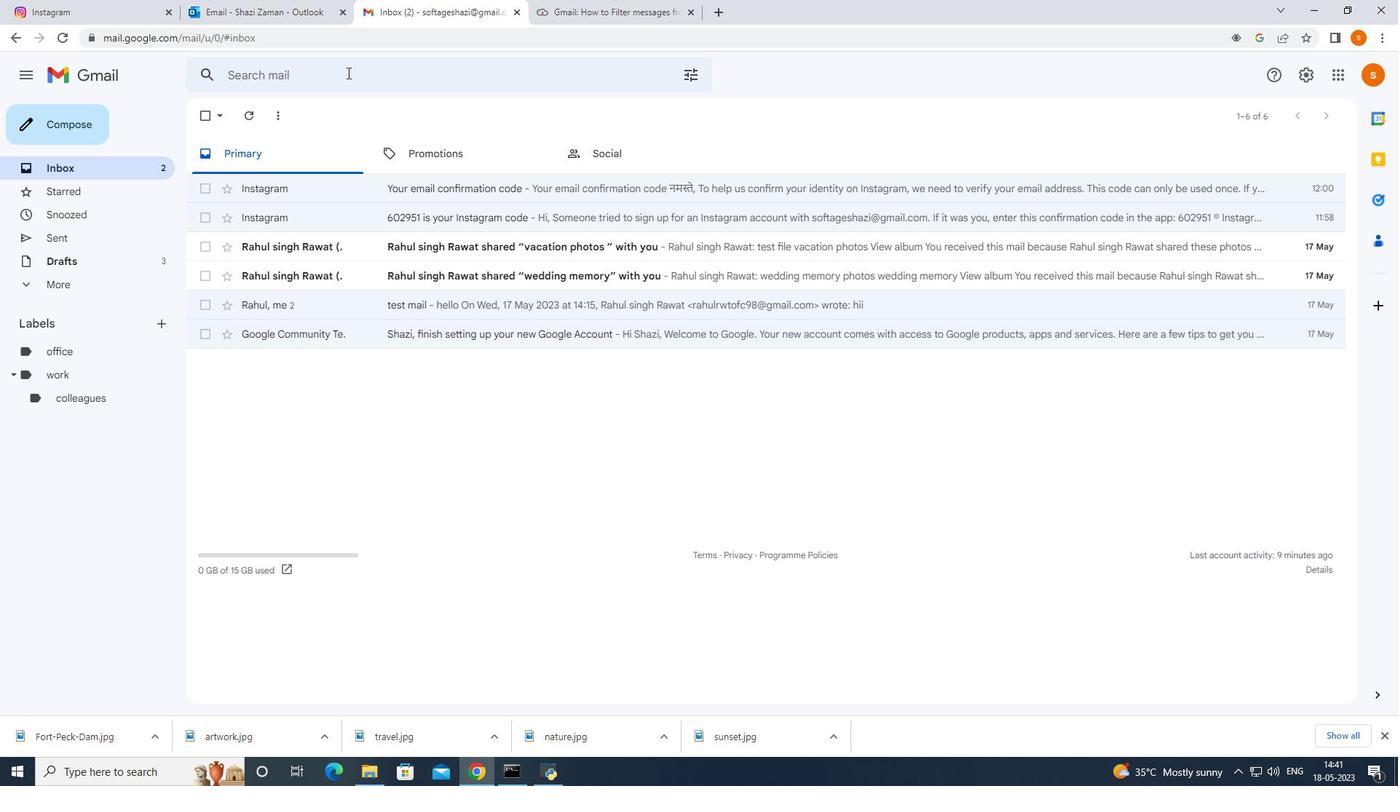 
Action: Mouse pressed left at (358, 78)
Screenshot: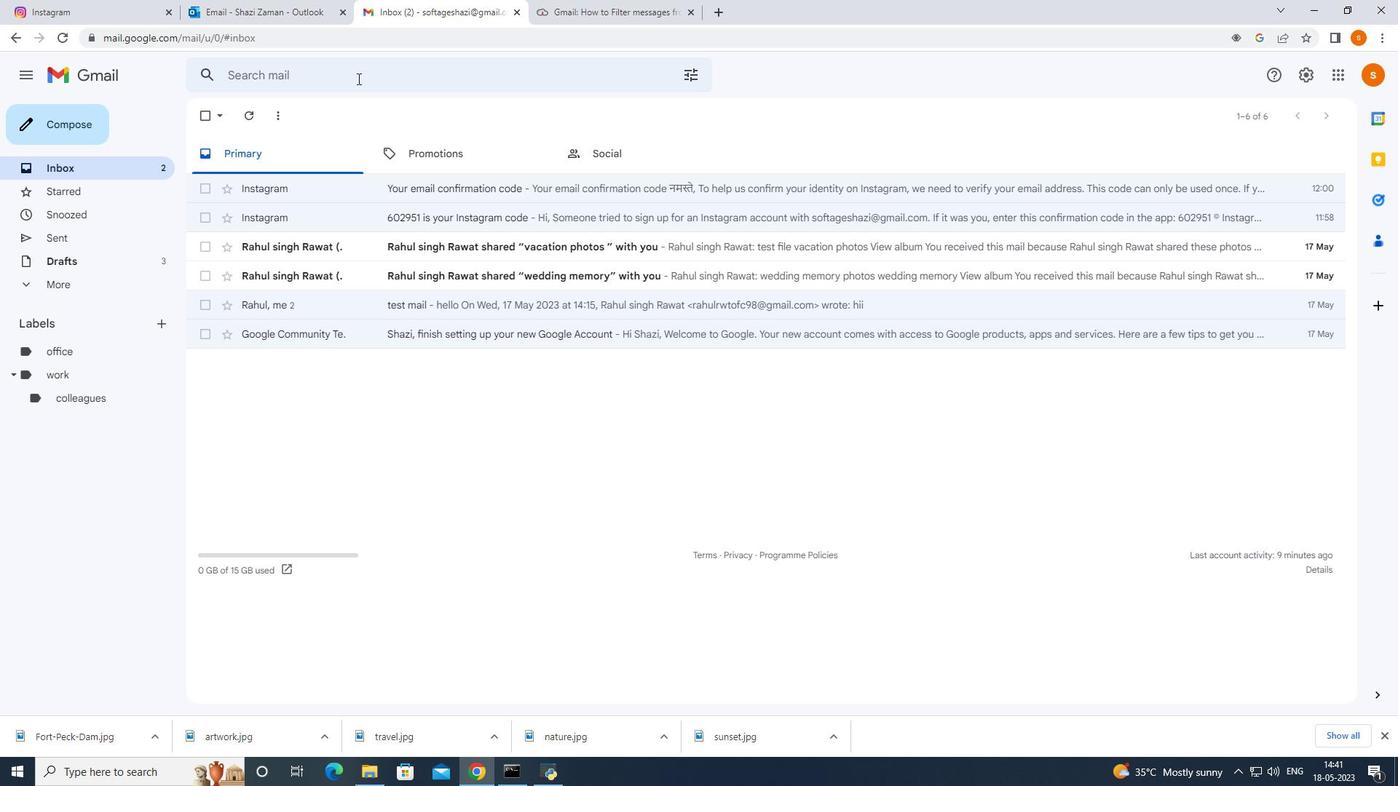 
Action: Mouse moved to (686, 77)
Screenshot: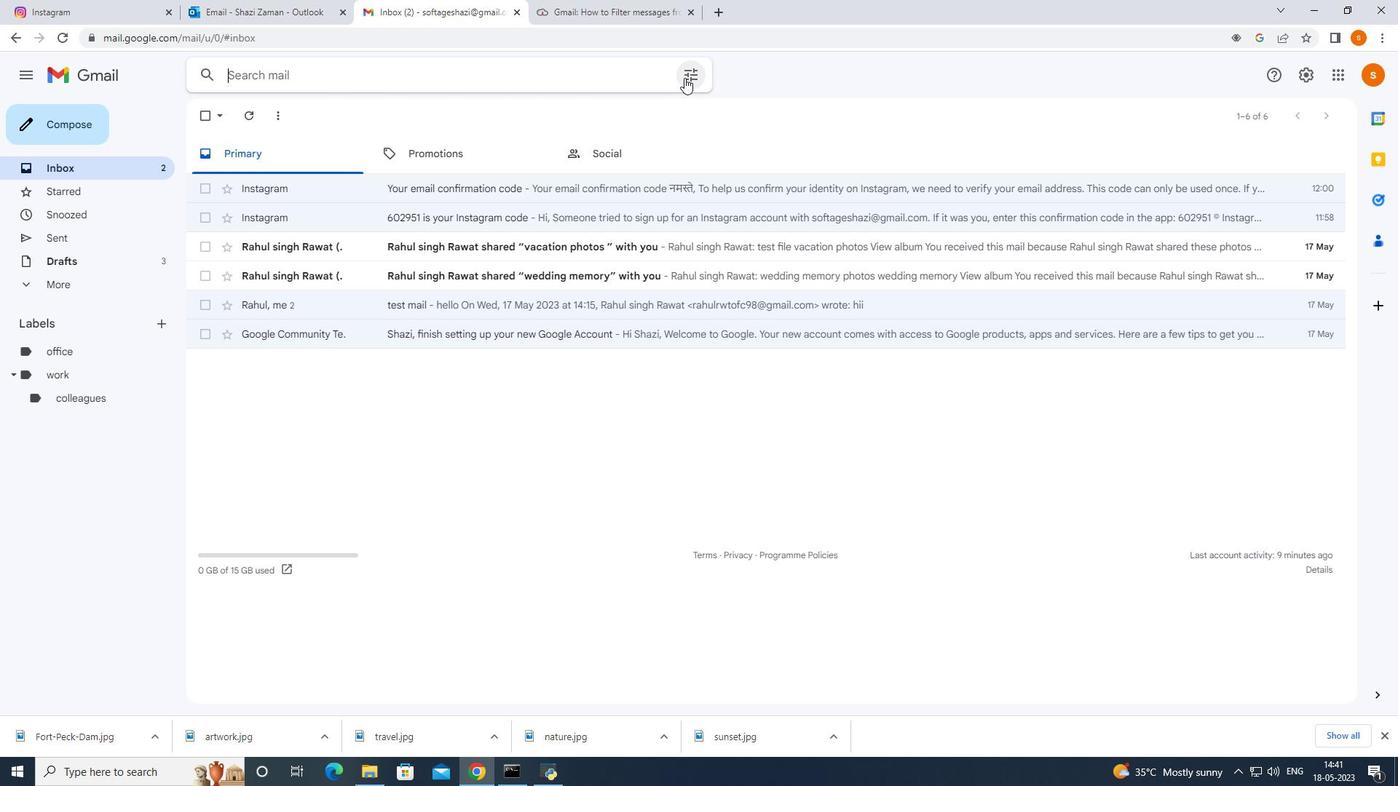 
Action: Mouse pressed left at (686, 77)
Screenshot: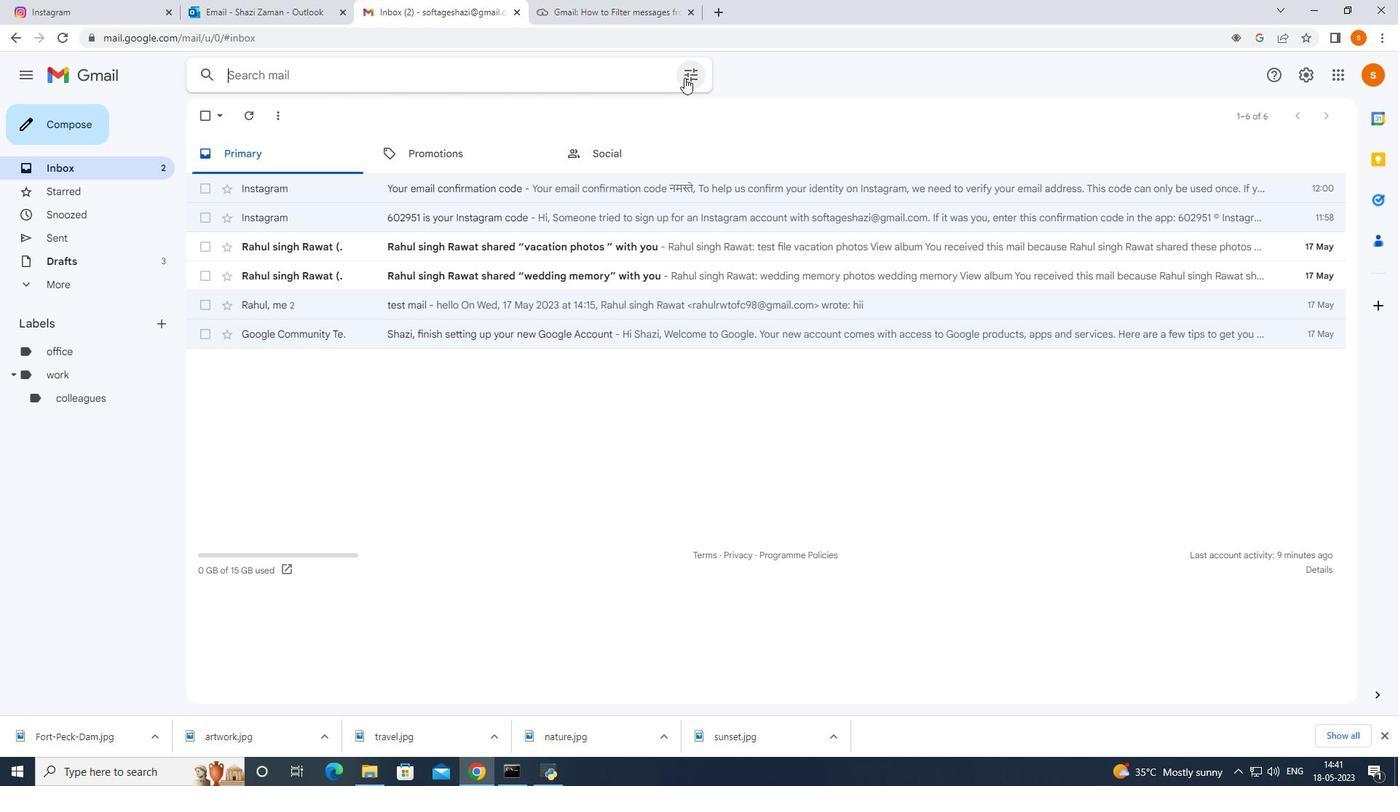
Action: Mouse moved to (331, 111)
Screenshot: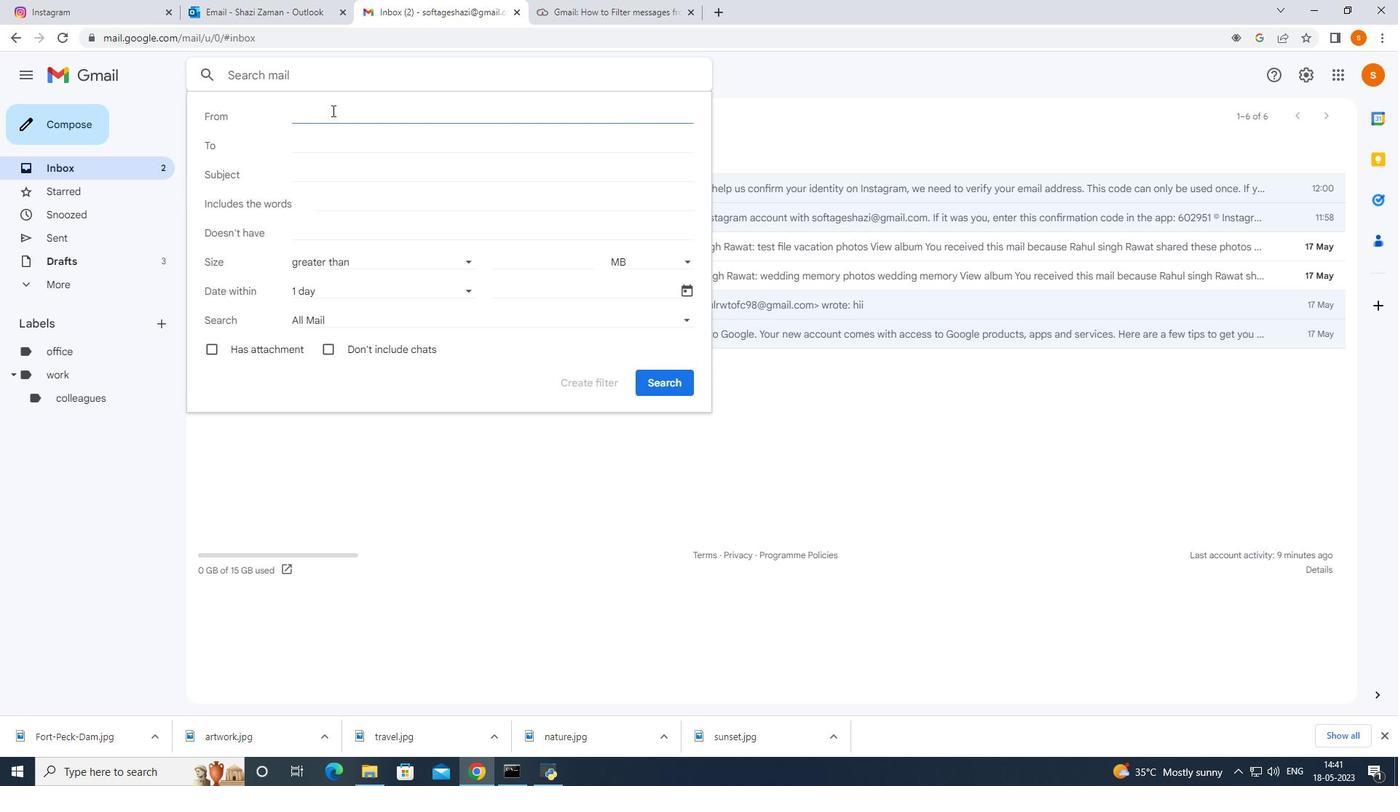 
Action: Key pressed rahul
Screenshot: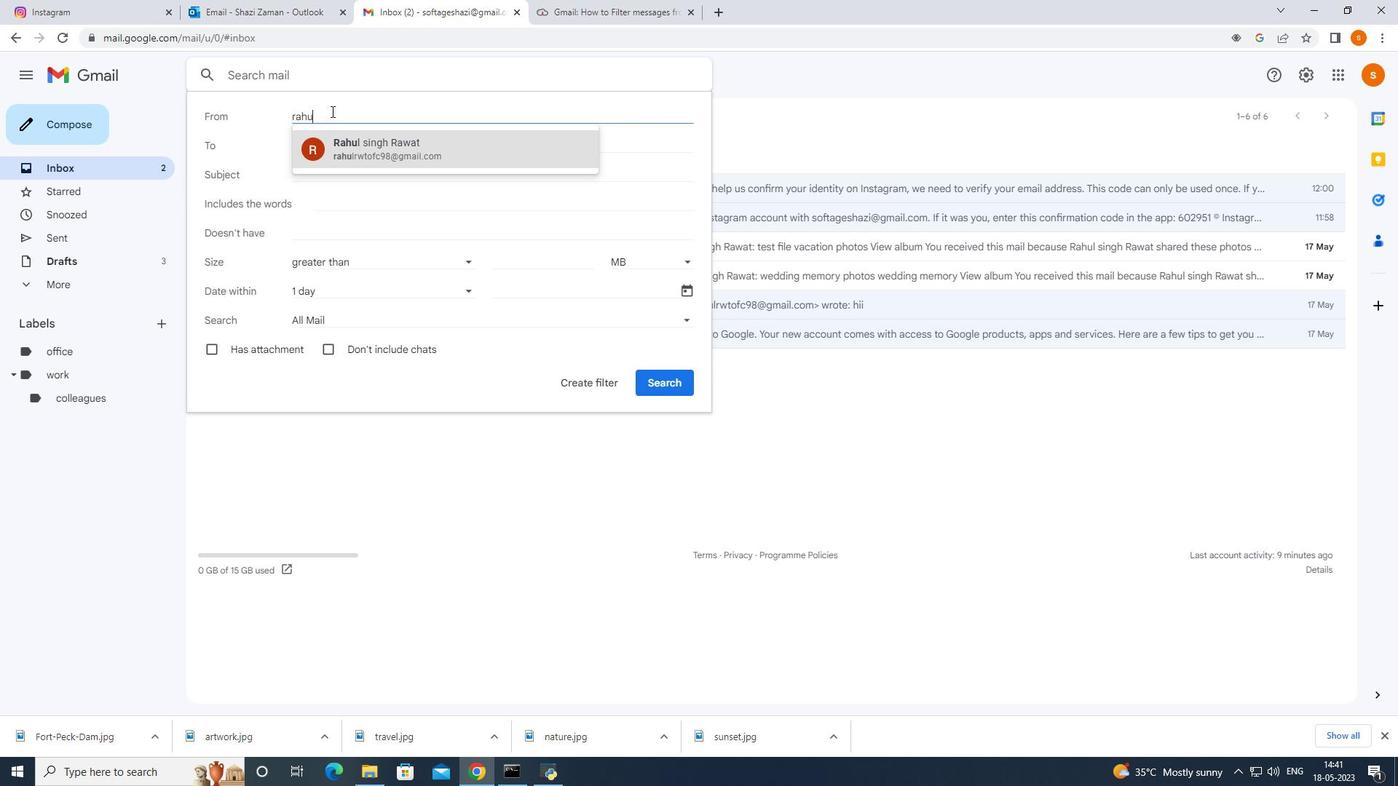 
Action: Mouse moved to (386, 154)
Screenshot: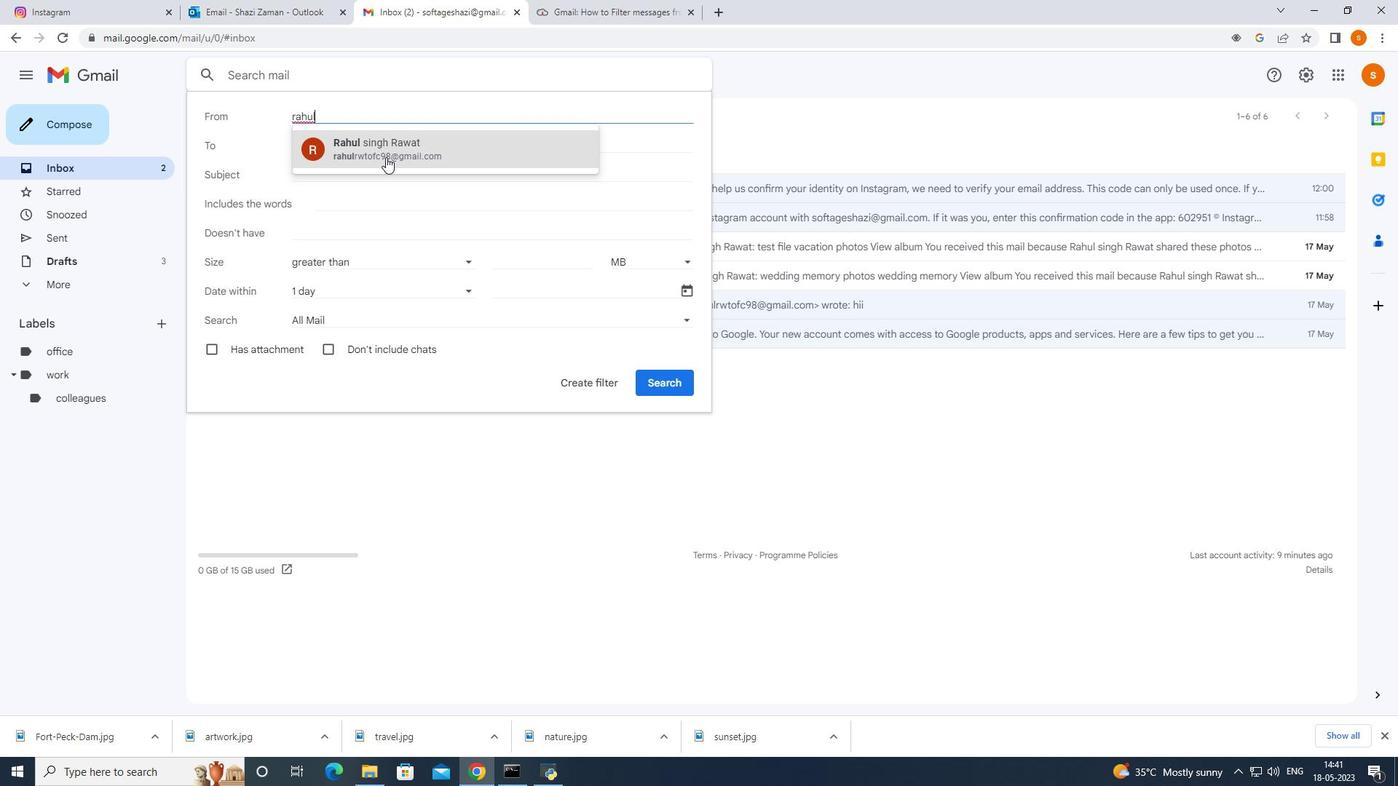 
Action: Mouse pressed left at (386, 154)
Screenshot: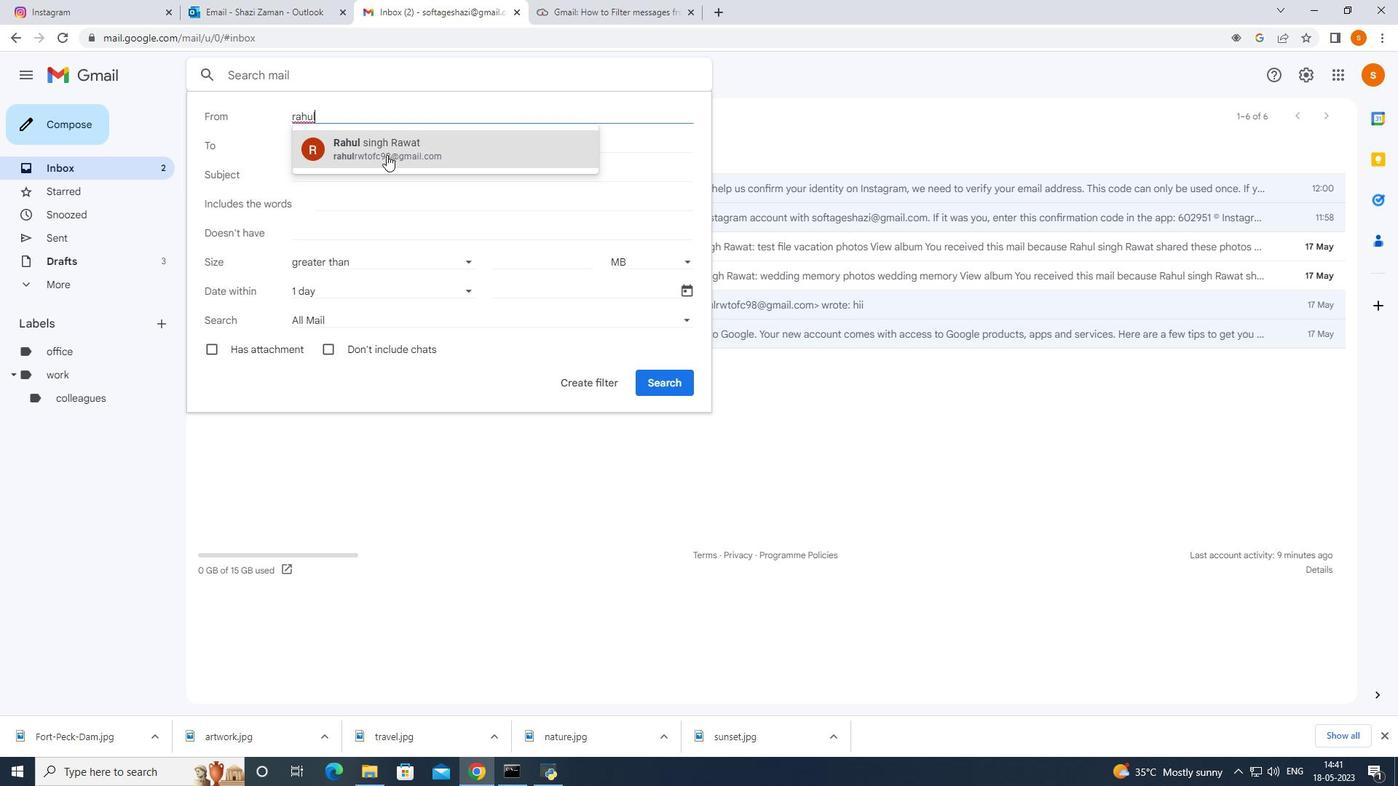 
Action: Mouse moved to (670, 319)
Screenshot: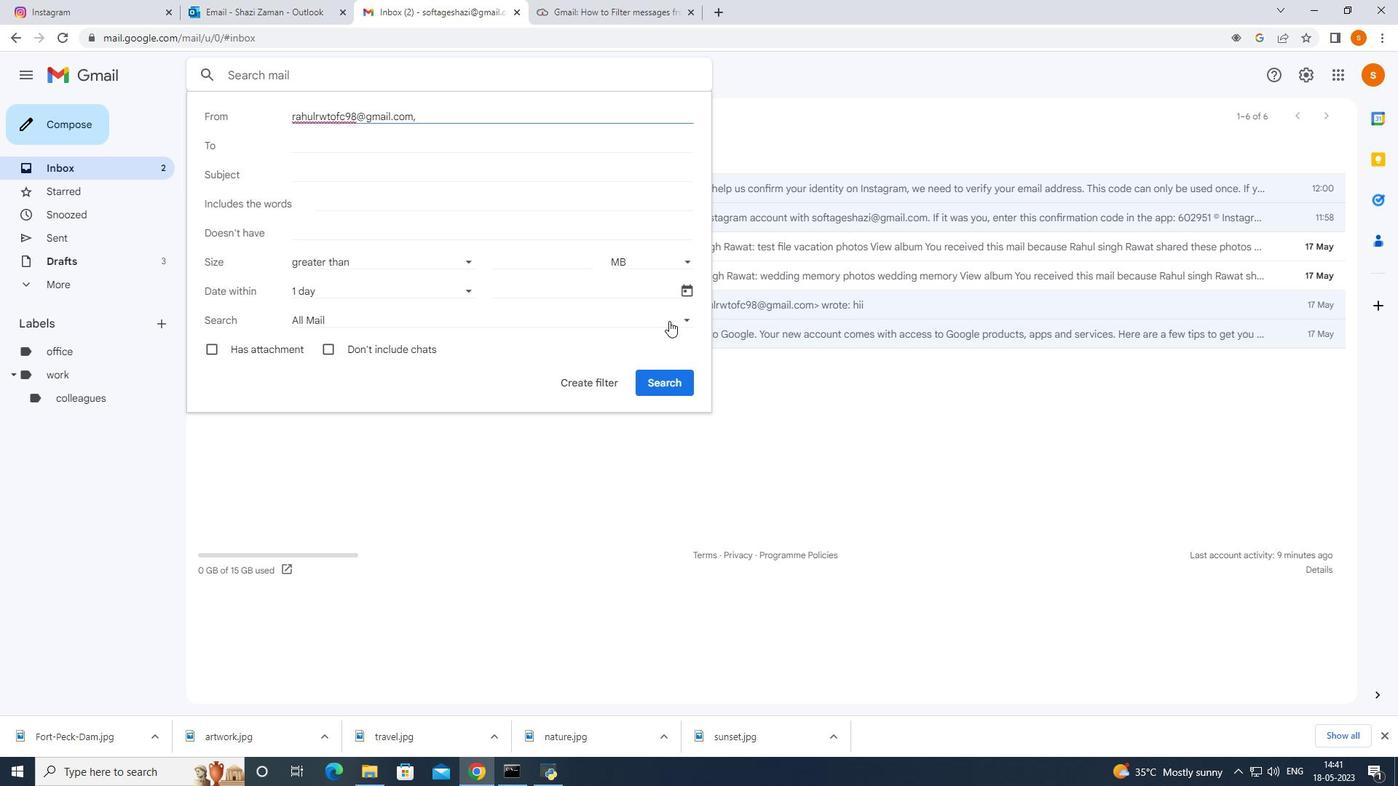 
Action: Mouse pressed left at (670, 319)
Screenshot: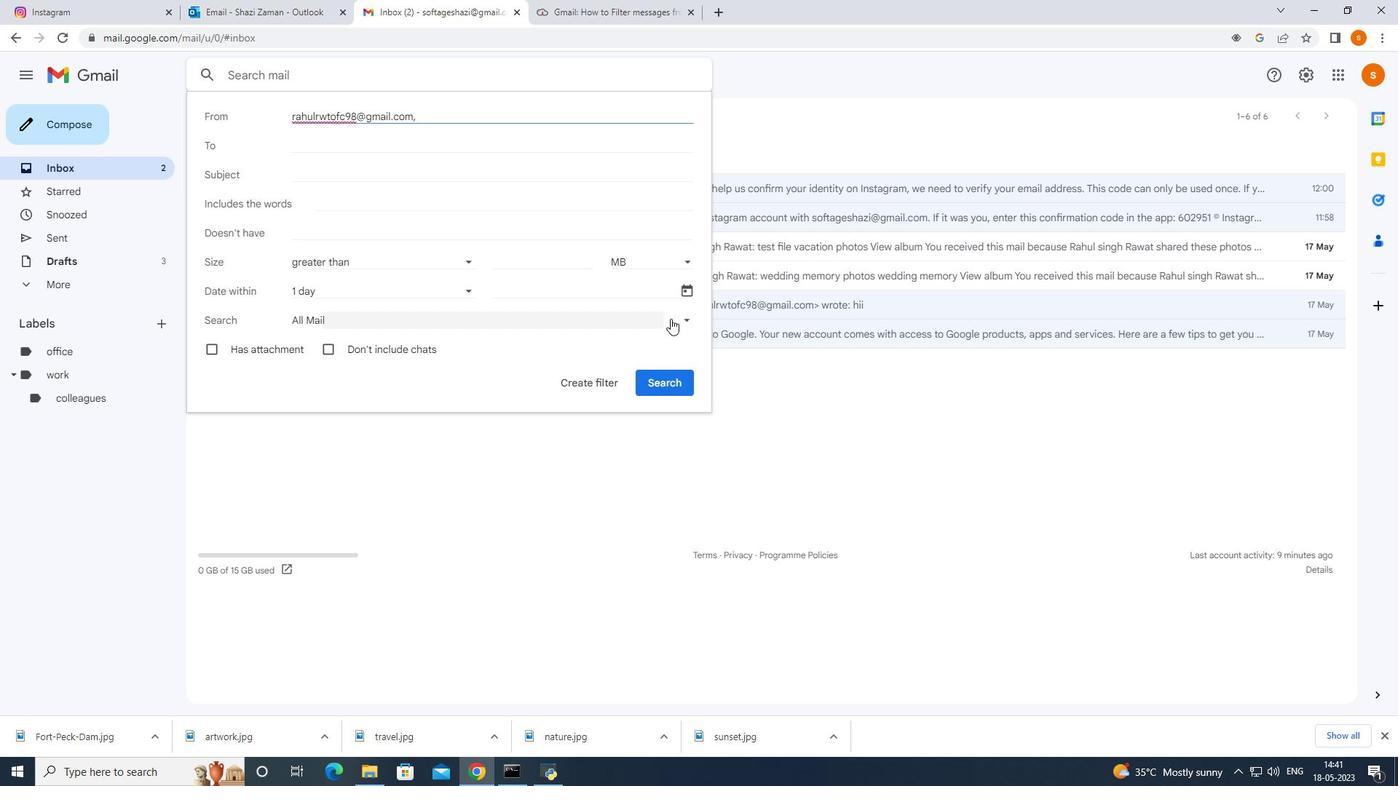 
Action: Mouse moved to (380, 415)
Screenshot: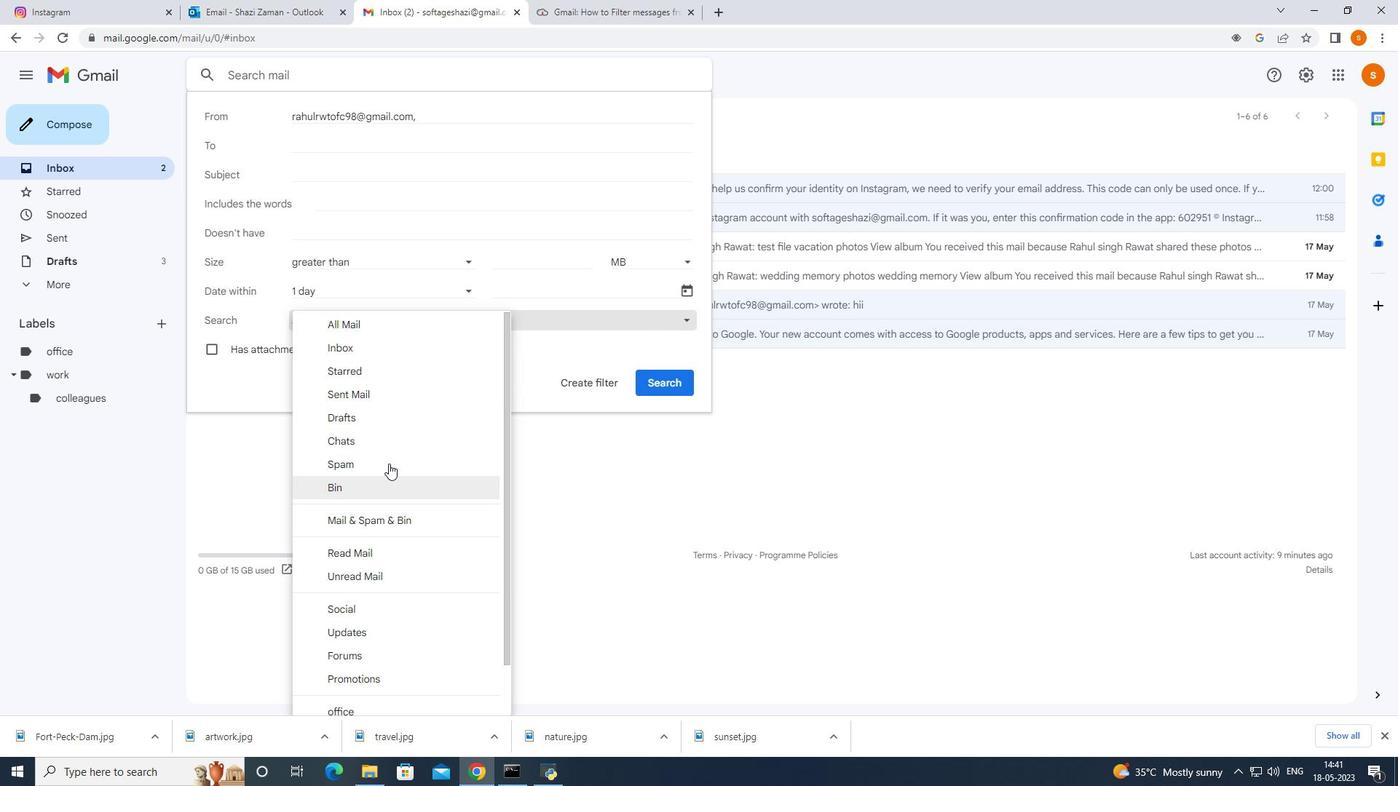 
Action: Mouse scrolled (380, 415) with delta (0, 0)
Screenshot: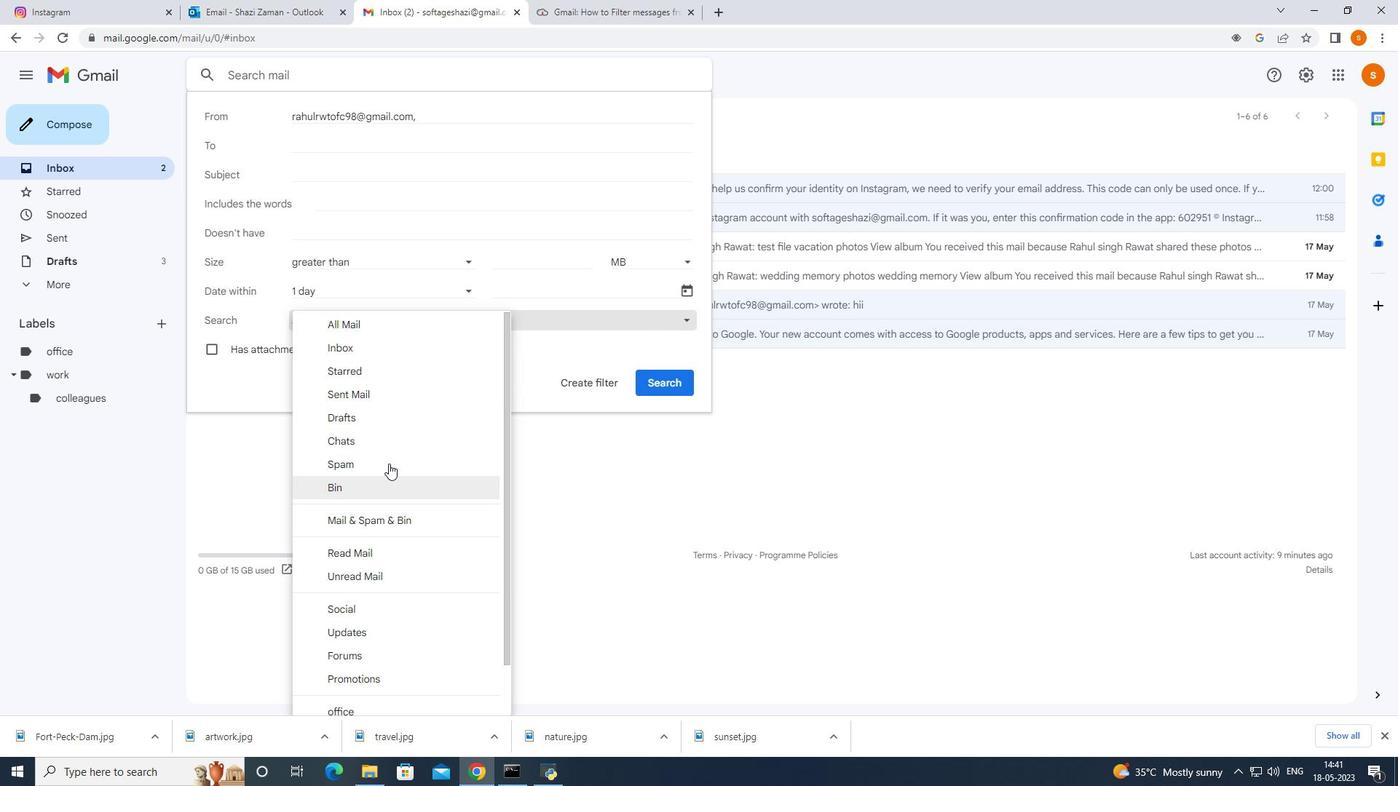 
Action: Mouse moved to (392, 456)
Screenshot: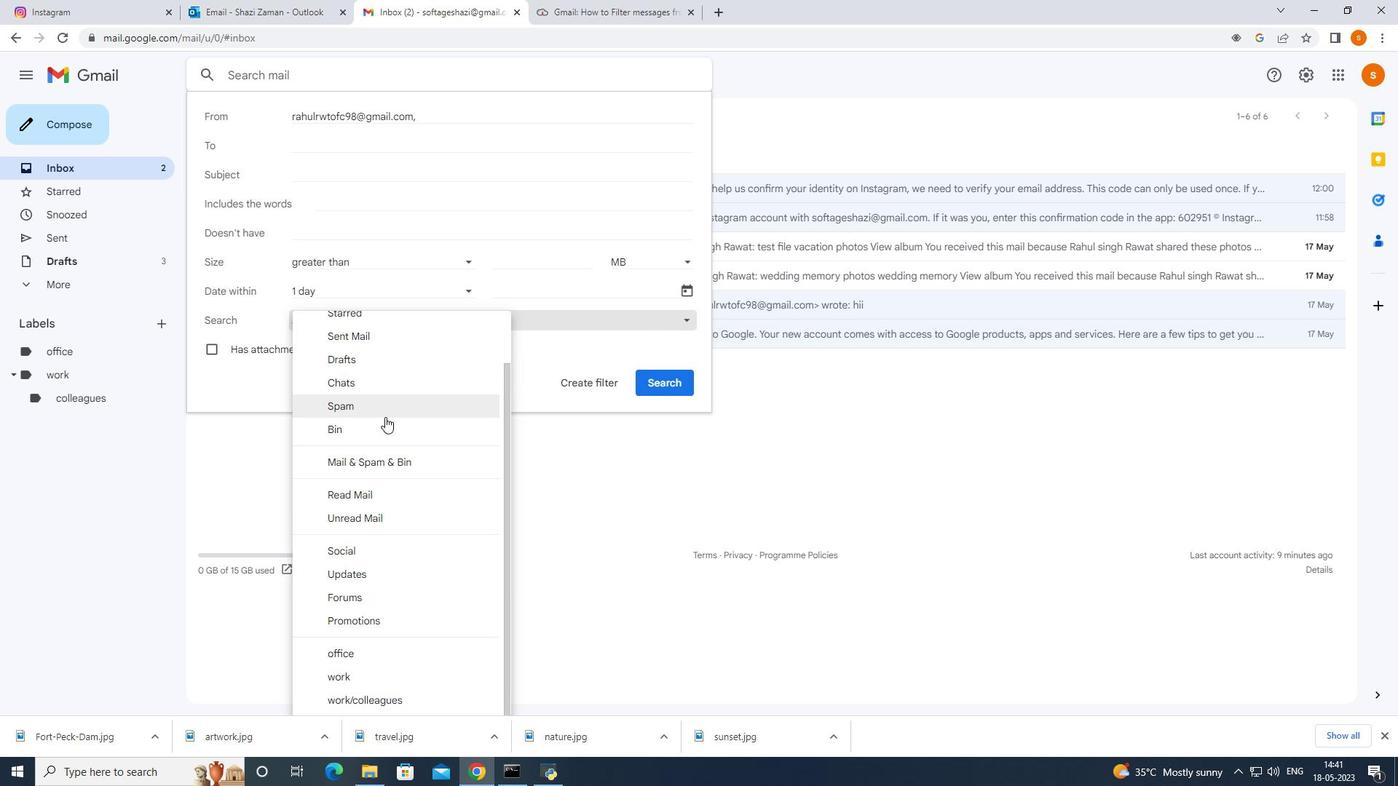 
Action: Mouse scrolled (392, 455) with delta (0, 0)
Screenshot: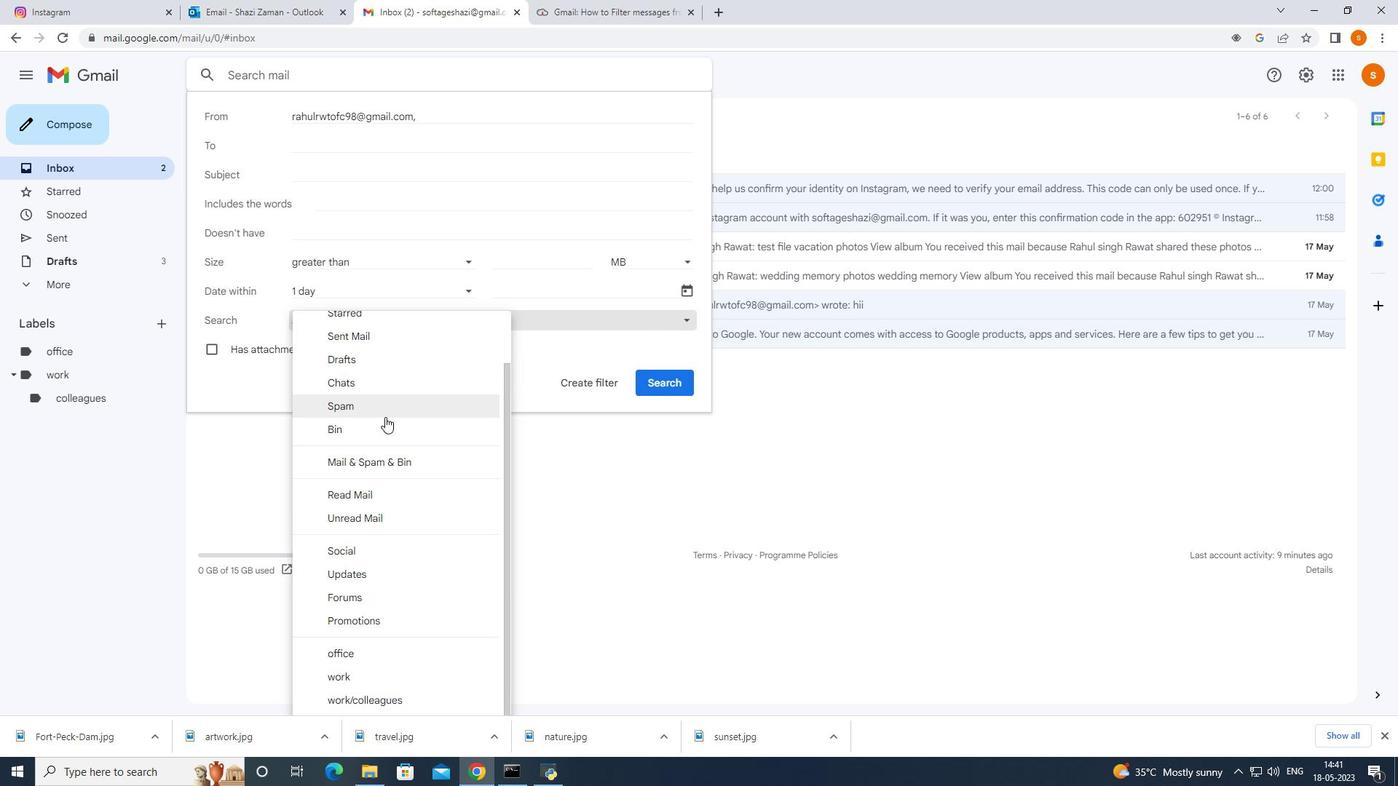 
Action: Mouse moved to (396, 463)
Screenshot: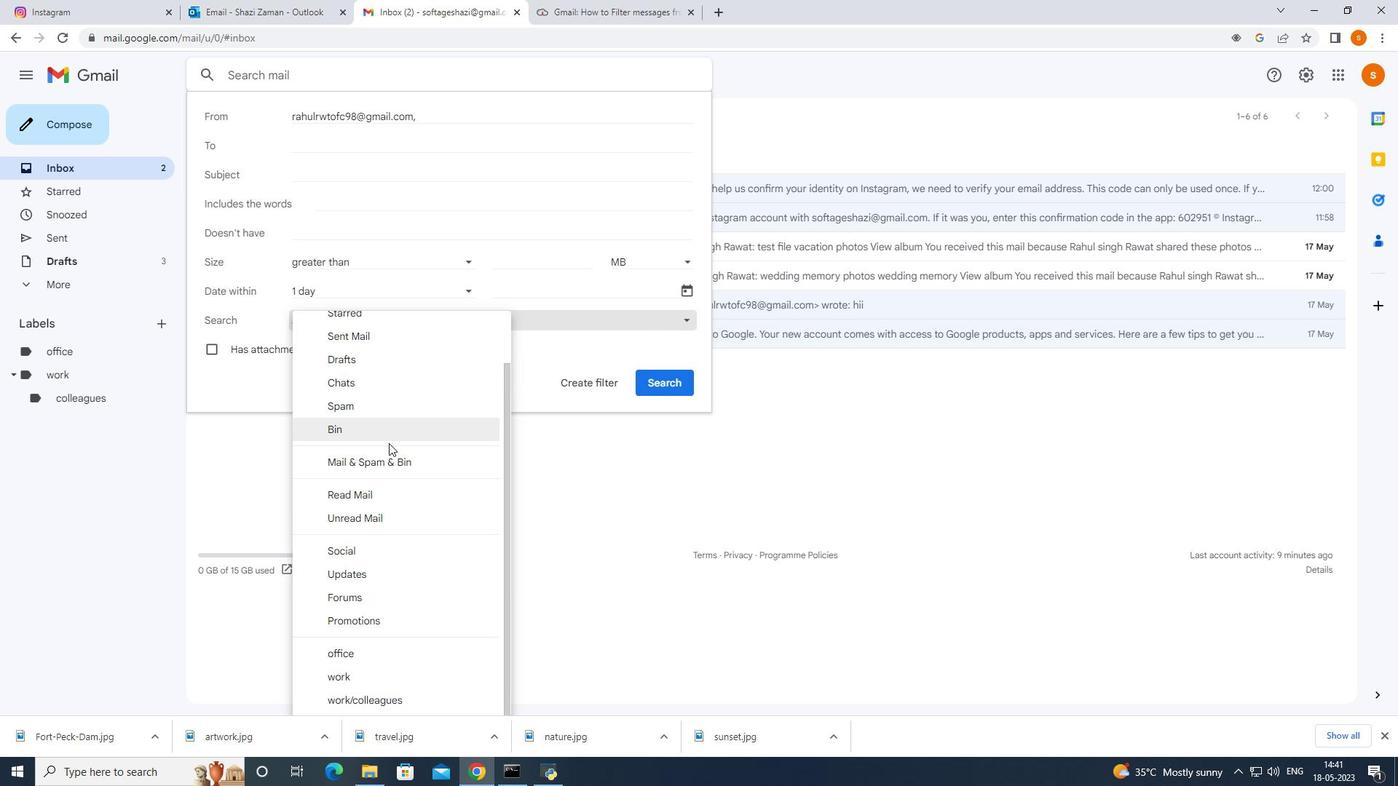 
Action: Mouse scrolled (396, 463) with delta (0, 0)
Screenshot: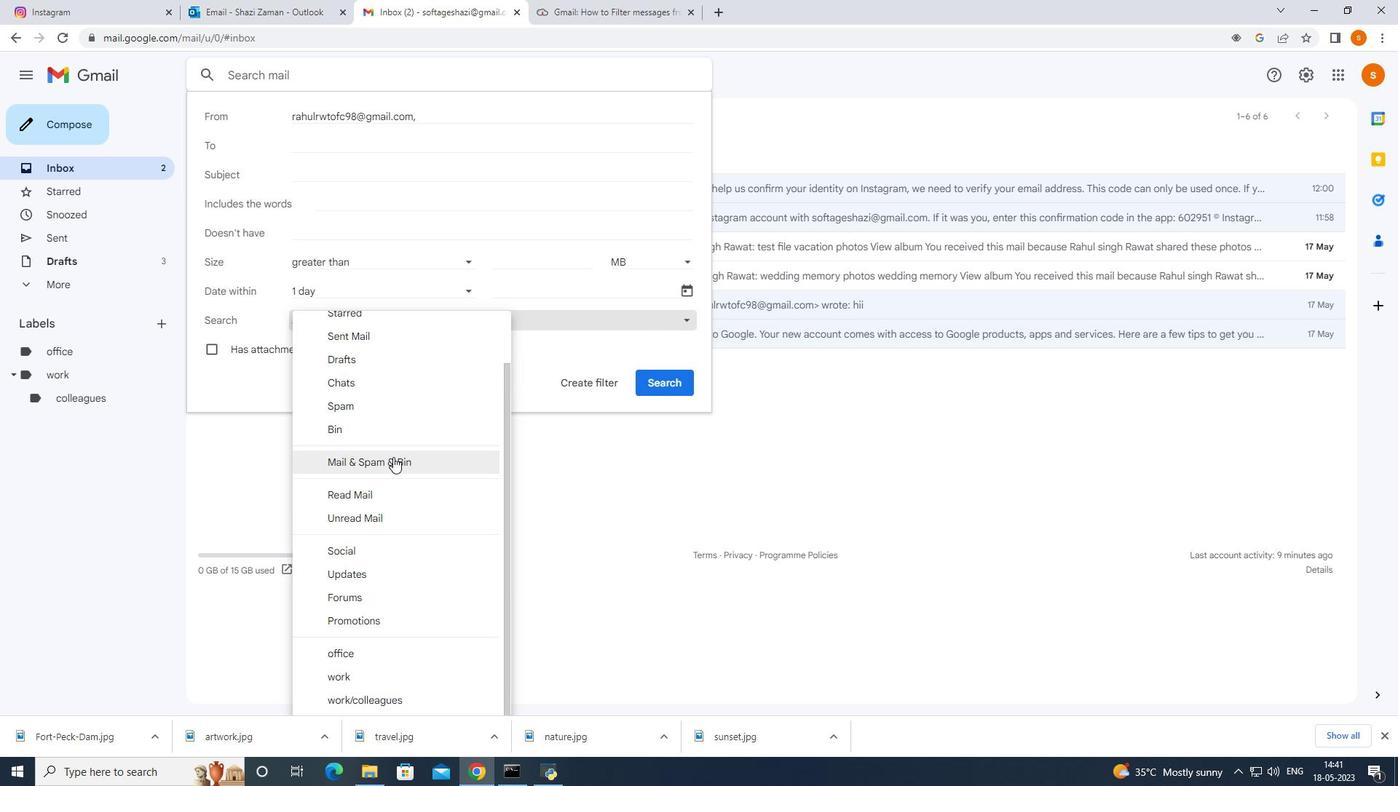 
Action: Mouse moved to (383, 657)
Screenshot: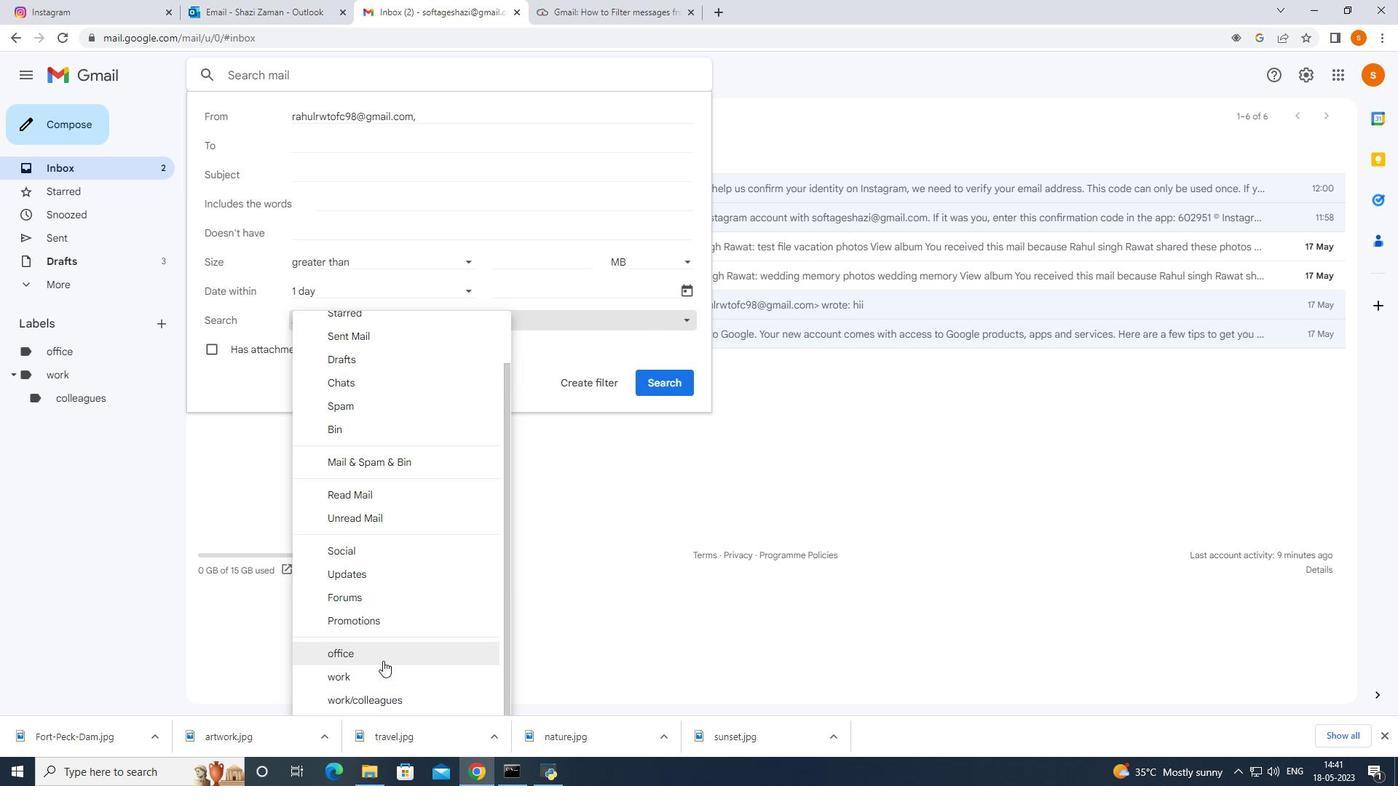 
Action: Mouse pressed left at (383, 657)
Screenshot: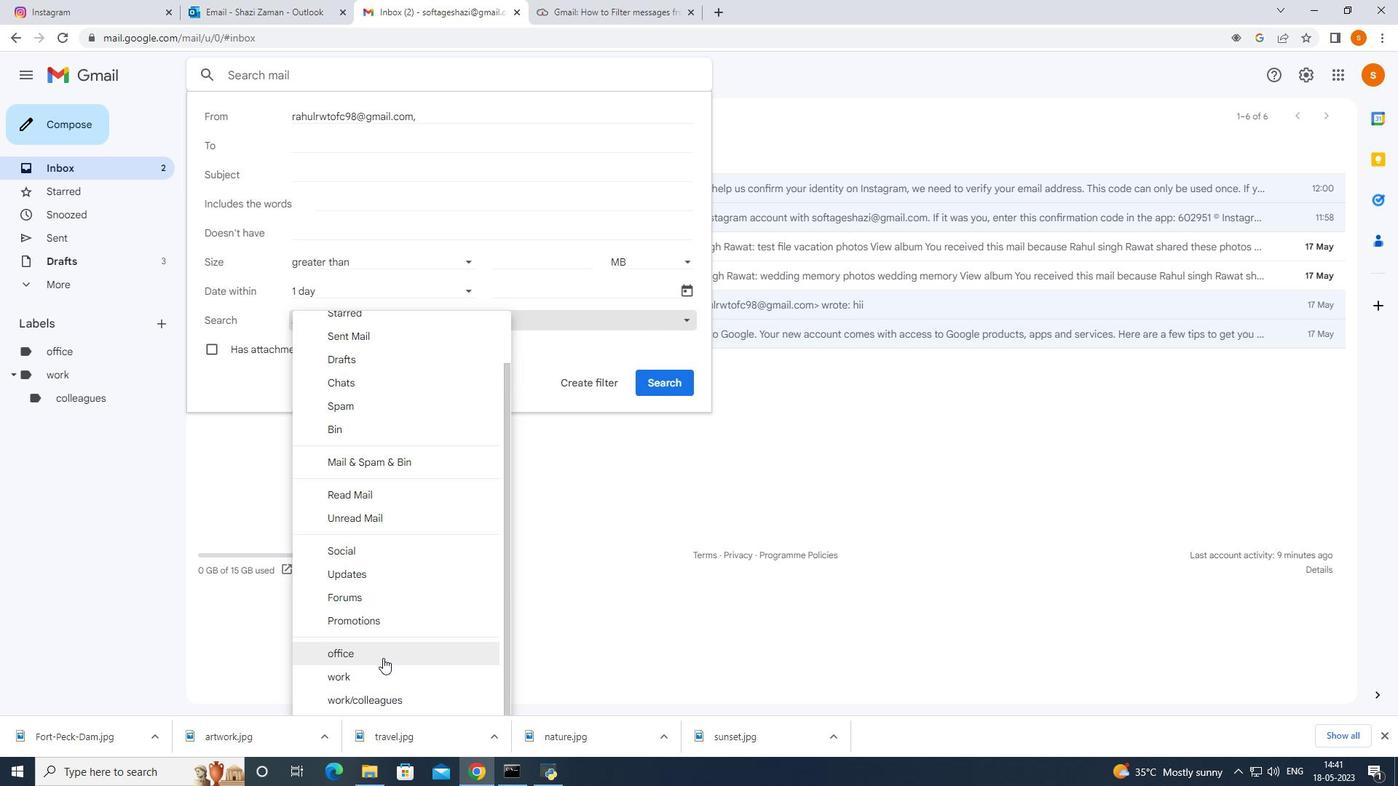 
Action: Mouse moved to (576, 377)
Screenshot: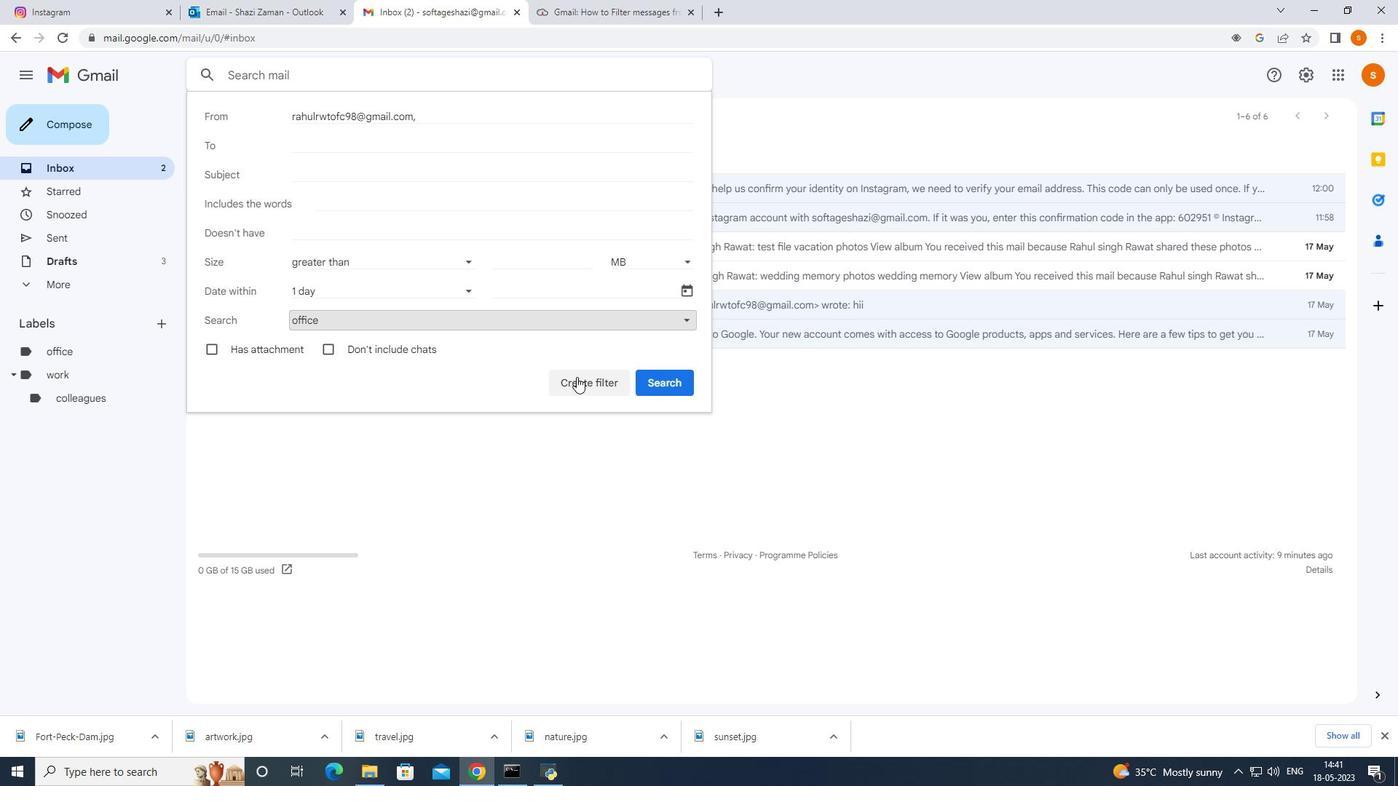 
Action: Mouse pressed left at (576, 377)
Screenshot: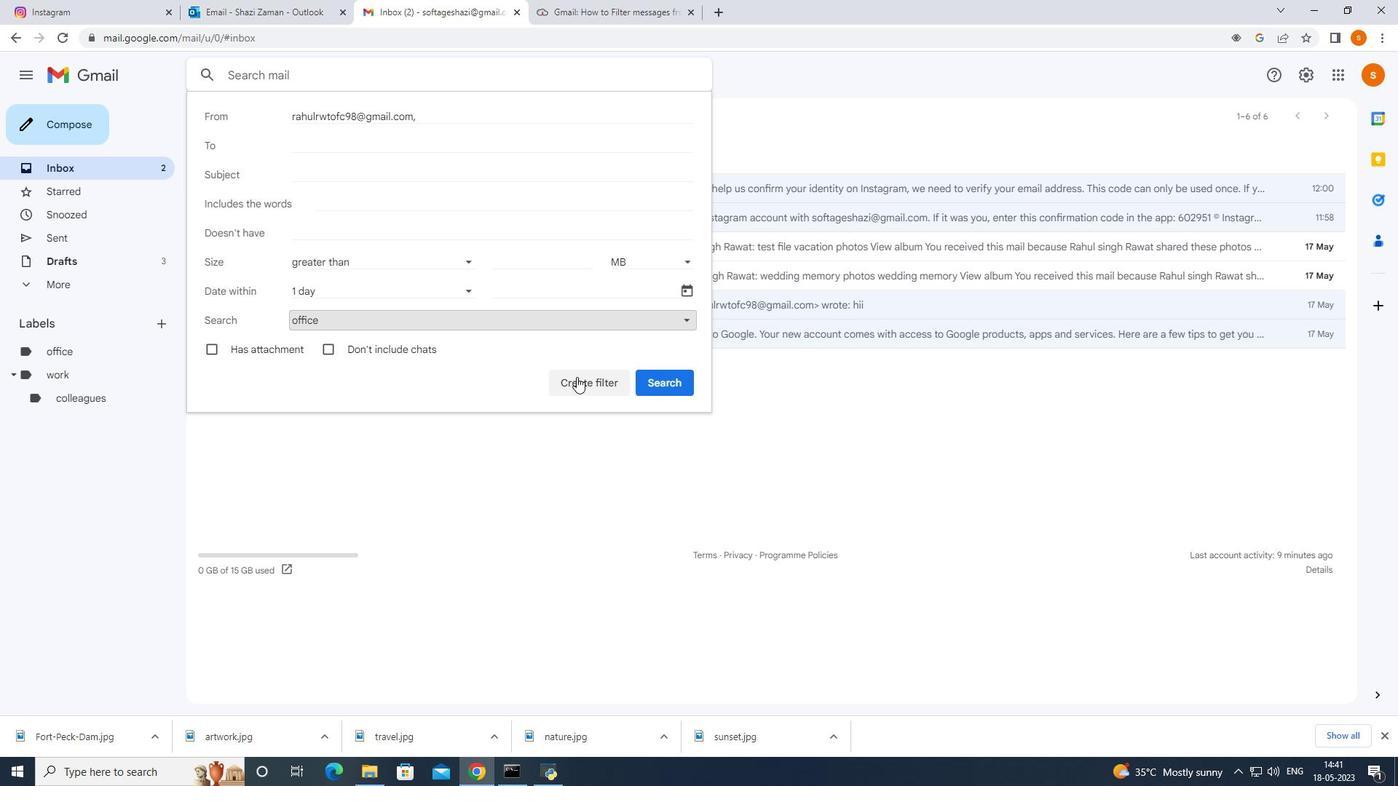 
Action: Mouse moved to (833, 432)
Screenshot: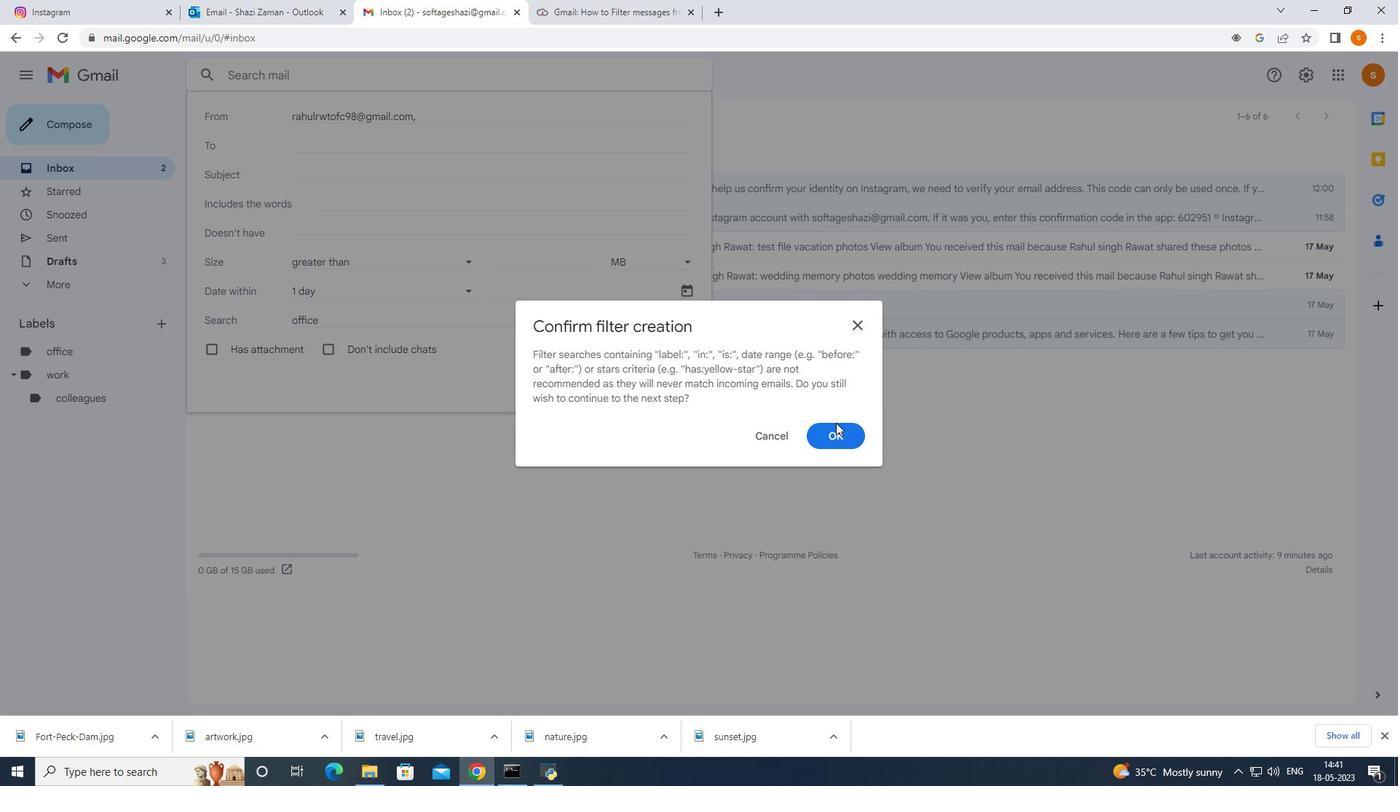 
Action: Mouse pressed left at (833, 432)
Screenshot: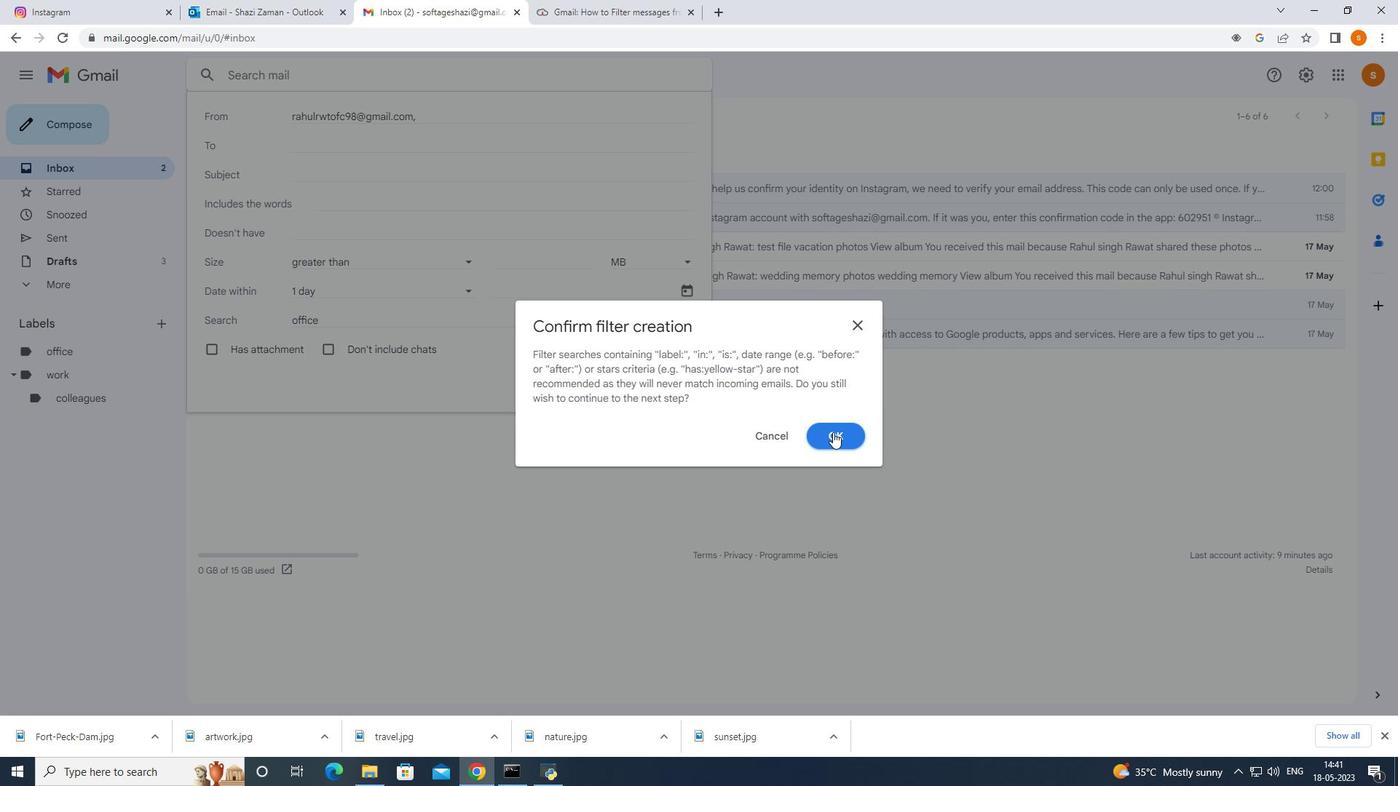 
Action: Mouse moved to (834, 432)
Screenshot: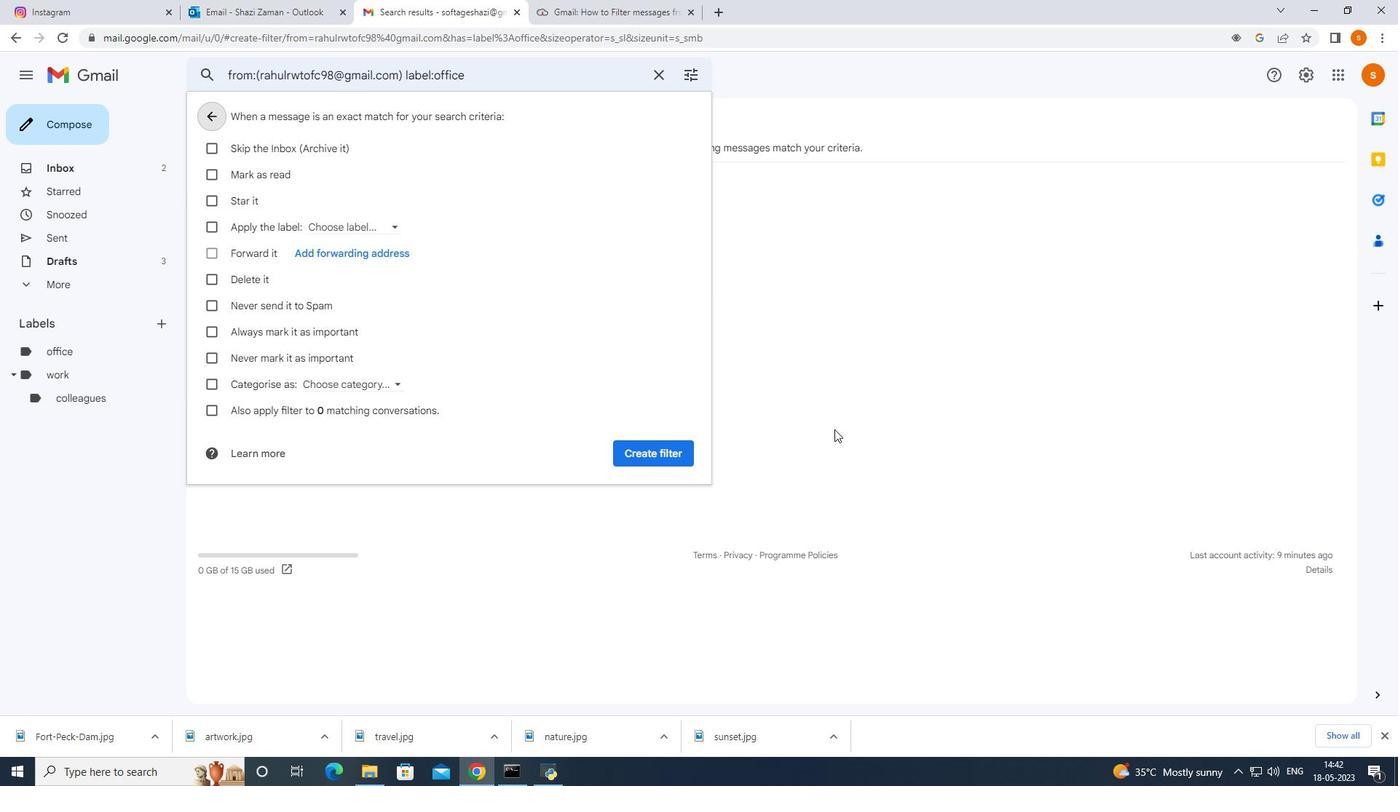 
